 Task: Create an event for the social media networking chat.
Action: Mouse moved to (81, 121)
Screenshot: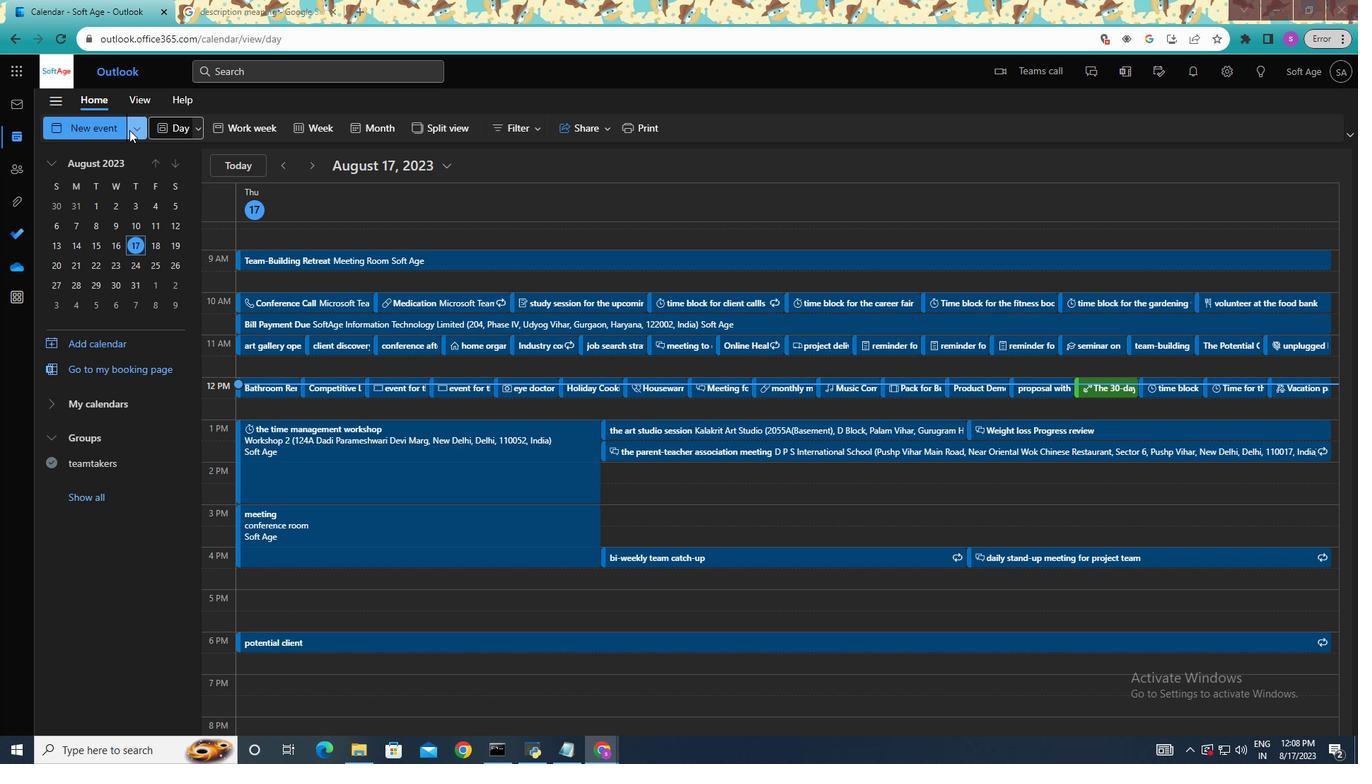 
Action: Mouse pressed left at (81, 121)
Screenshot: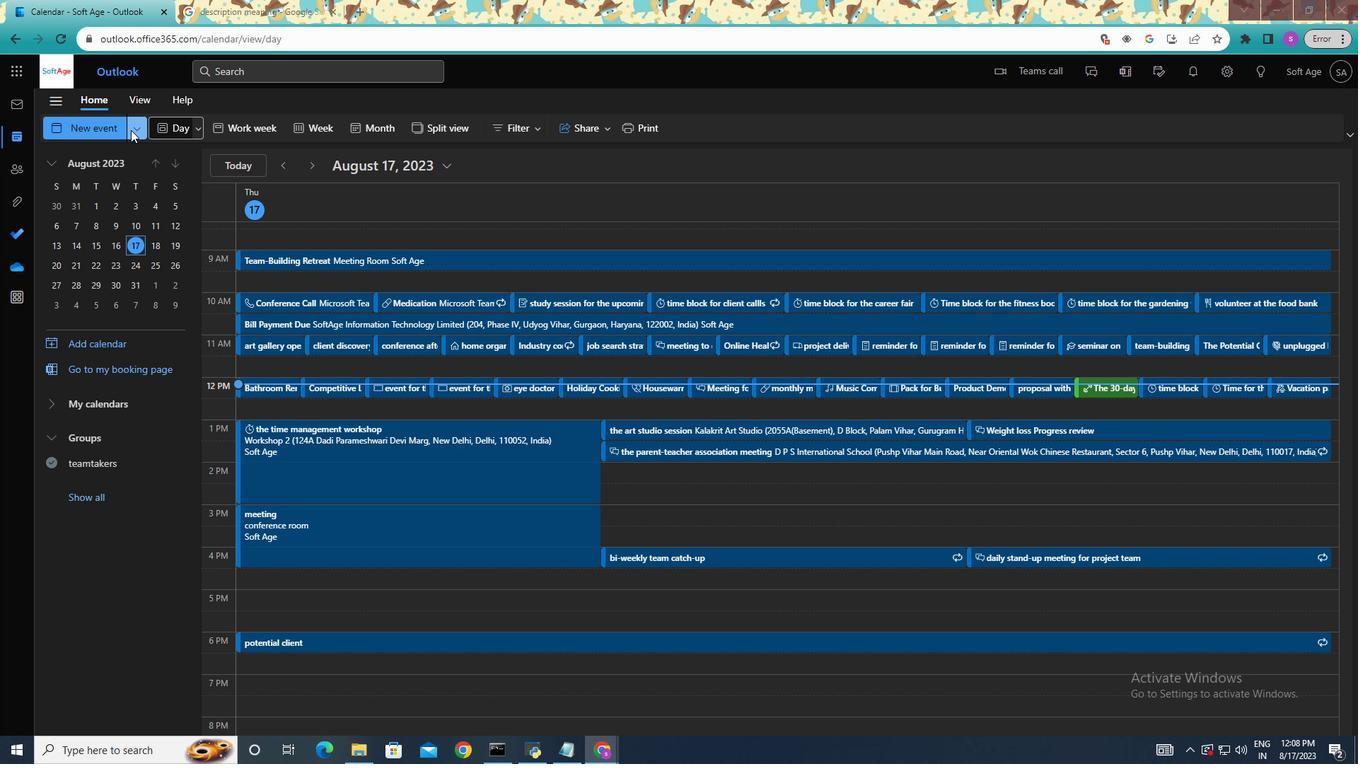 
Action: Mouse moved to (373, 227)
Screenshot: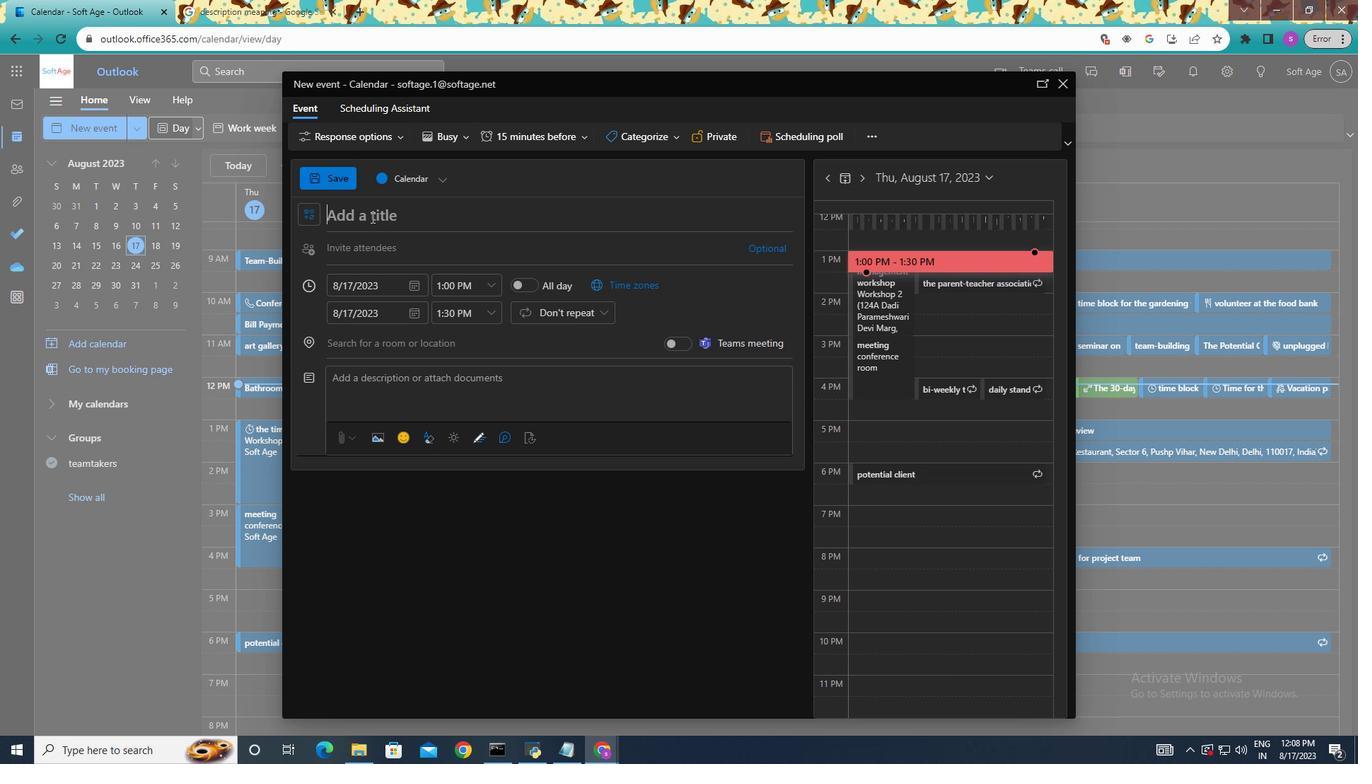 
Action: Mouse pressed left at (373, 227)
Screenshot: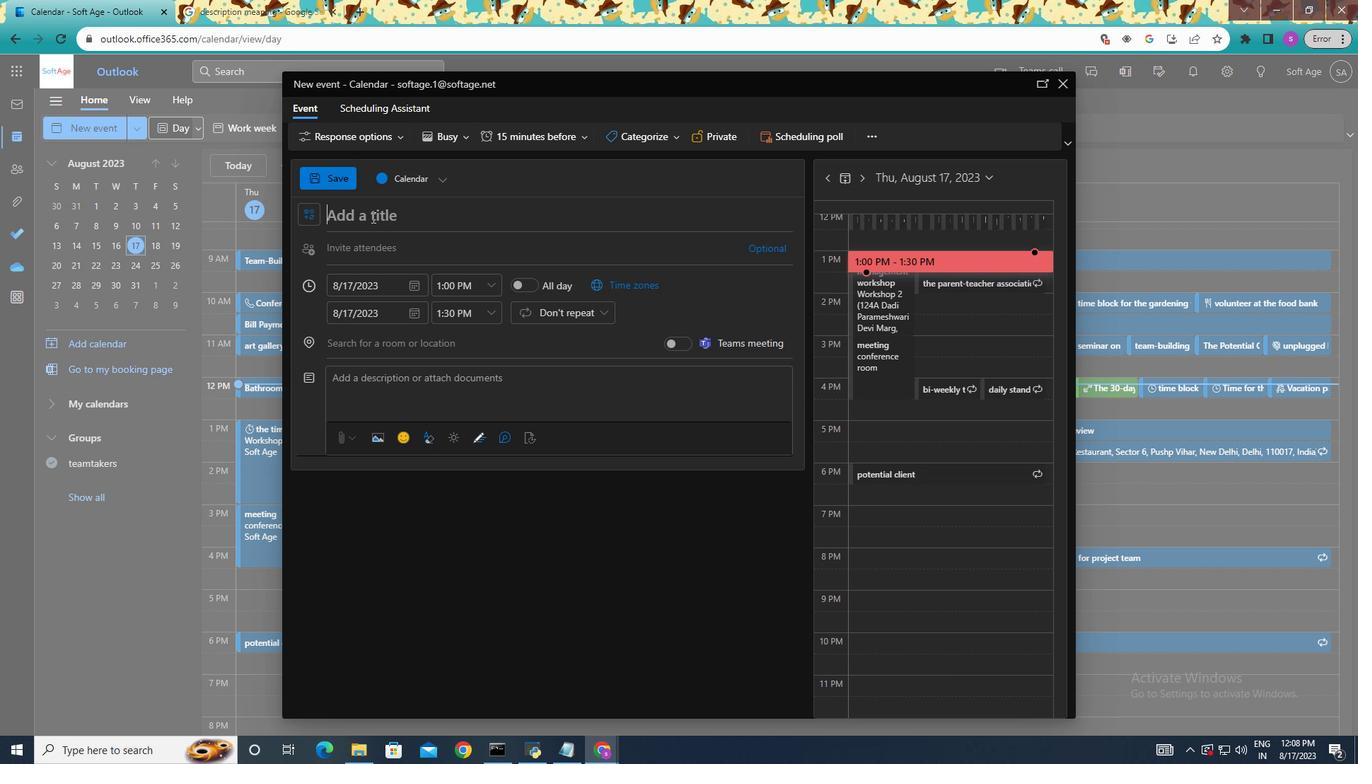 
Action: Key pressed <Key.shift>Social<Key.space><Key.shift>Media<Key.space><Key.shift>Networking<Key.space><Key.shift>Chat
Screenshot: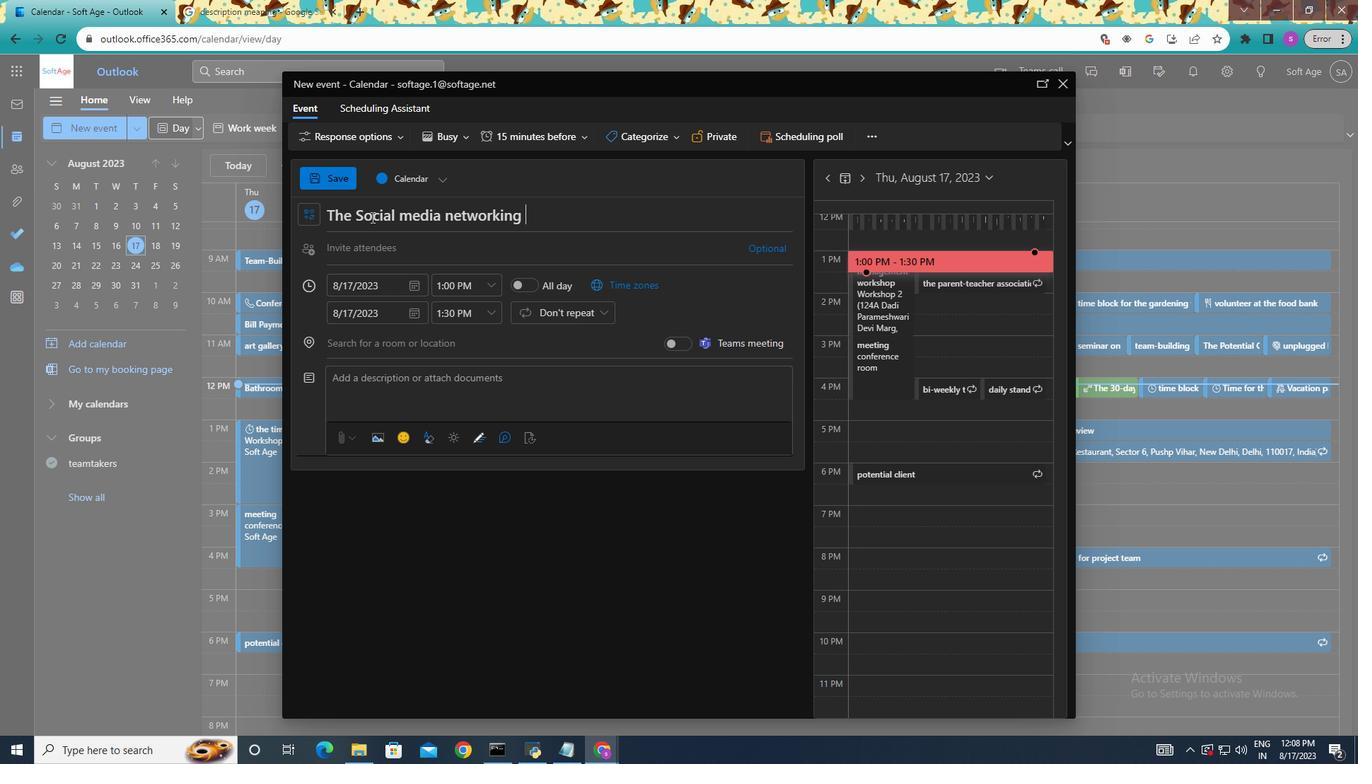 
Action: Mouse moved to (385, 301)
Screenshot: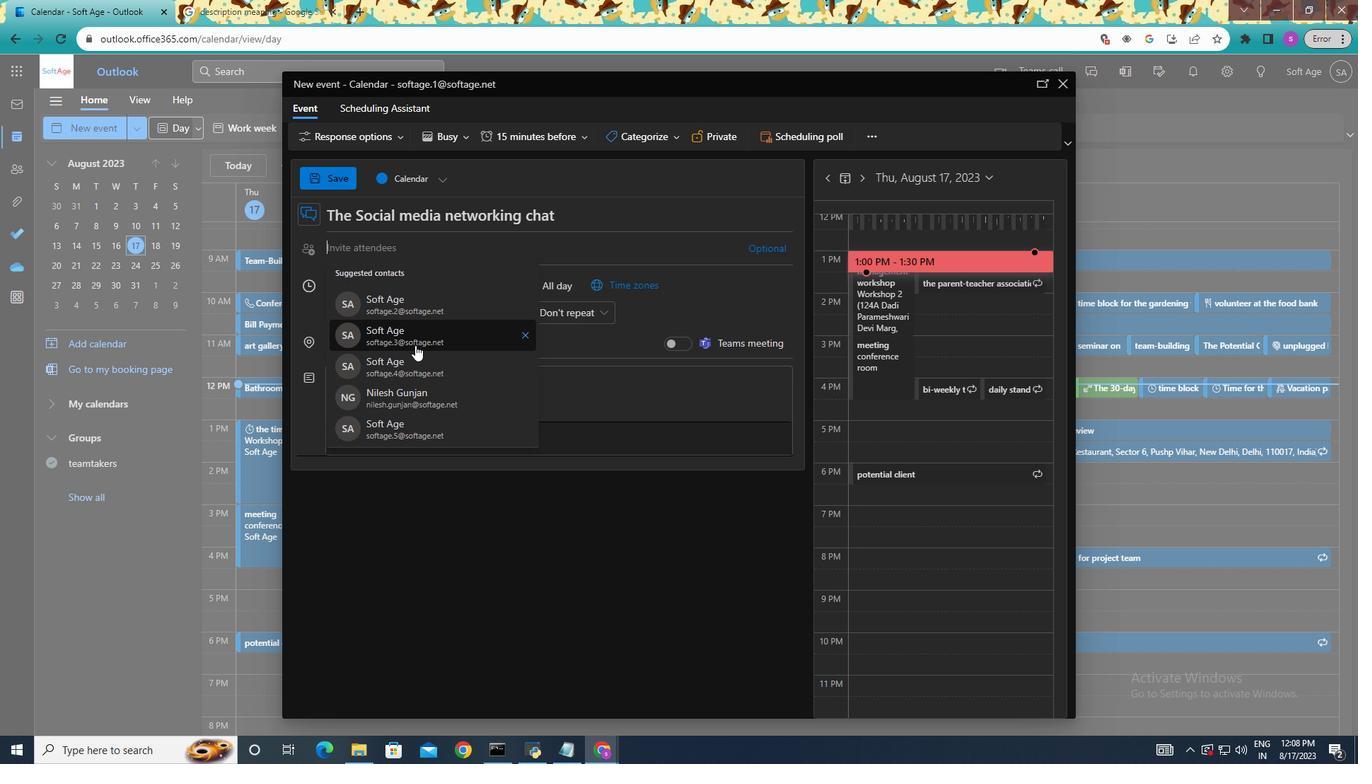 
Action: Mouse pressed left at (385, 301)
Screenshot: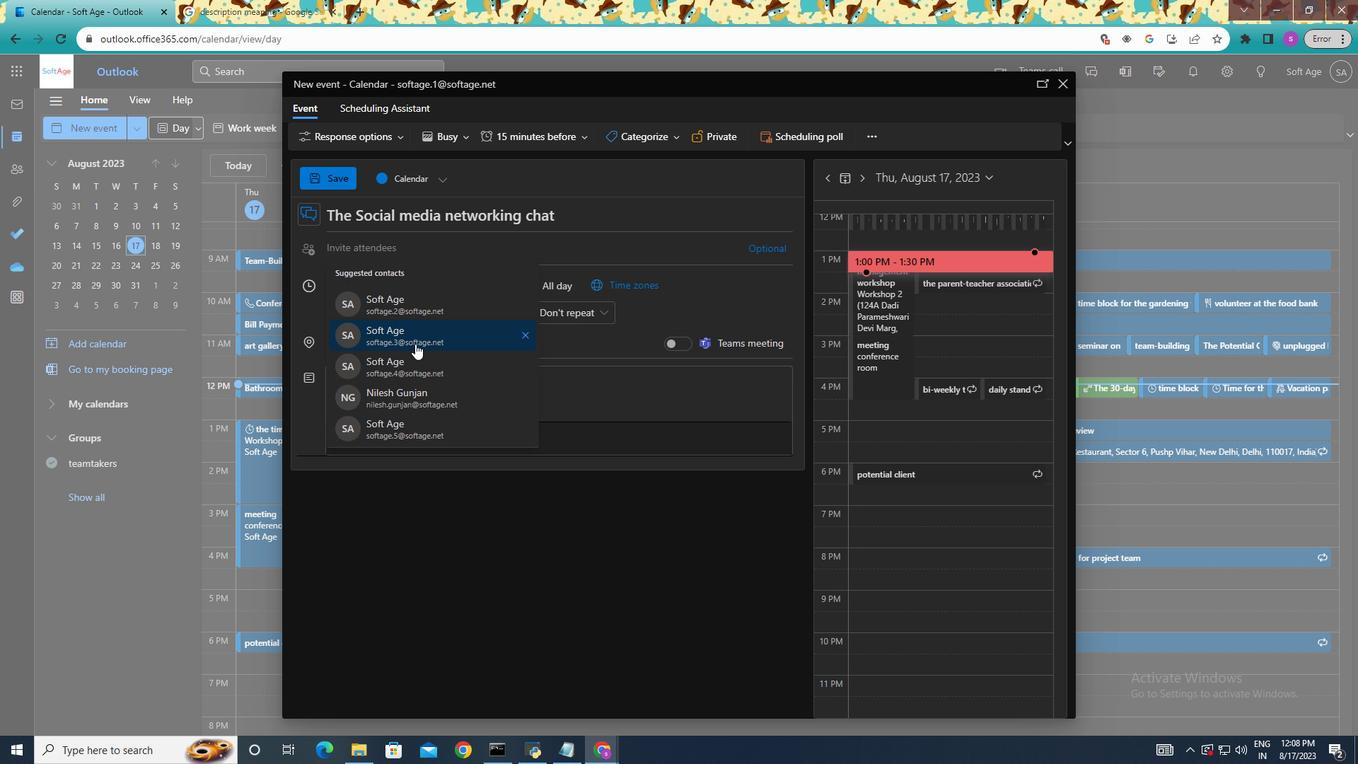 
Action: Mouse moved to (434, 427)
Screenshot: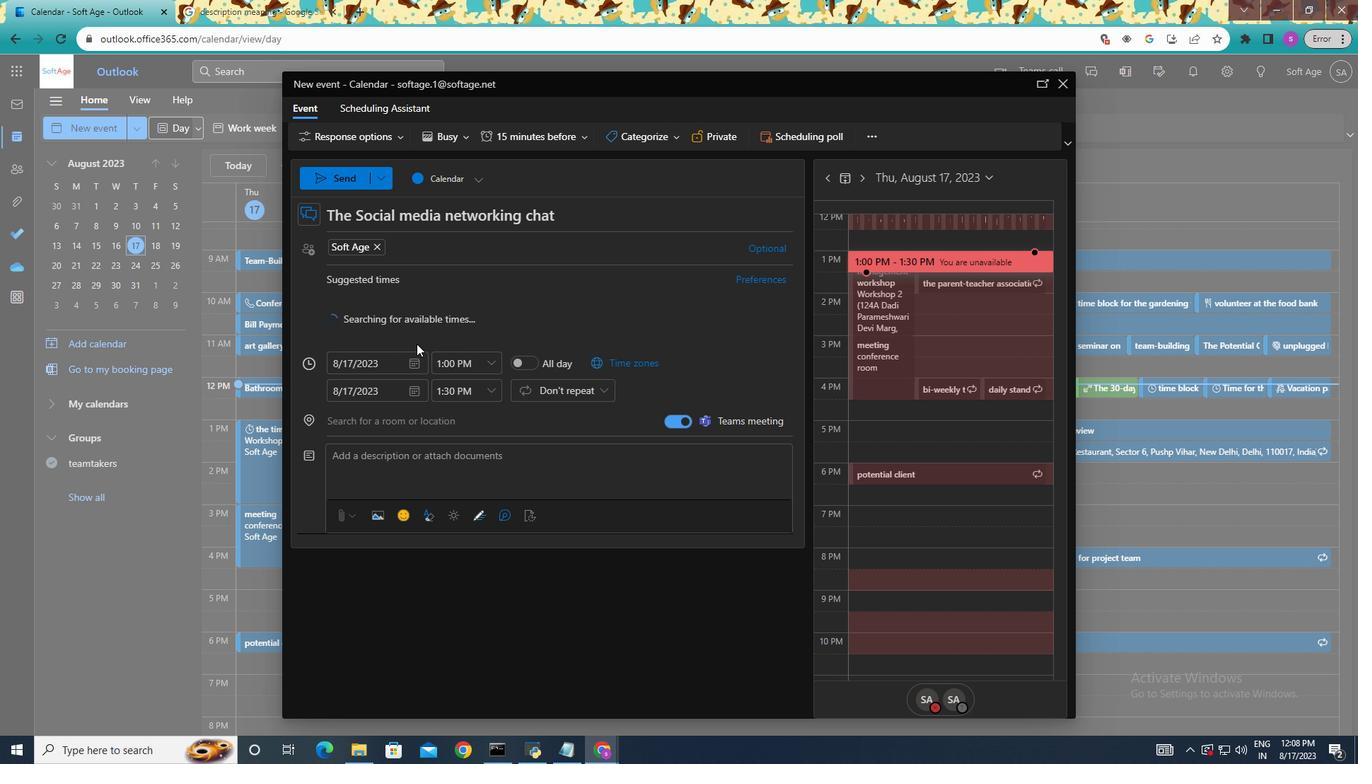
Action: Mouse pressed left at (434, 427)
Screenshot: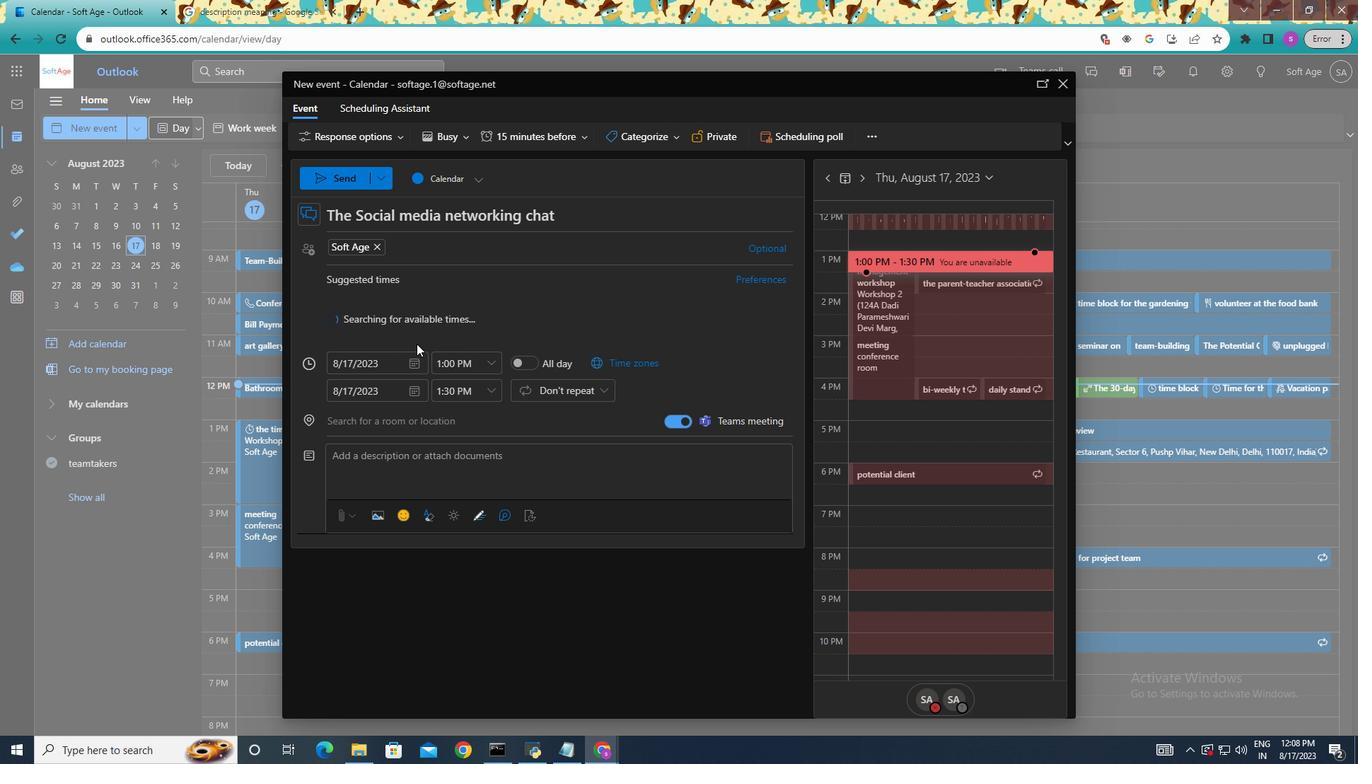 
Action: Mouse moved to (465, 306)
Screenshot: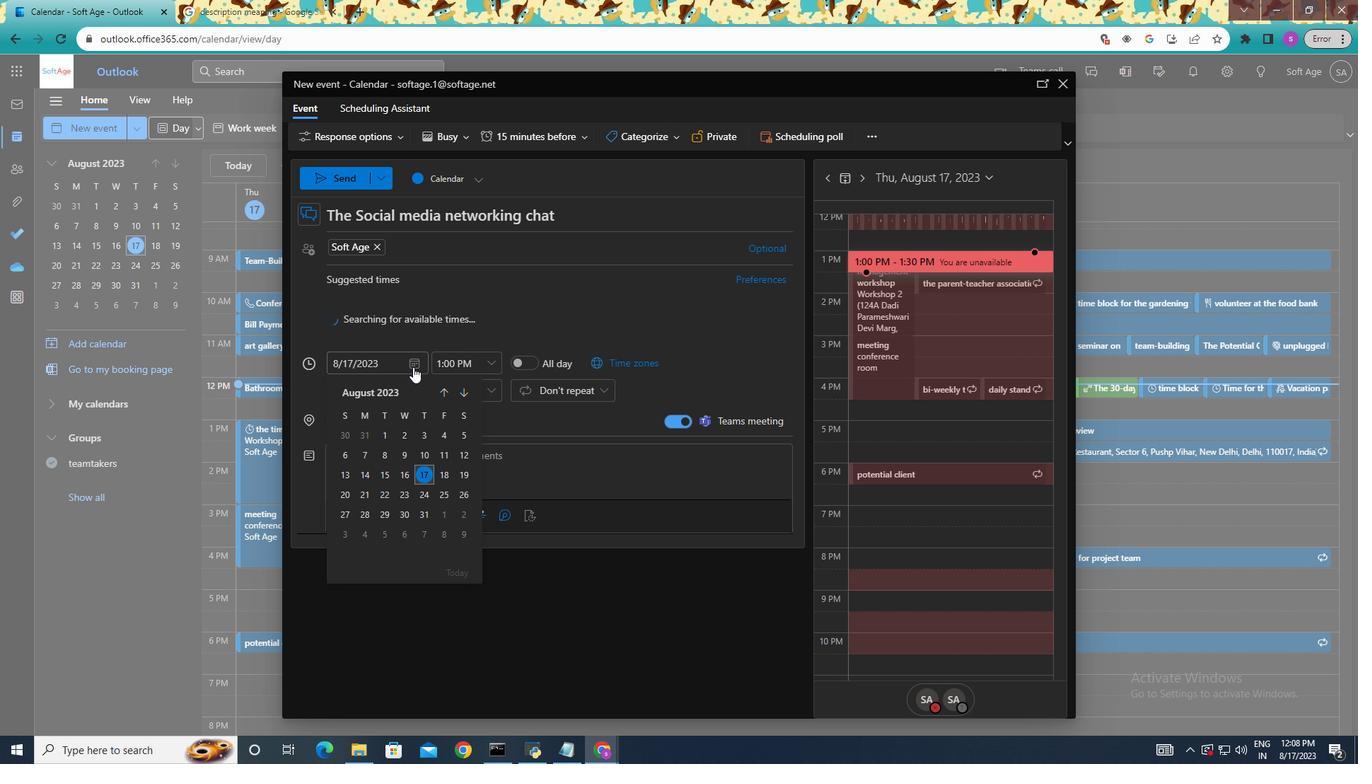 
Action: Mouse pressed left at (465, 306)
Screenshot: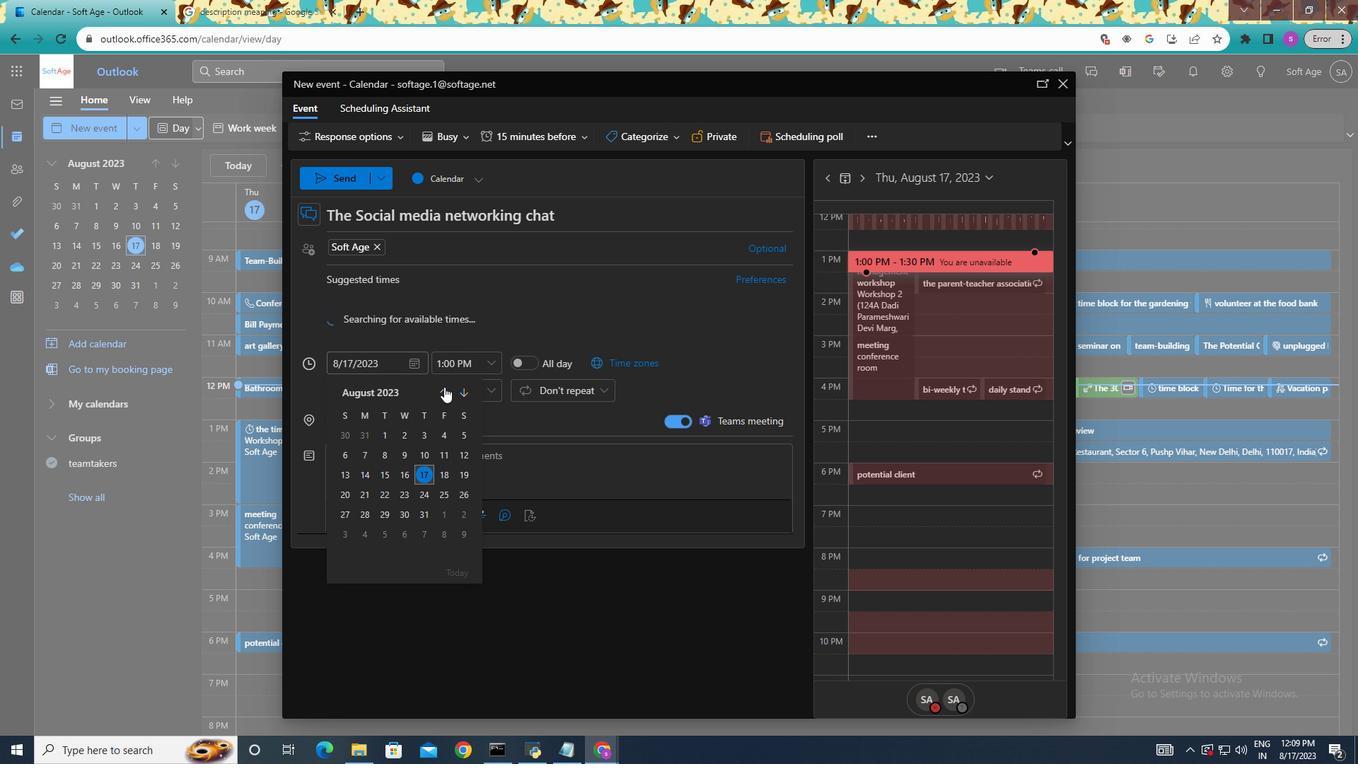 
Action: Mouse moved to (452, 399)
Screenshot: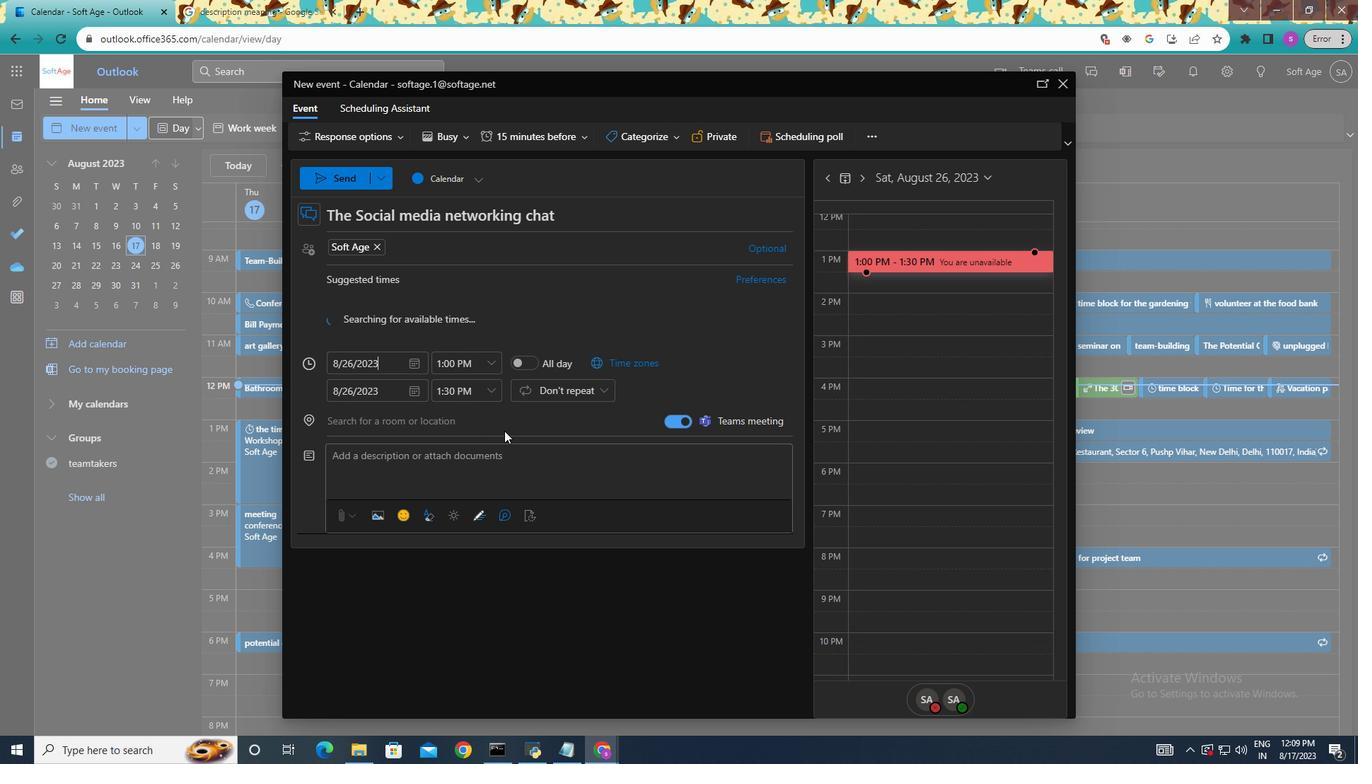 
Action: Mouse scrolled (452, 399) with delta (0, 0)
Screenshot: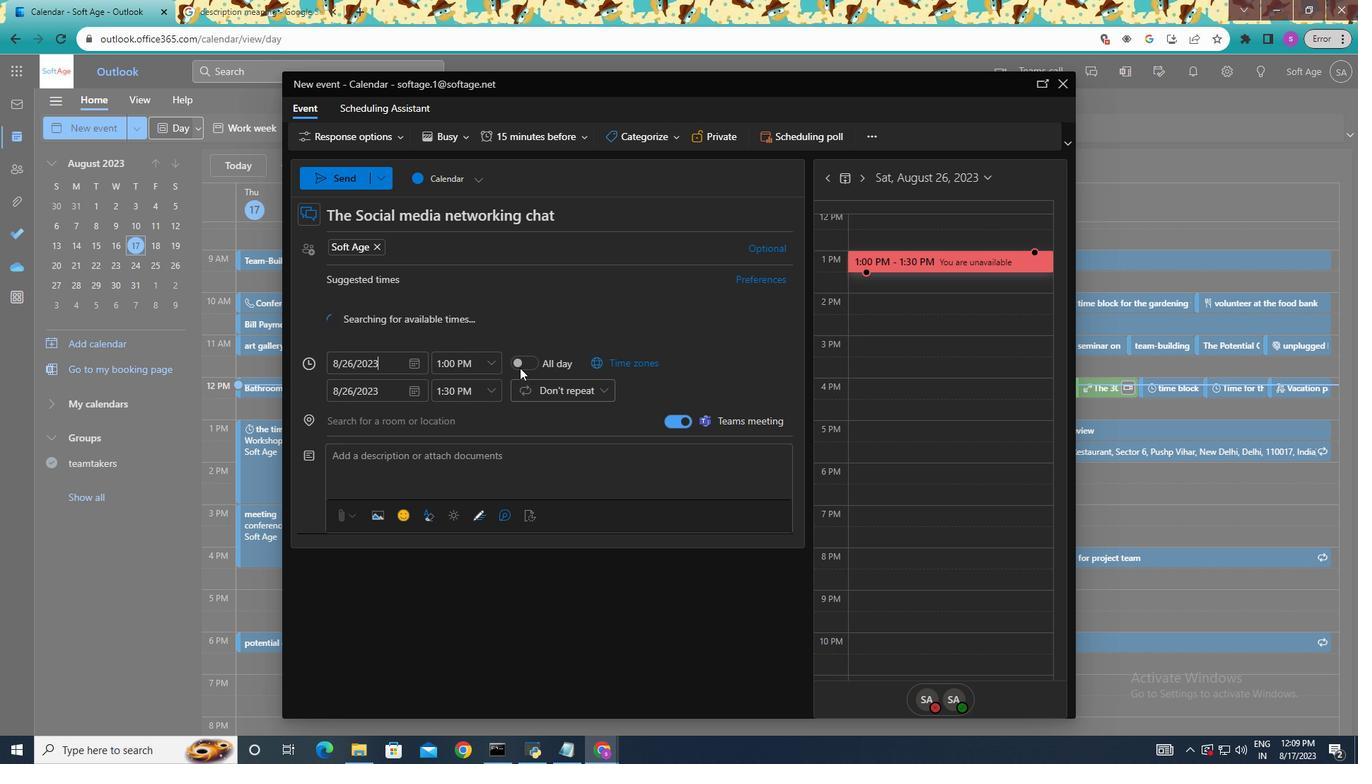 
Action: Mouse scrolled (452, 399) with delta (0, 0)
Screenshot: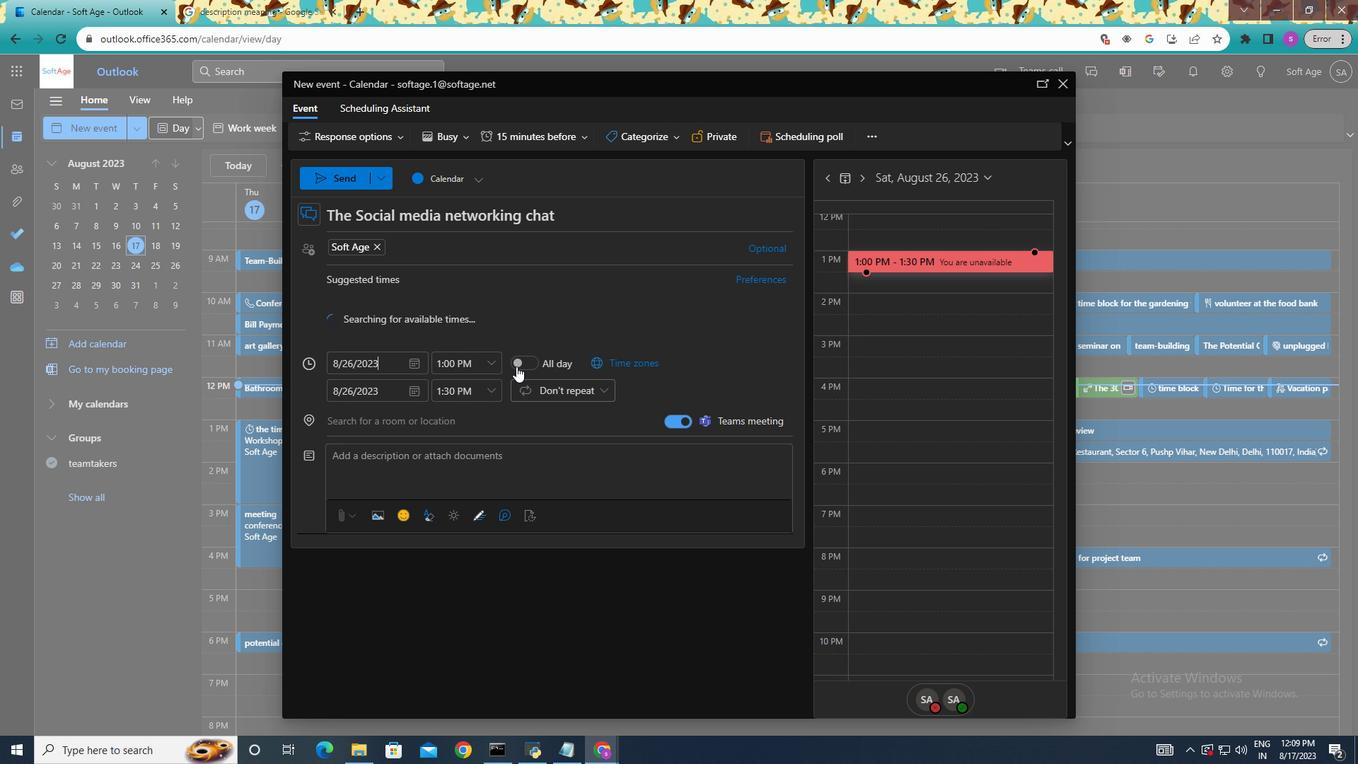 
Action: Mouse scrolled (452, 399) with delta (0, 0)
Screenshot: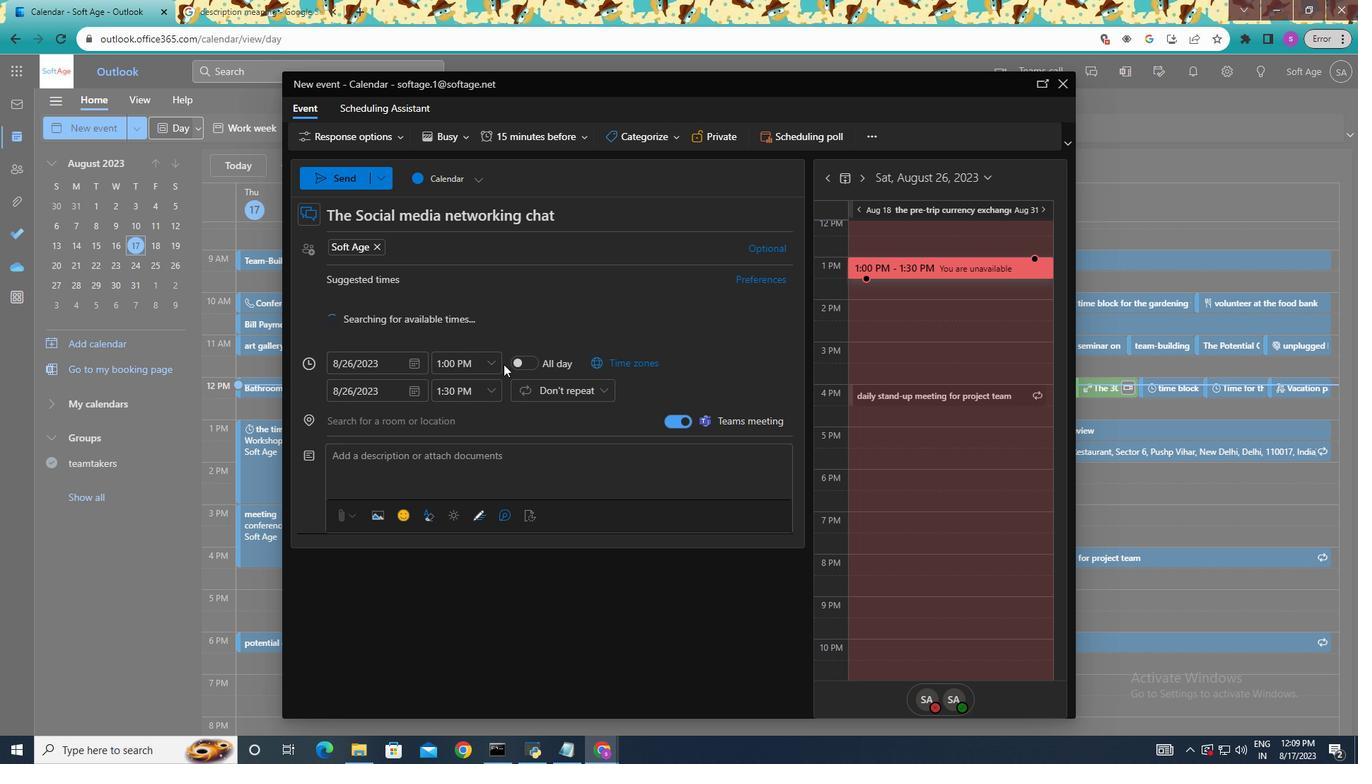 
Action: Mouse scrolled (452, 400) with delta (0, 0)
Screenshot: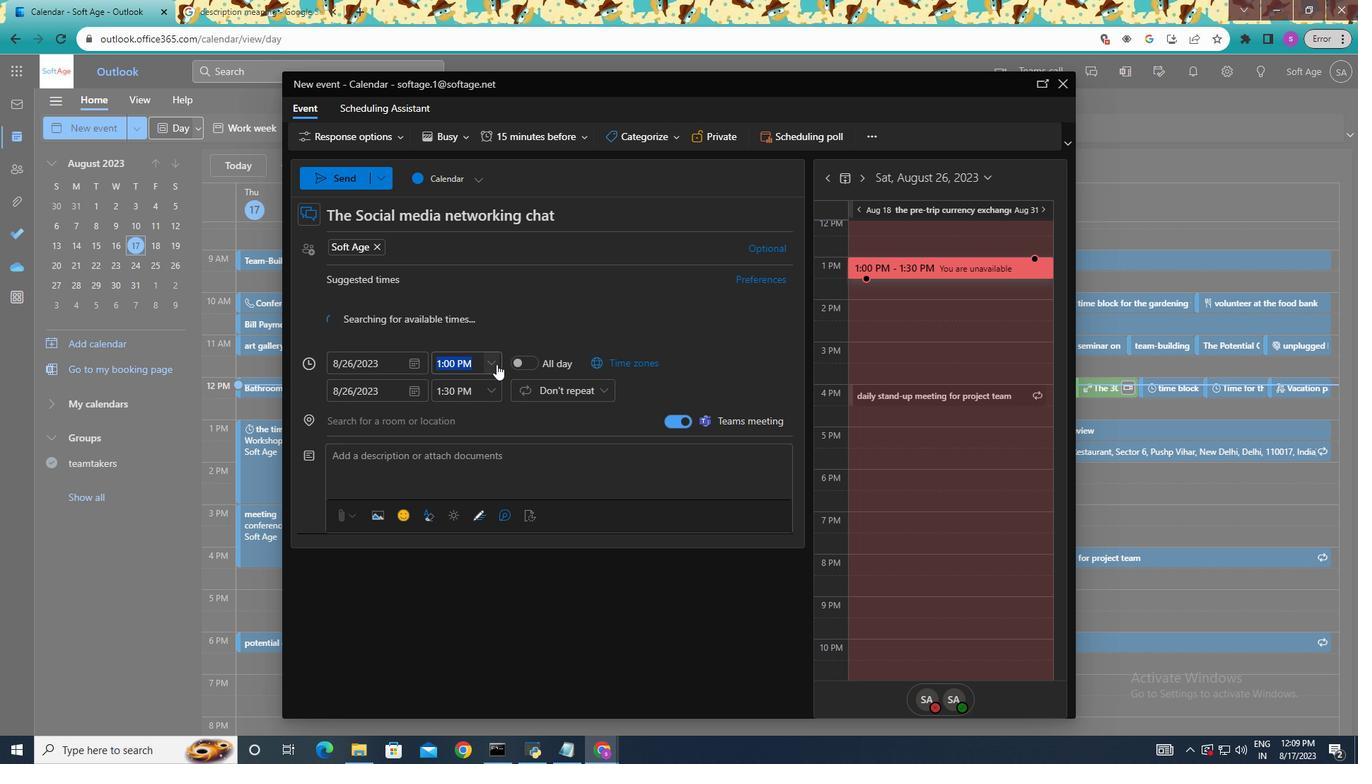 
Action: Mouse moved to (434, 344)
Screenshot: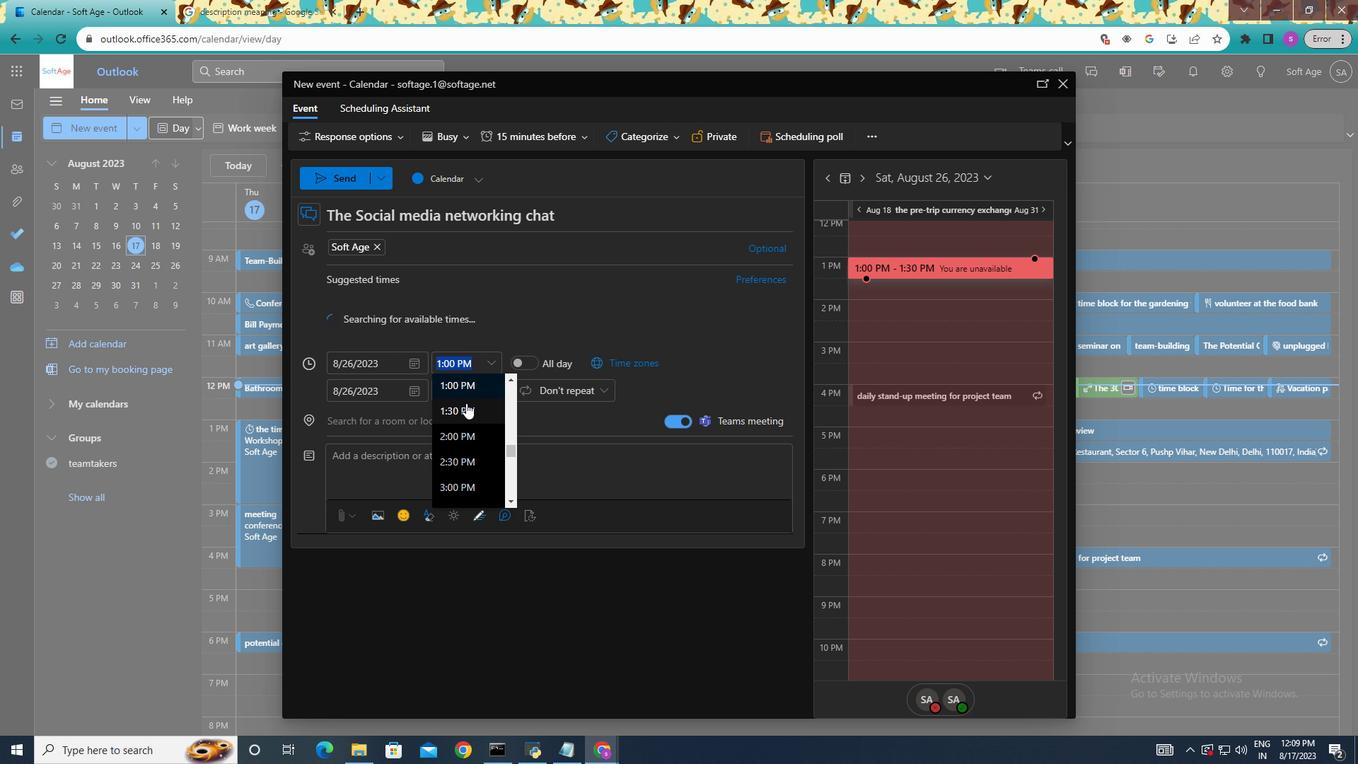 
Action: Mouse pressed left at (434, 344)
Screenshot: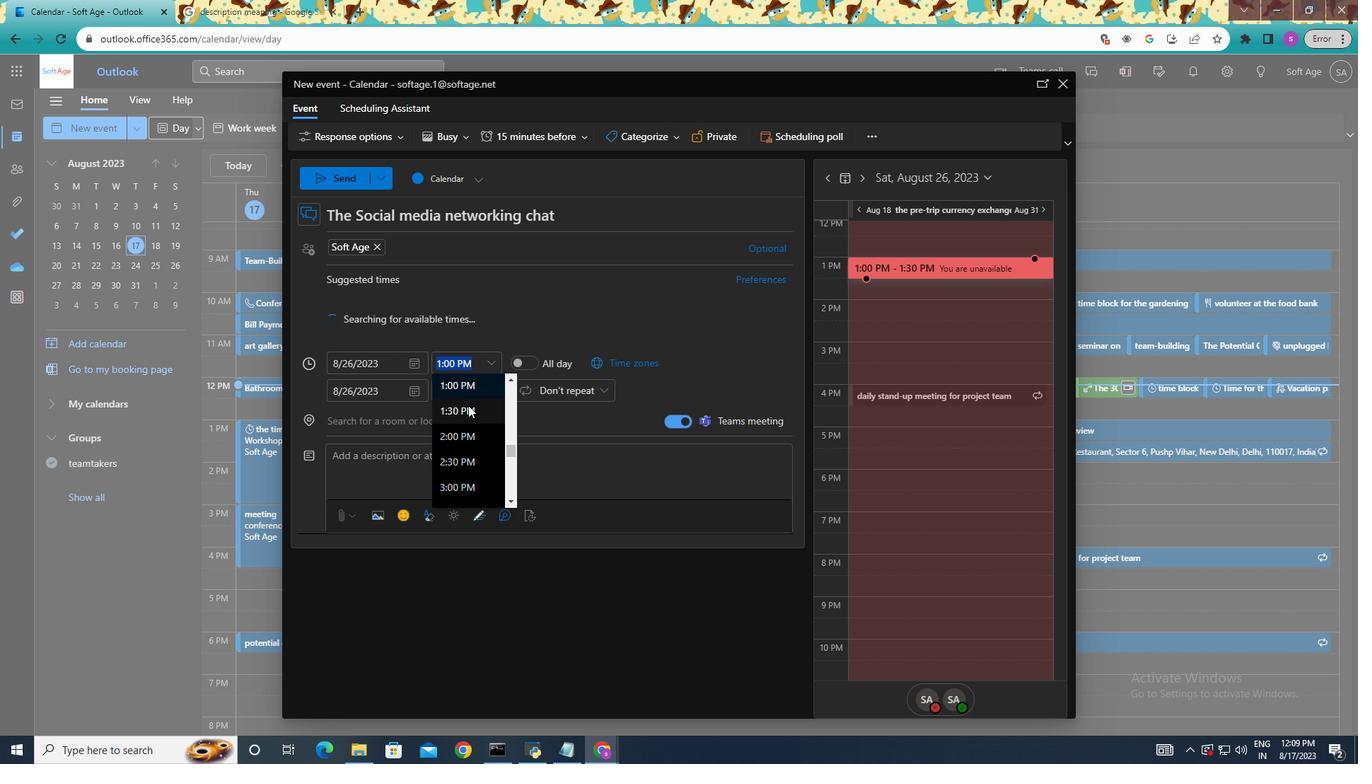 
Action: Mouse moved to (466, 333)
Screenshot: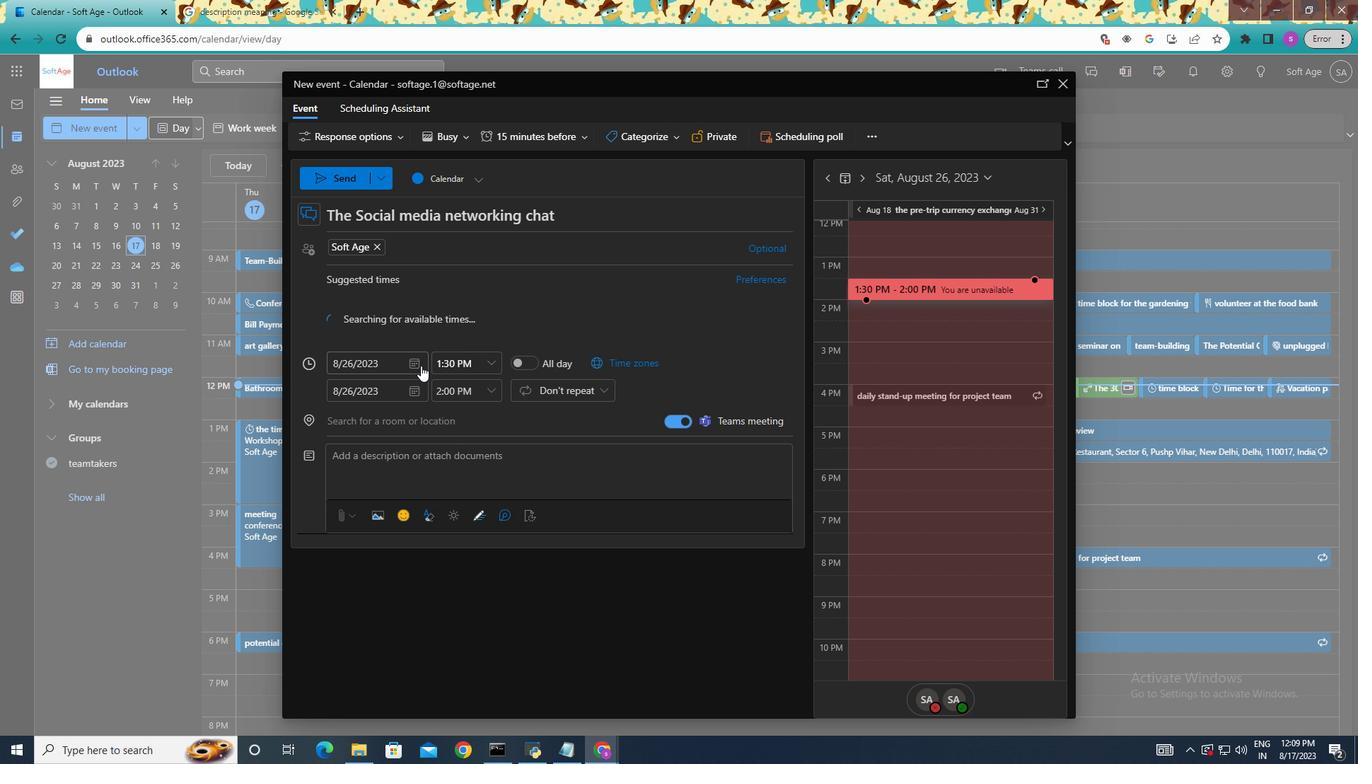 
Action: Mouse pressed left at (466, 333)
Screenshot: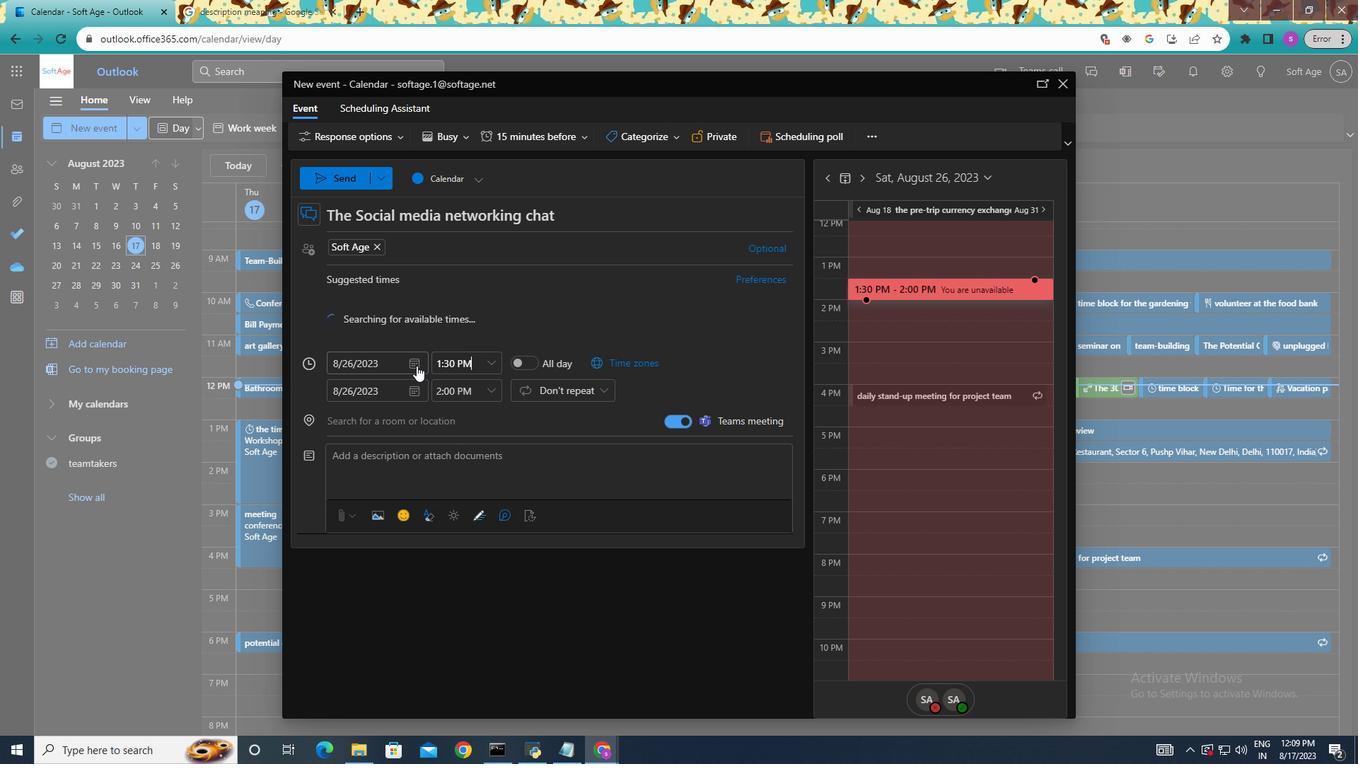 
Action: Mouse moved to (452, 384)
Screenshot: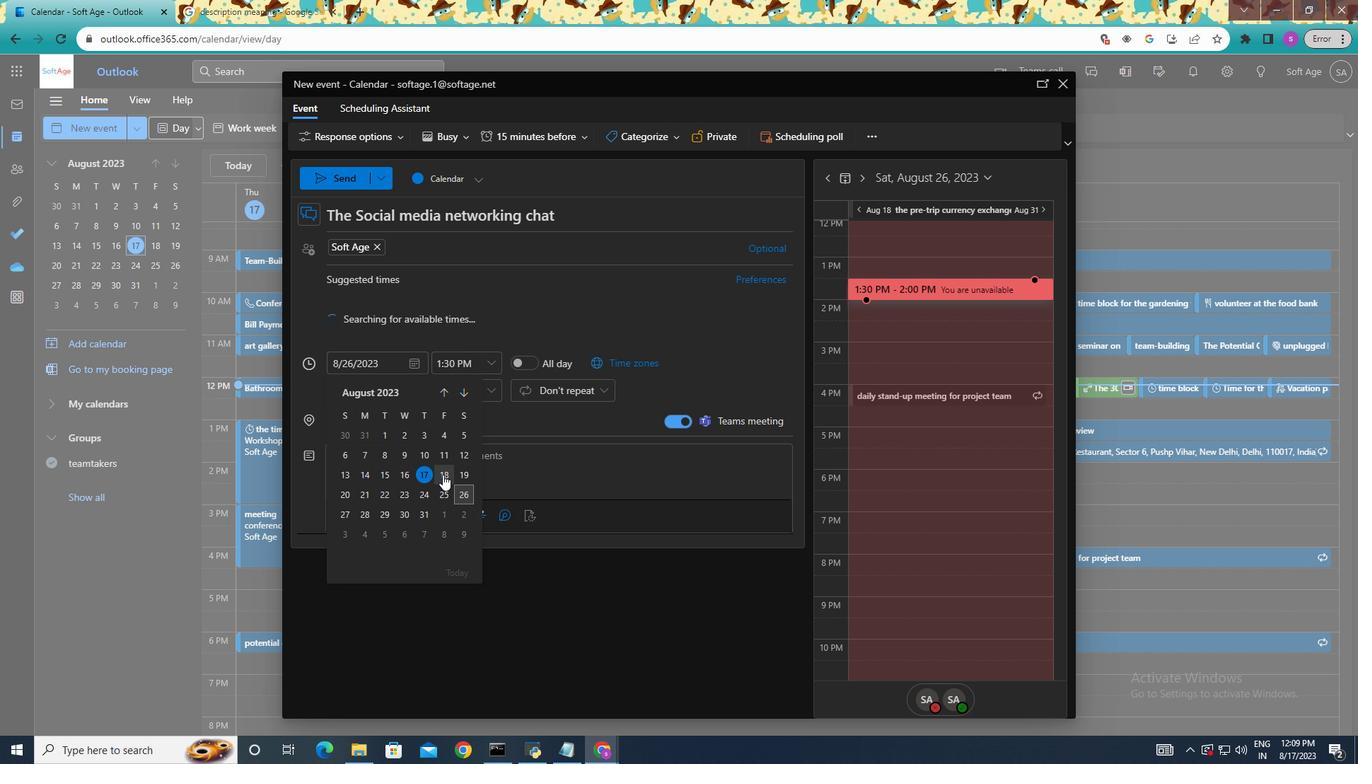 
Action: Mouse pressed left at (452, 384)
Screenshot: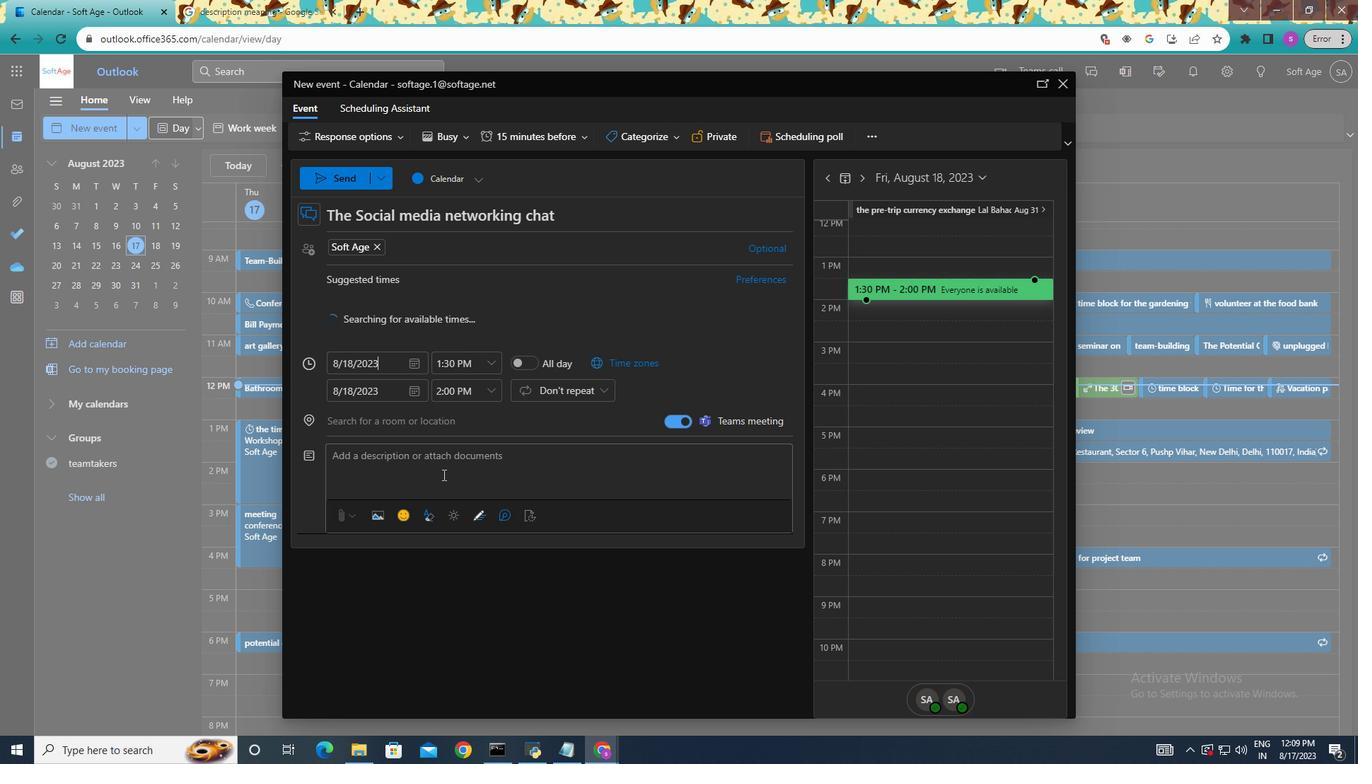 
Action: Mouse moved to (525, 423)
Screenshot: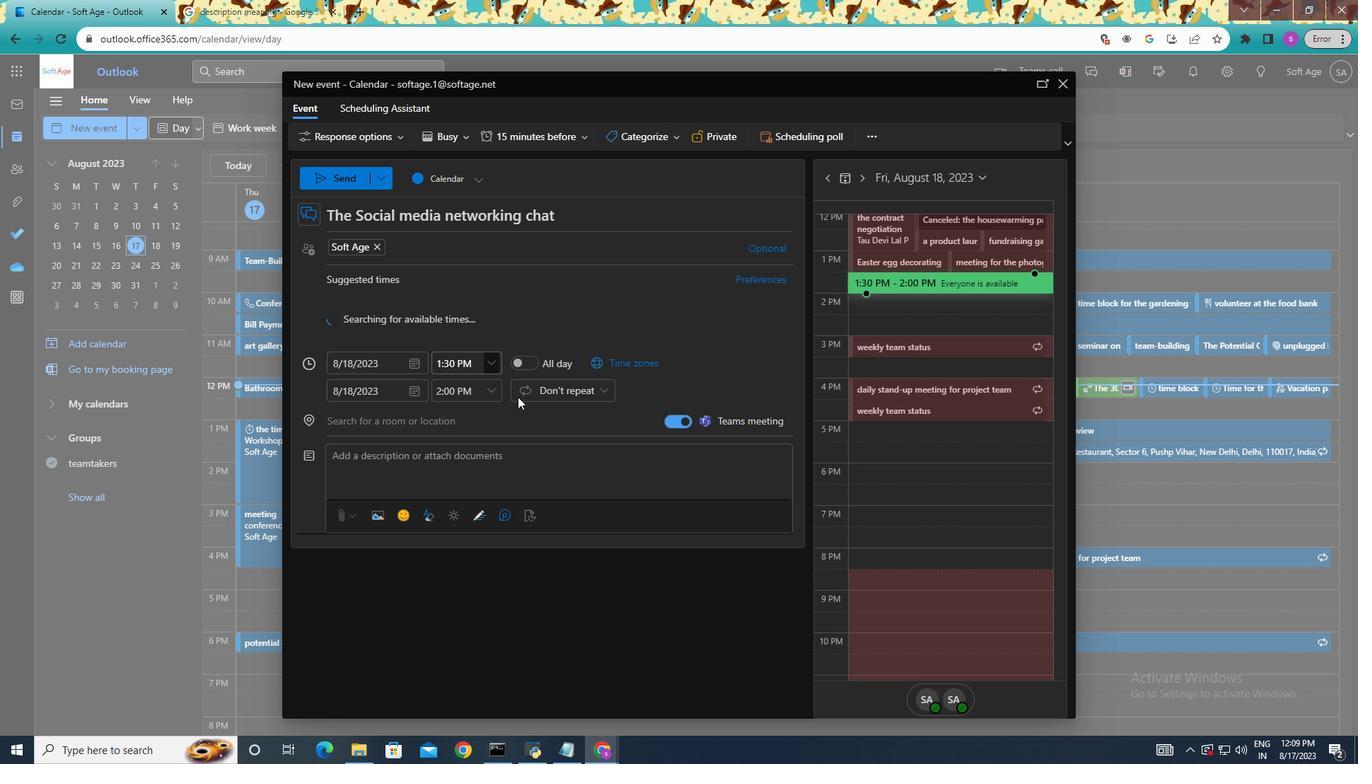 
Action: Mouse pressed left at (525, 423)
Screenshot: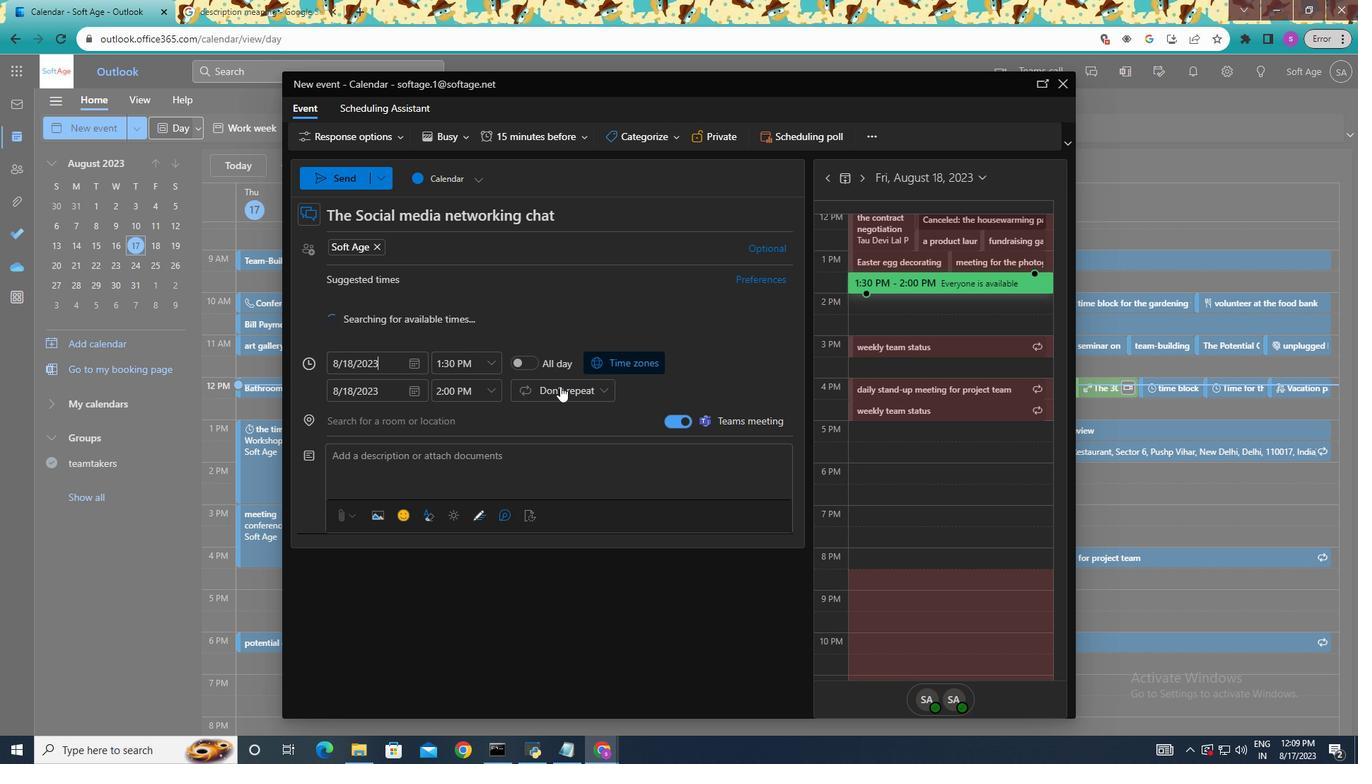 
Action: Key pressed <Key.shift>Connect,<Key.space>collaborate<Key.space>and<Key.space>expand<Key.space>your<Key.space>social<Key.space>media<Key.space>network<Key.shift_r>!<Key.space><Key.shift>Join<Key.space>us<Key.space>for<Key.space>a<Key.space>dynamic<Key.space><Key.shift>Social<Key.space><Key.shift>Media<Key.space><Key.shift>Ne
Screenshot: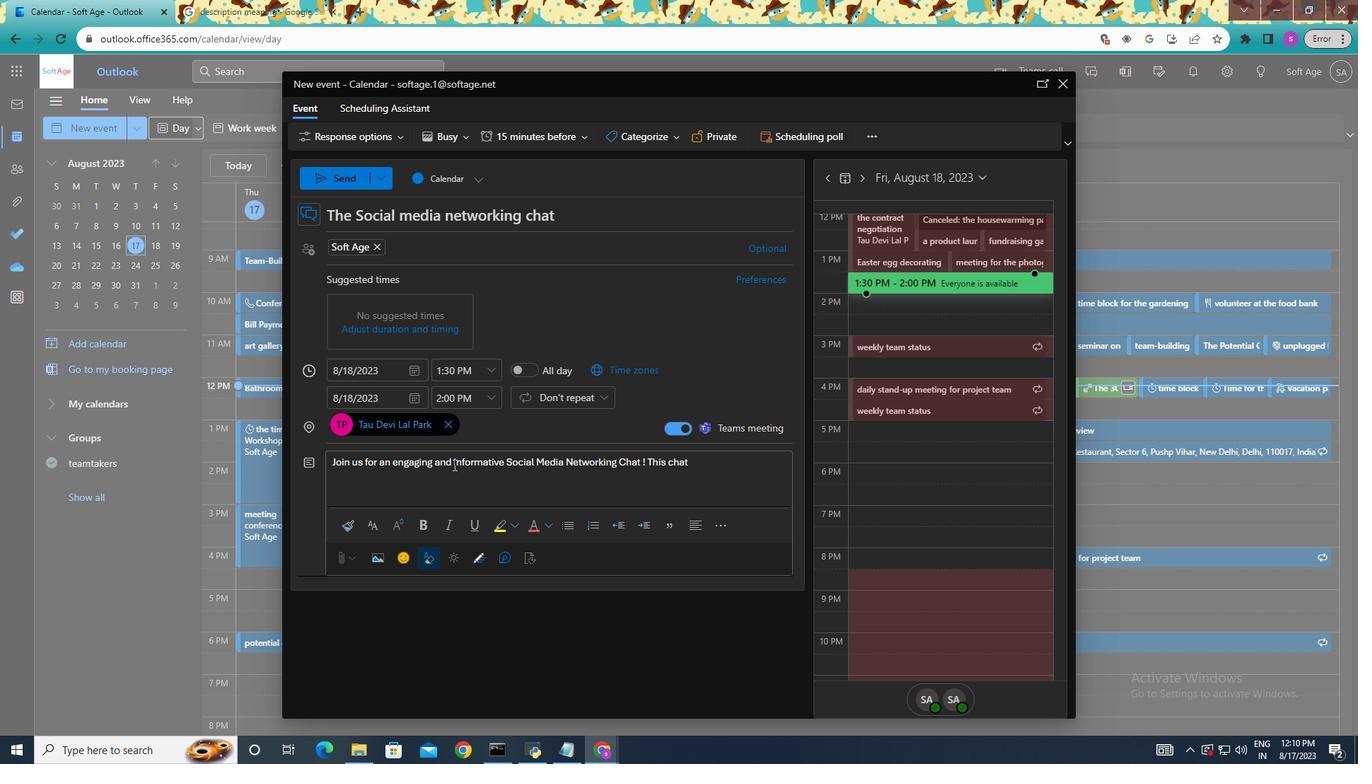 
Action: Mouse moved to (62, 45)
Screenshot: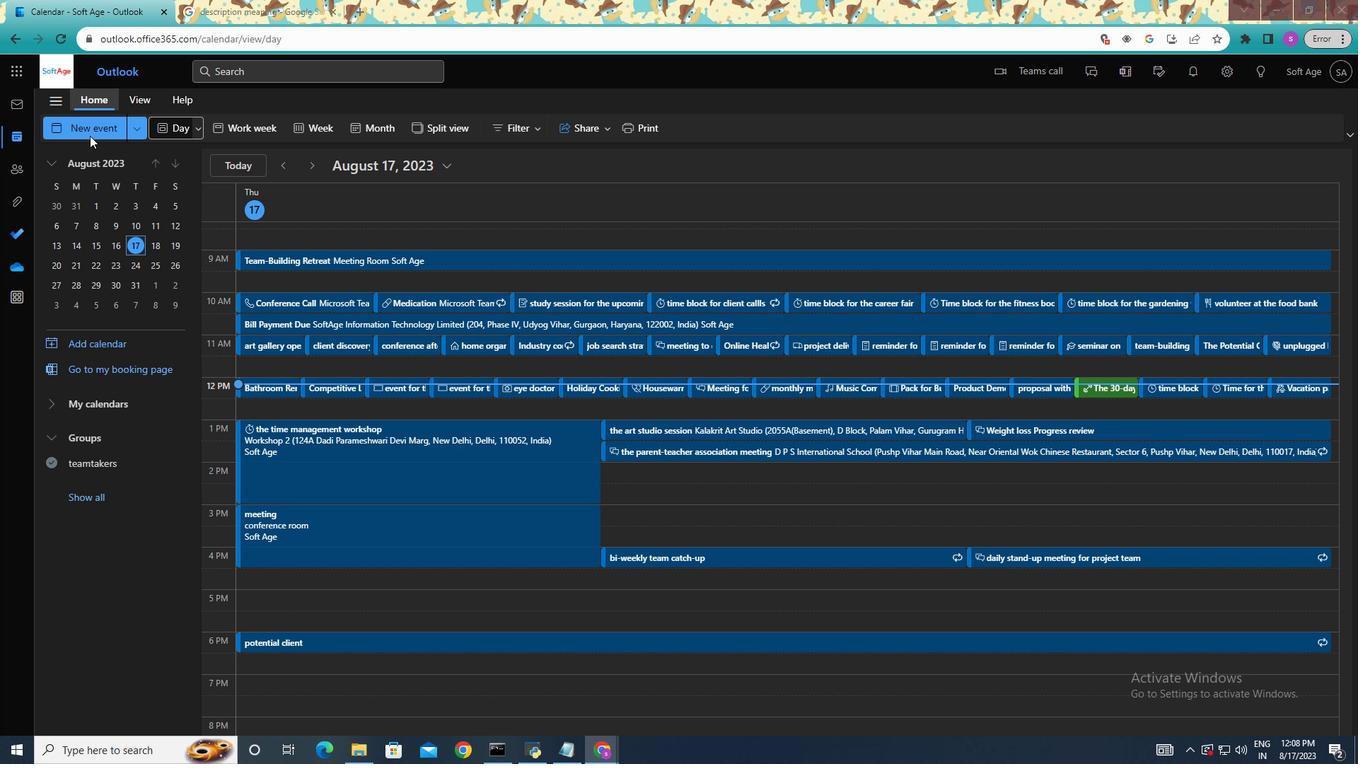 
Action: Key pressed t
Screenshot: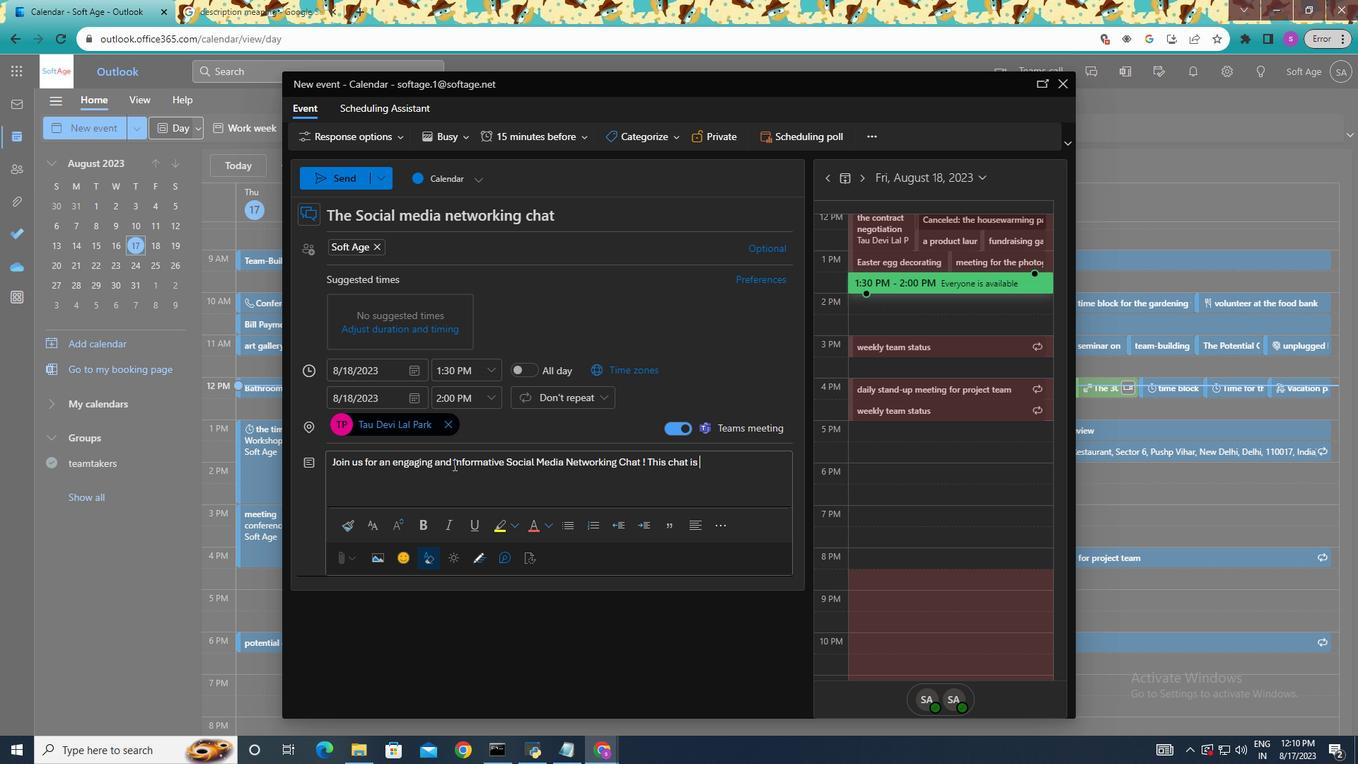 
Action: Mouse moved to (116, 130)
Screenshot: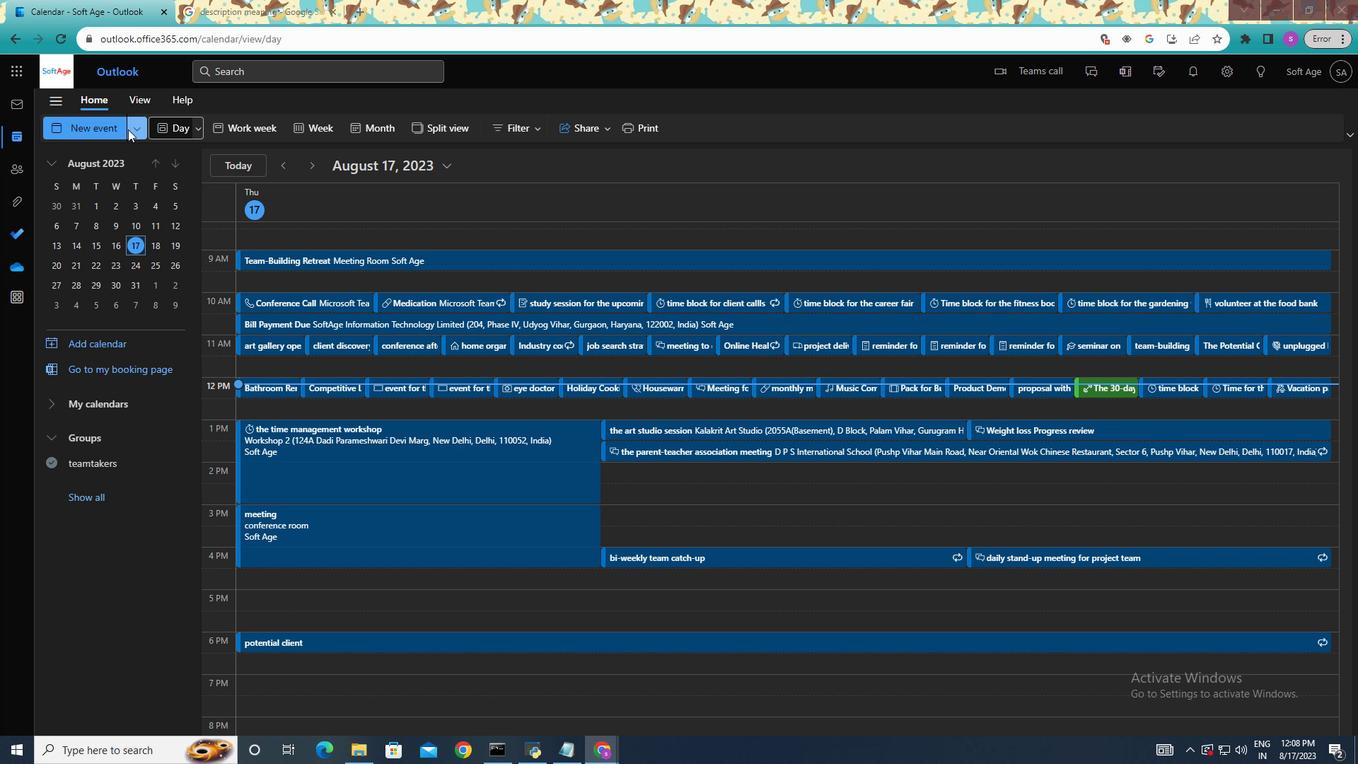 
Action: Key pressed w
Screenshot: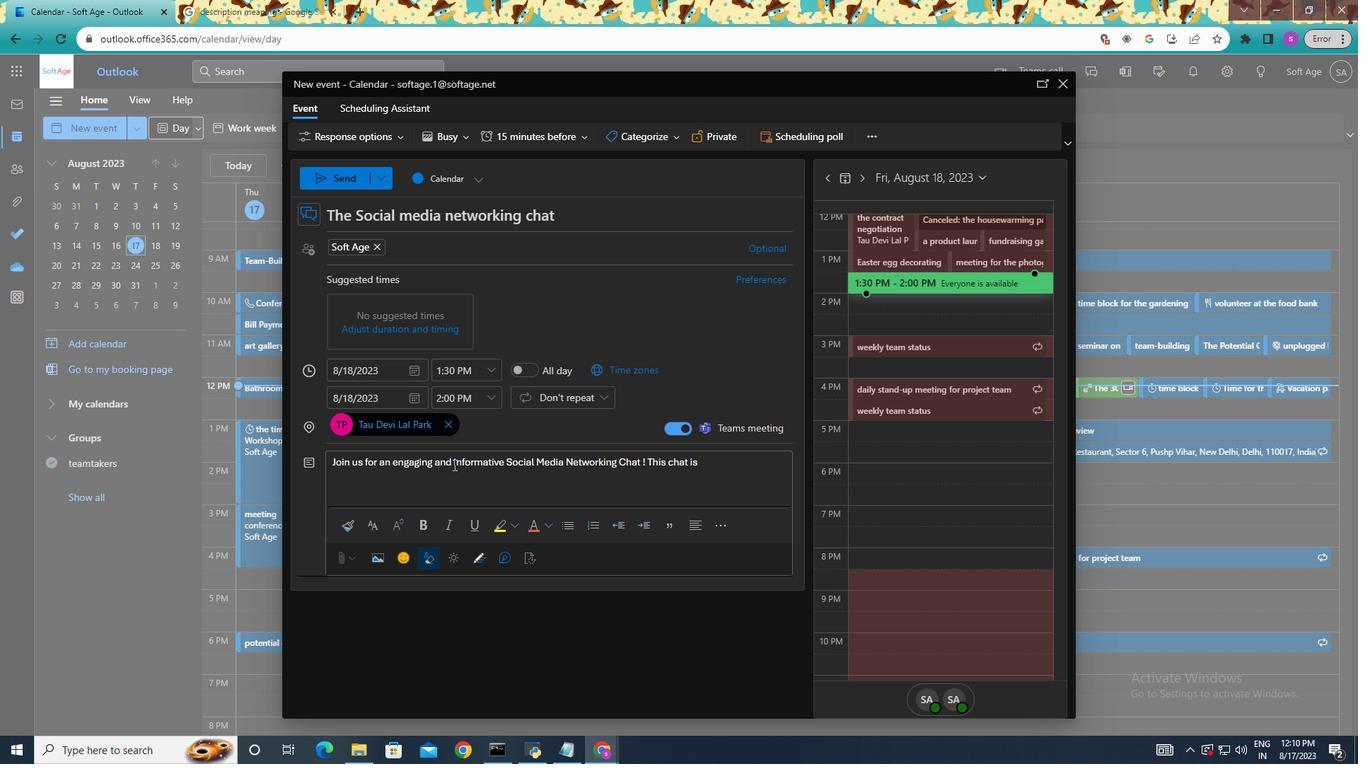 
Action: Mouse moved to (107, 129)
Screenshot: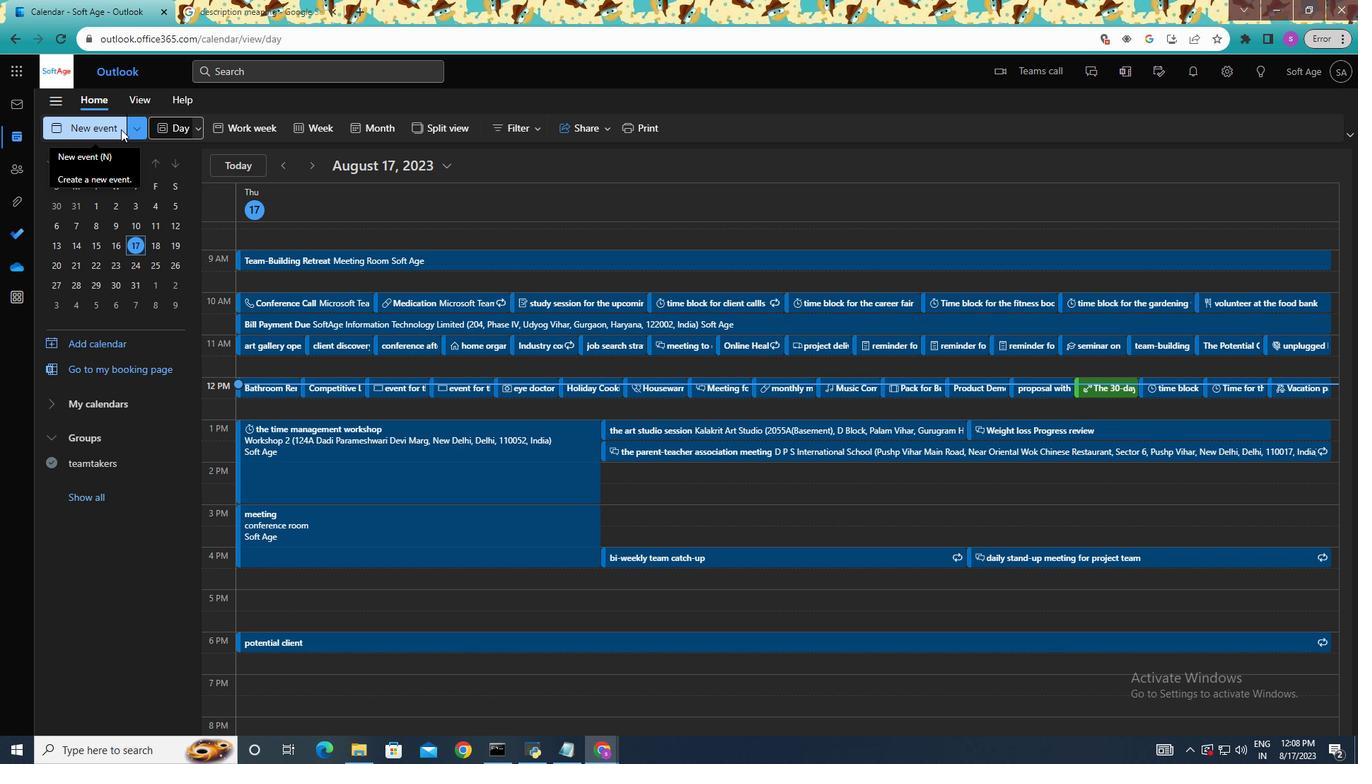 
Action: Mouse pressed left at (107, 129)
Screenshot: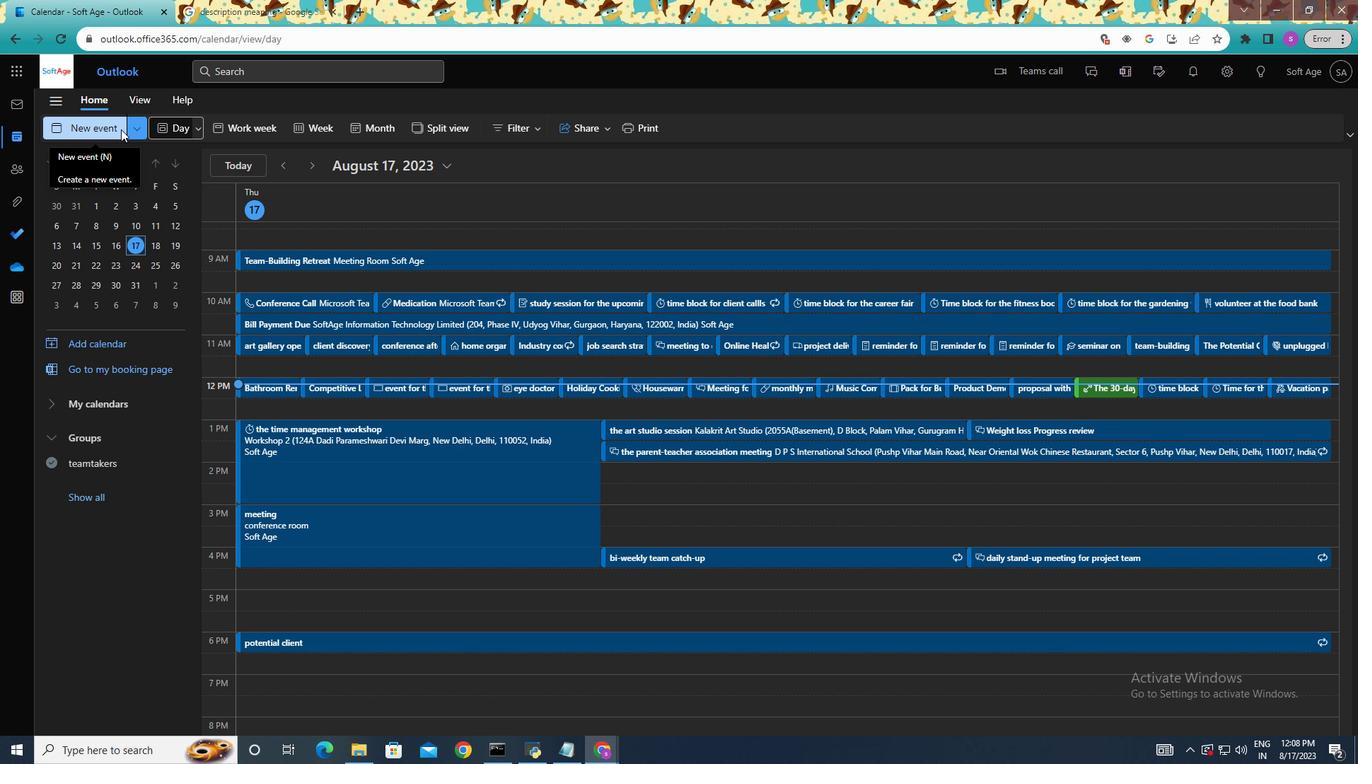 
Action: Key pressed o
Screenshot: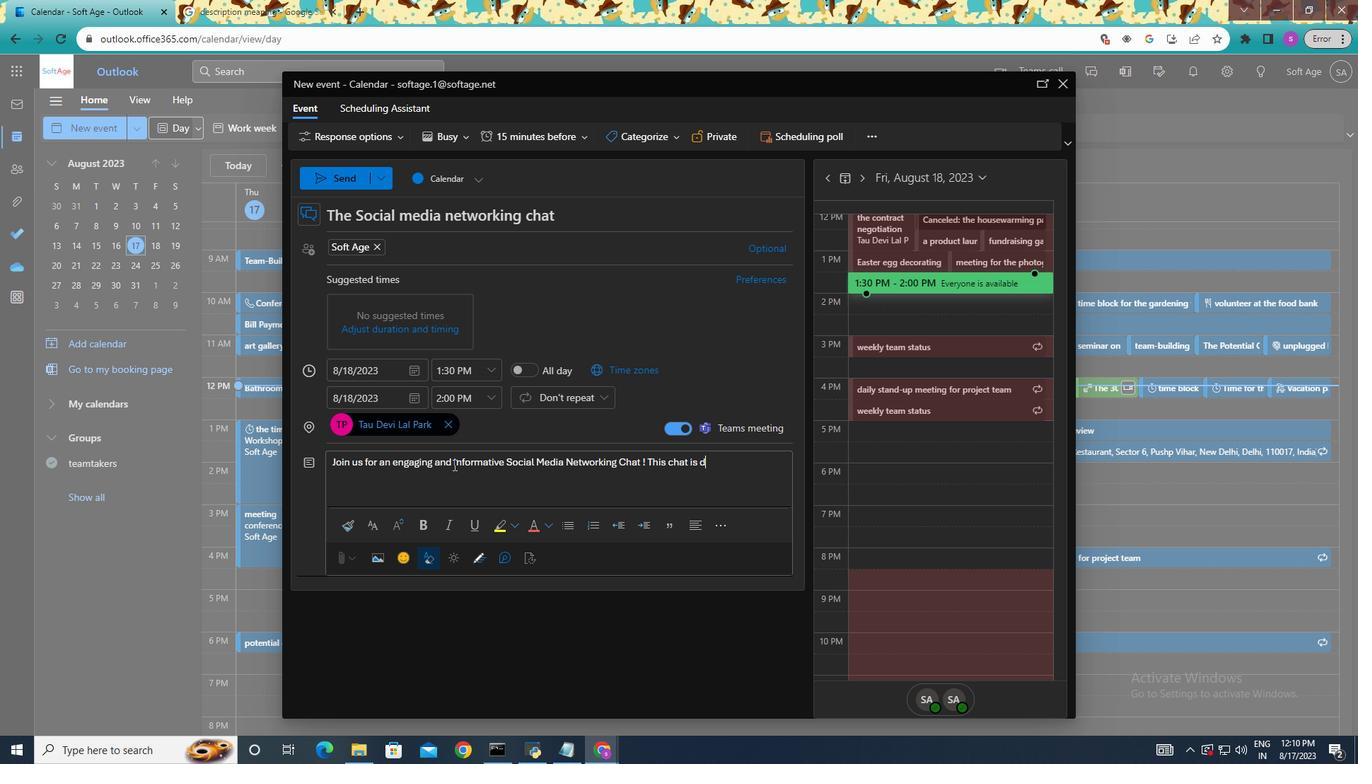 
Action: Mouse moved to (95, 130)
Screenshot: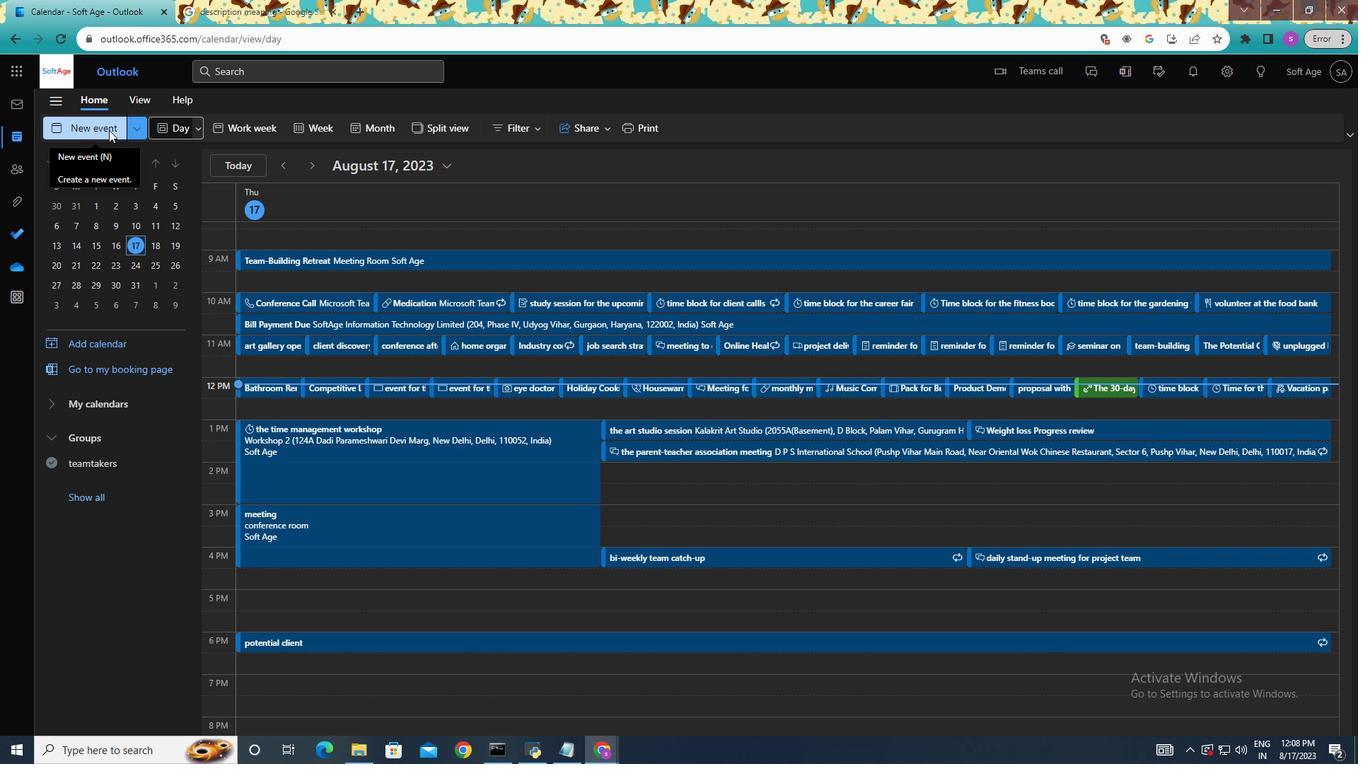 
Action: Key pressed rk
Screenshot: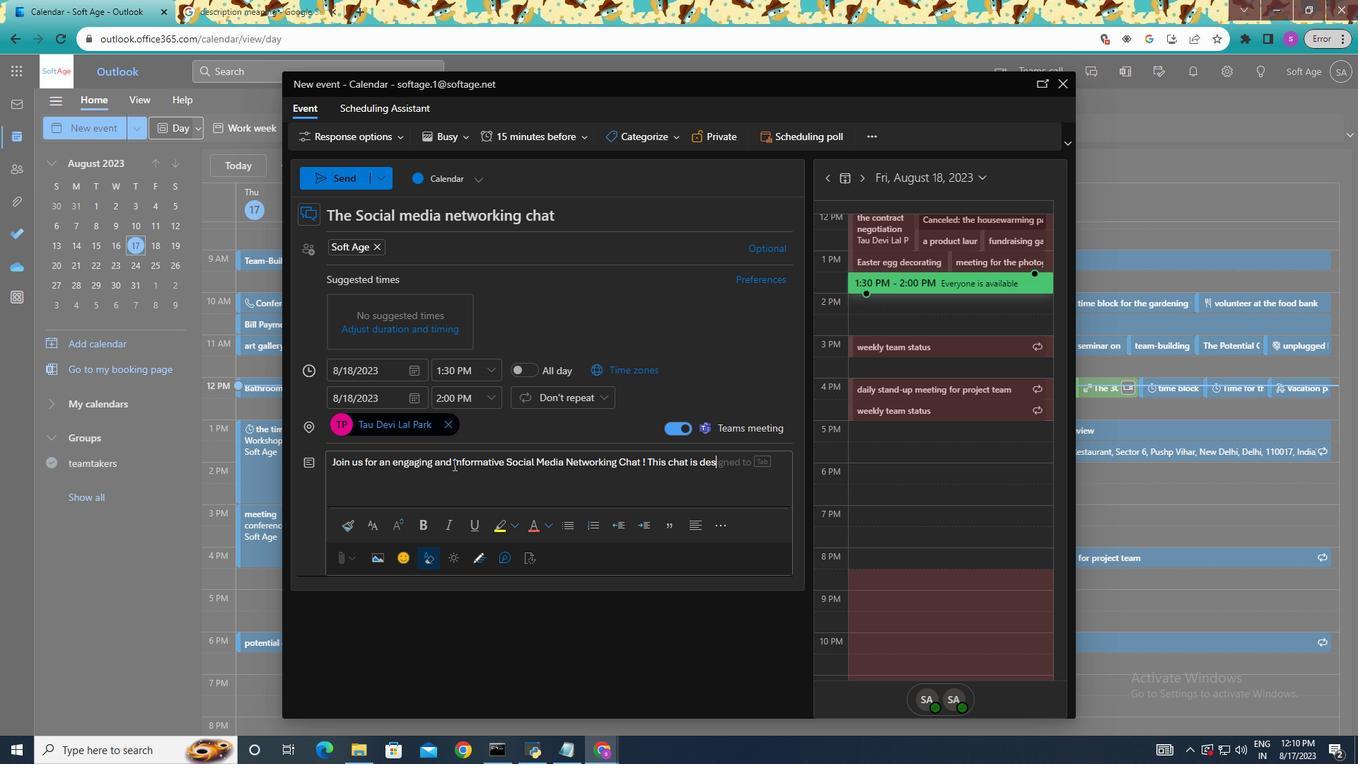 
Action: Mouse moved to (184, 333)
Screenshot: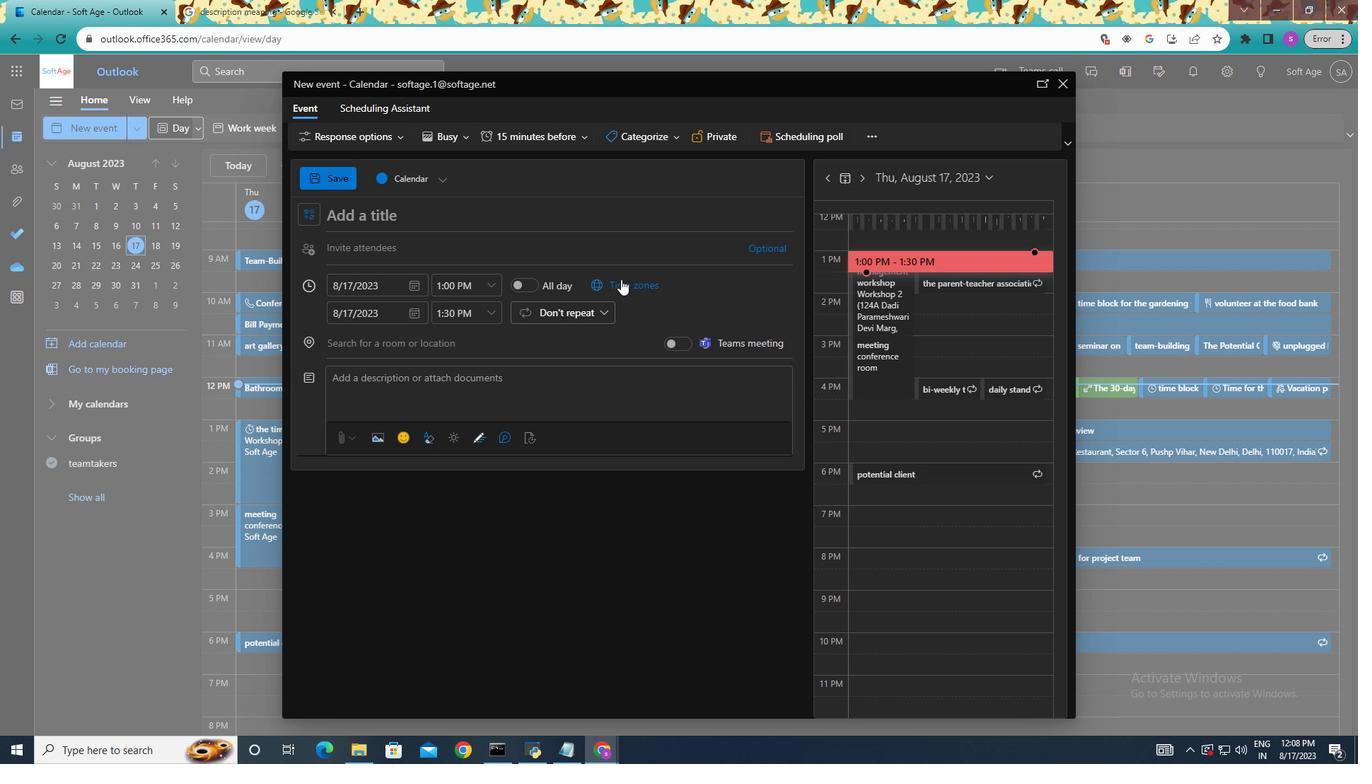 
Action: Key pressed i
Screenshot: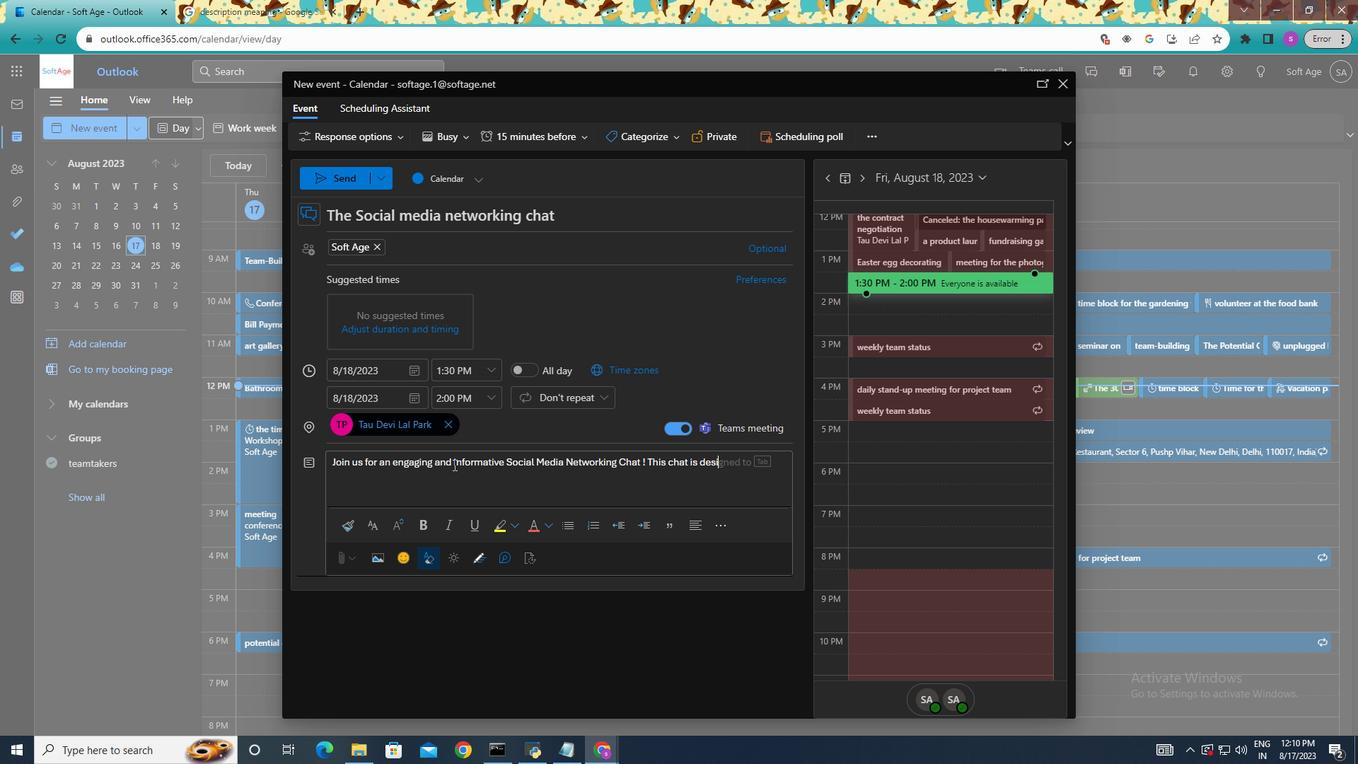 
Action: Mouse moved to (435, 241)
Screenshot: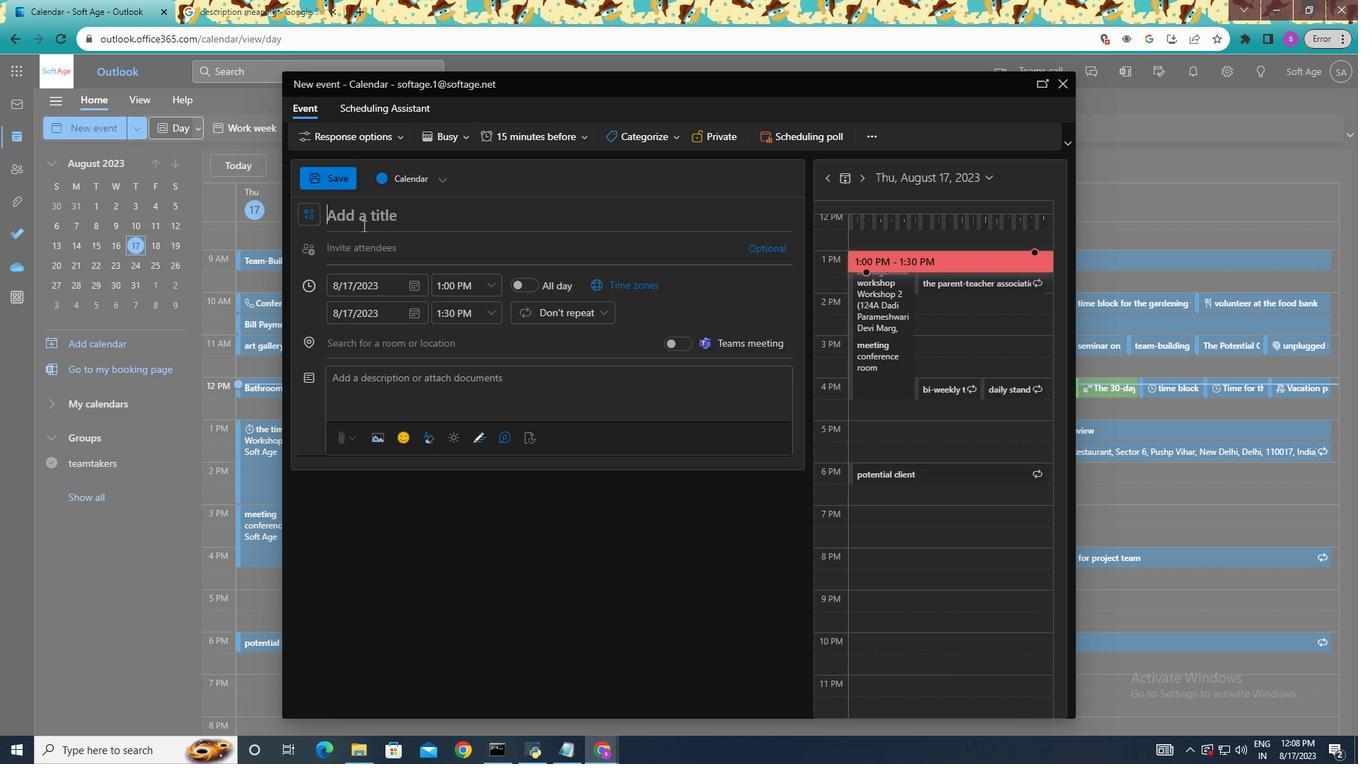 
Action: Key pressed n
Screenshot: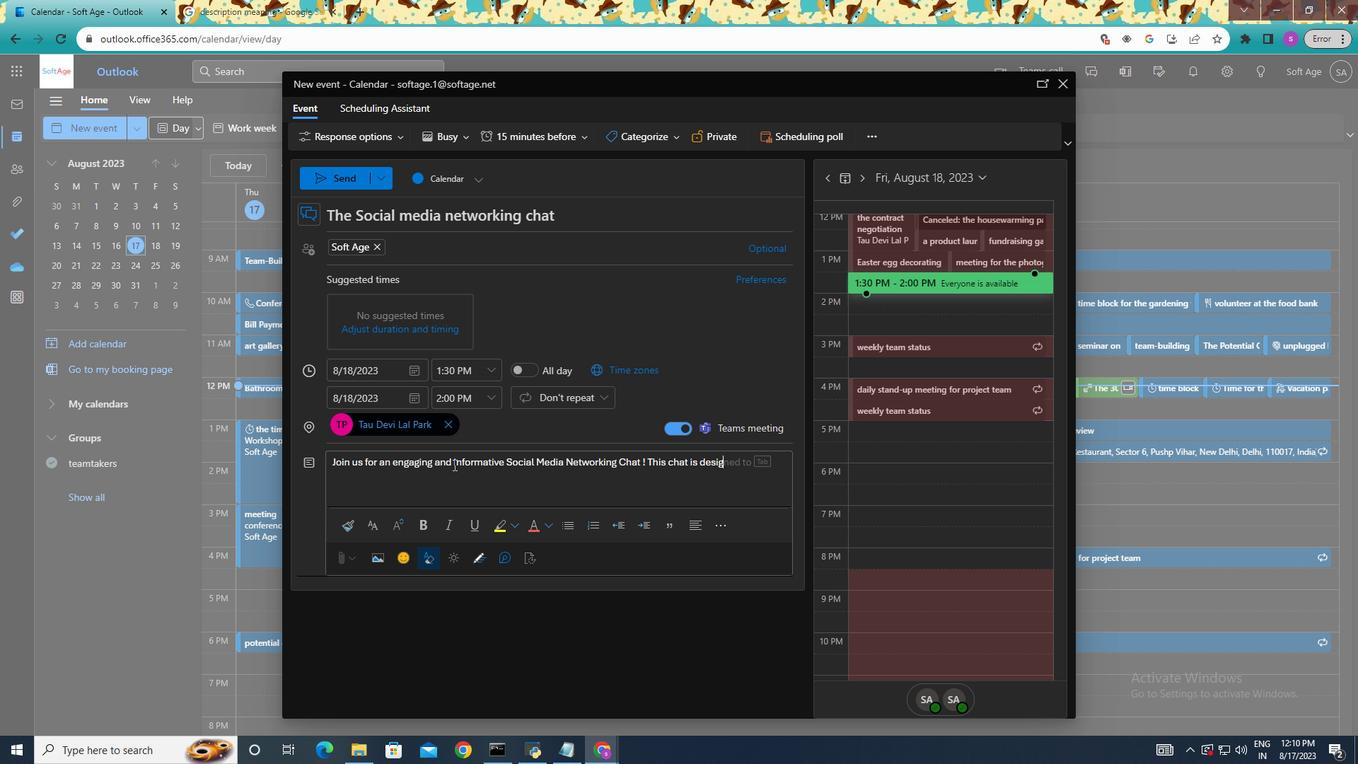 
Action: Mouse moved to (348, 227)
Screenshot: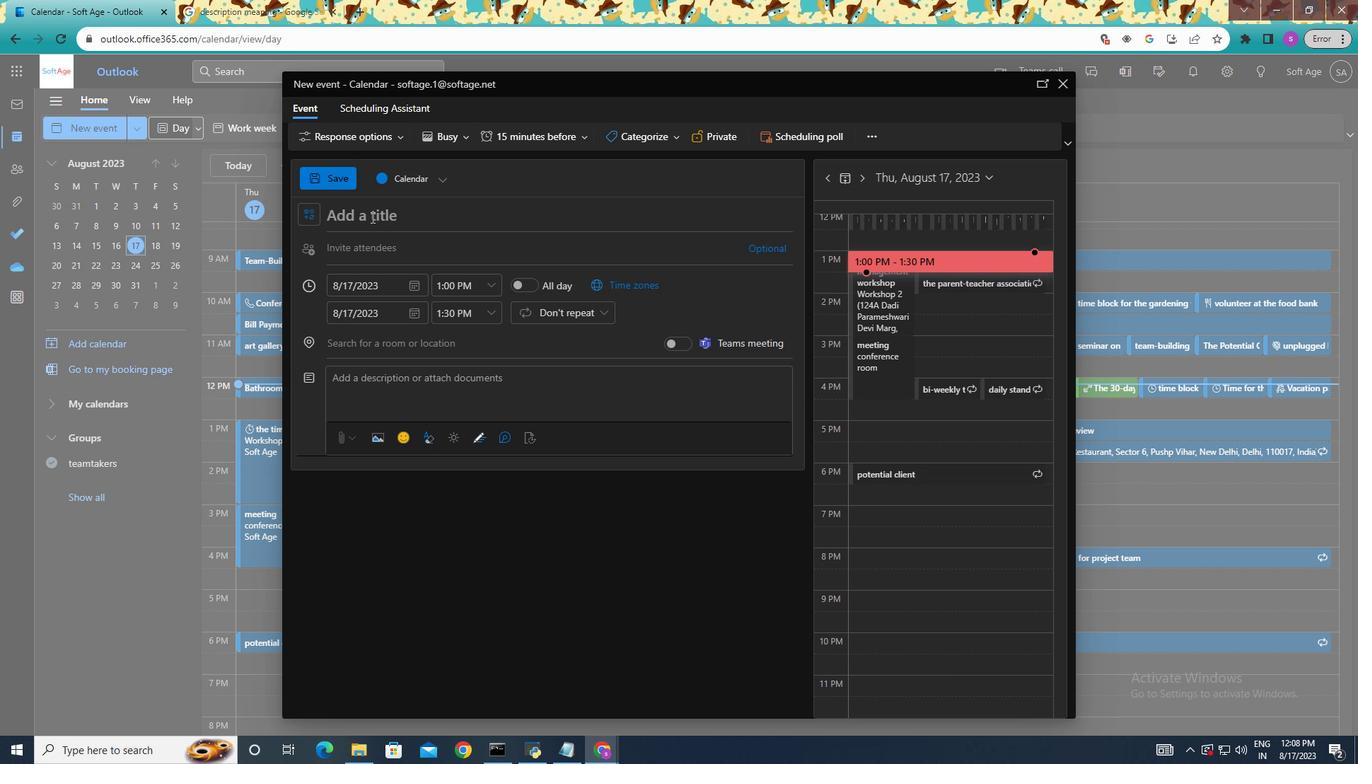 
Action: Mouse pressed left at (348, 227)
Screenshot: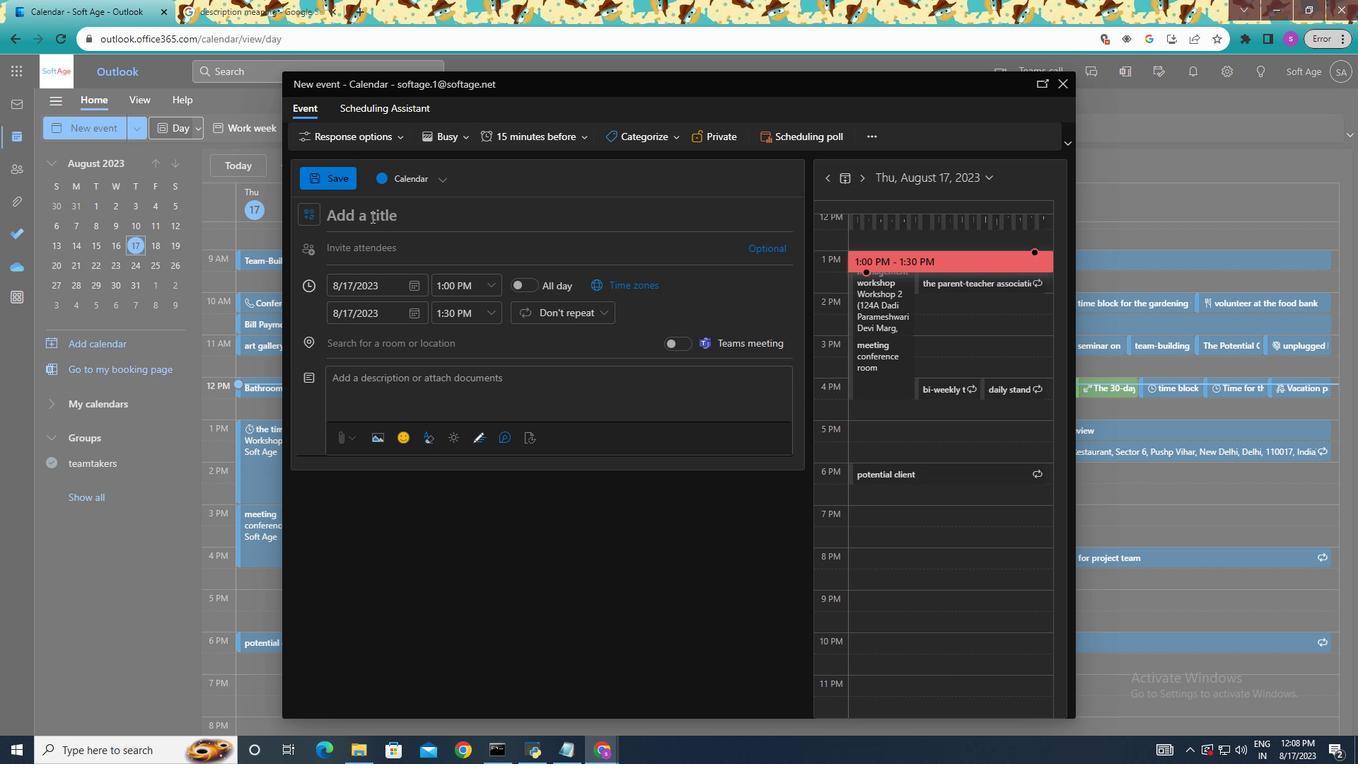
Action: Mouse moved to (348, 227)
Screenshot: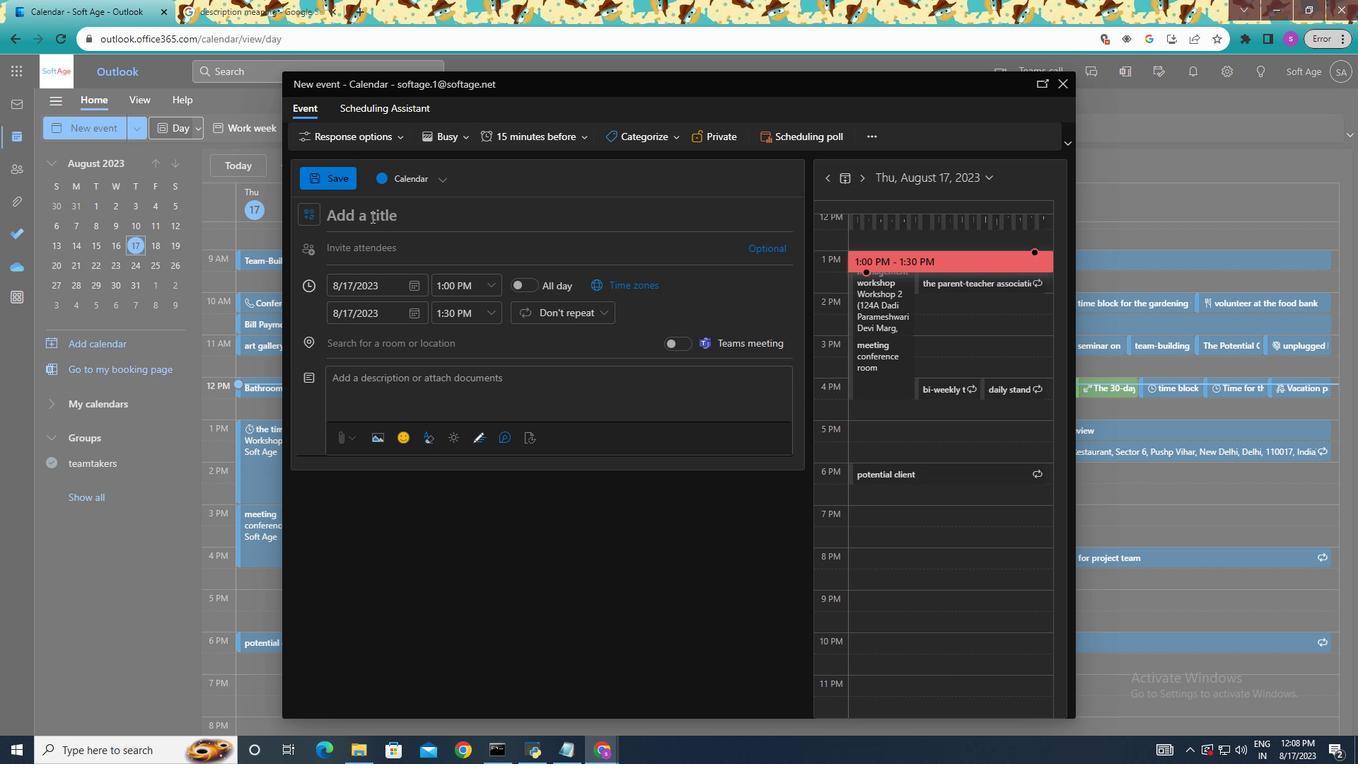 
Action: Key pressed g
Screenshot: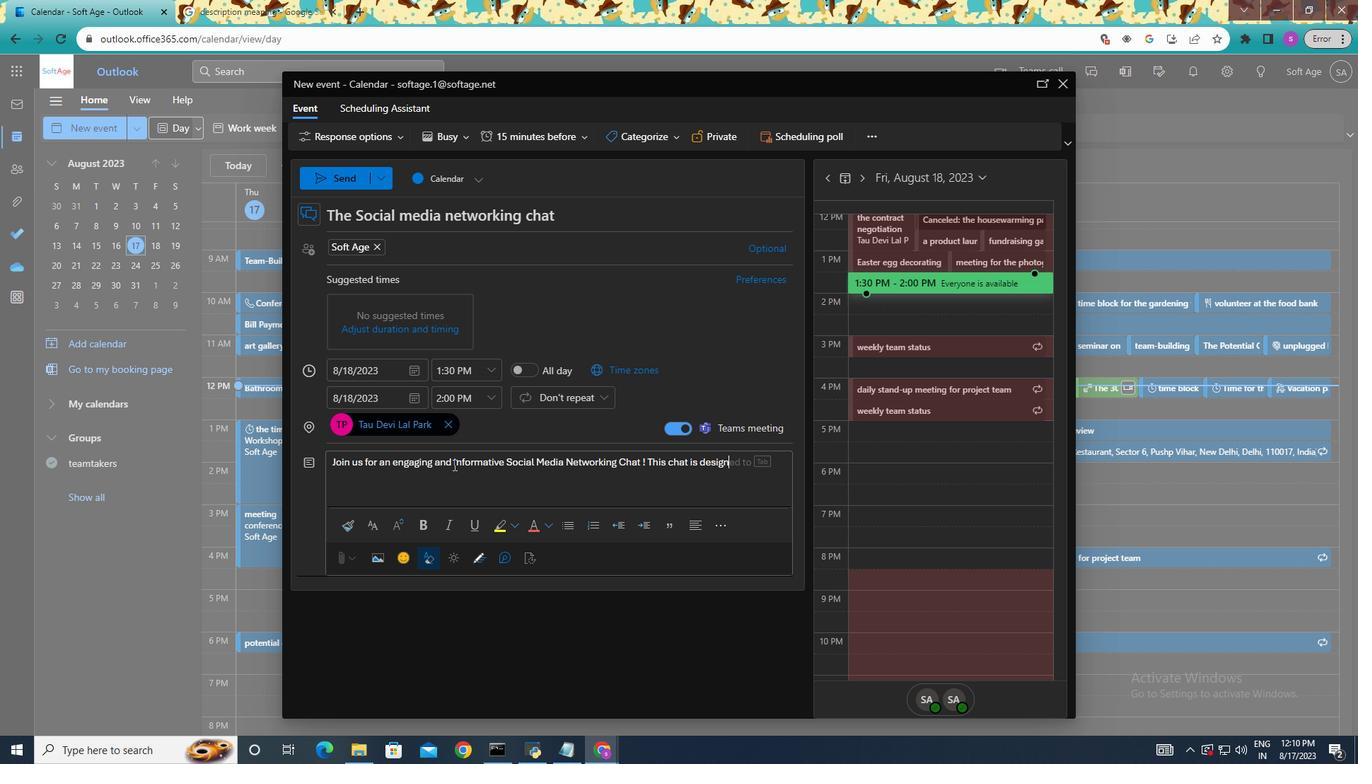 
Action: Mouse moved to (348, 227)
Screenshot: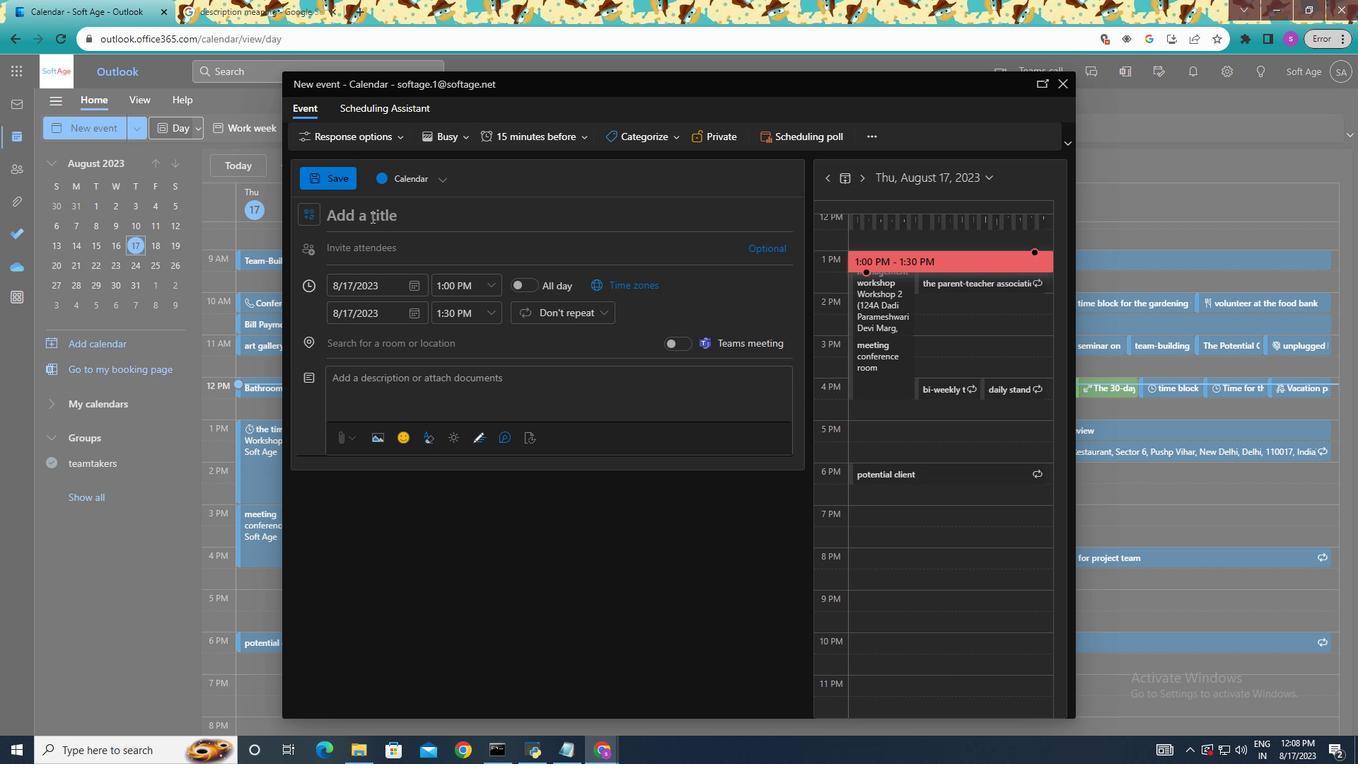 
Action: Key pressed <Key.space><Key.shift><Key.shift>CThhea<Key.space>t<Key.shift>So,<Key.space>cwhial<Key.space>ereme<Key.space>dyia<Key.space>oneut'wlolr<Key.space>kienngg<Key.space>acghaet<Key.space>
Screenshot: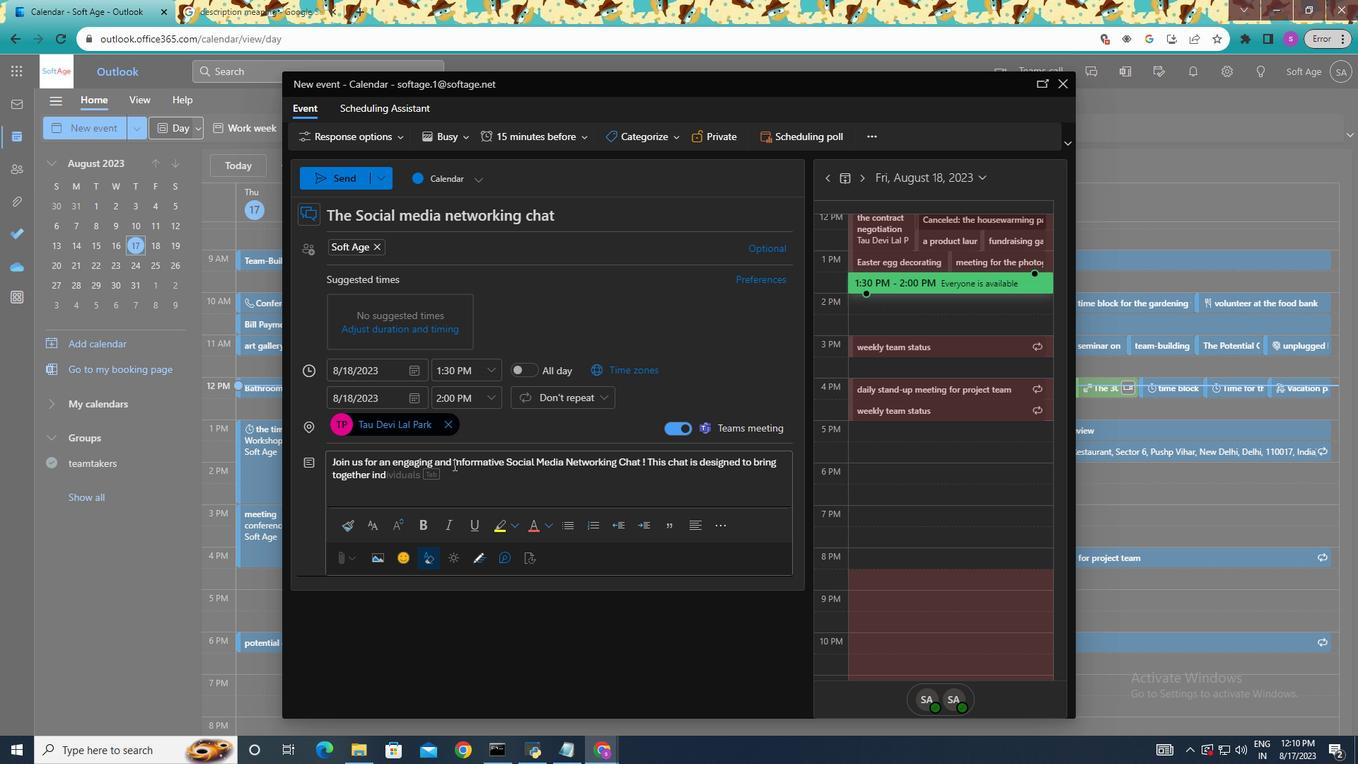 
Action: Mouse moved to (501, 261)
Screenshot: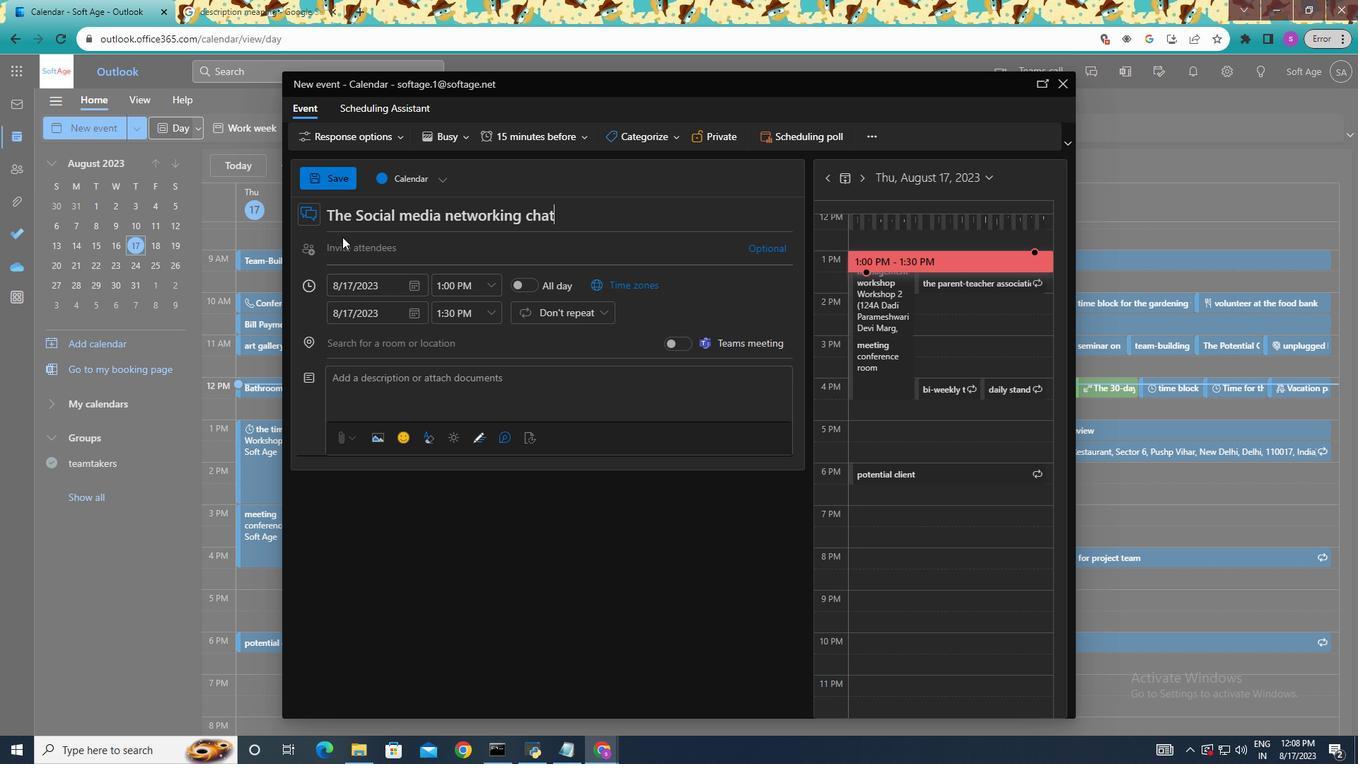 
Action: Key pressed w
Screenshot: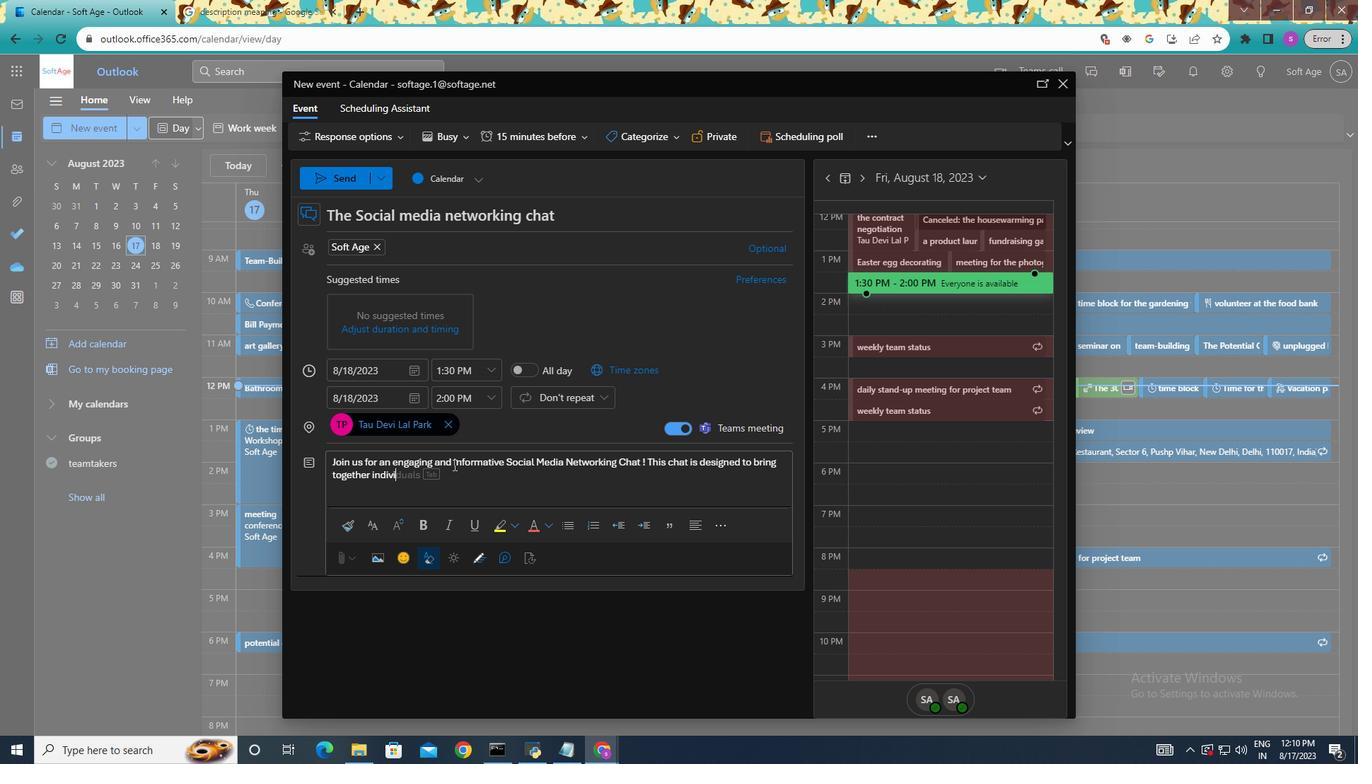 
Action: Mouse moved to (320, 251)
Screenshot: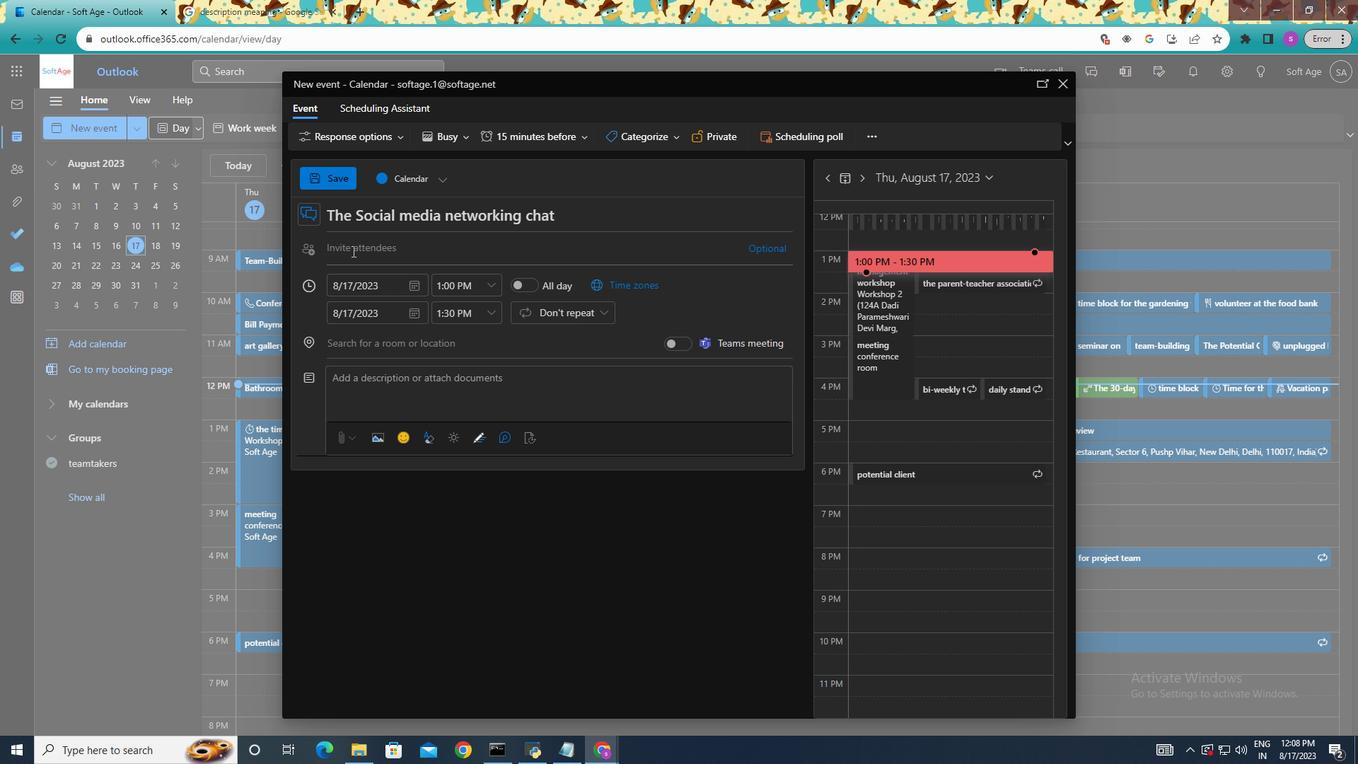 
Action: Key pressed i
Screenshot: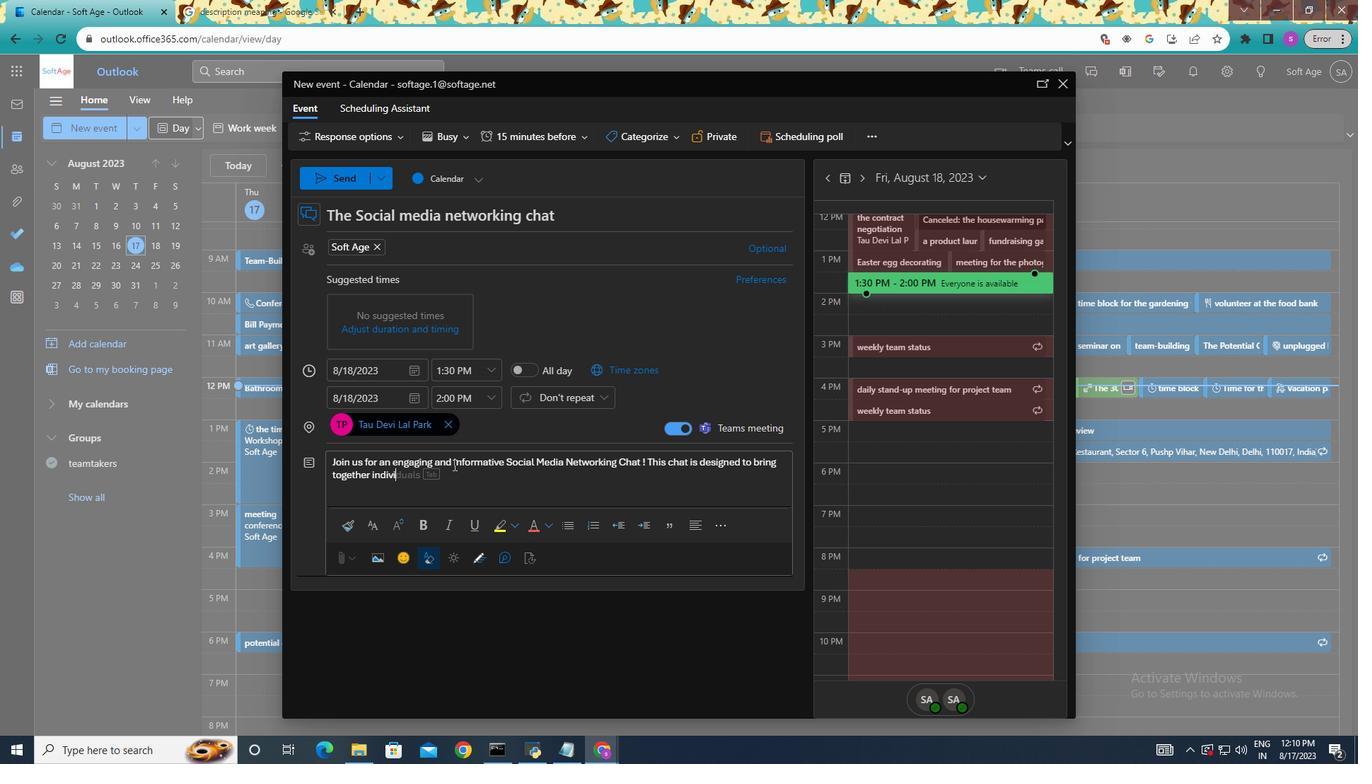 
Action: Mouse moved to (330, 266)
Screenshot: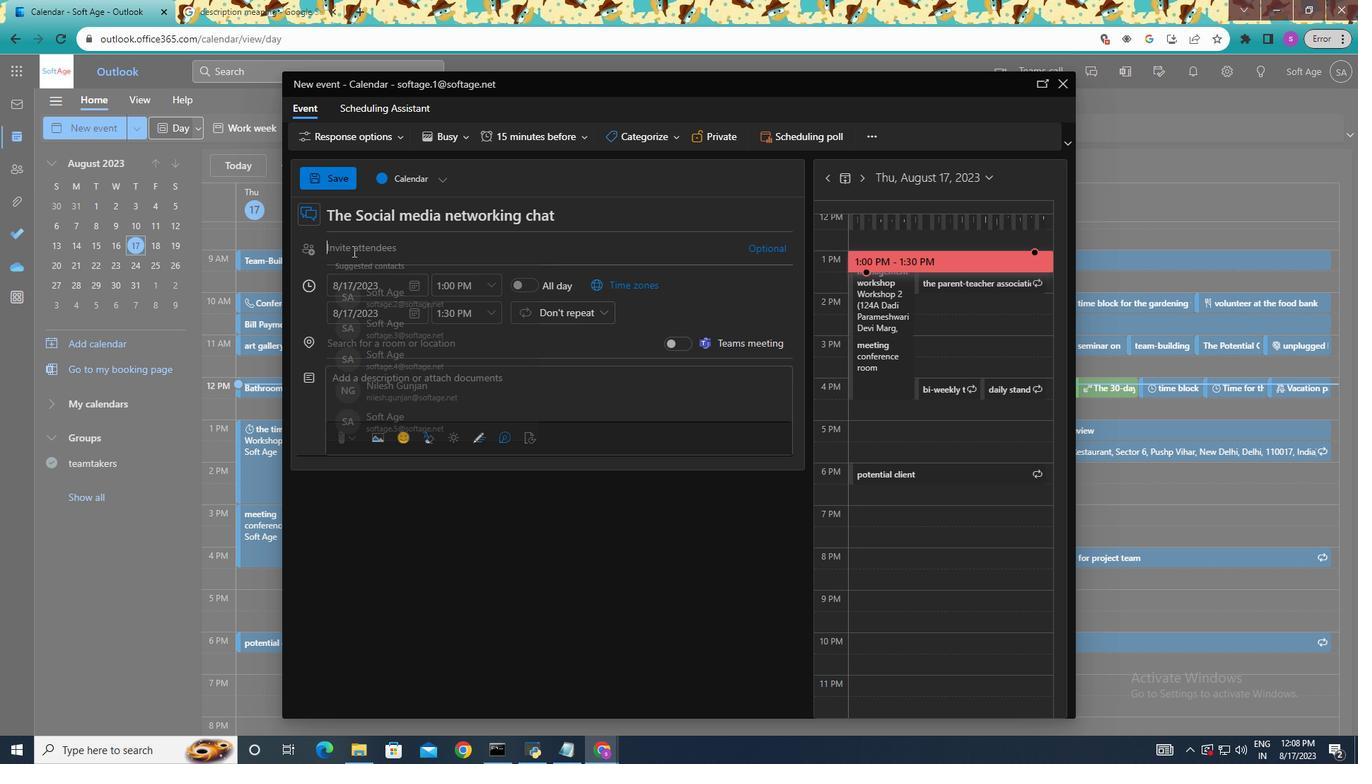 
Action: Mouse pressed left at (330, 266)
Screenshot: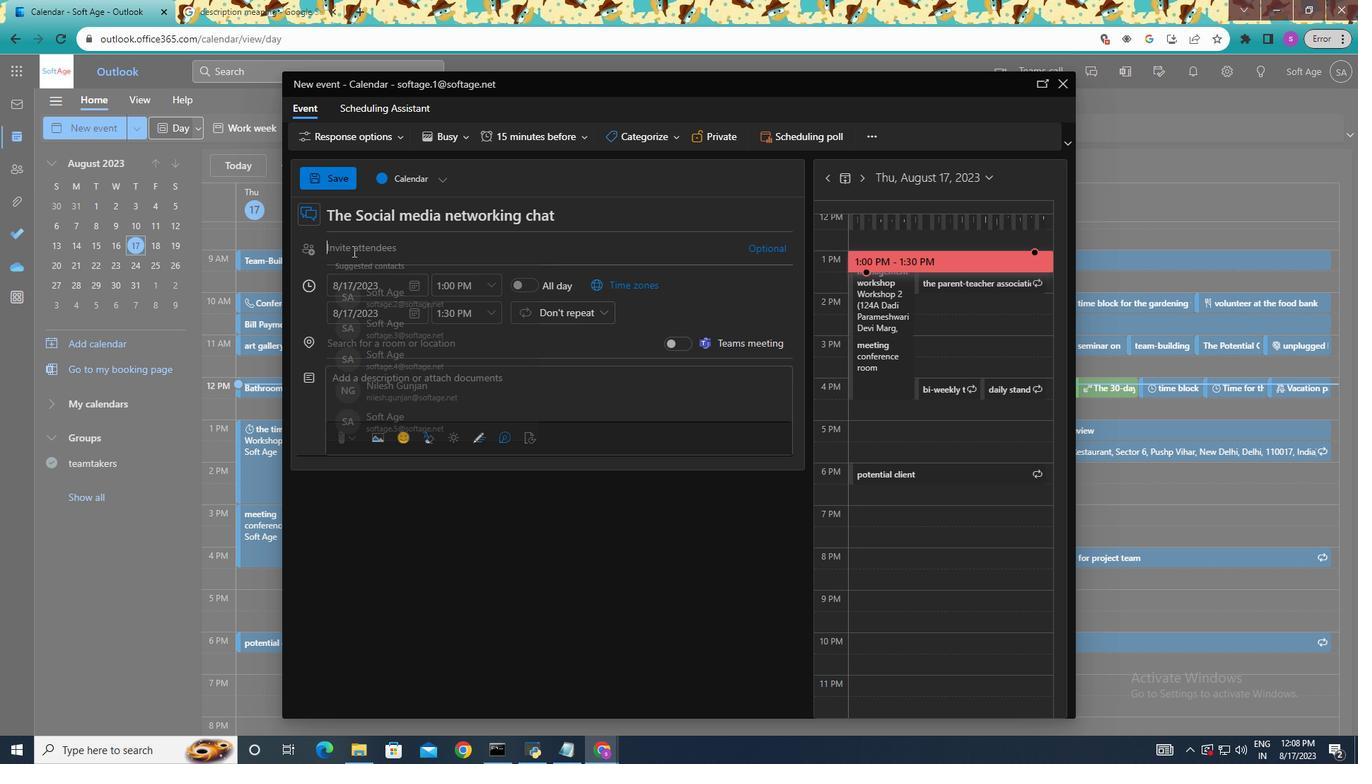 
Action: Mouse moved to (331, 266)
Screenshot: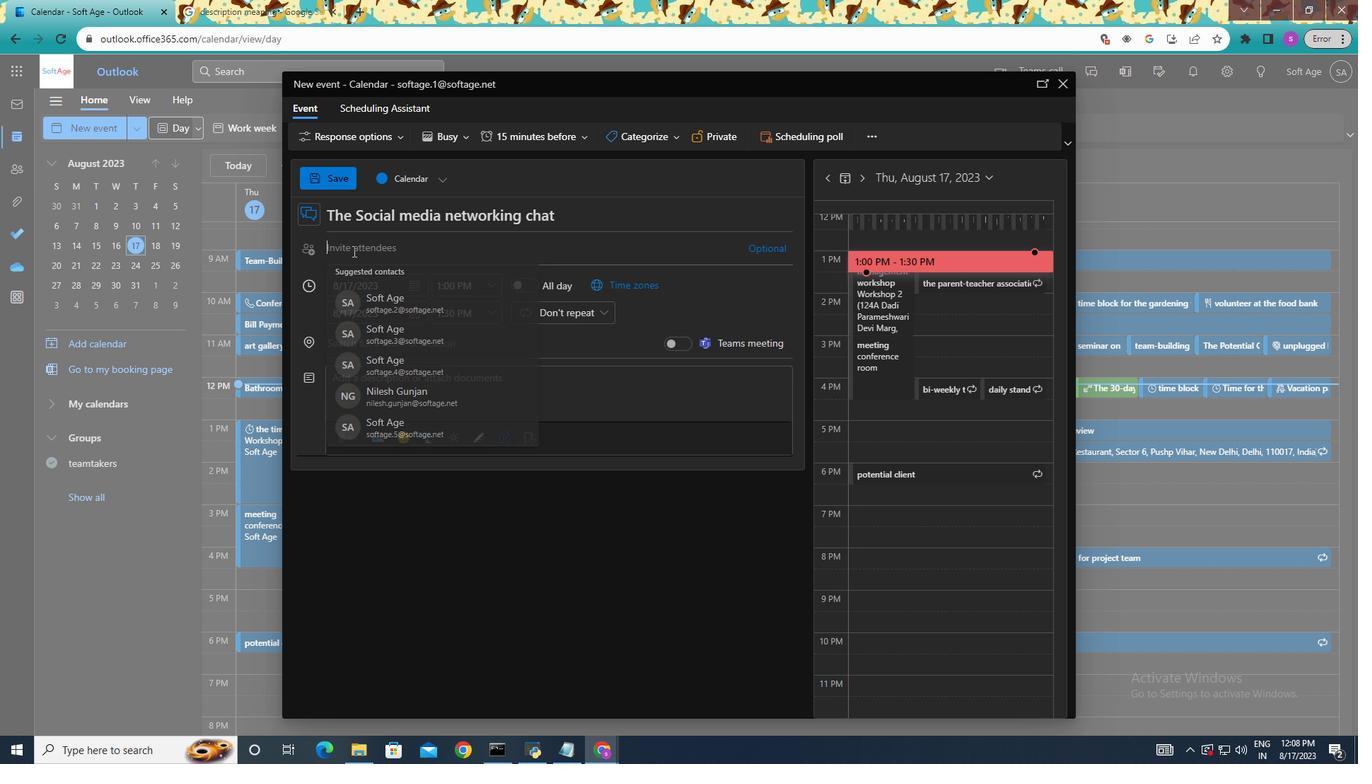 
Action: Key pressed t
Screenshot: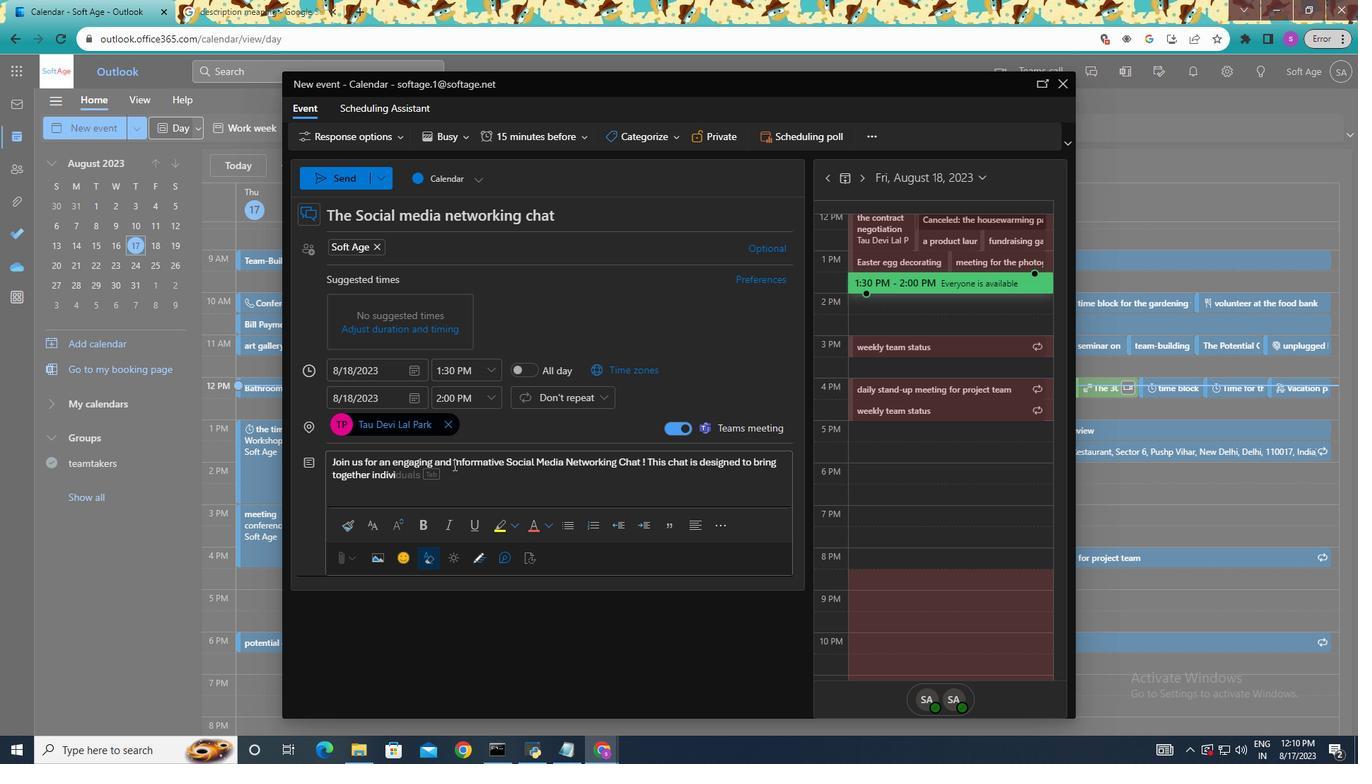
Action: Mouse moved to (368, 363)
Screenshot: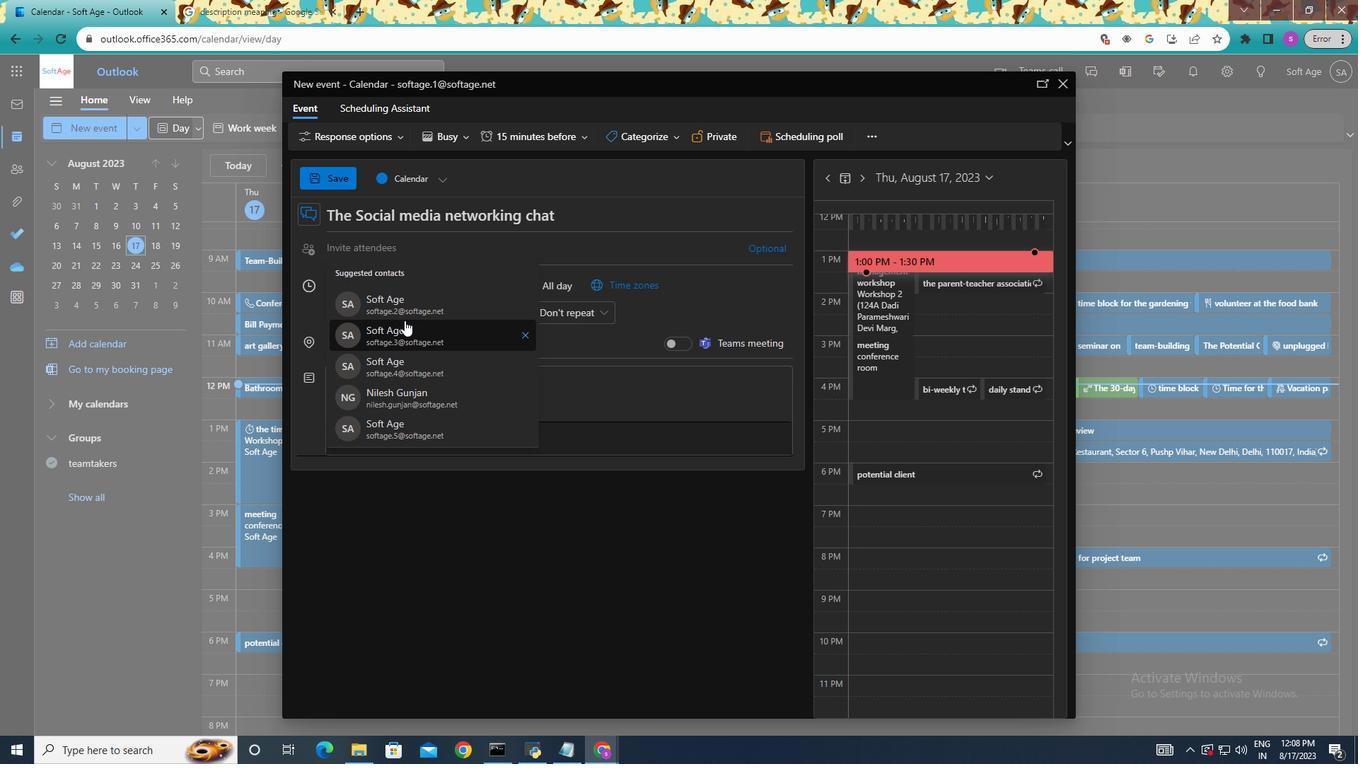 
Action: Key pressed h
Screenshot: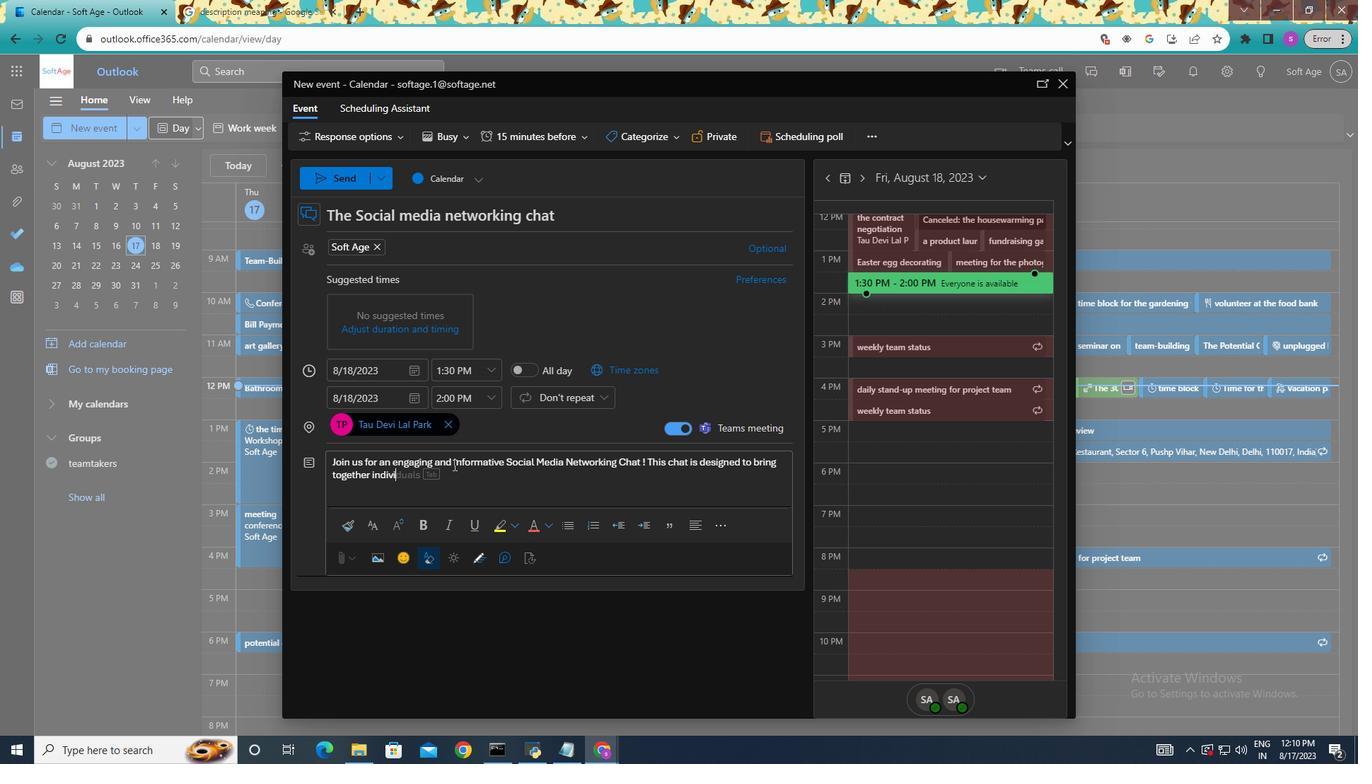 
Action: Mouse moved to (391, 371)
Screenshot: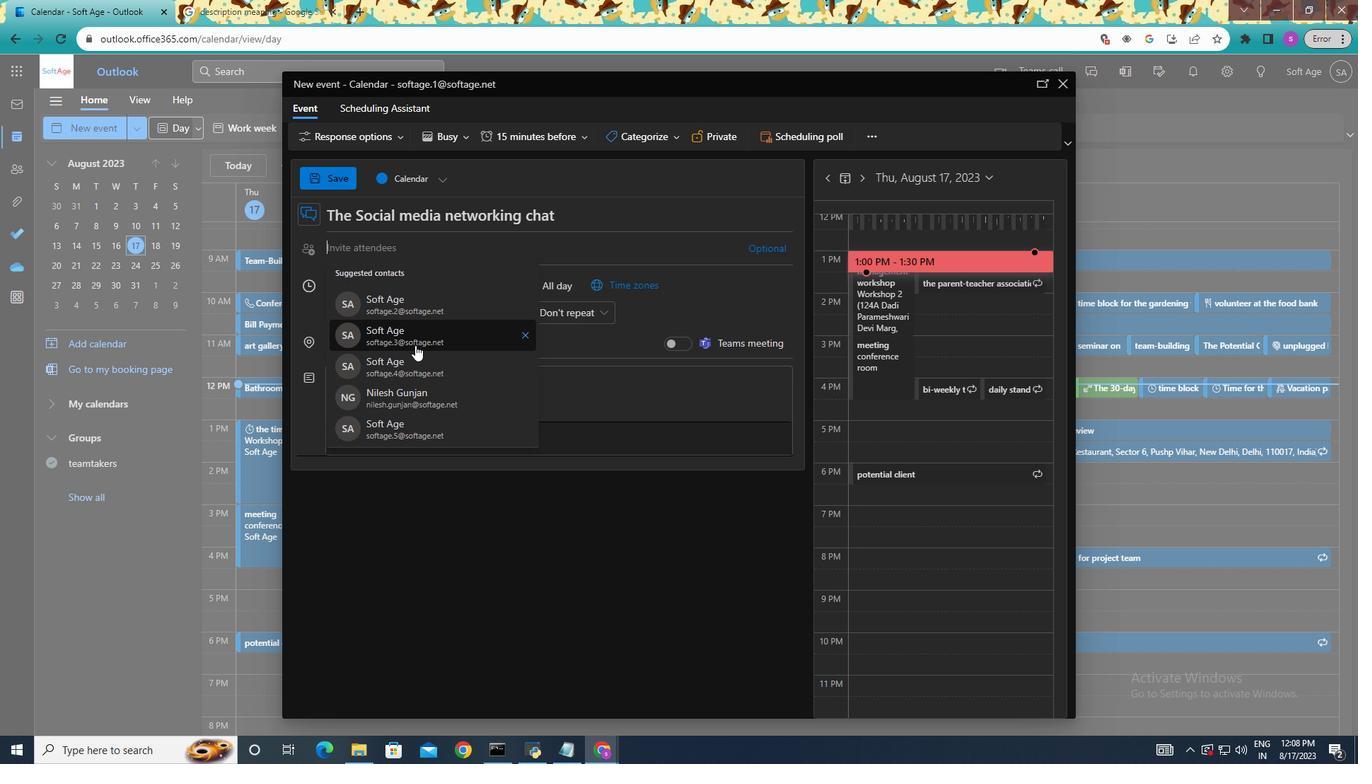 
Action: Key pressed <Key.space>
Screenshot: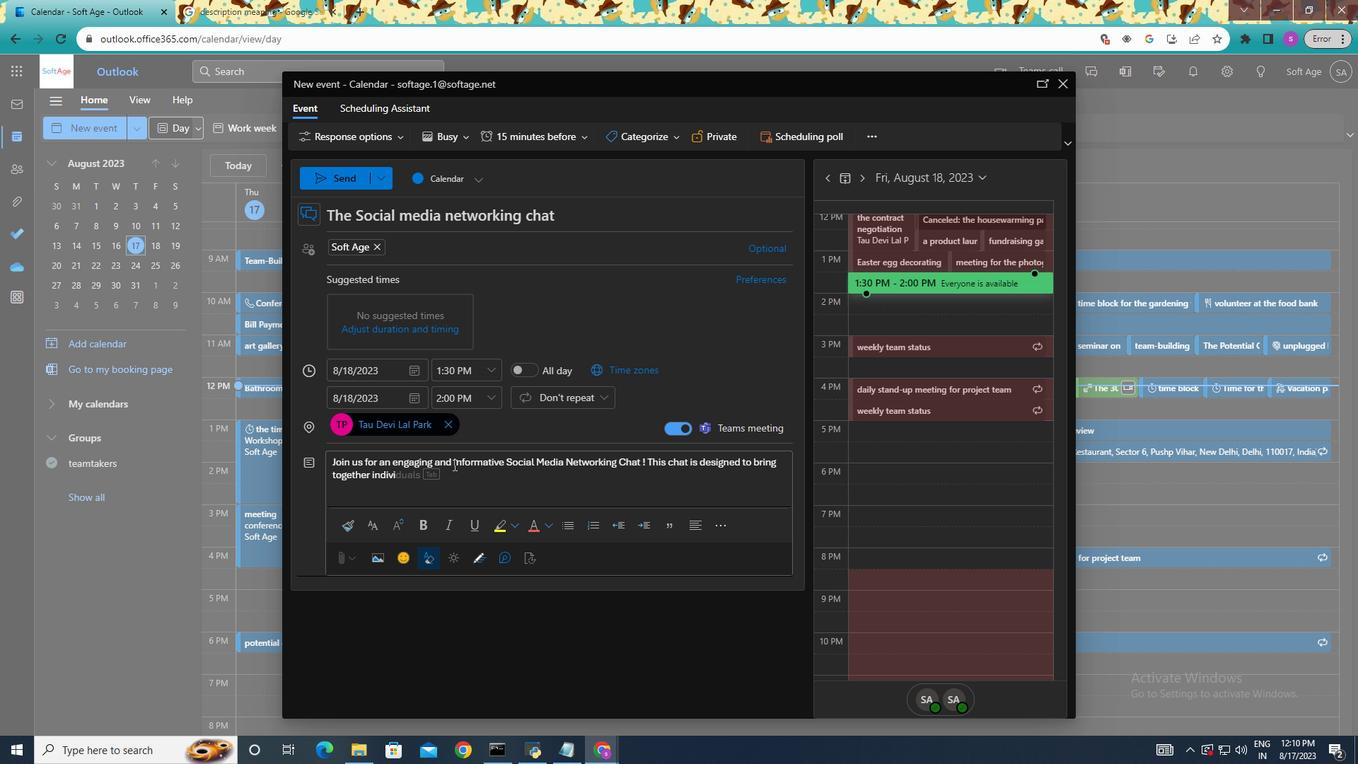 
Action: Mouse pressed left at (391, 371)
Screenshot: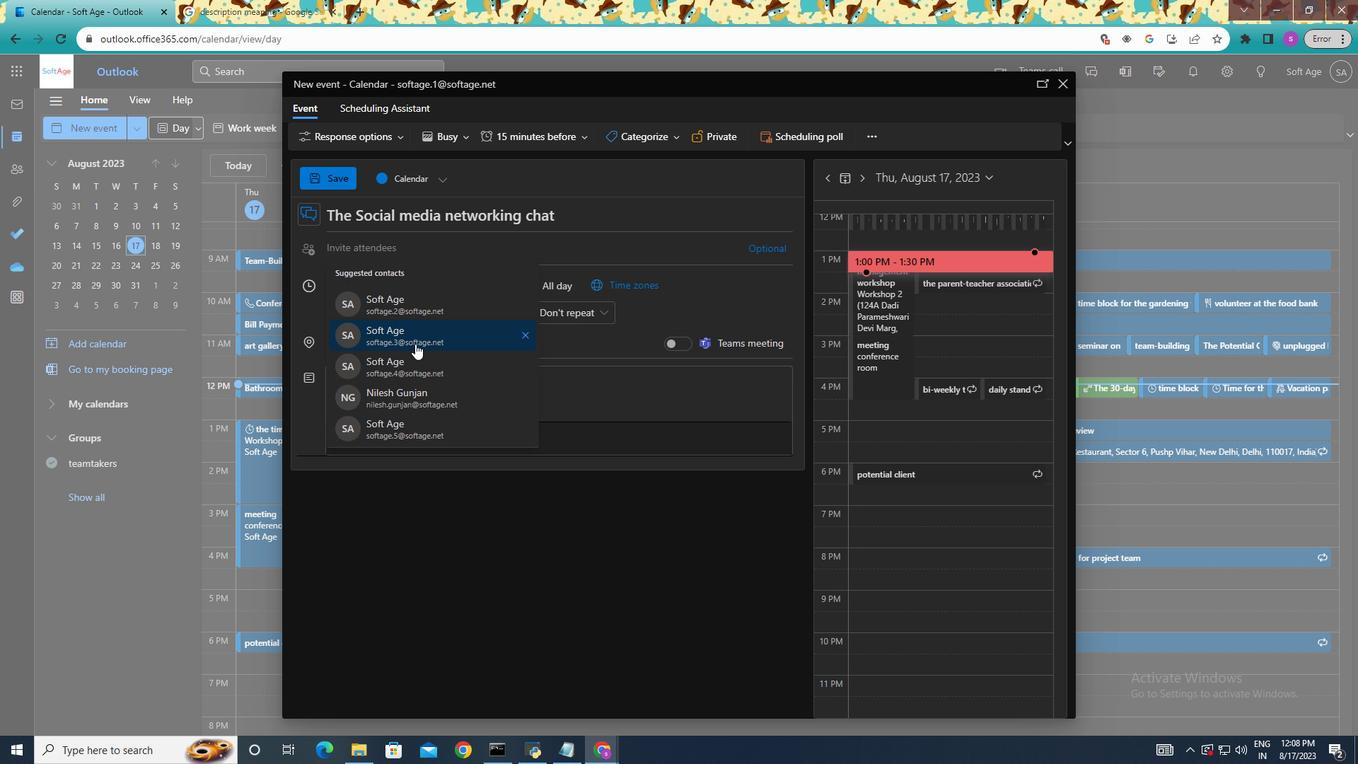 
Action: Mouse moved to (392, 370)
Screenshot: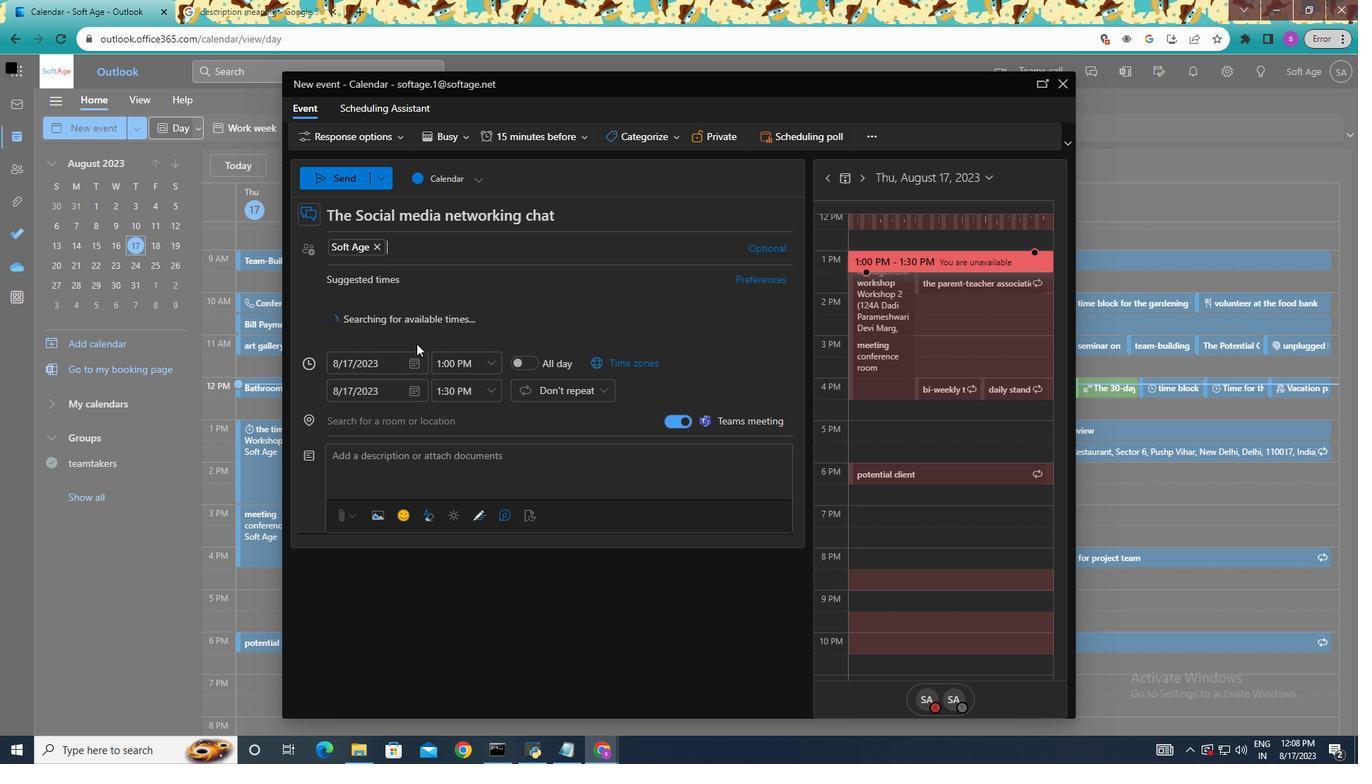 
Action: Key pressed like-
Screenshot: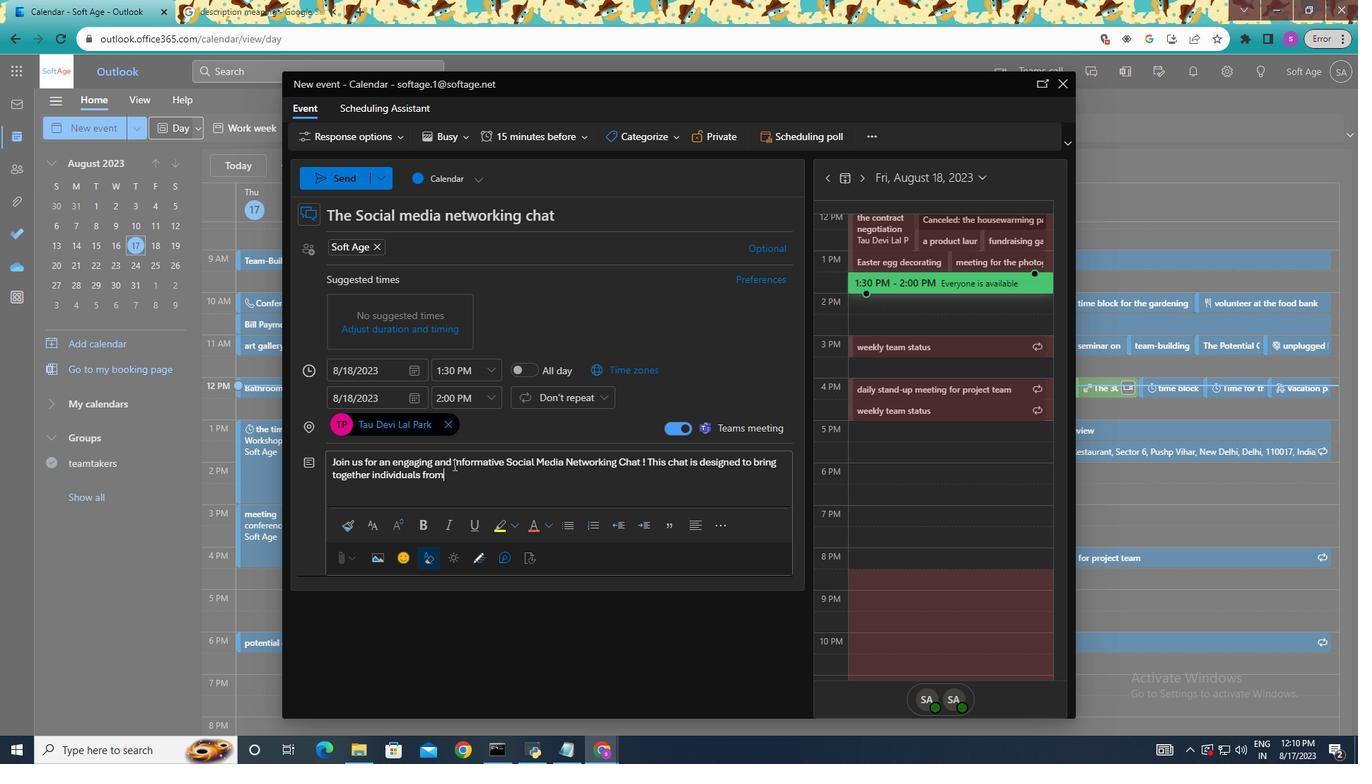 
Action: Mouse moved to (393, 405)
Screenshot: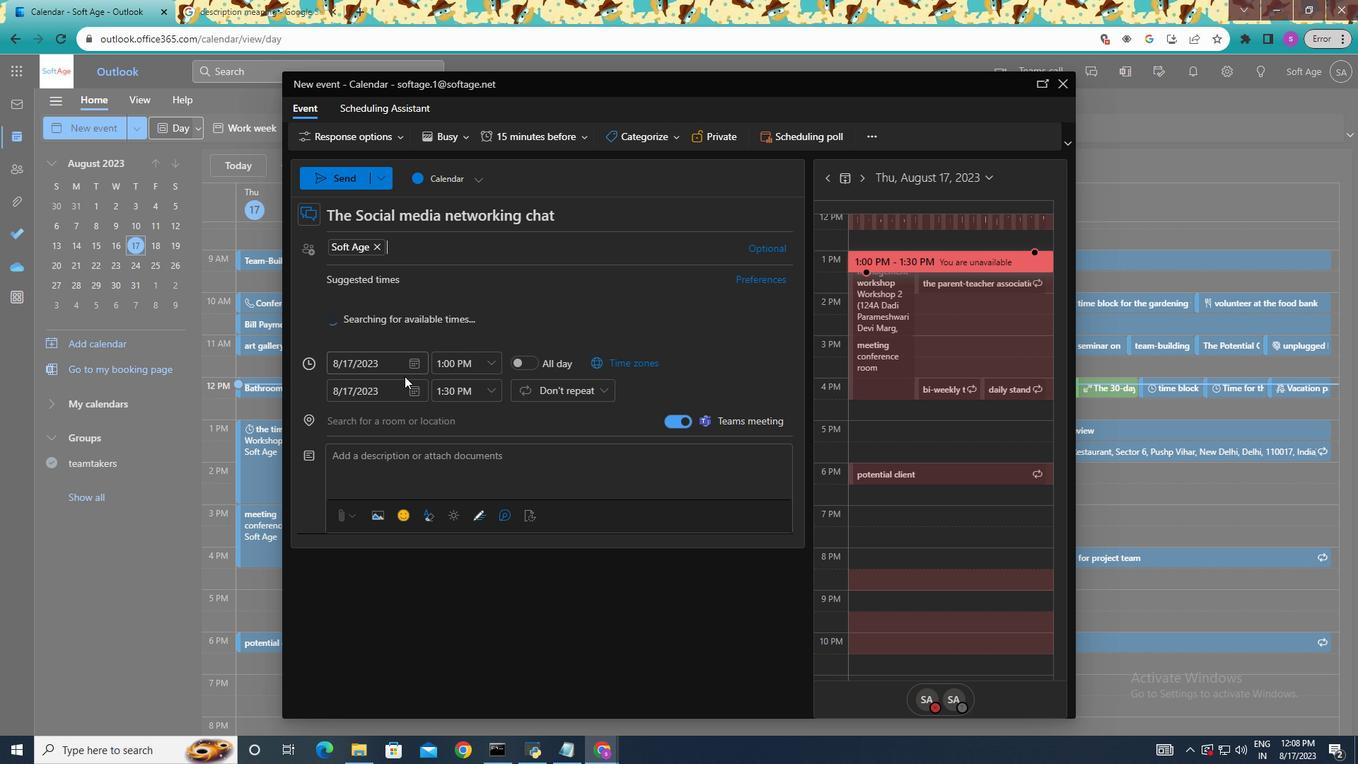 
Action: Key pressed m
Screenshot: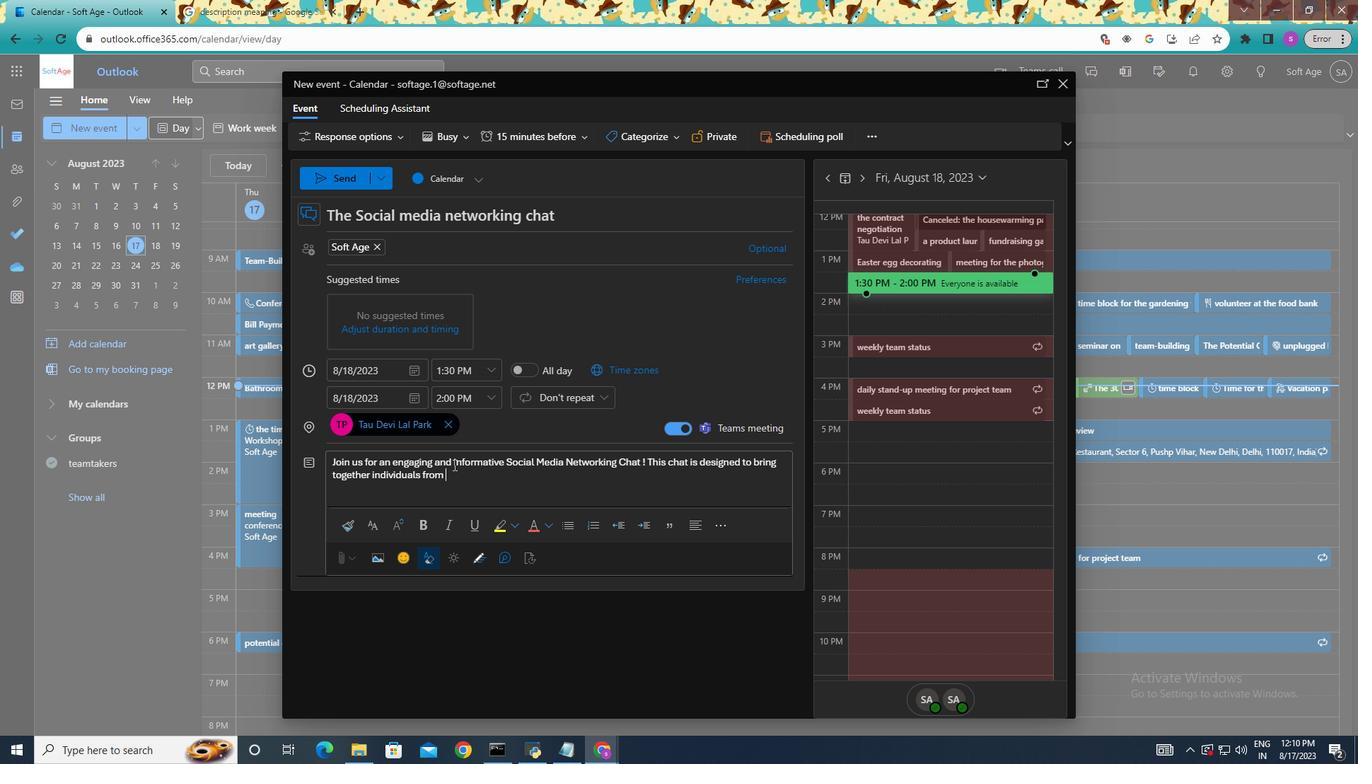 
Action: Mouse moved to (378, 406)
Screenshot: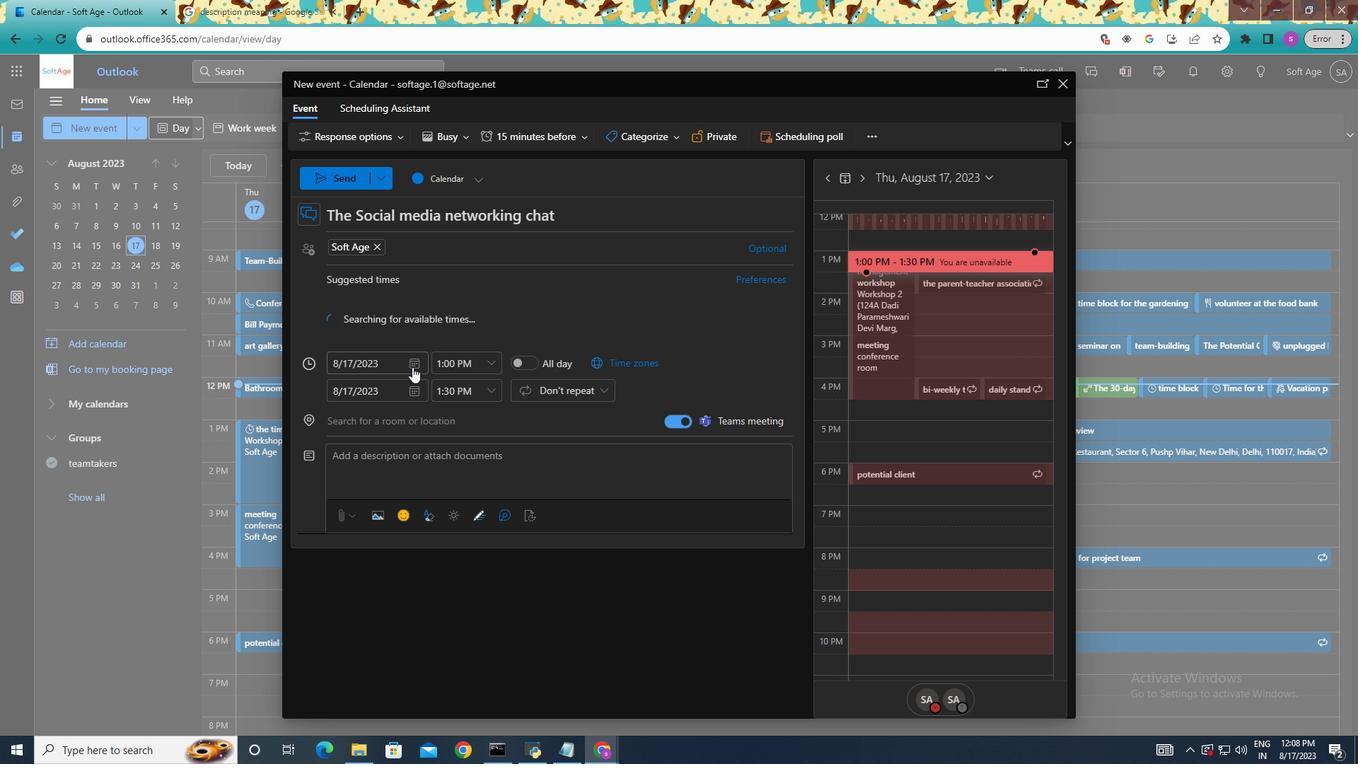 
Action: Key pressed i 69, 530)
Screenshot: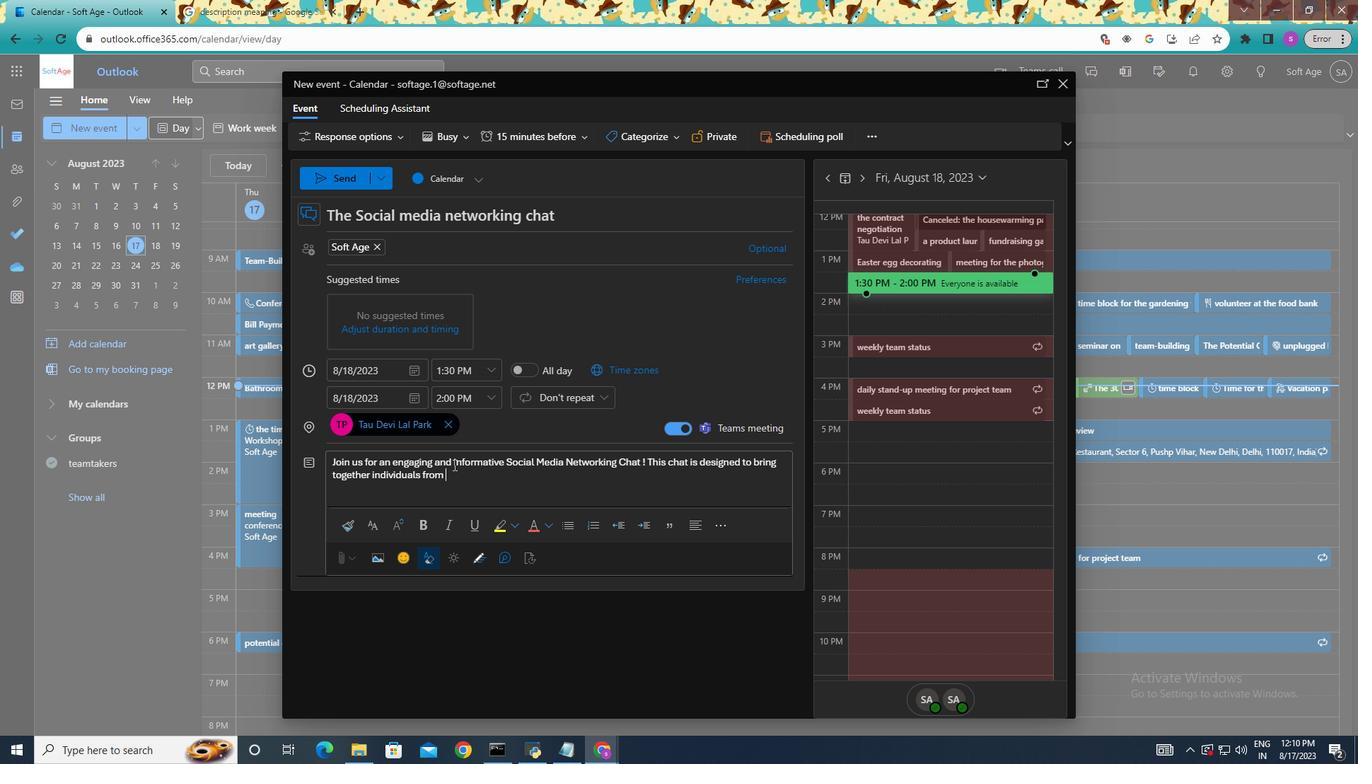 
Action: Mouse moved to (388, 396)
Screenshot: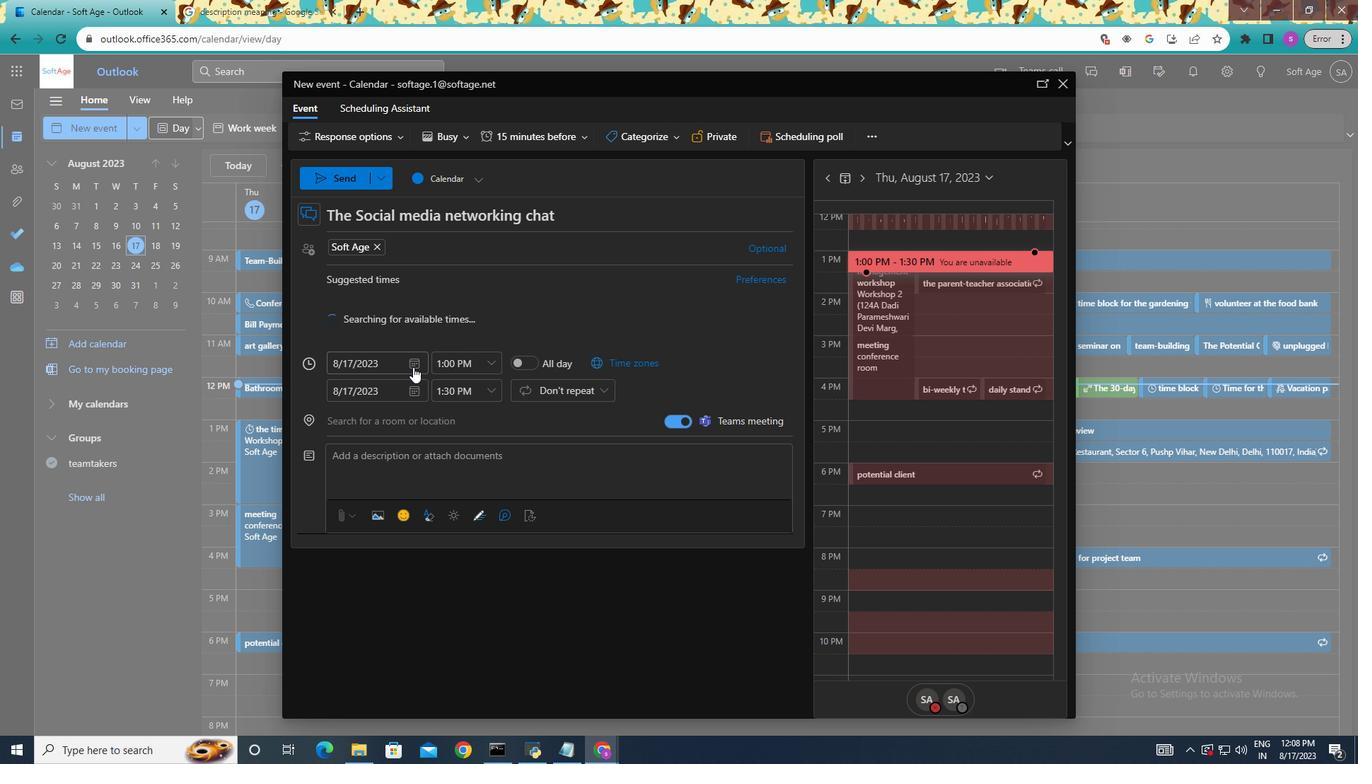 
Action: Mouse pressed left at (388, 396)
Screenshot: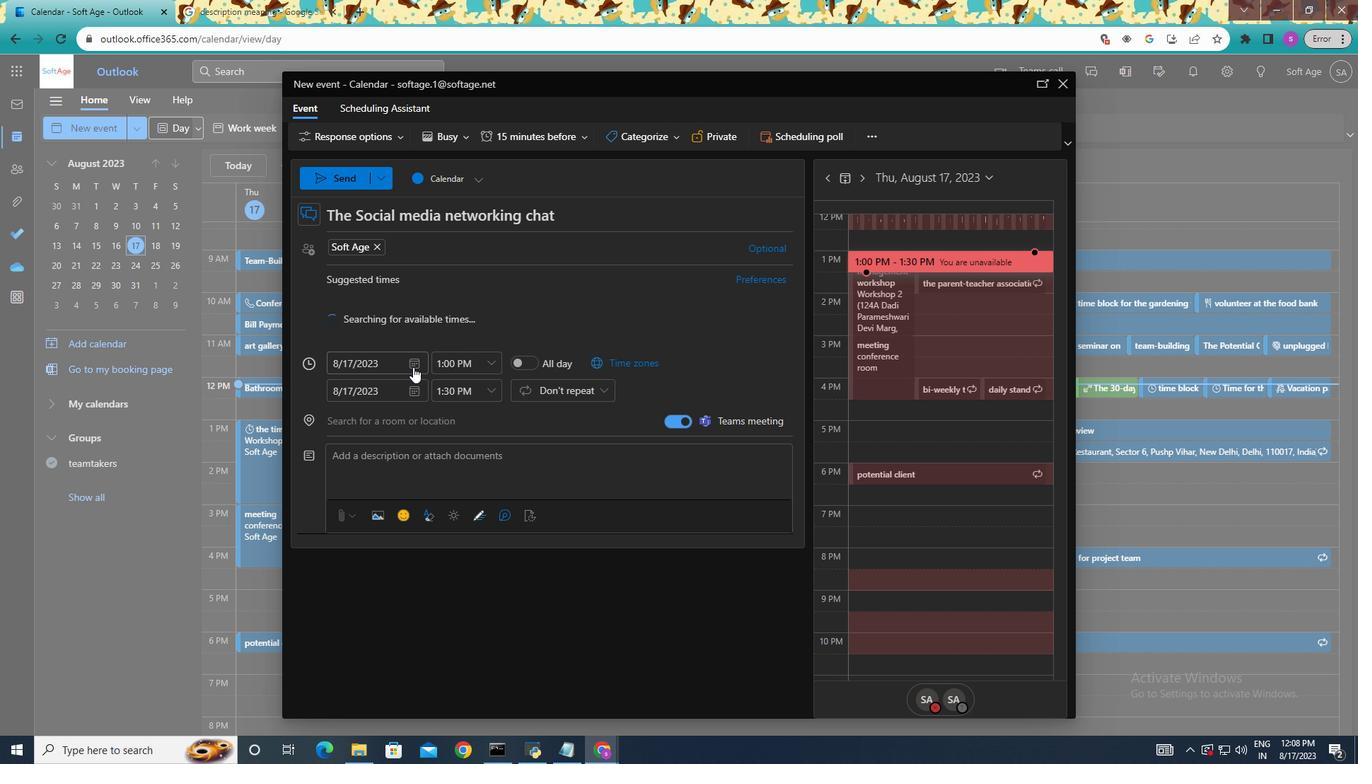 
Action: Mouse moved to (389, 396)
Screenshot: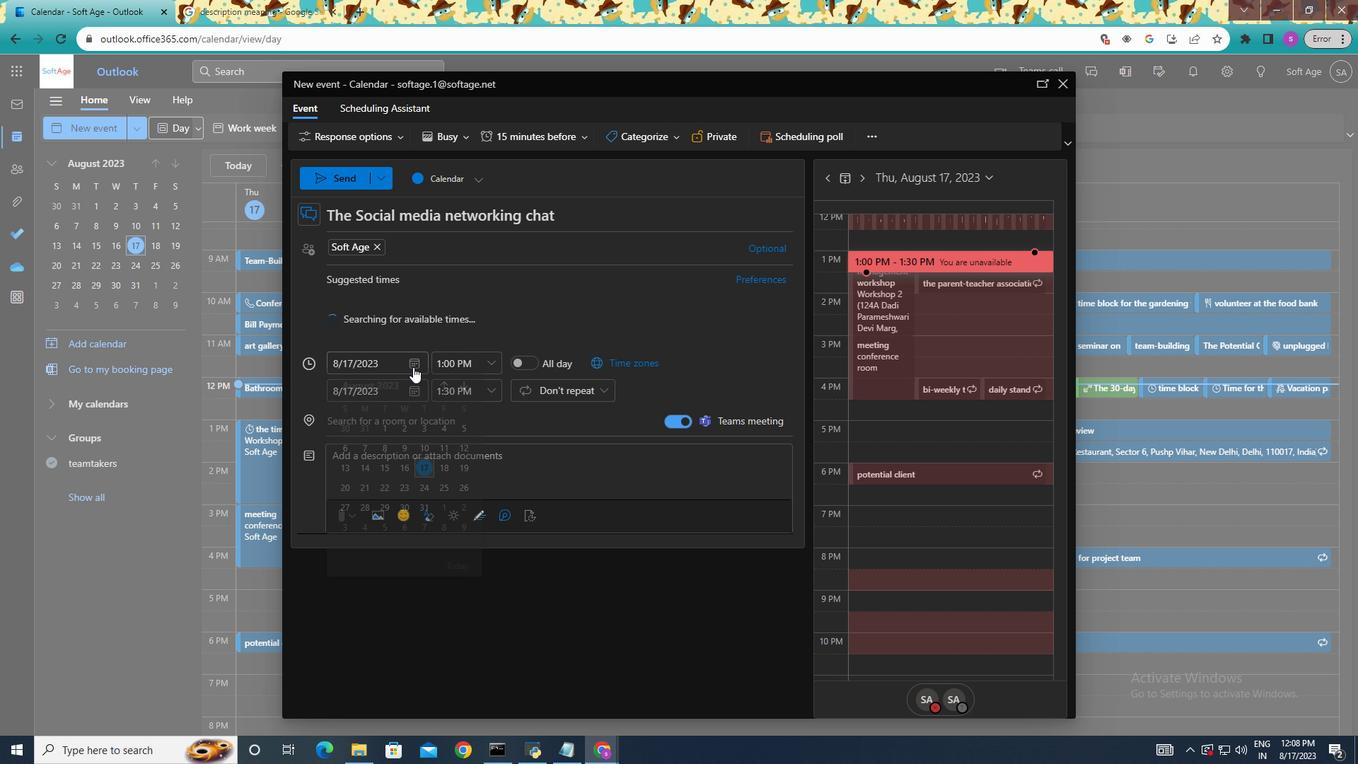 
Action: Key pressed n
Screenshot: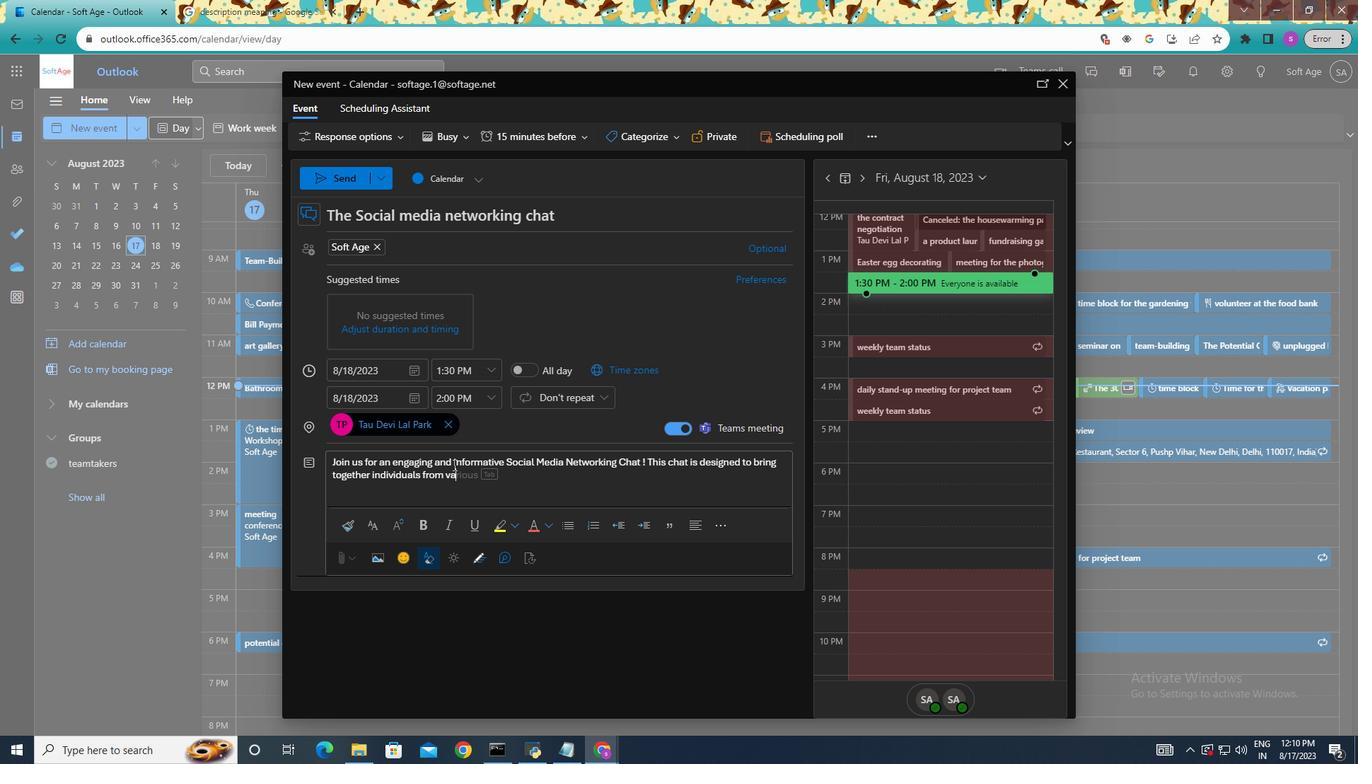 
Action: Mouse moved to (389, 396)
Screenshot: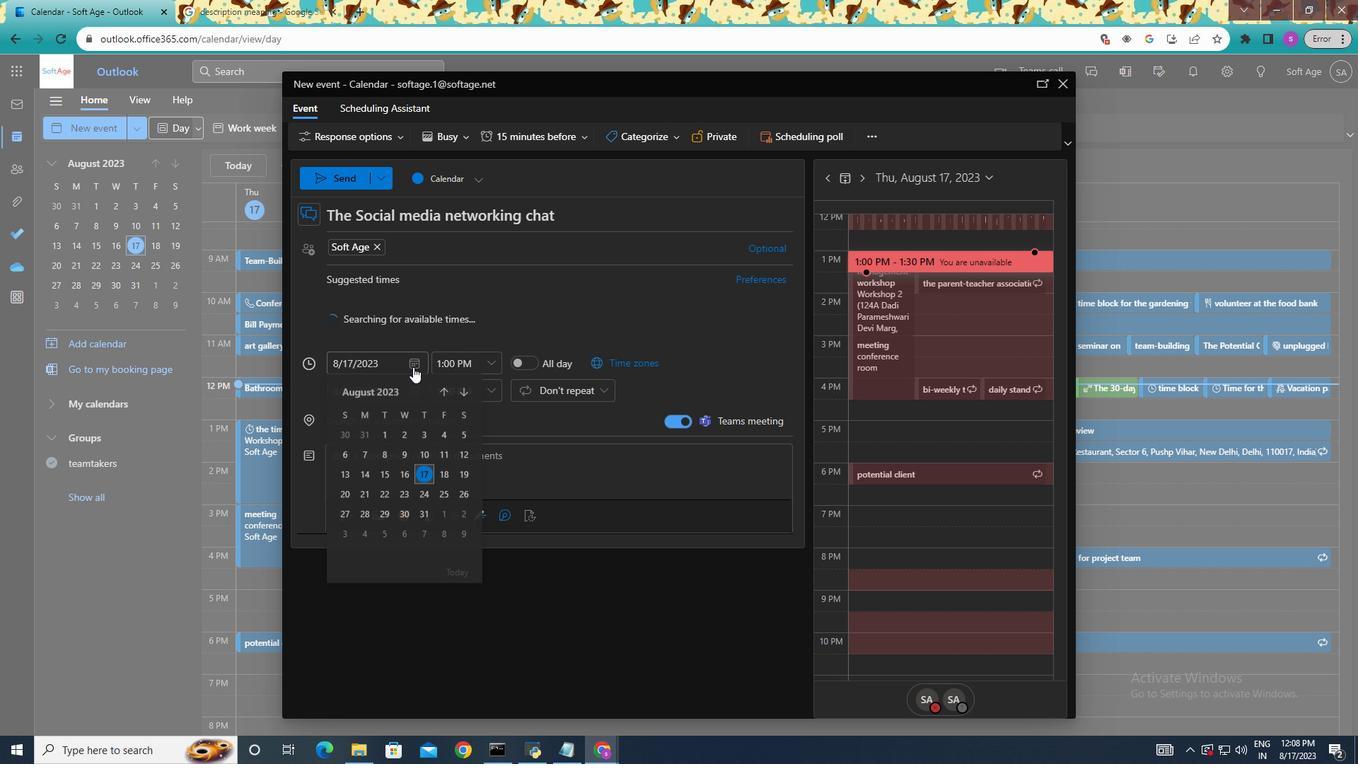 
Action: Key pressed d
Screenshot: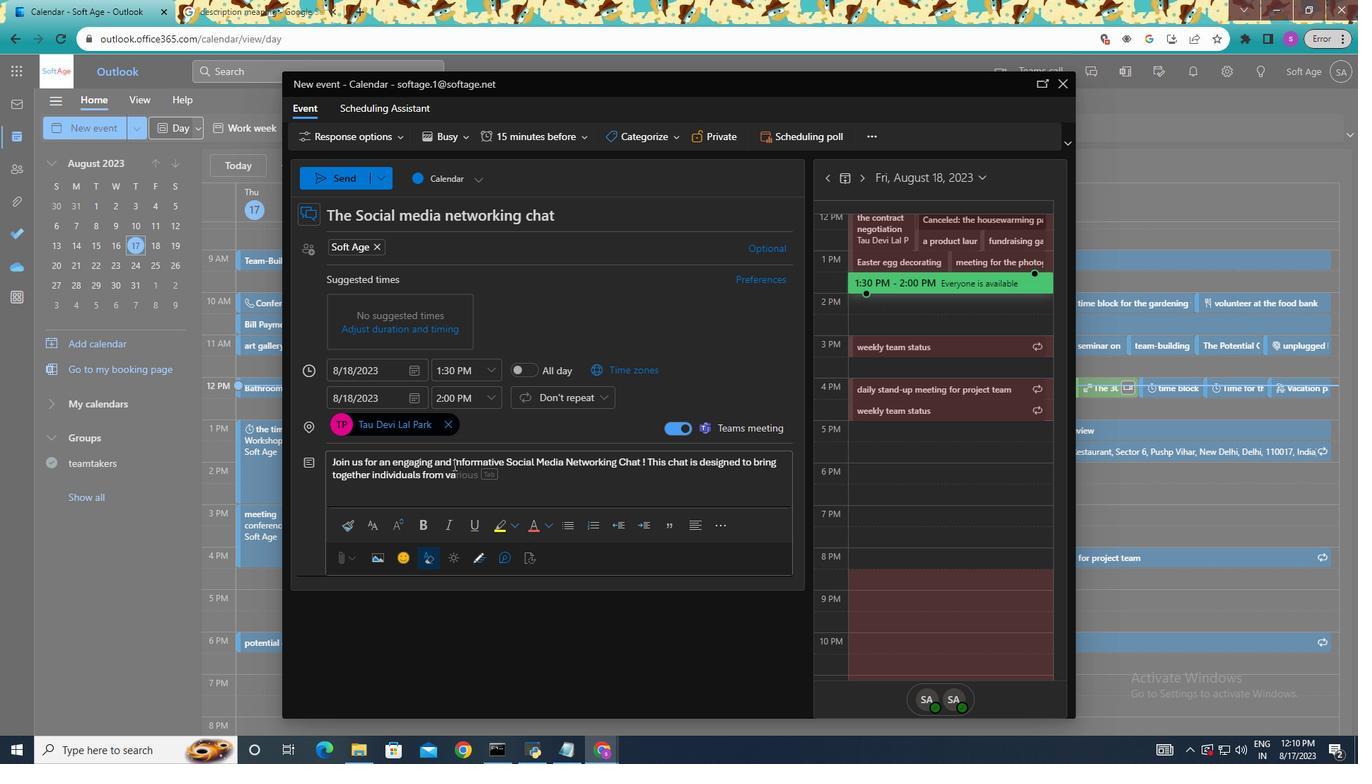 
Action: Mouse moved to (458, 554)
Screenshot: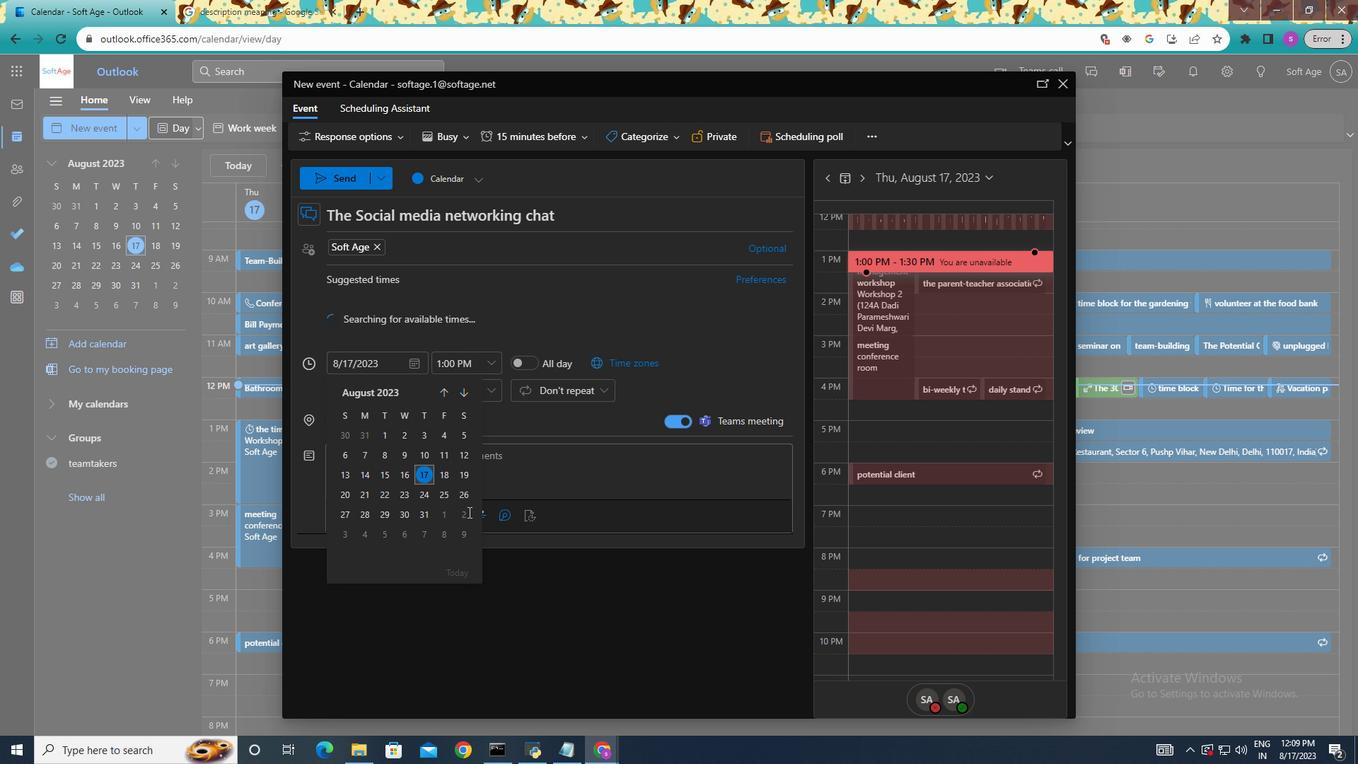 
Action: Key pressed e 85, 718)
Screenshot: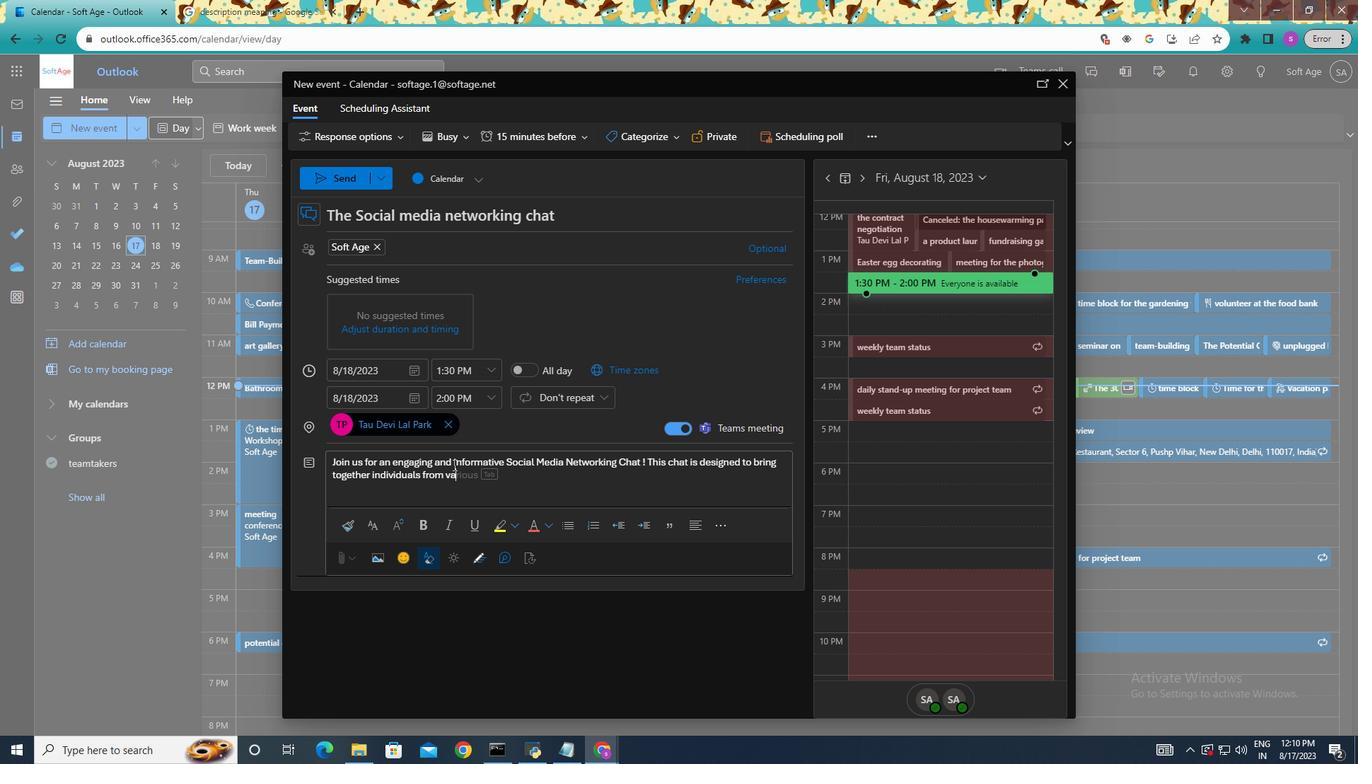 
Action: Mouse moved to (442, 560)
Screenshot: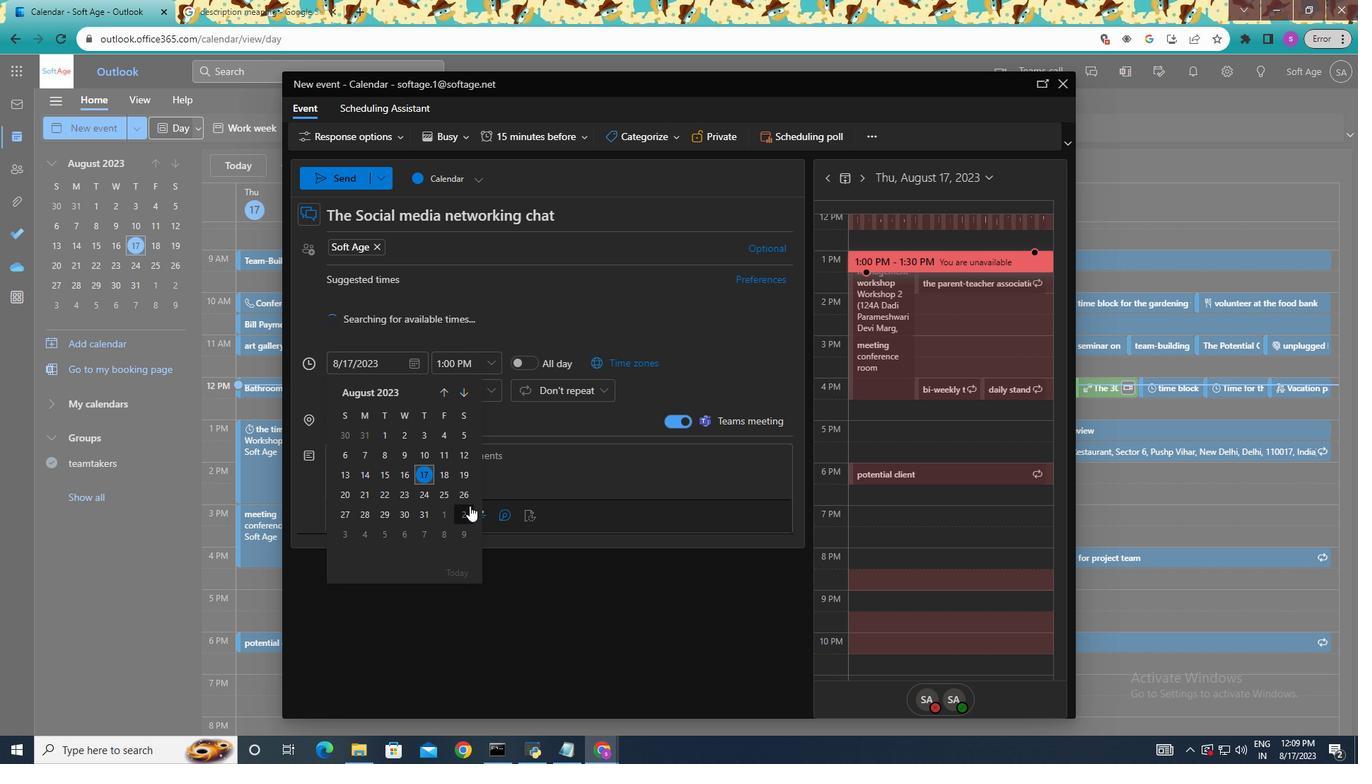
Action: Key pressed d
Screenshot: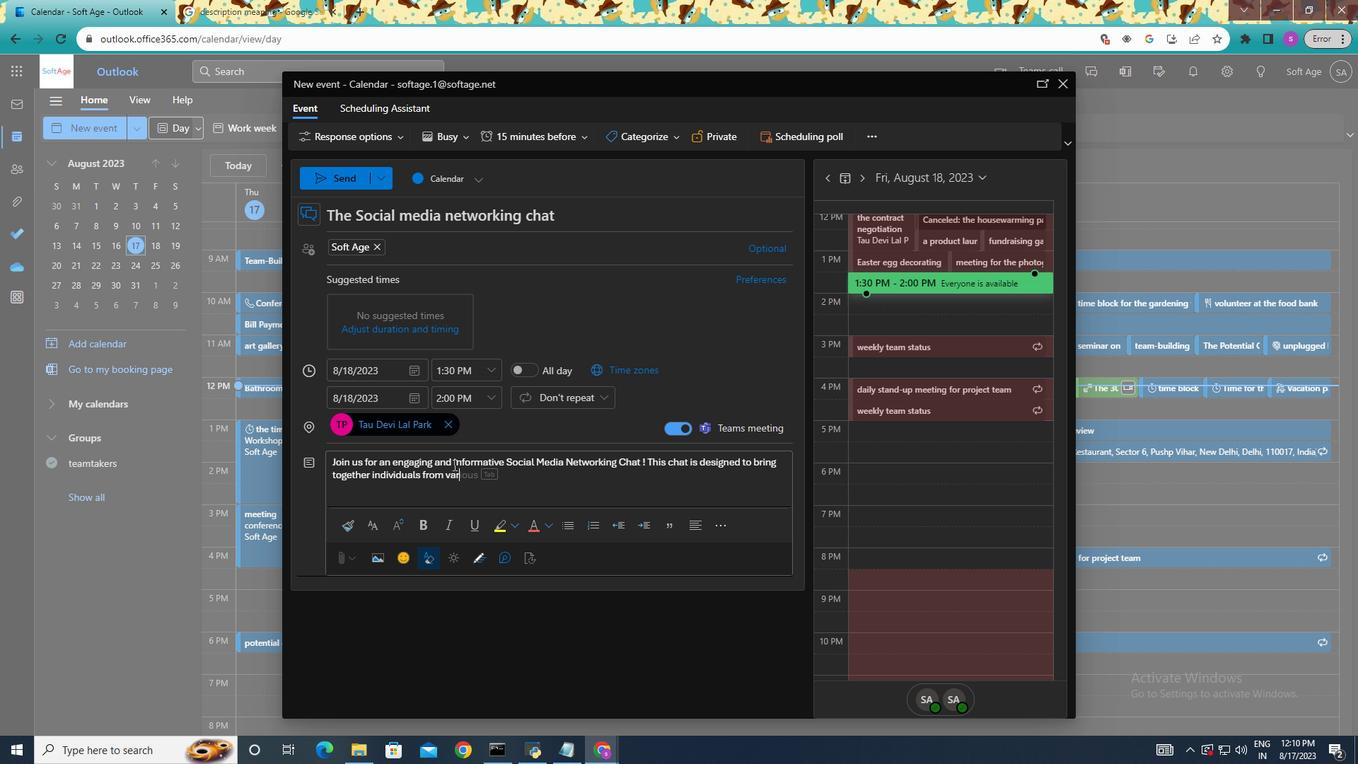 
Action: Mouse moved to (443, 547)
Screenshot: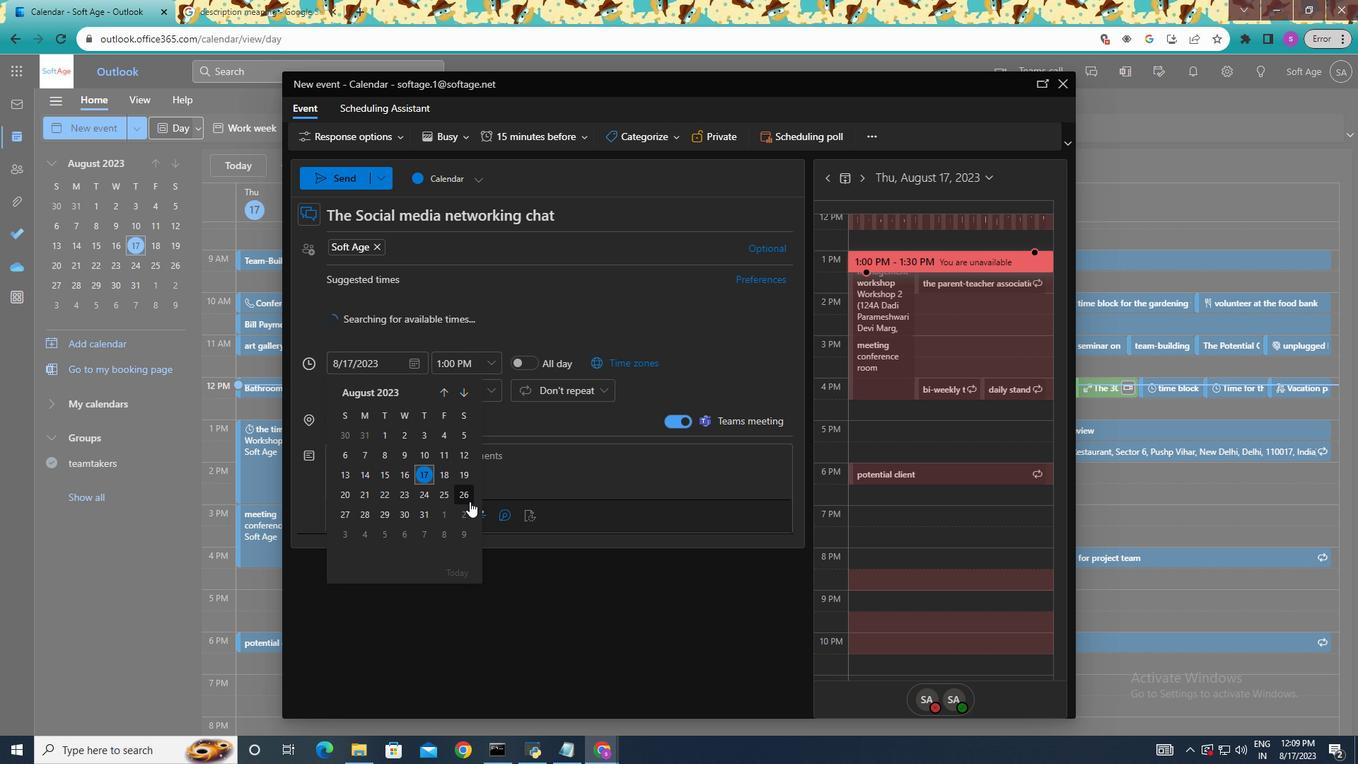 
Action: Mouse pressed left at (443, 547)
Screenshot: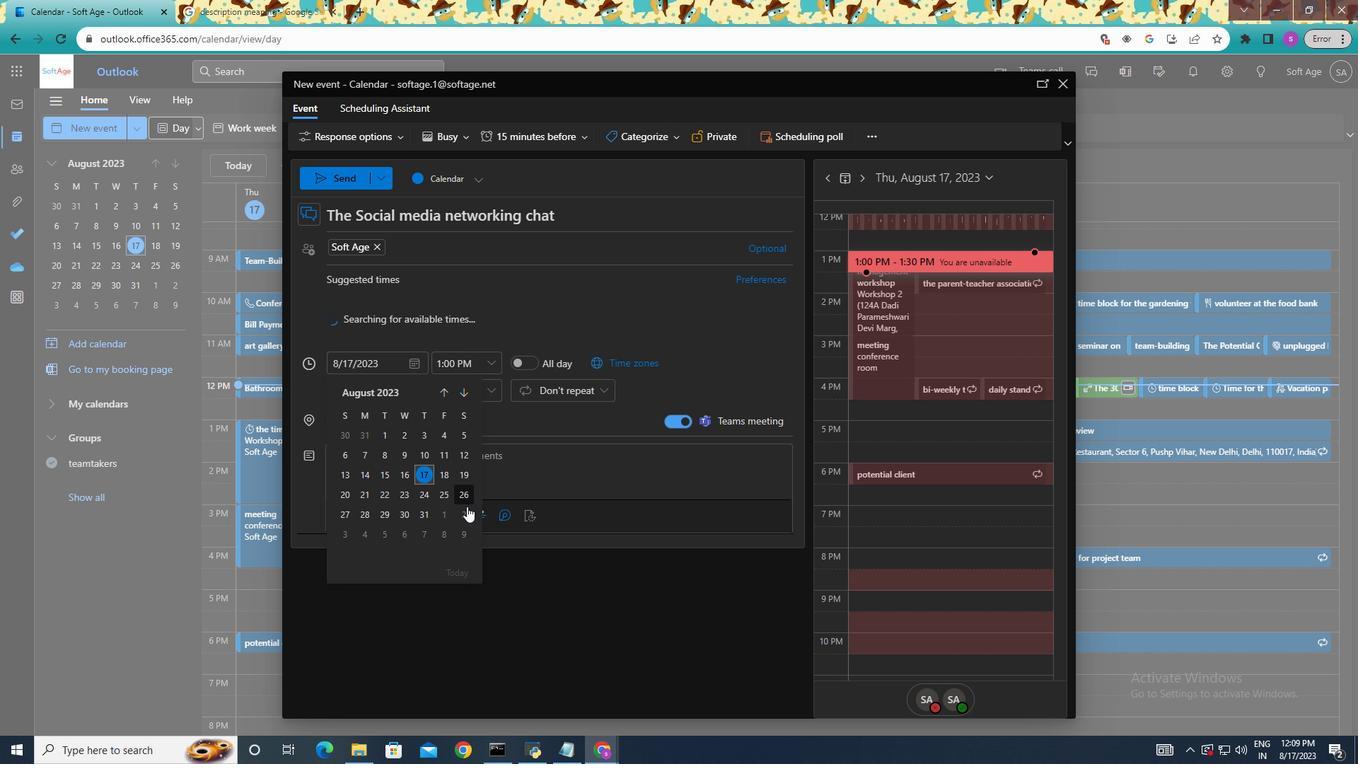 
Action: Mouse moved to (489, 395)
Screenshot: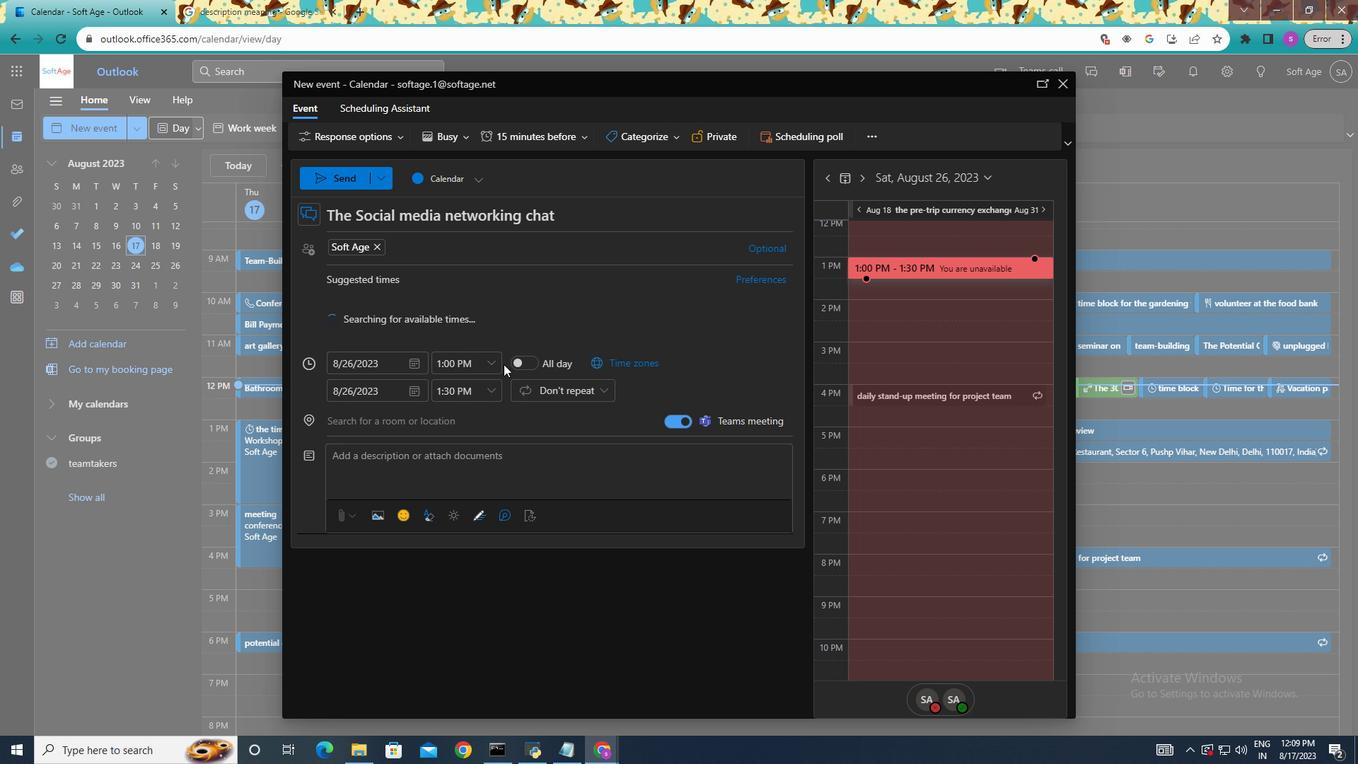 
Action: Key pressed <Key.space>
Screenshot: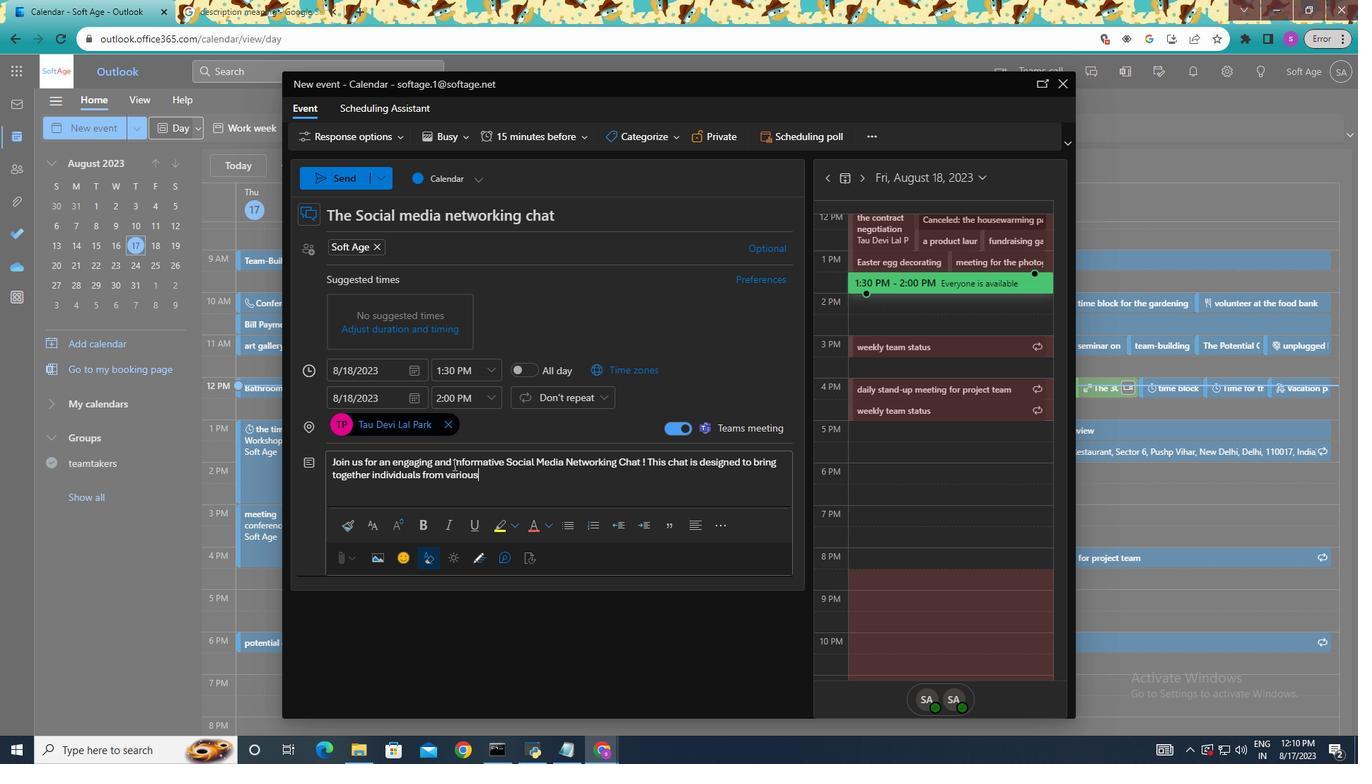 
Action: Mouse moved to (470, 393)
Screenshot: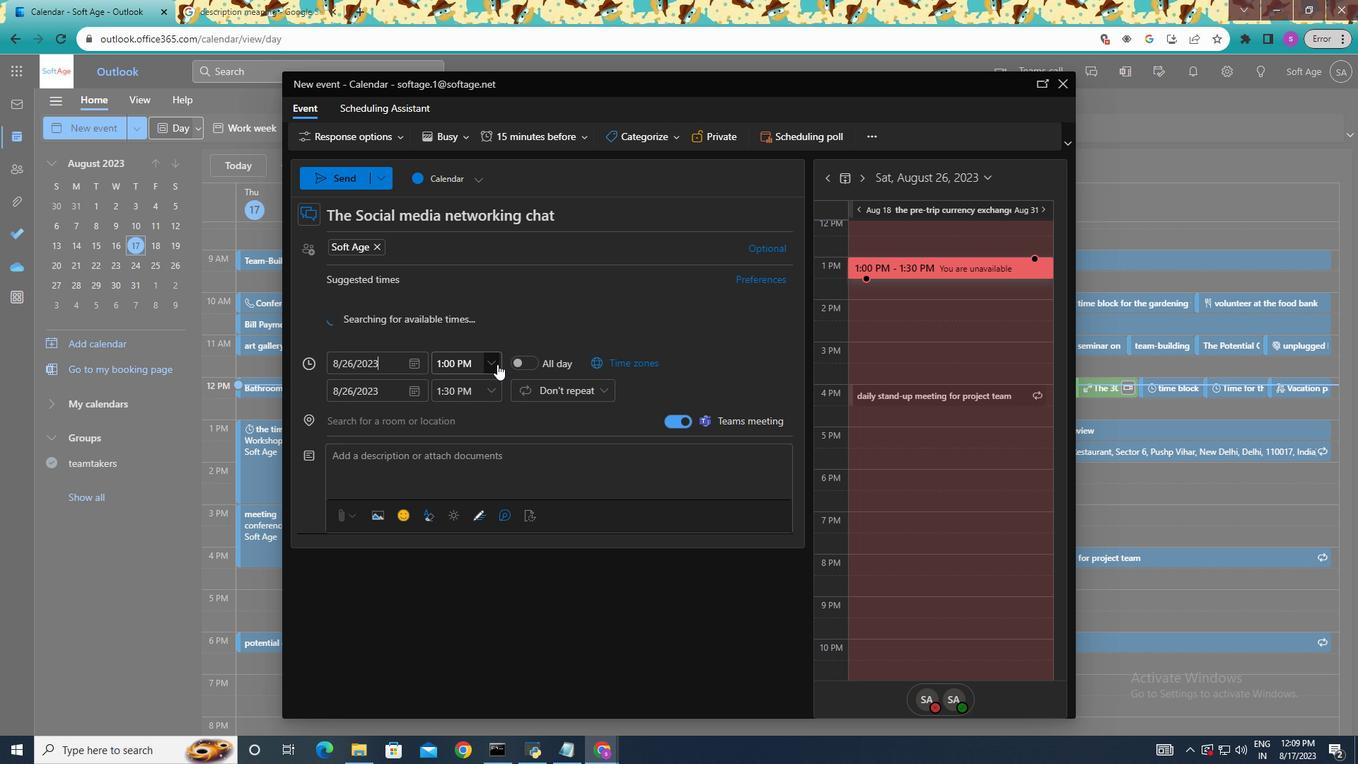 
Action: Key pressed p
Screenshot: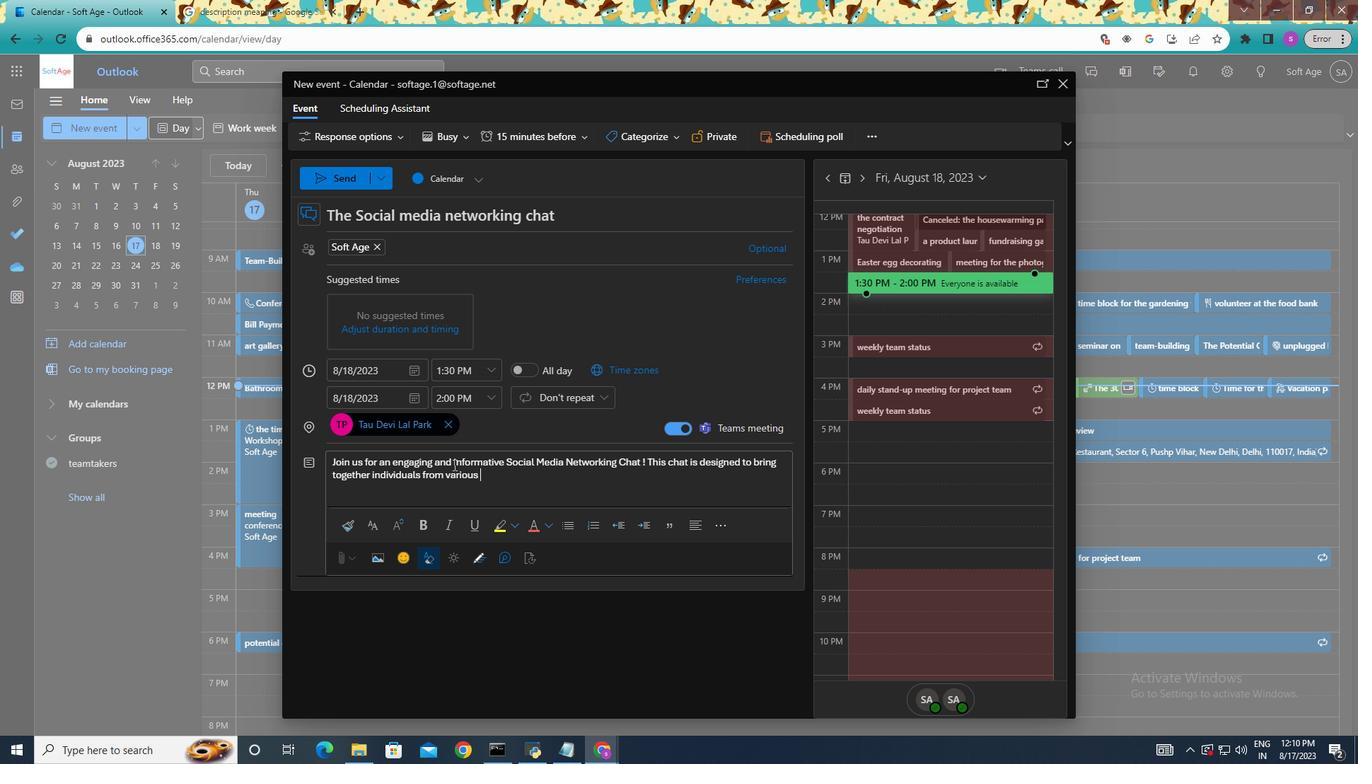
Action: Mouse pressed left at (470, 393)
Screenshot: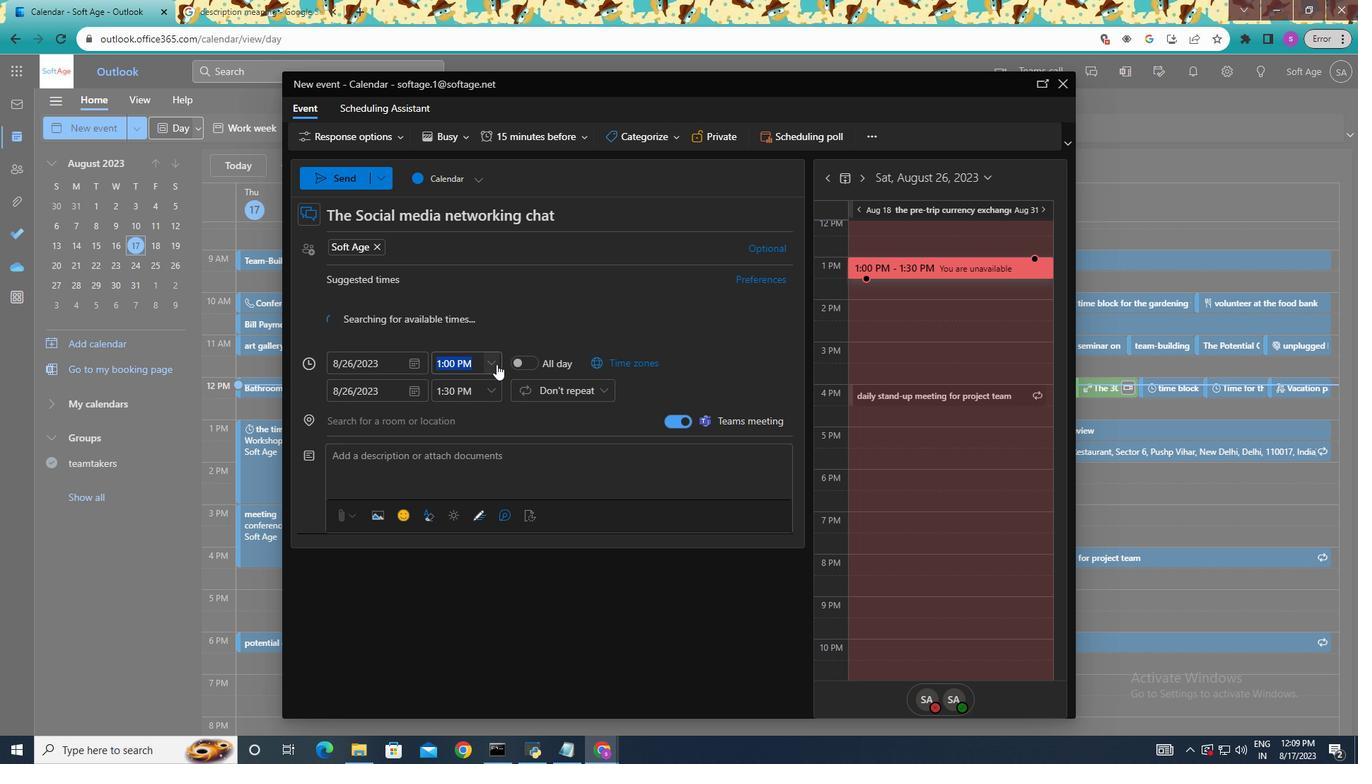 
Action: Mouse moved to (472, 399)
Screenshot: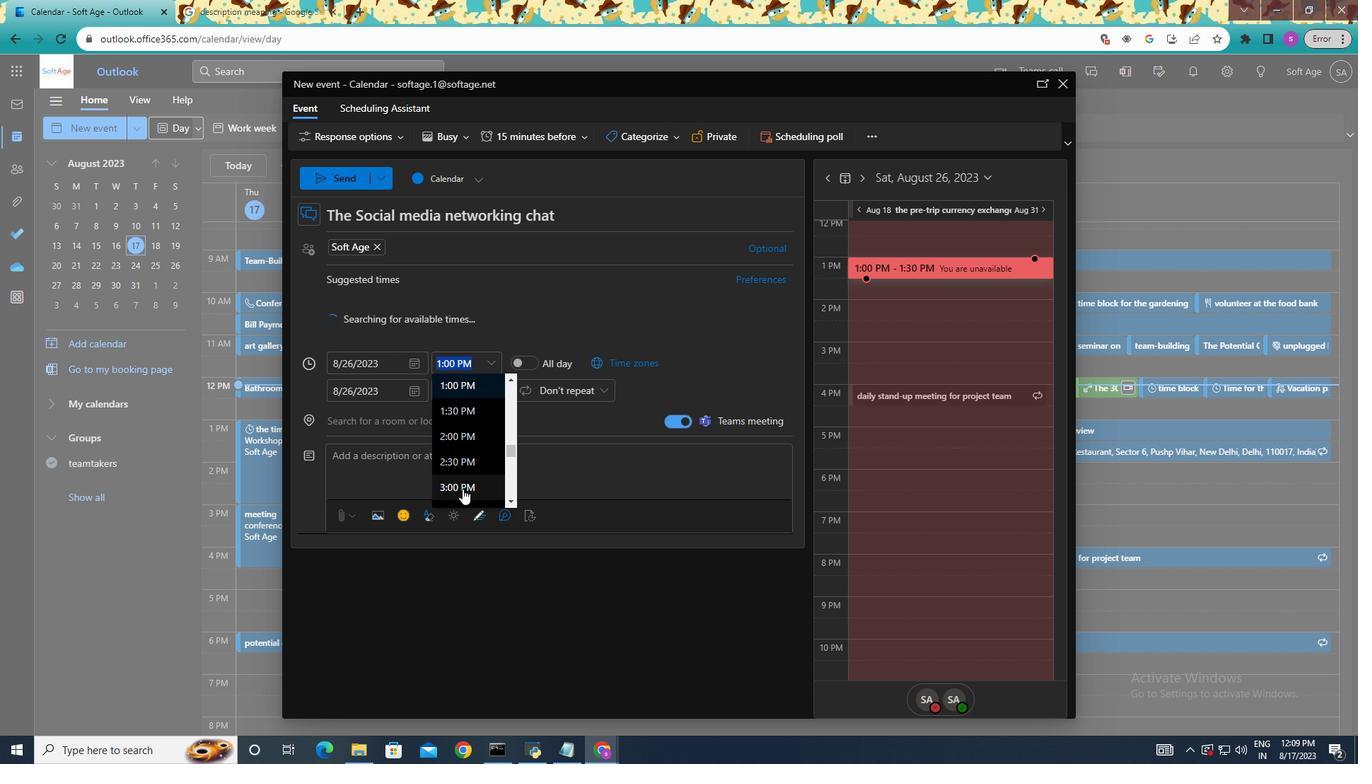 
Action: Key pressed r
Screenshot: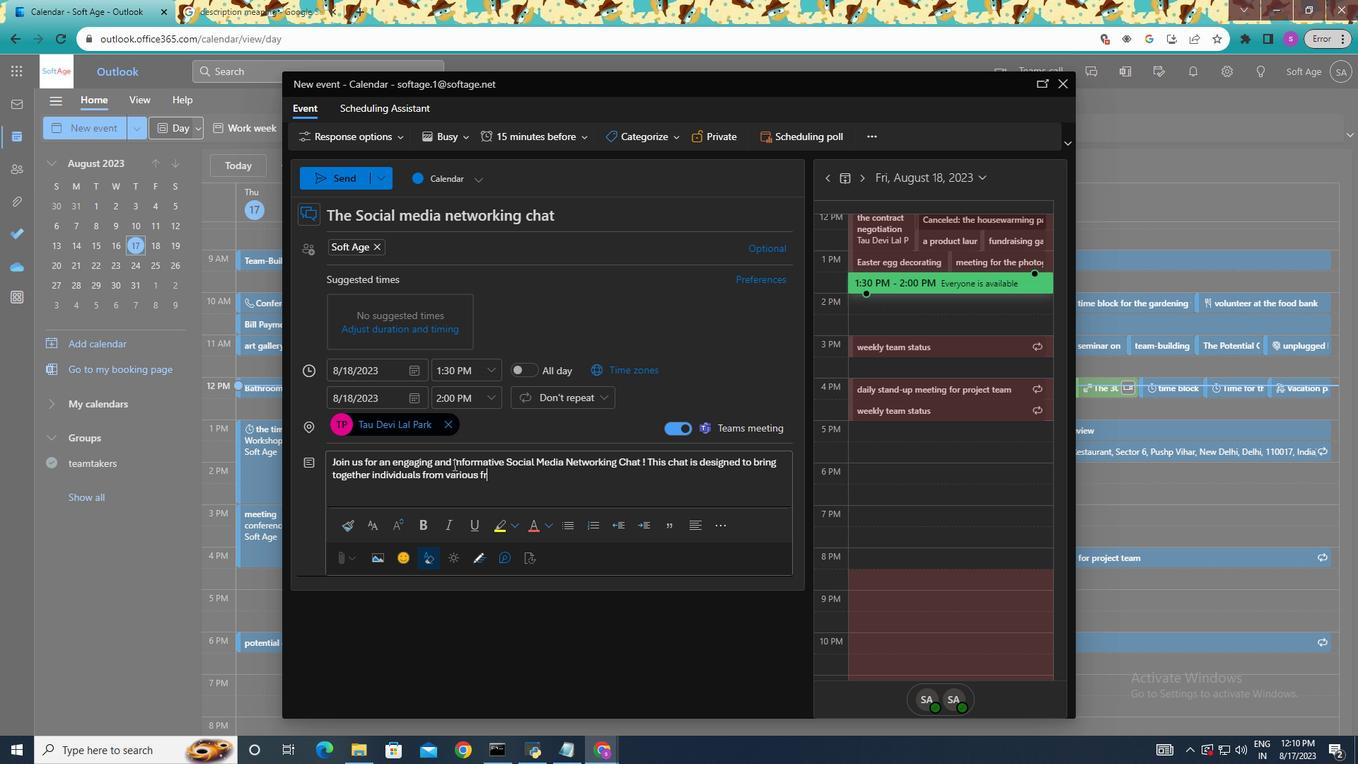 
Action: Mouse moved to (428, 529)
Screenshot: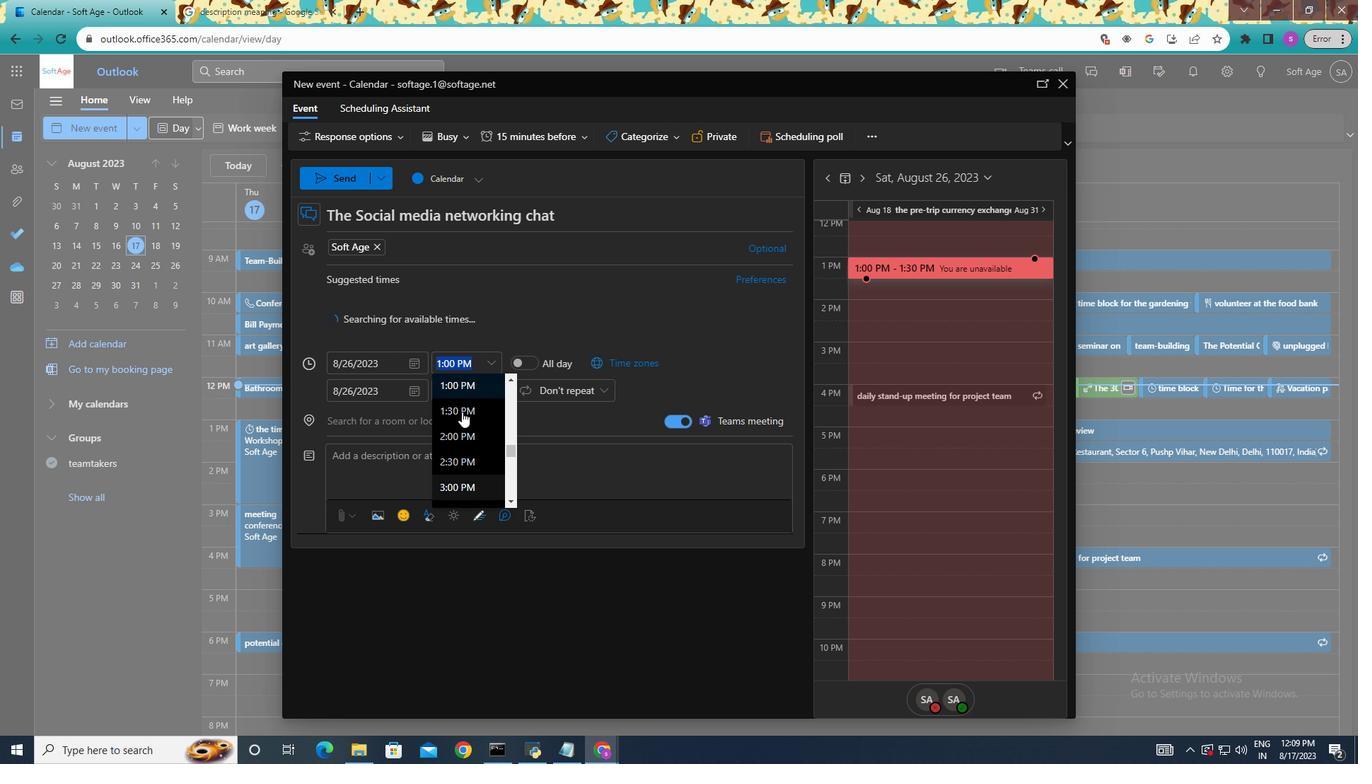 
Action: Key pressed o
Screenshot: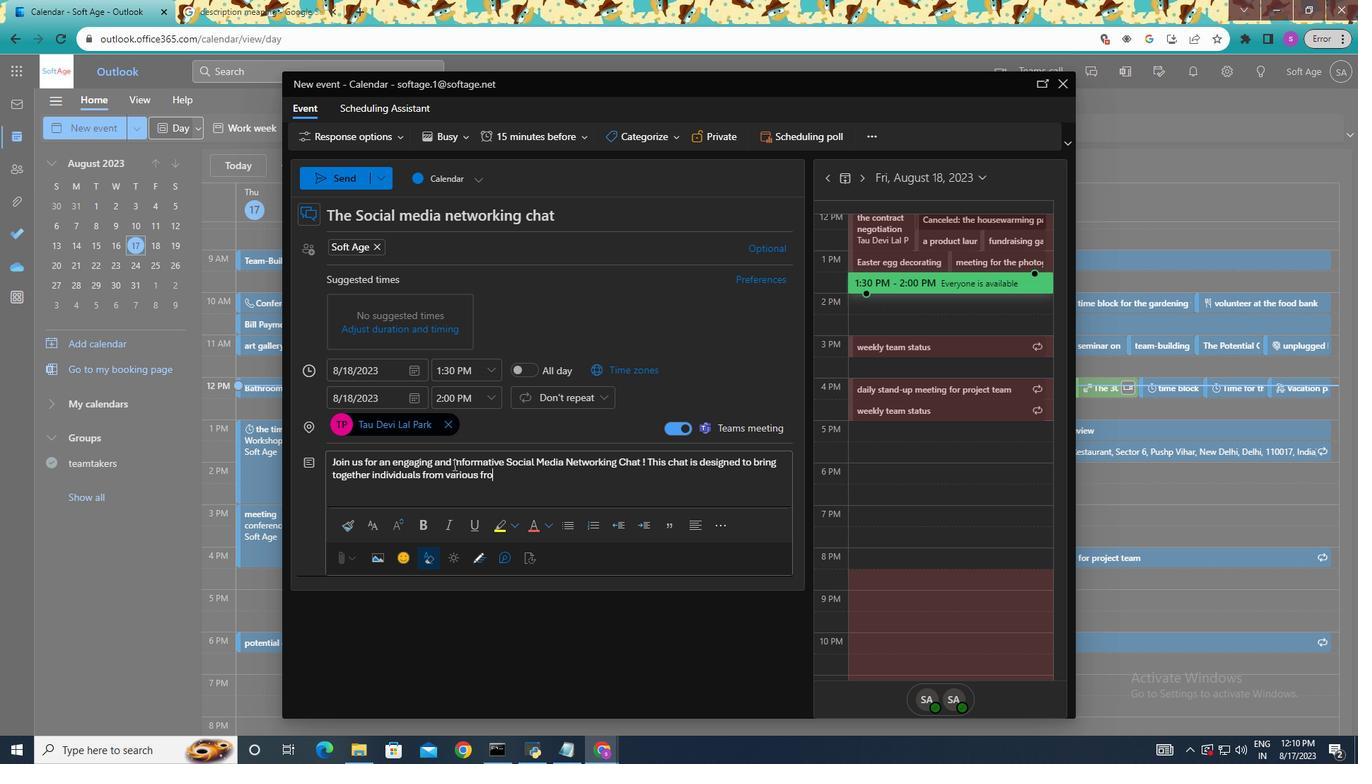 
Action: Mouse moved to (440, 435)
Screenshot: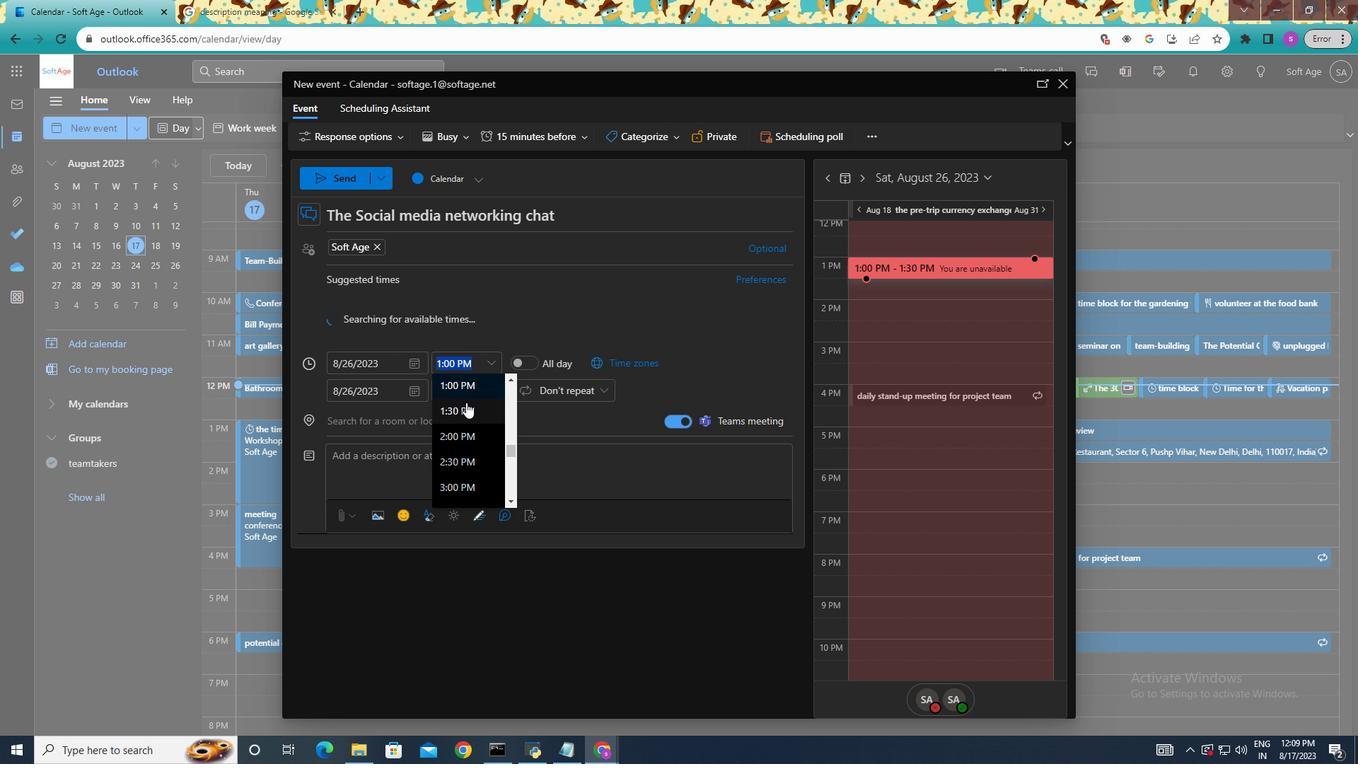 
Action: Key pressed f
Screenshot: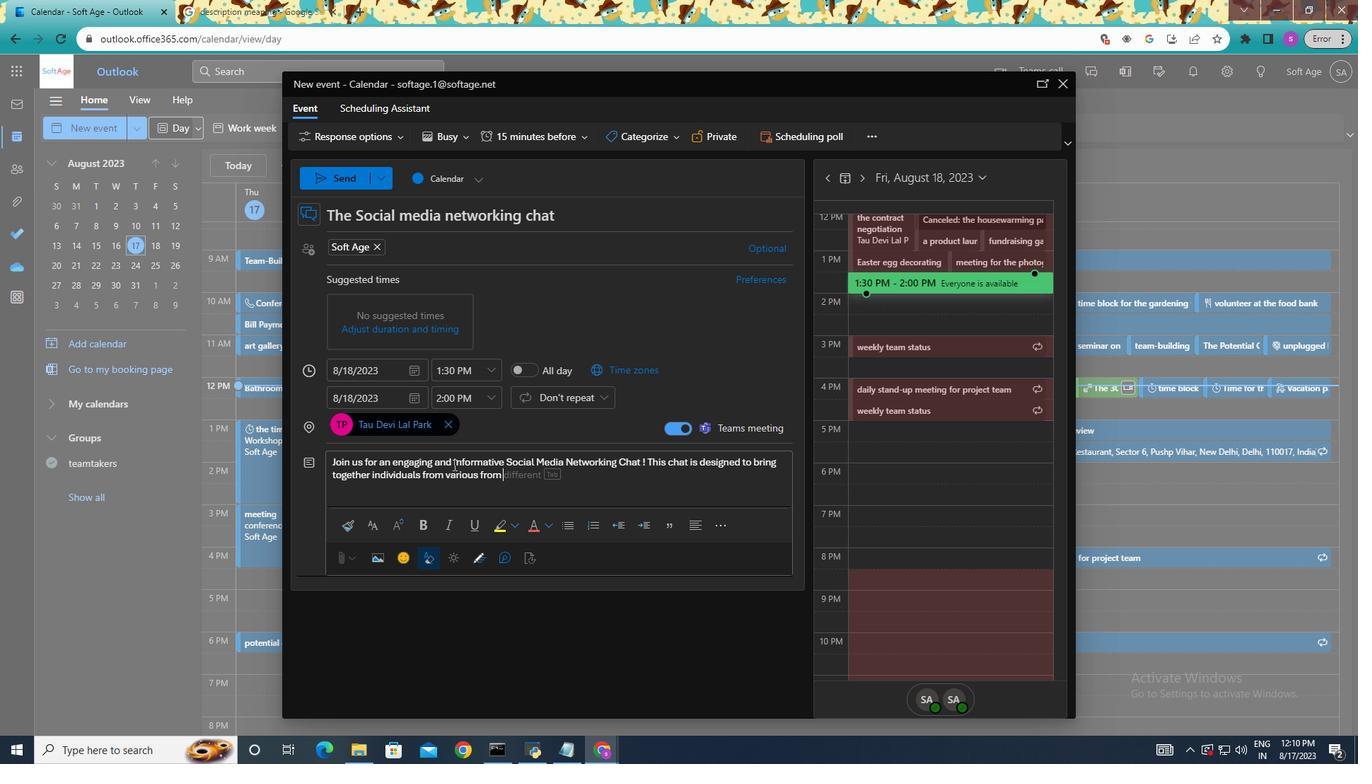 
Action: Mouse moved to (441, 437)
Screenshot: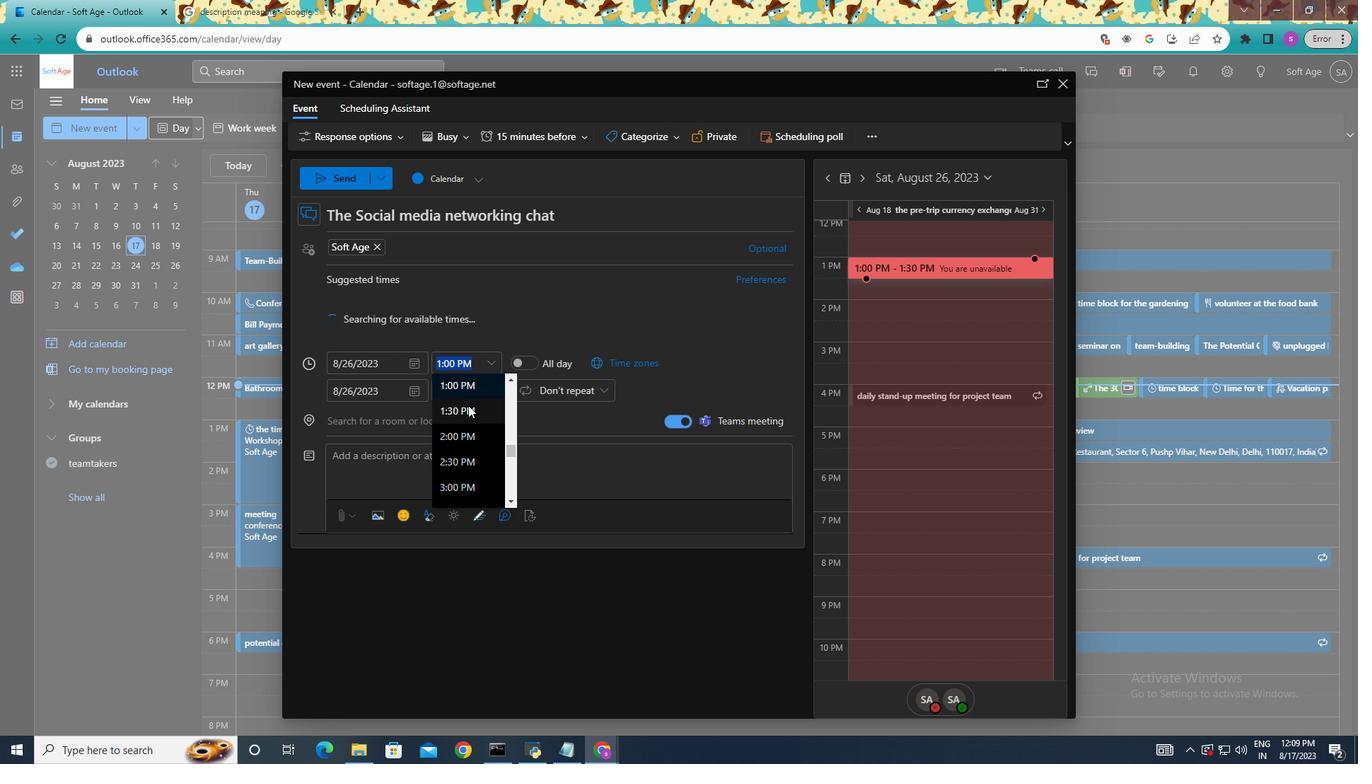 
Action: Mouse pressed left at (441, 437)
Screenshot: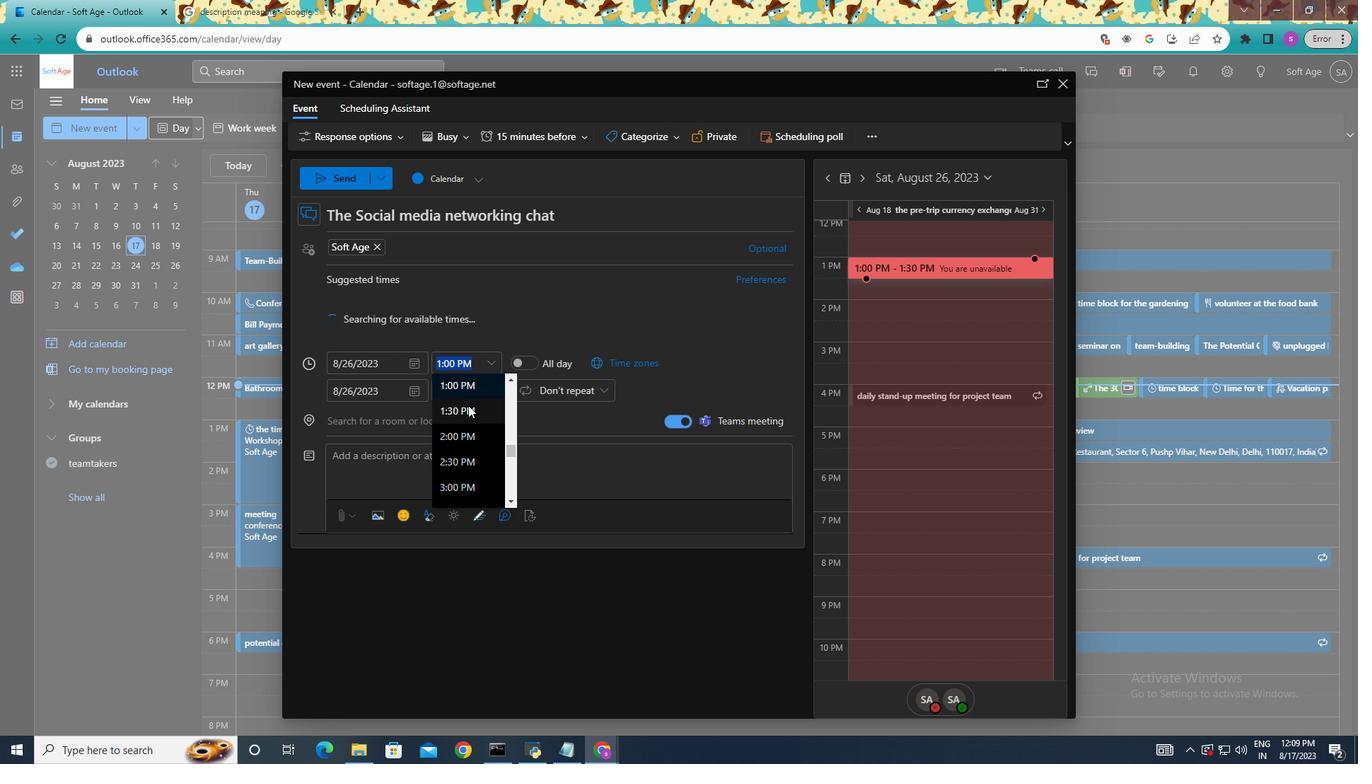 
Action: Mouse moved to (442, 438)
Screenshot: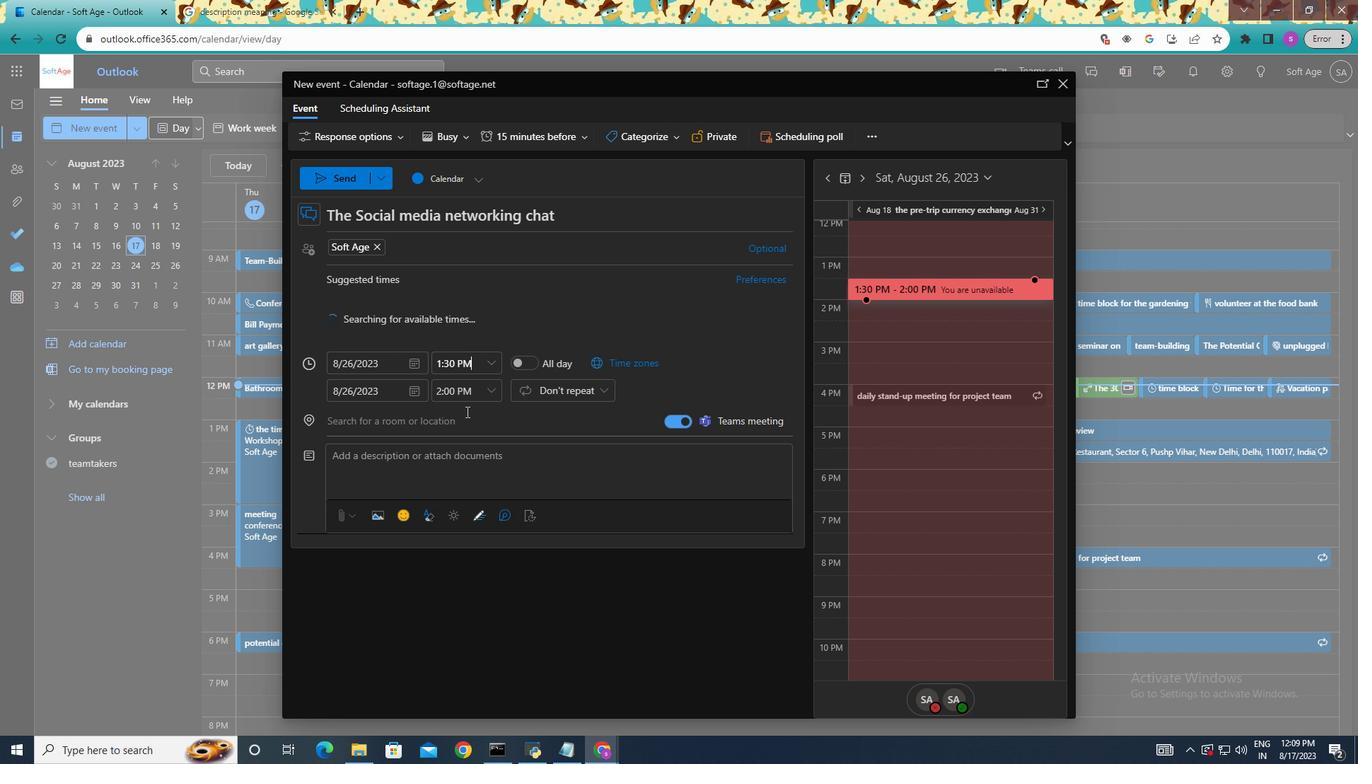 
Action: Key pressed e
Screenshot: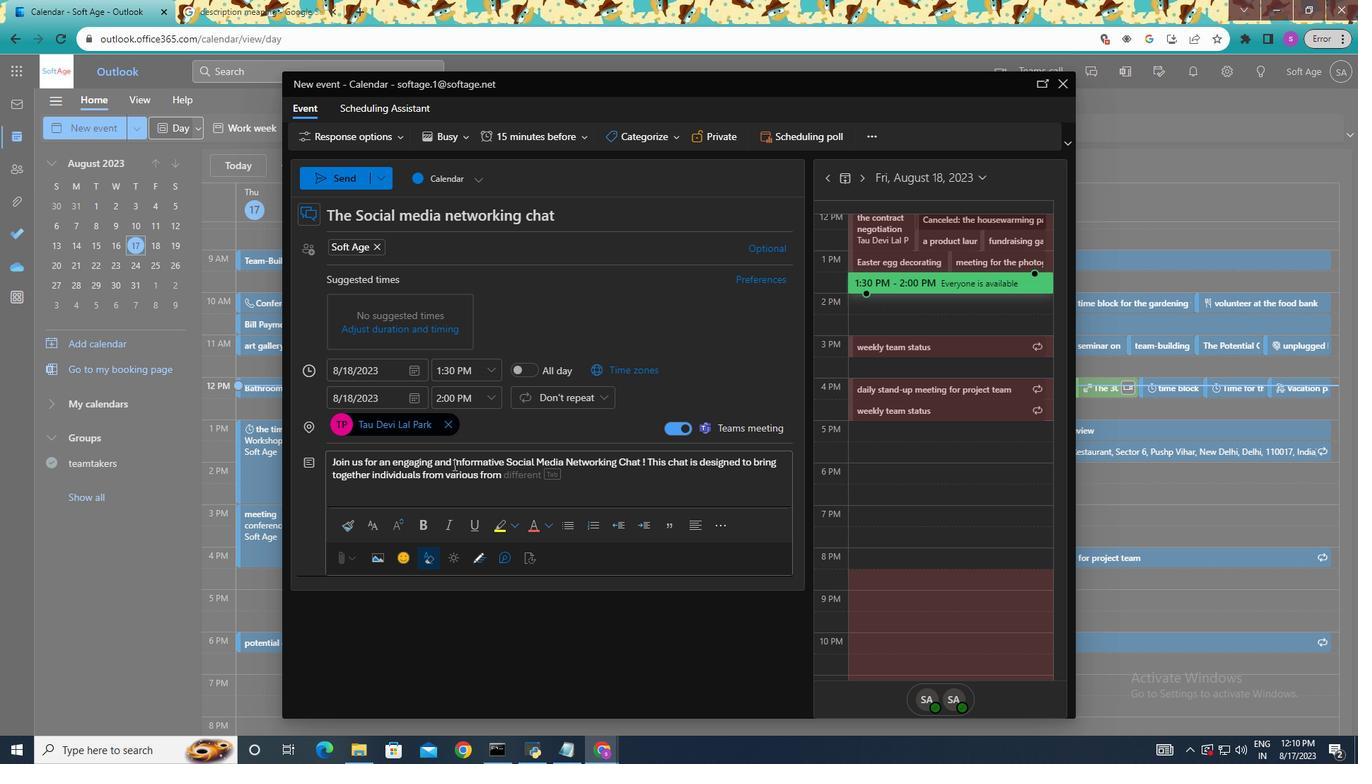 
Action: Mouse moved to (378, 382)
Screenshot: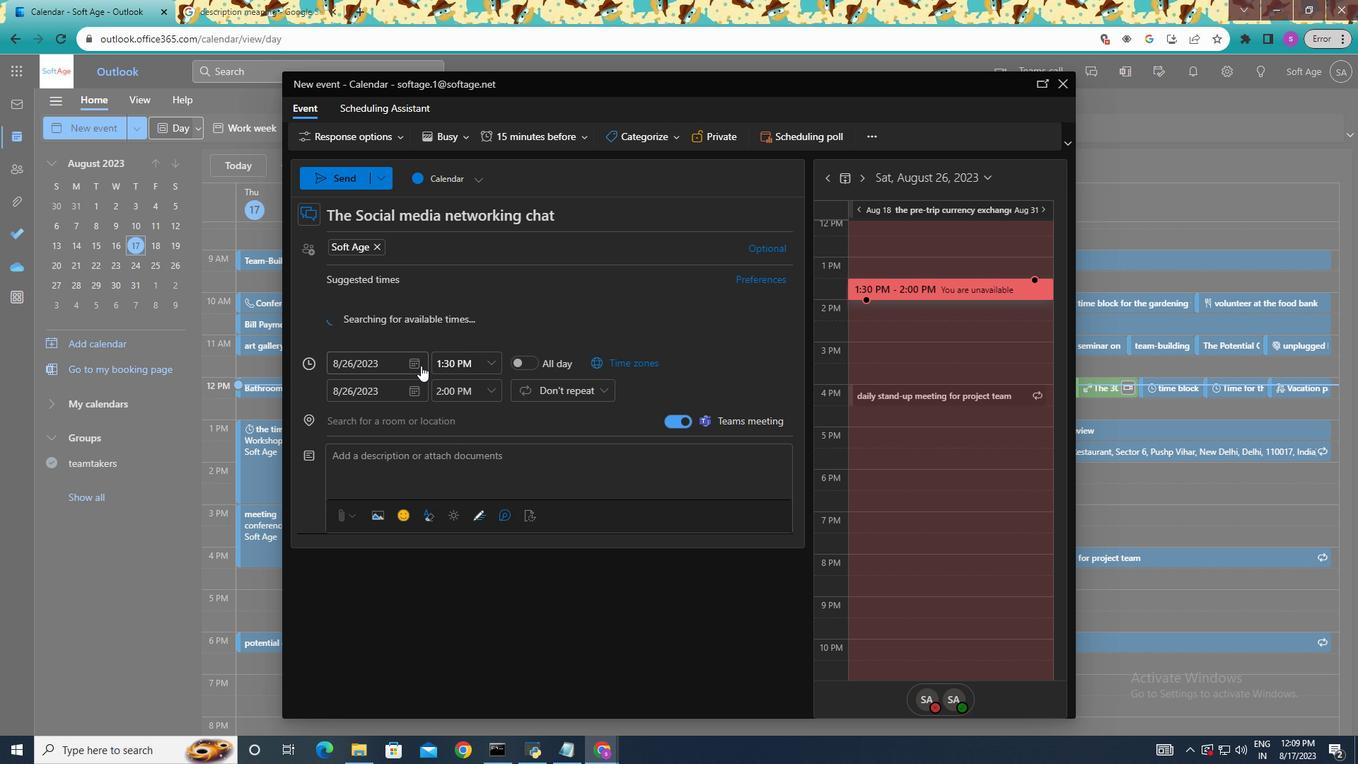 
Action: Key pressed s
Screenshot: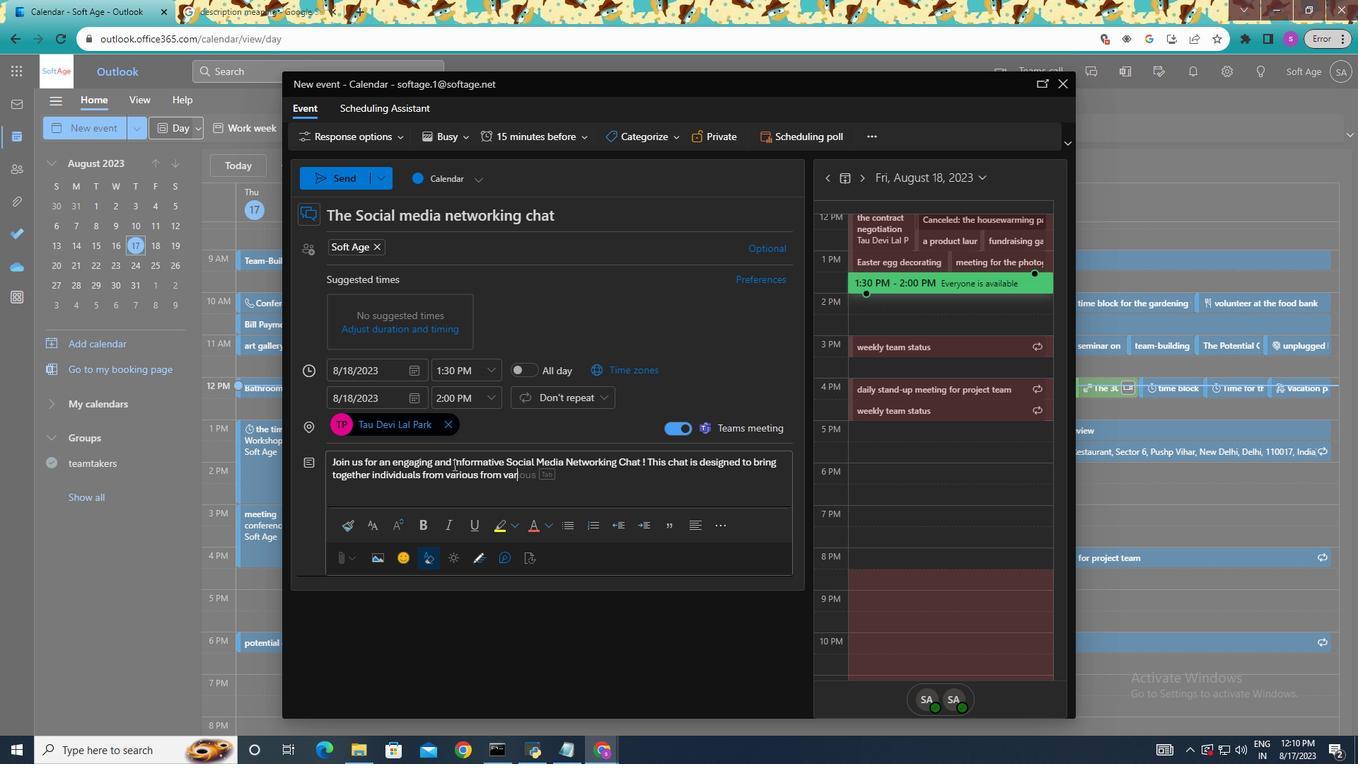 
Action: Mouse moved to (397, 394)
Screenshot: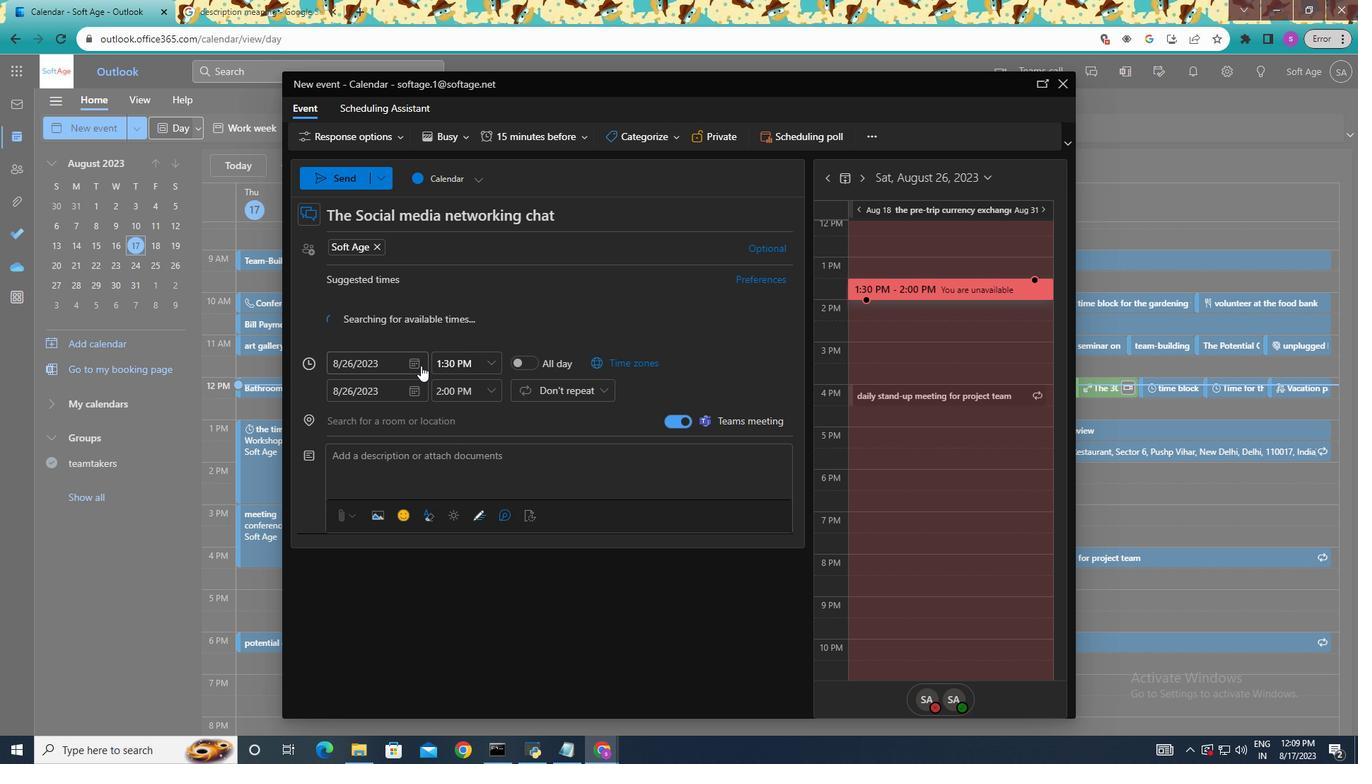 
Action: Key pressed s
Screenshot: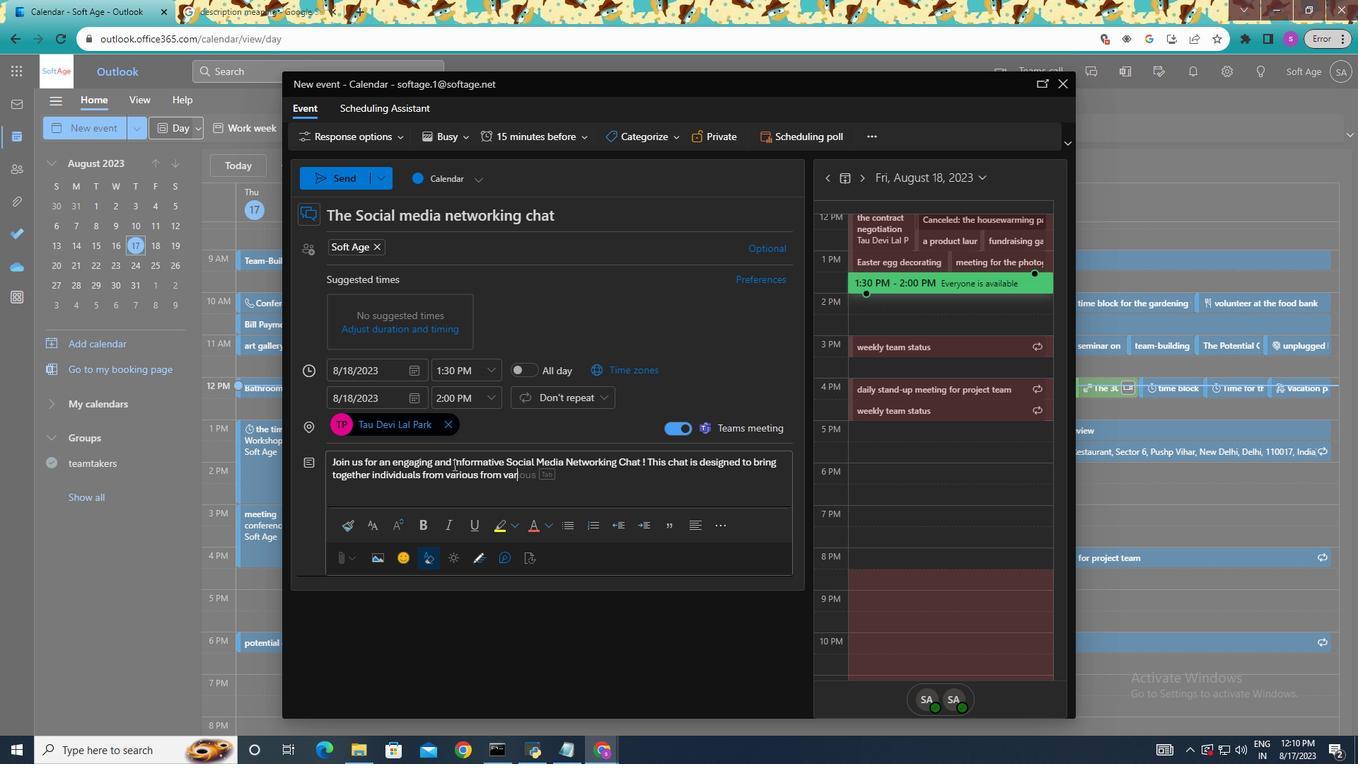 
Action: Mouse moved to (392, 394)
Screenshot: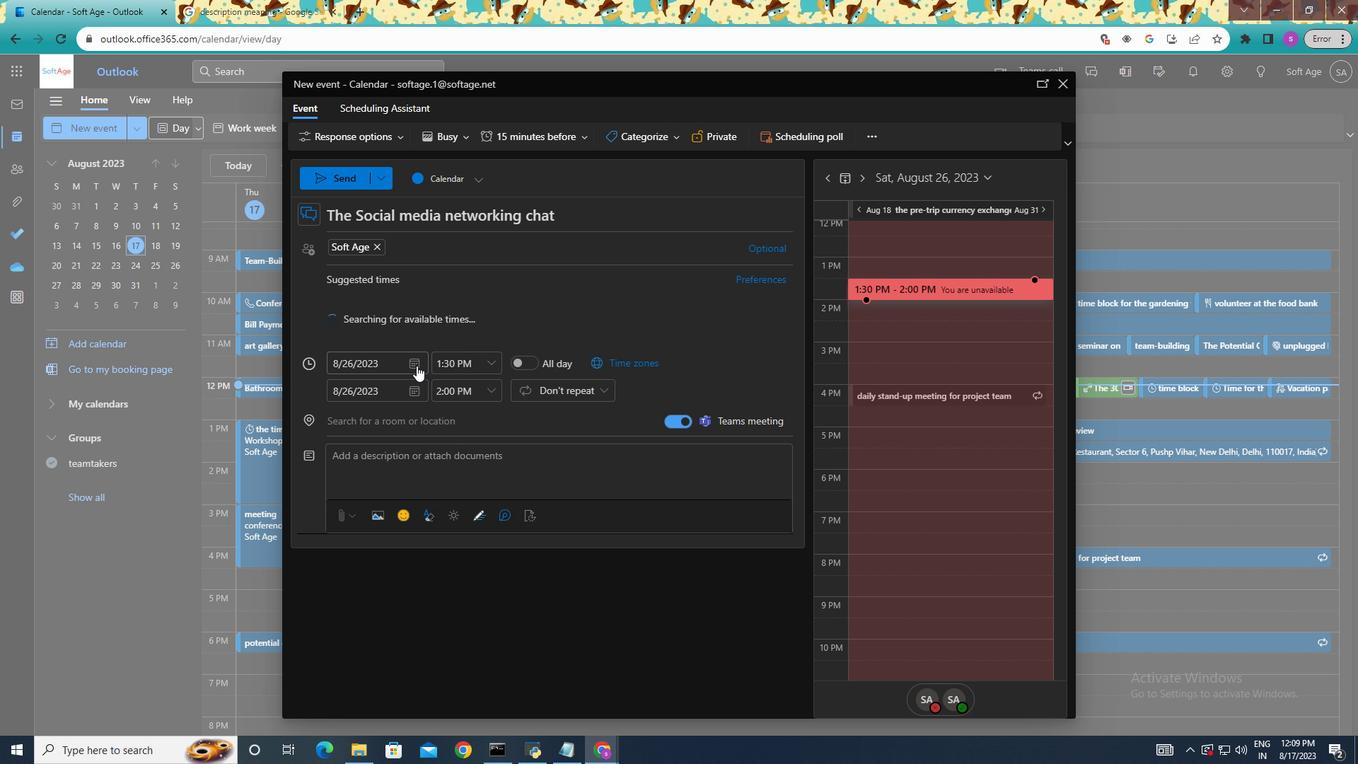 
Action: Mouse pressed left at (392, 394)
Screenshot: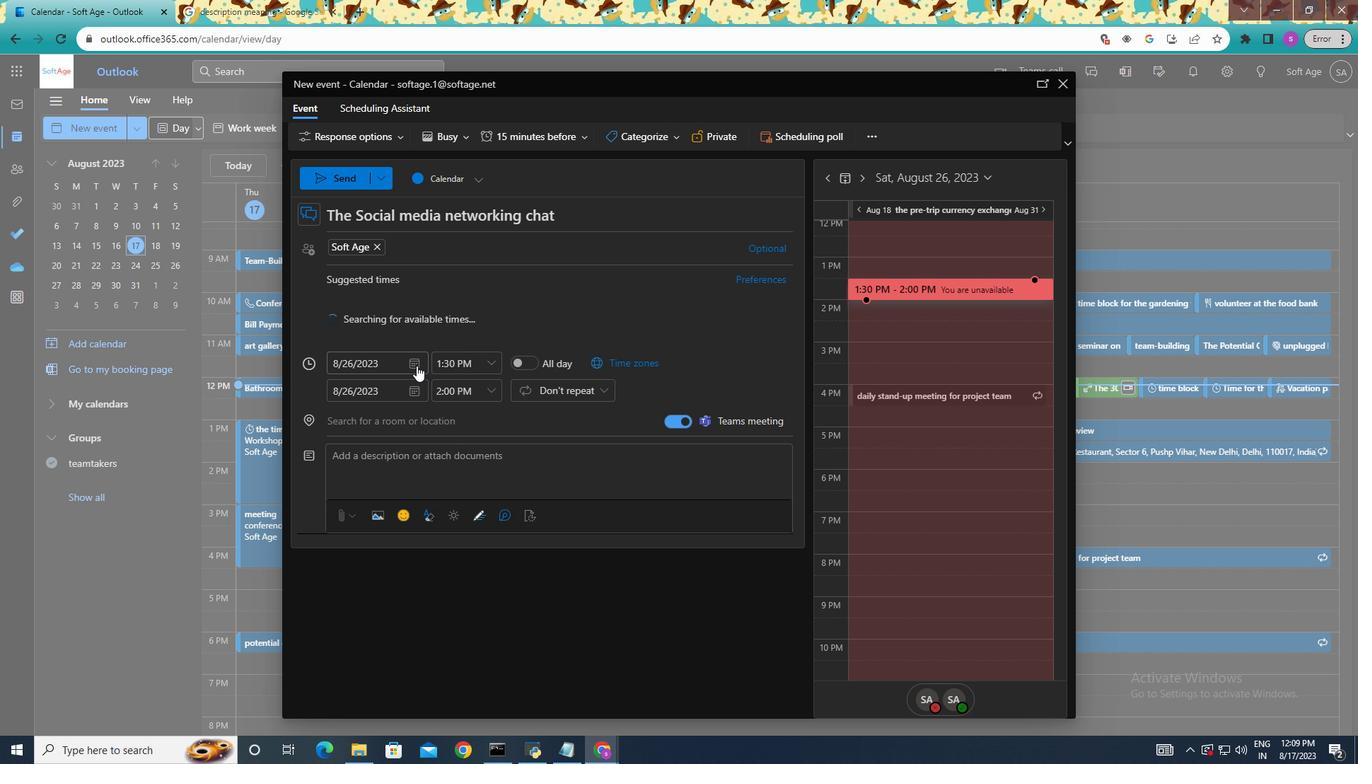 
Action: Key pressed i
Screenshot: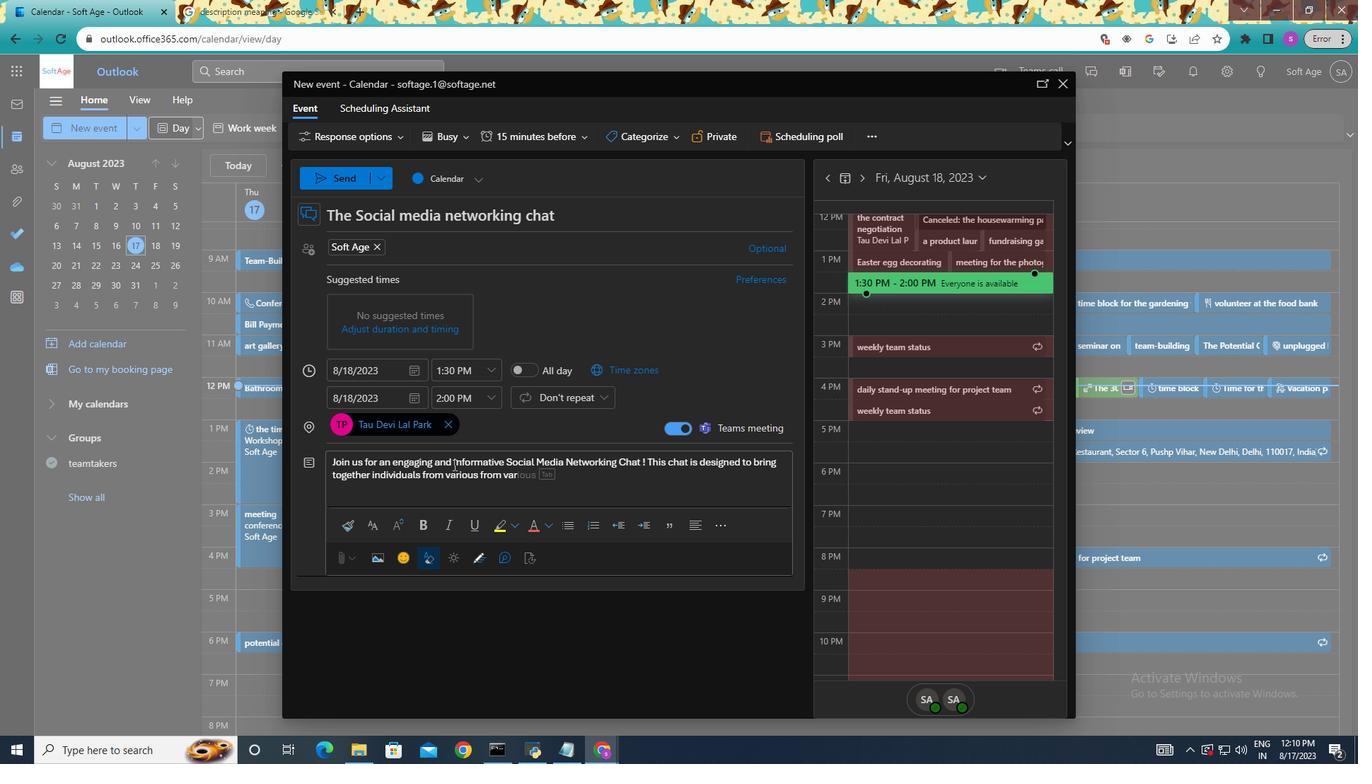 
Action: Mouse moved to (392, 394)
Screenshot: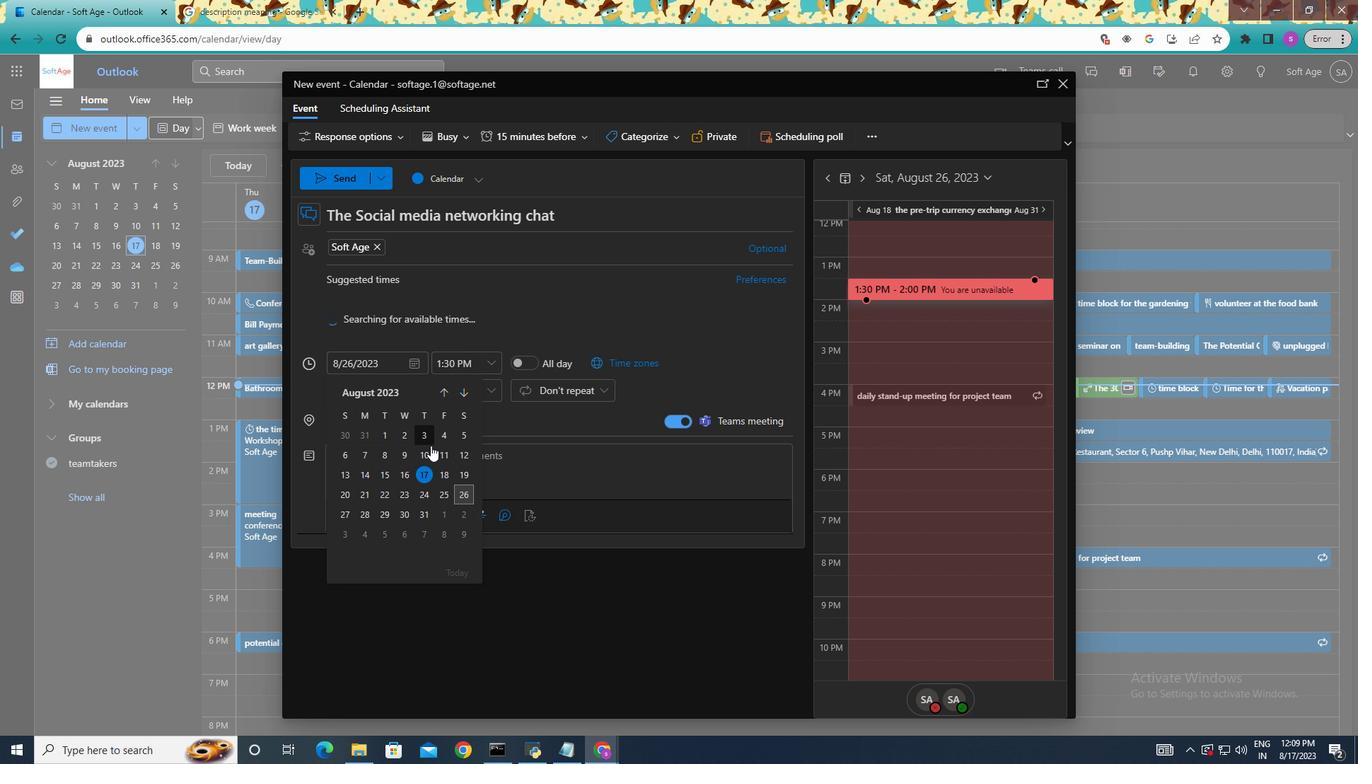 
Action: Key pressed o
Screenshot: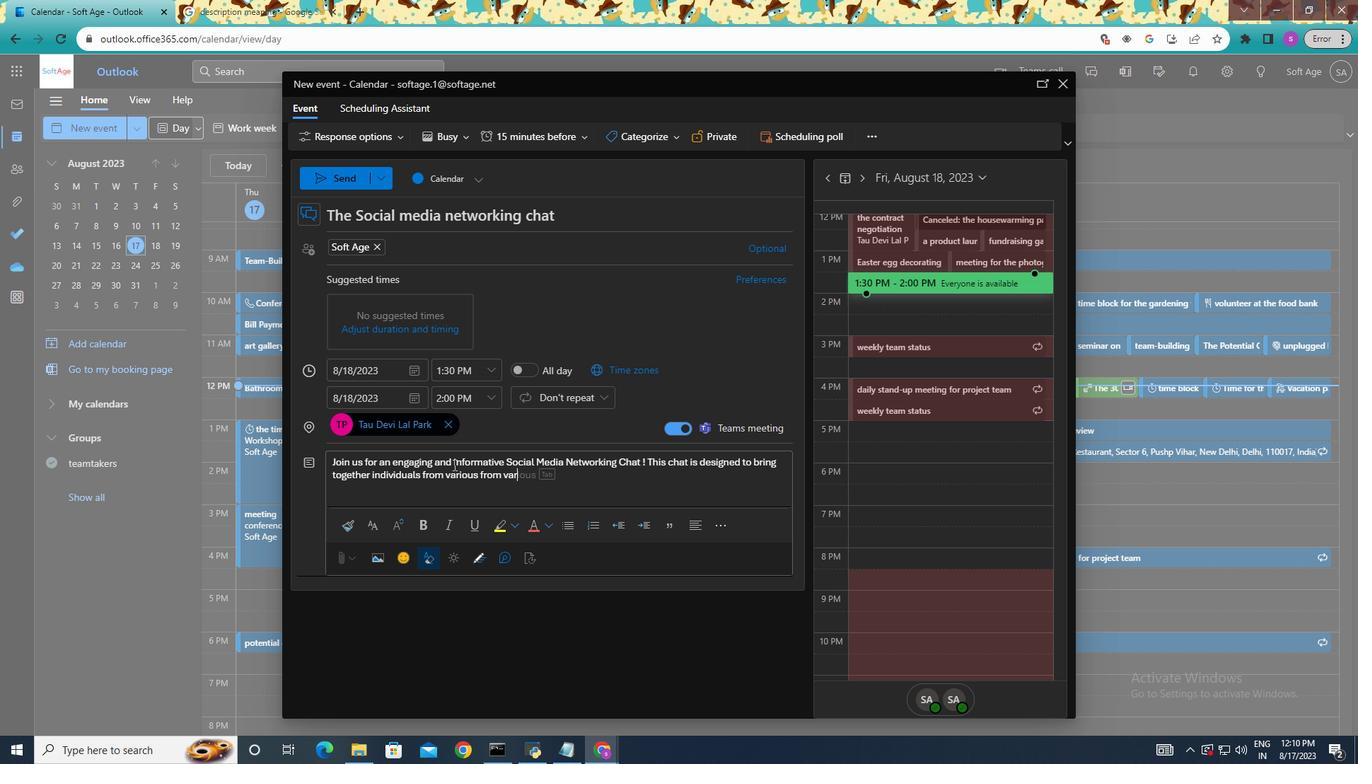 
Action: Mouse moved to (416, 515)
Screenshot: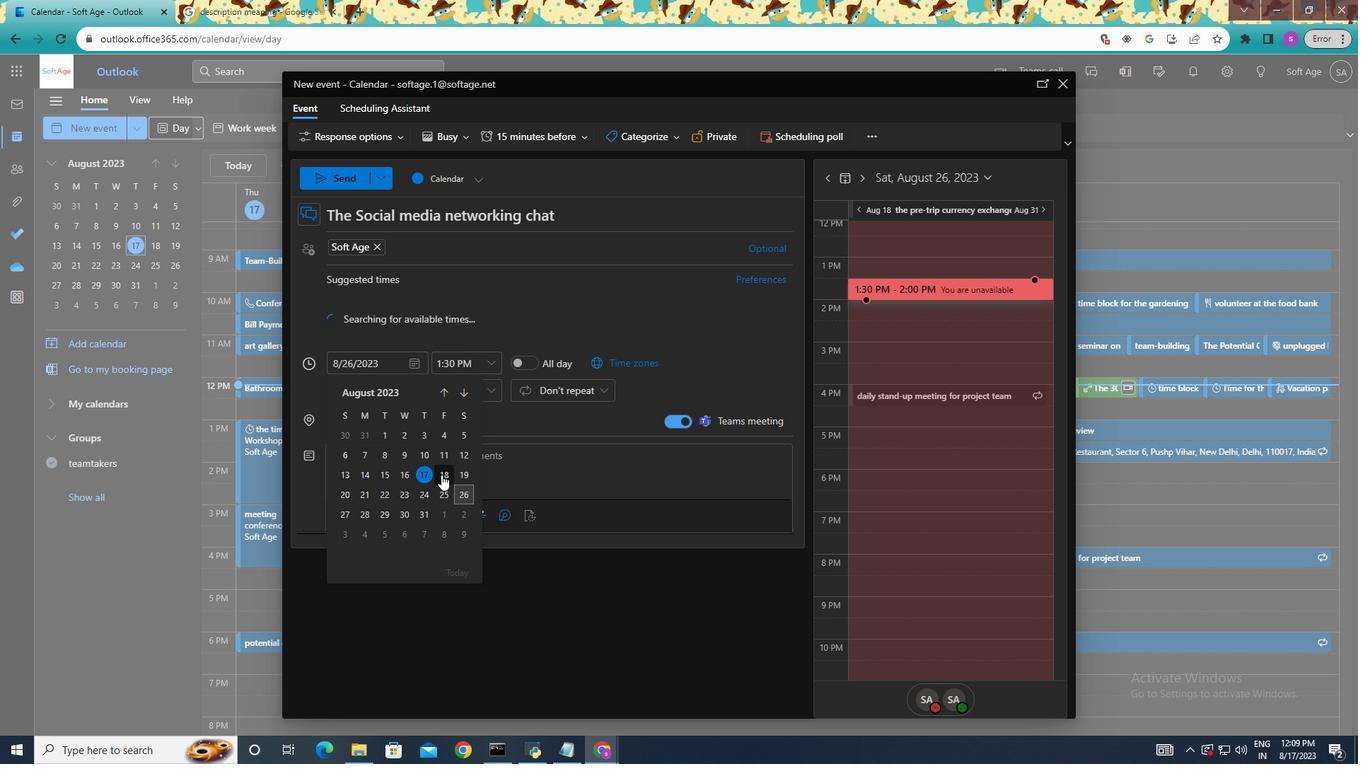 
Action: Key pressed n
Screenshot: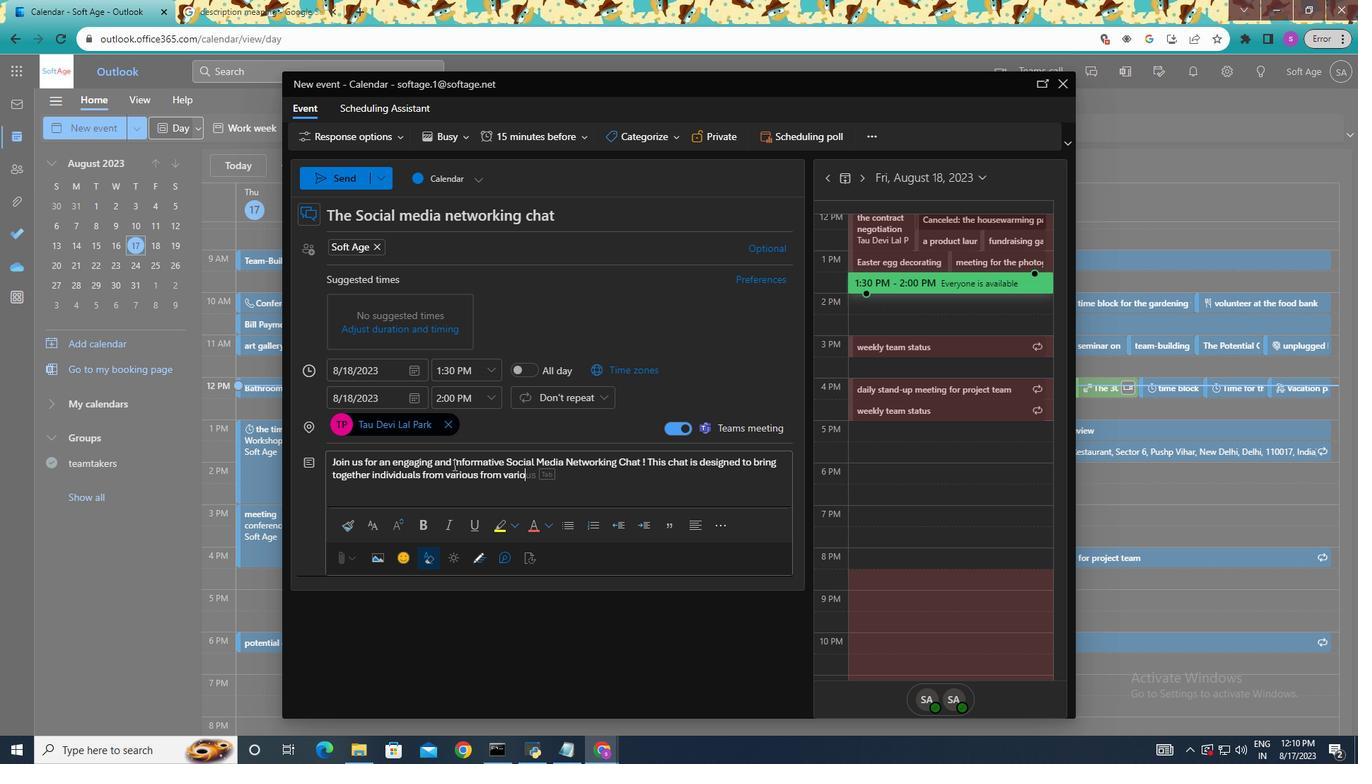 
Action: Mouse moved to (416, 517)
Screenshot: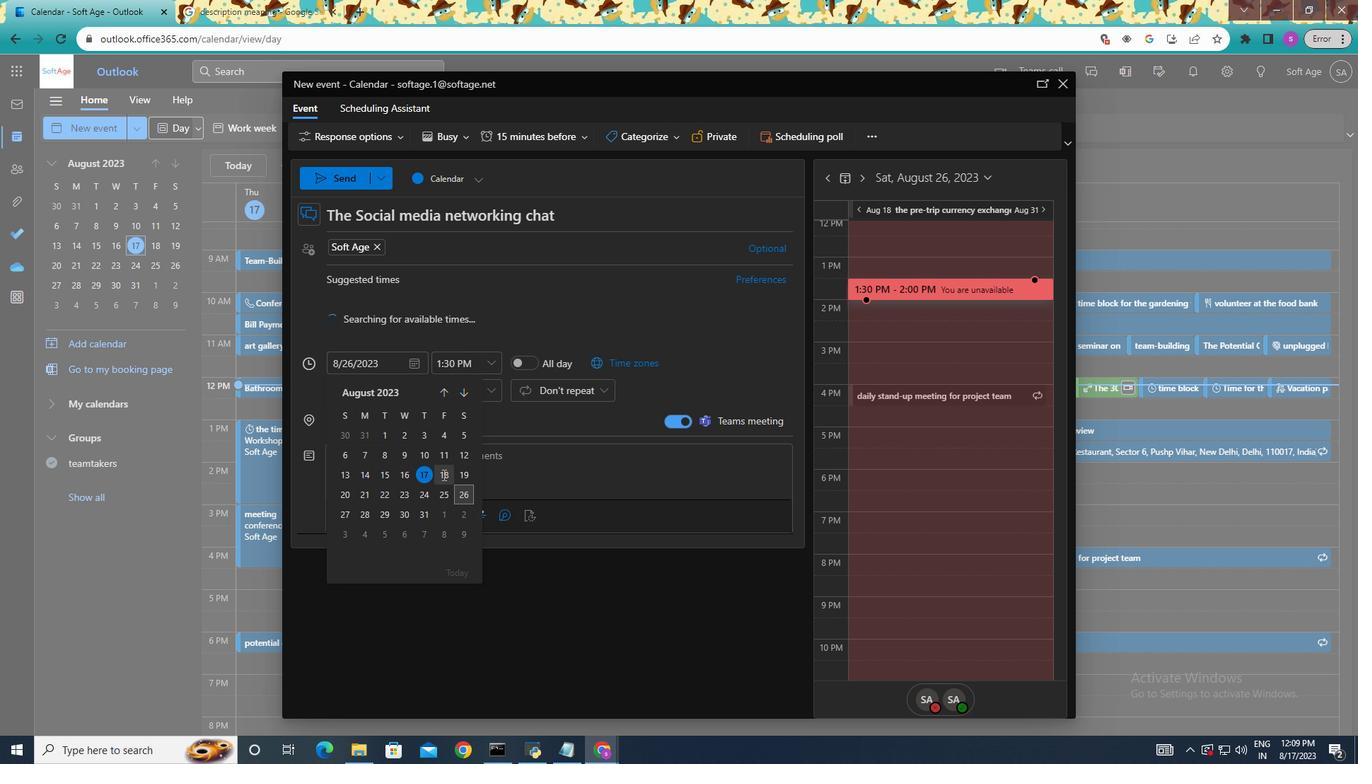 
Action: Mouse pressed left at (416, 517)
Screenshot: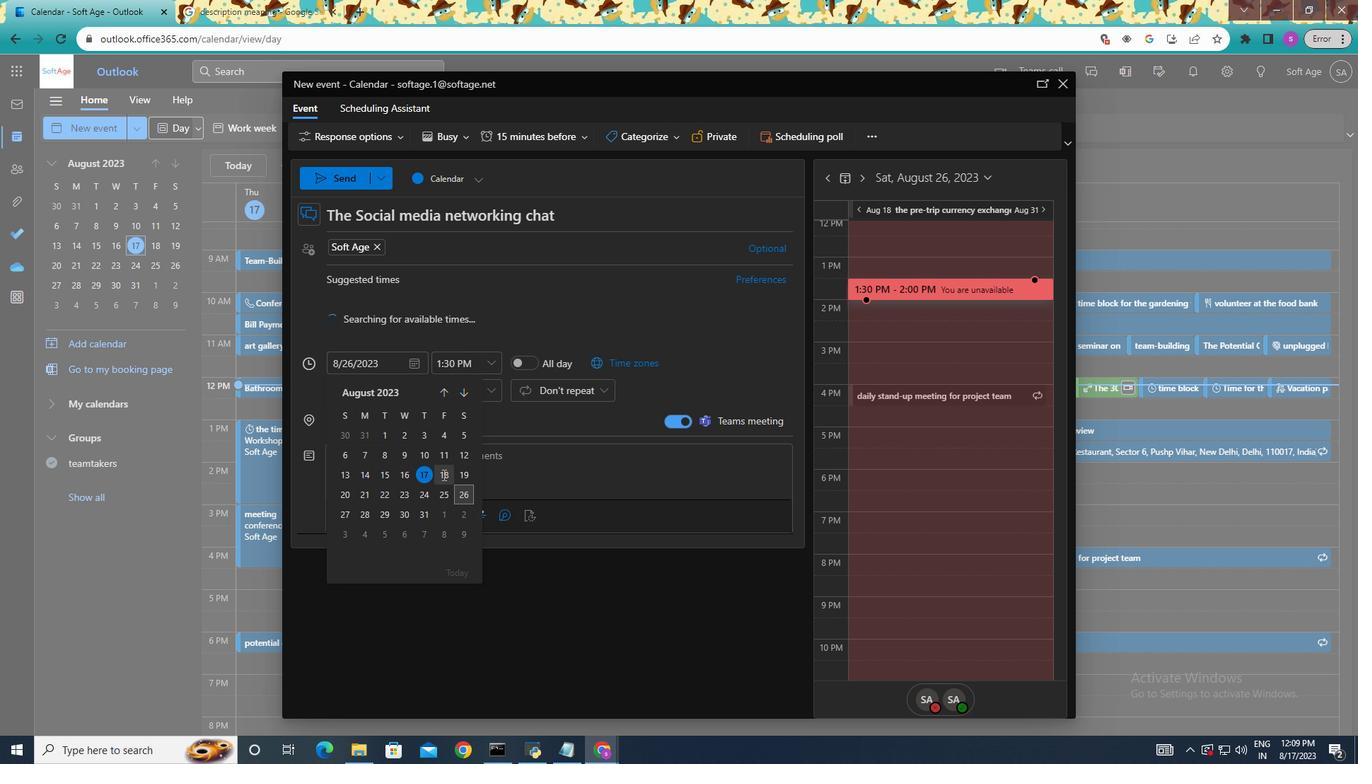 
Action: Mouse moved to (418, 517)
Screenshot: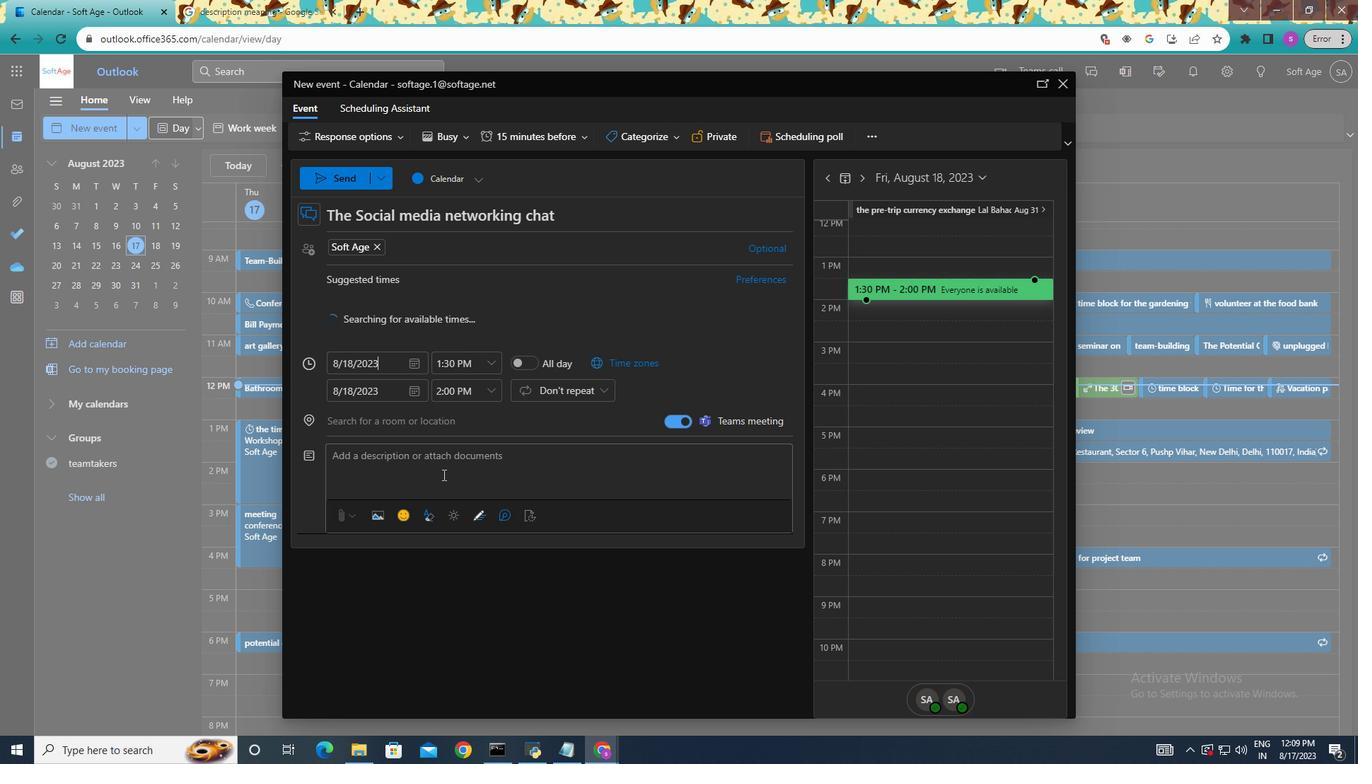 
Action: Key pressed a
Screenshot: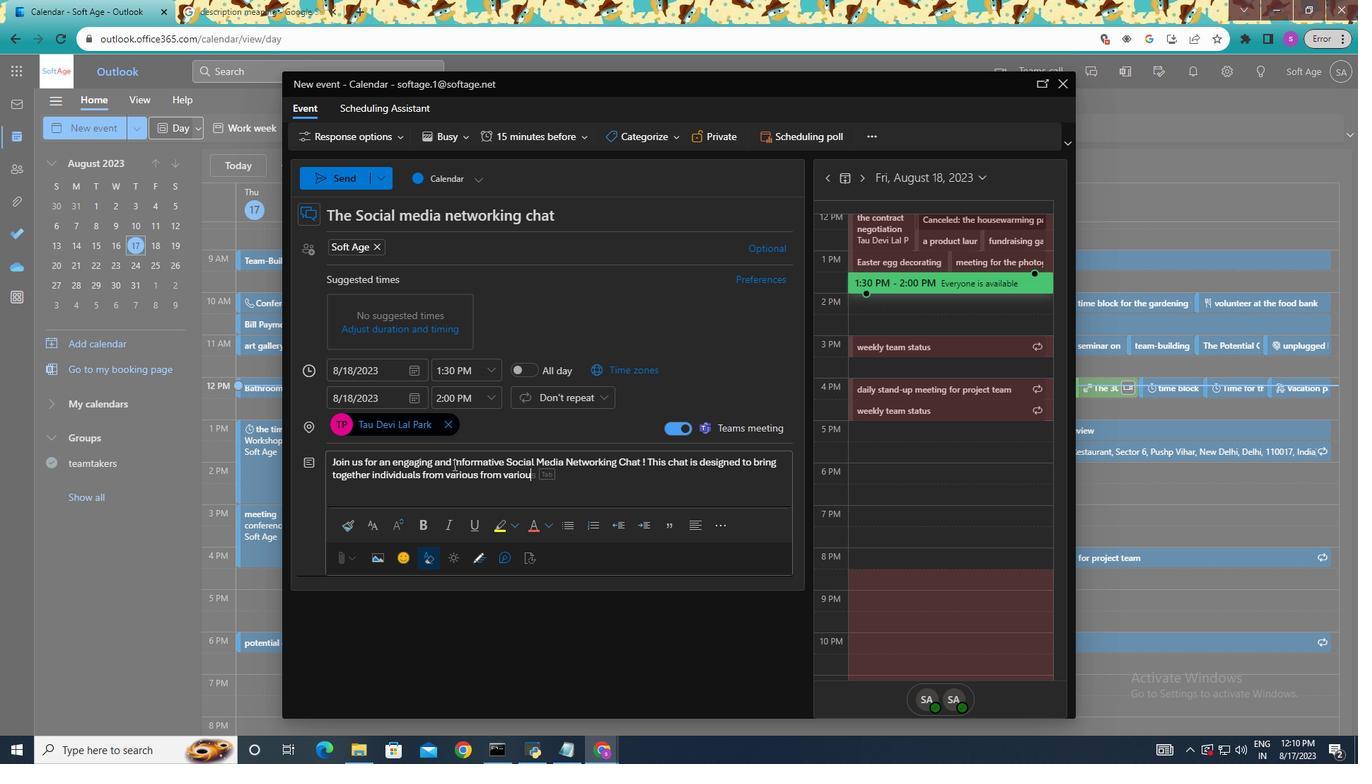 
Action: Mouse moved to (418, 517)
Screenshot: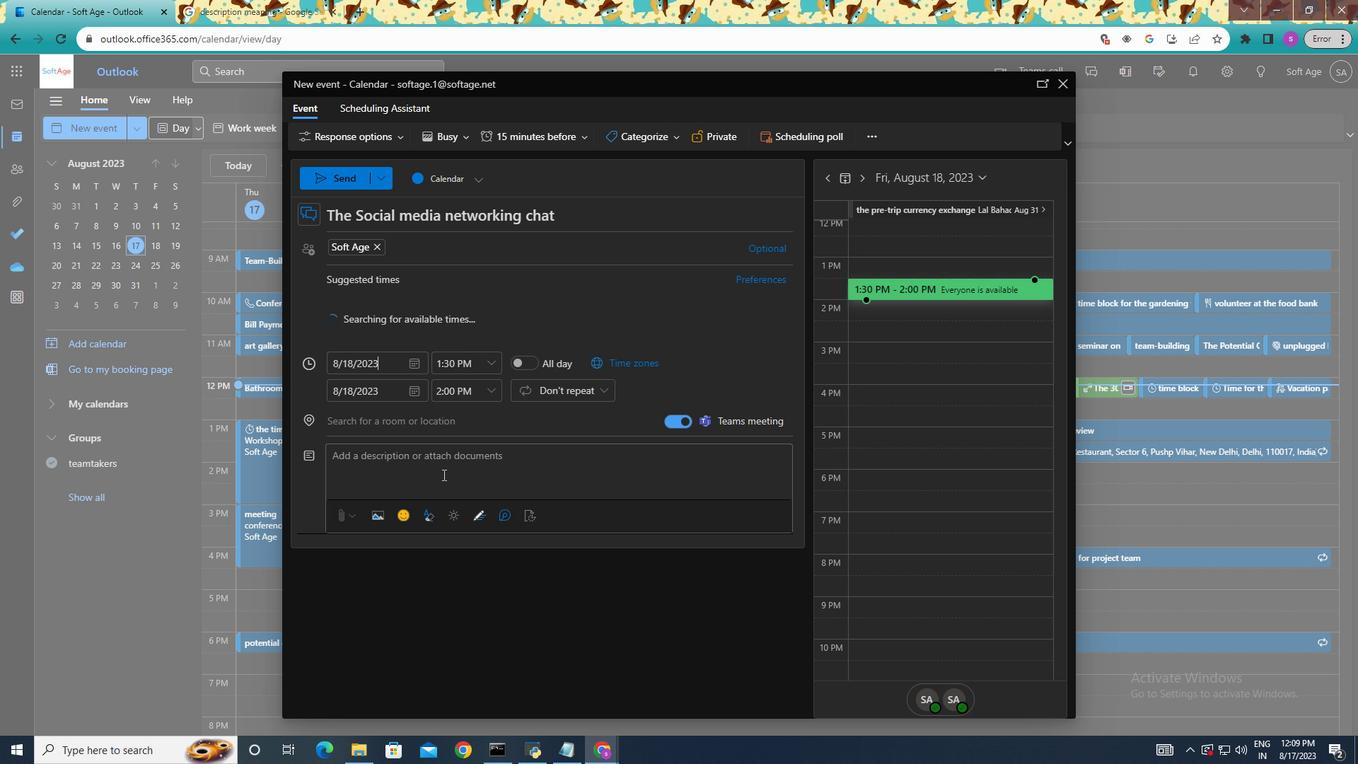 
Action: Key pressed l
Screenshot: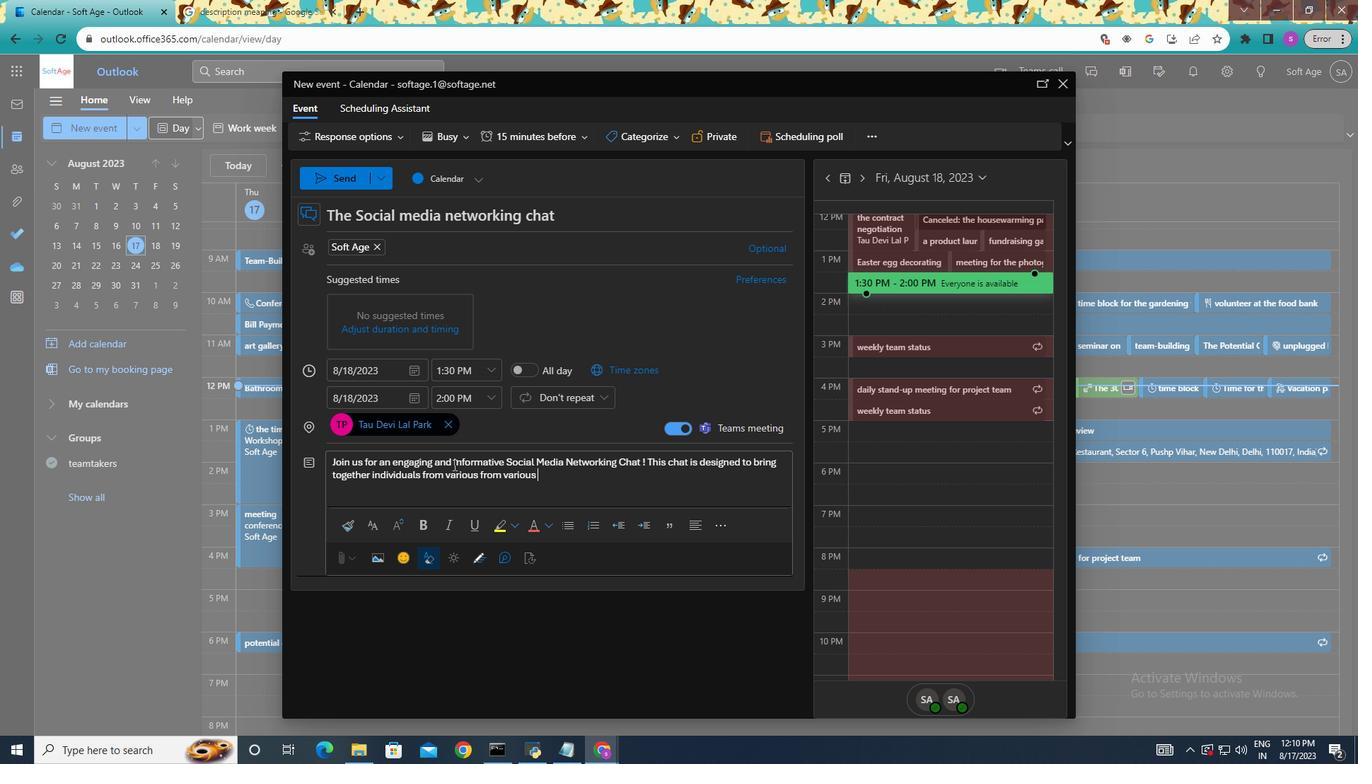 
Action: Mouse moved to (418, 517)
Screenshot: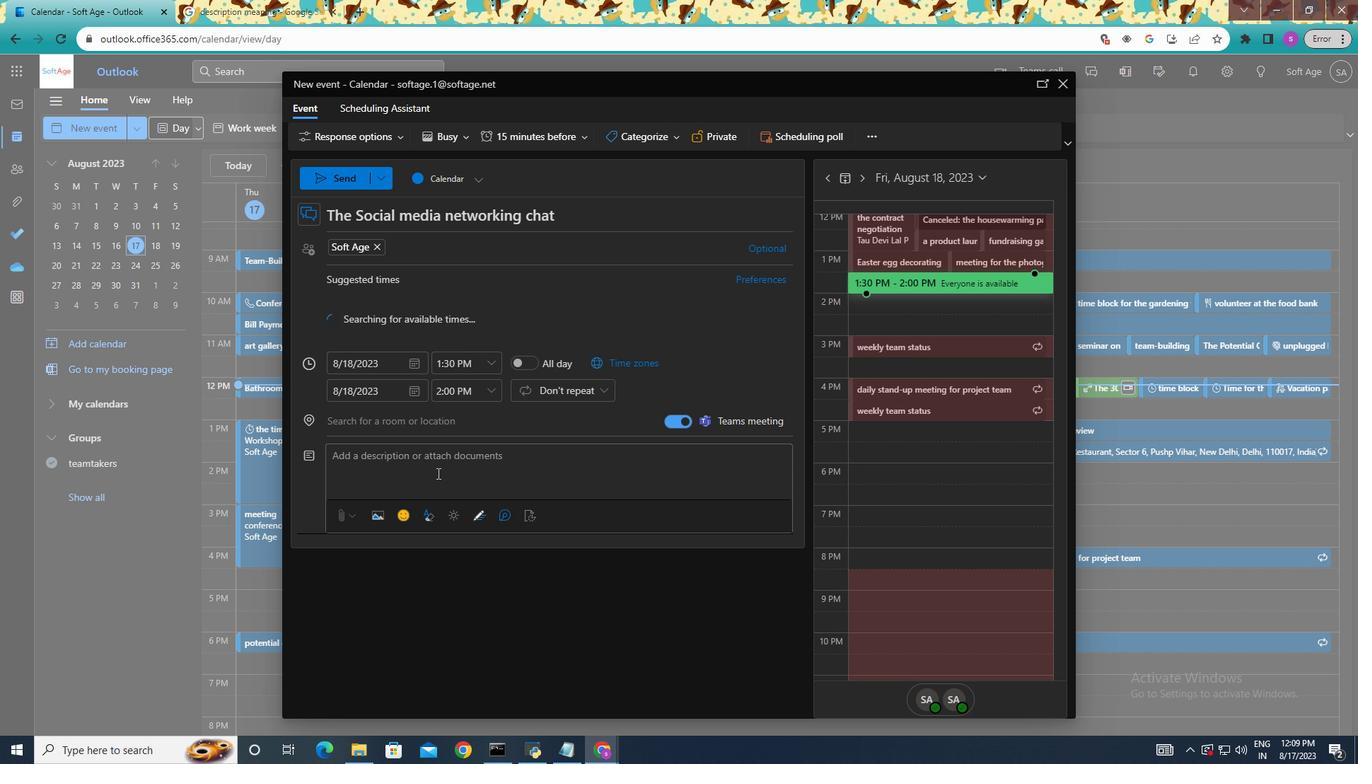 
Action: Key pressed s
Screenshot: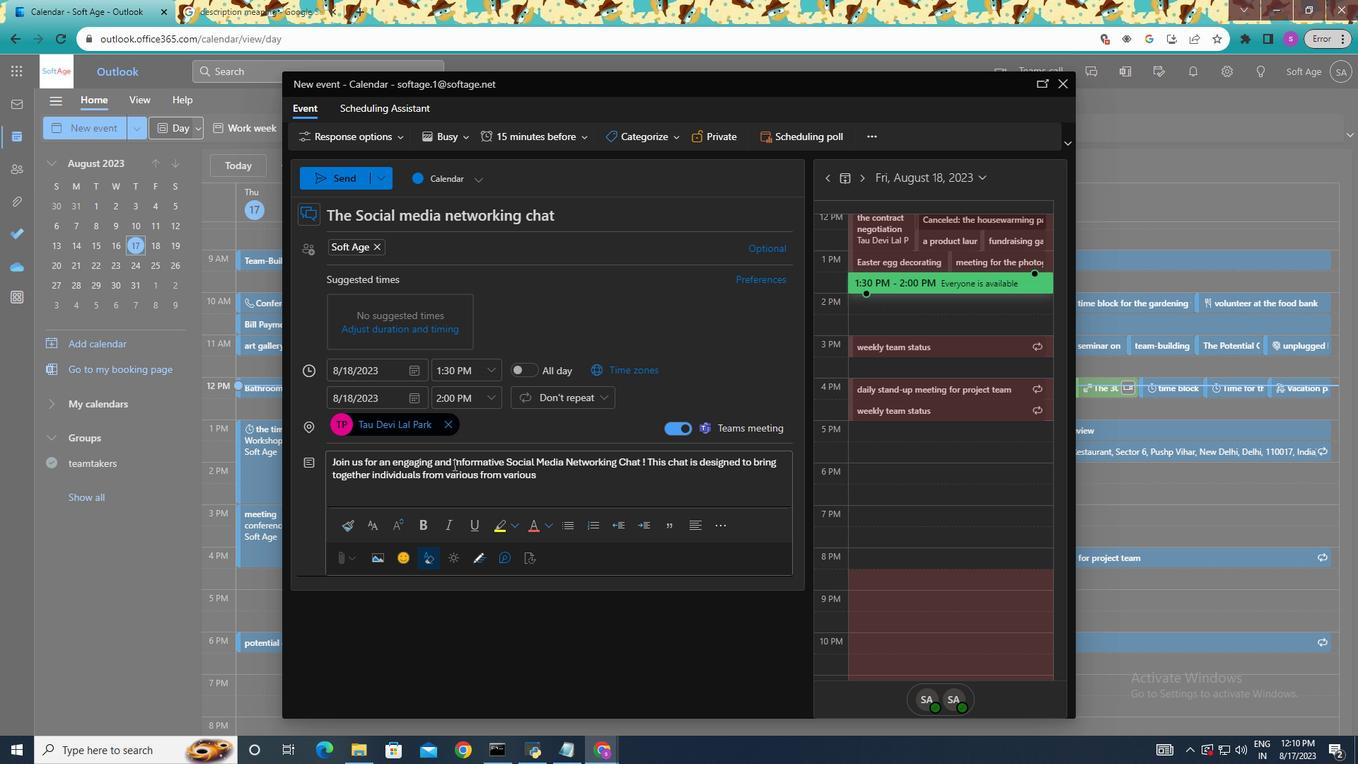 
Action: Mouse moved to (447, 358)
Screenshot: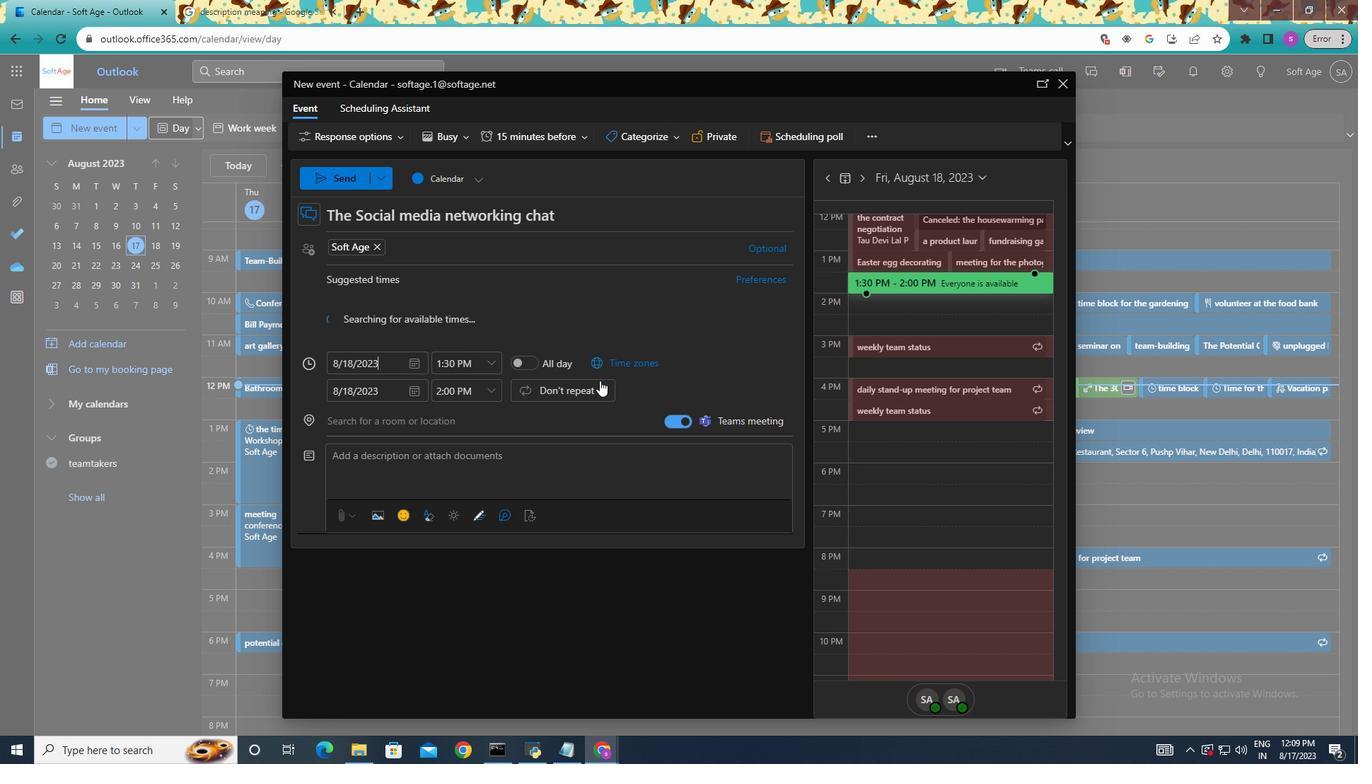 
Action: Key pressed ,
Screenshot: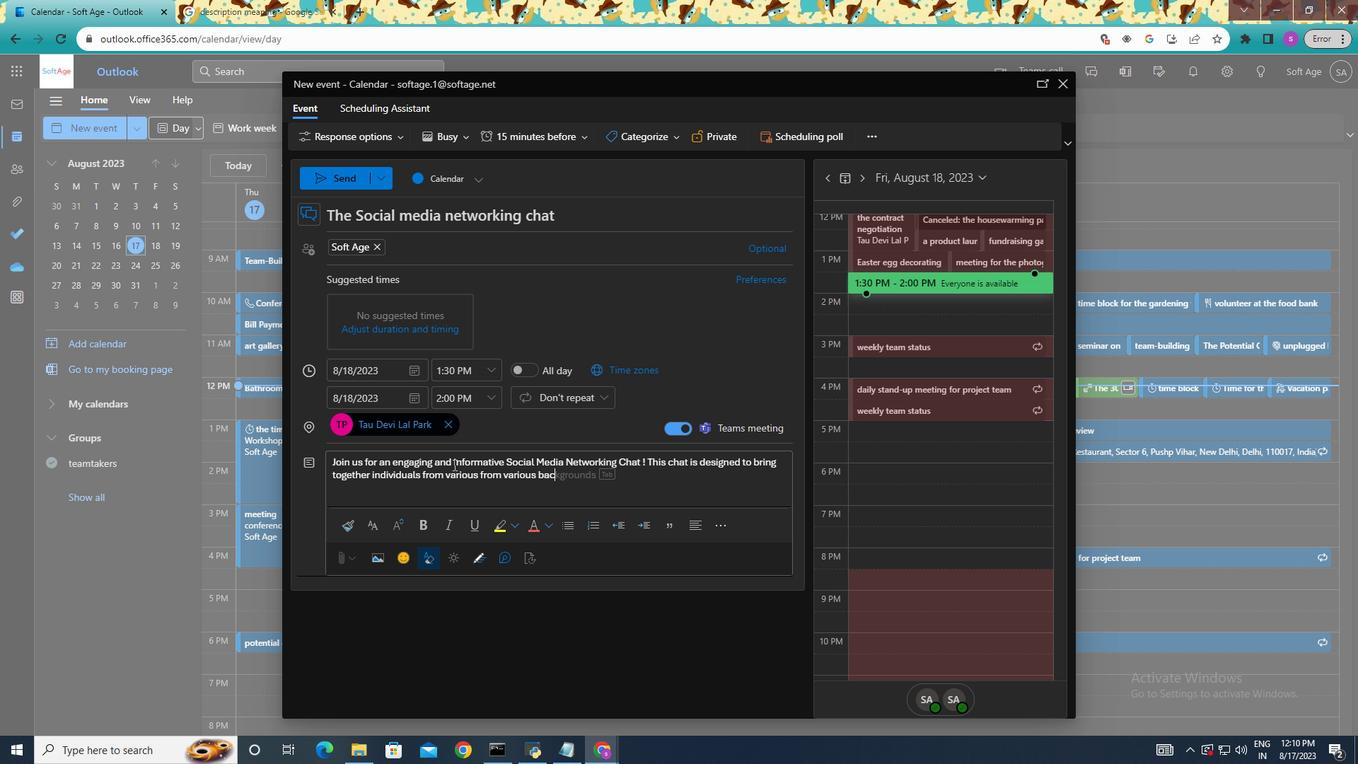 
Action: Mouse moved to (584, 397)
Screenshot: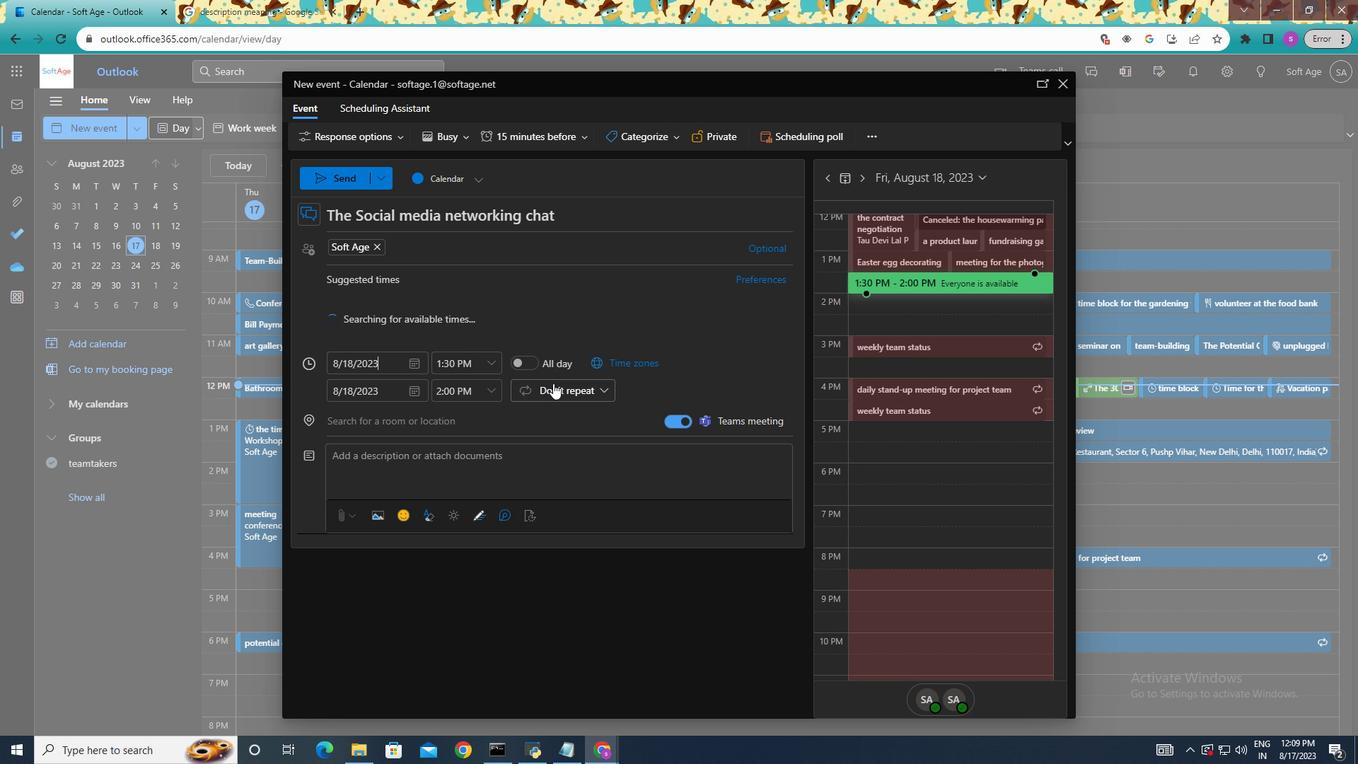 
Action: Key pressed <Key.space>
Screenshot: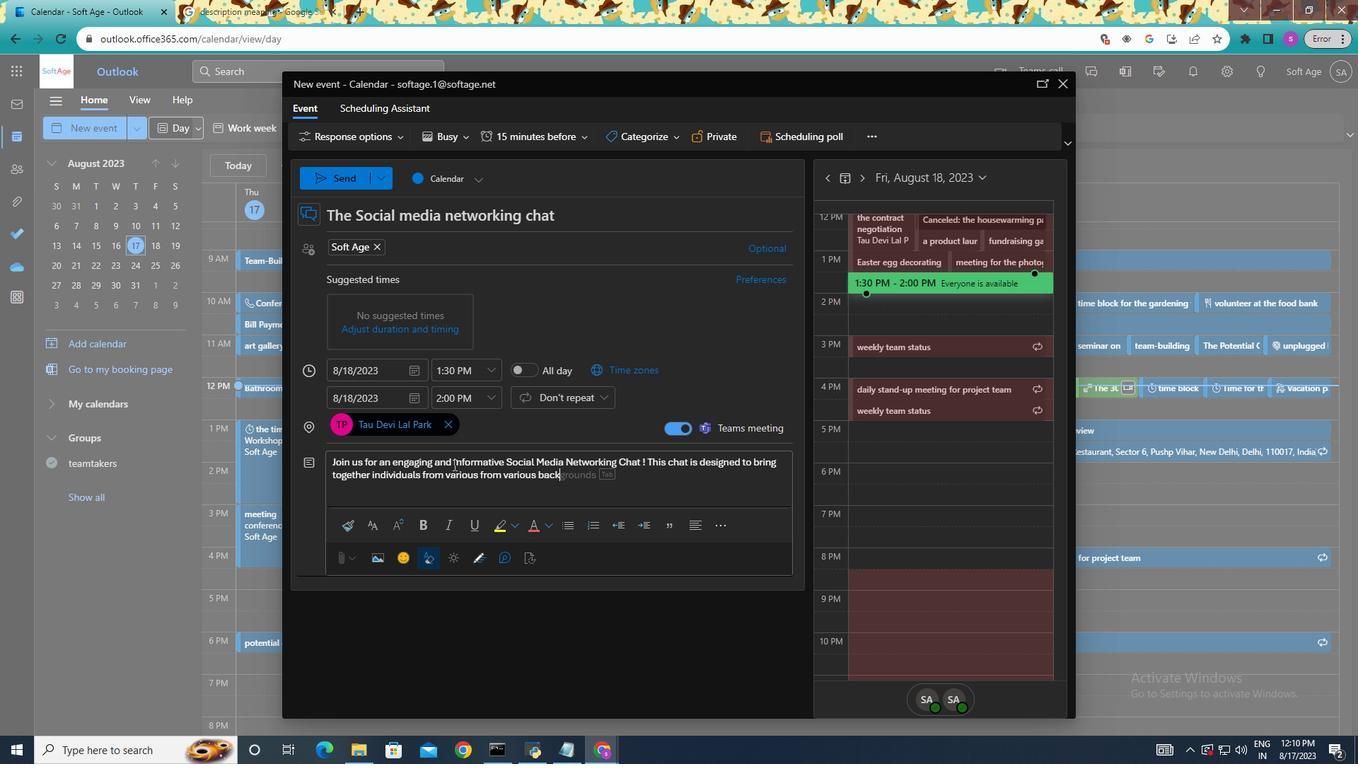 
Action: Mouse moved to (556, 452)
Screenshot: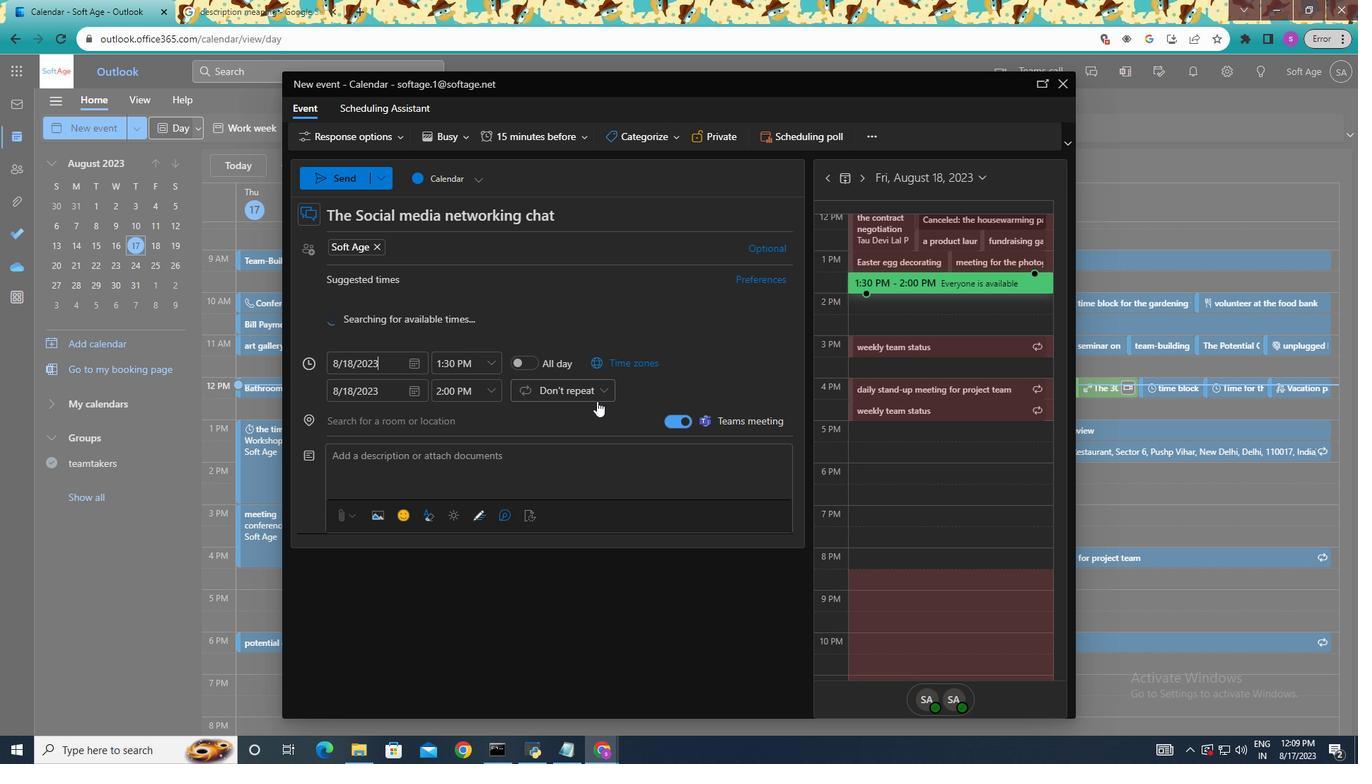 
Action: Key pressed s
Screenshot: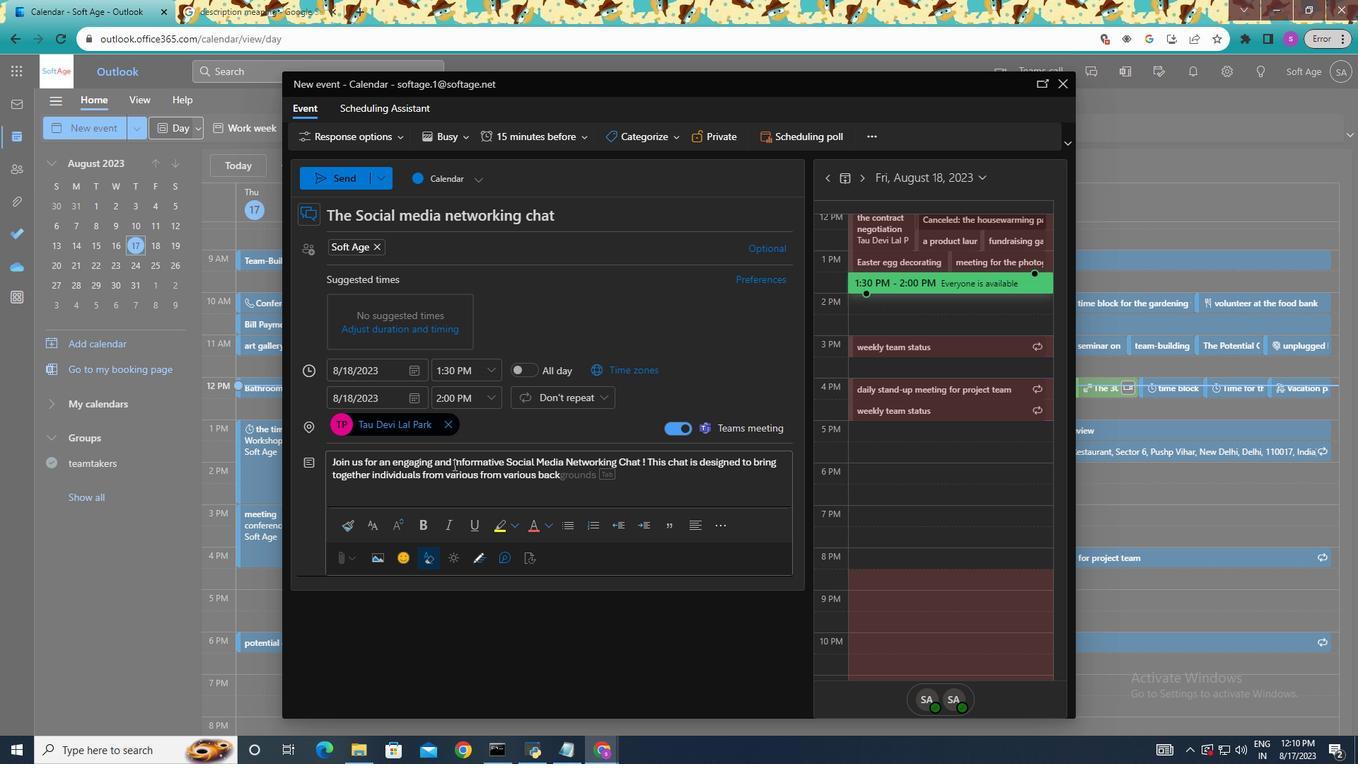 
Action: Mouse moved to (573, 418)
Screenshot: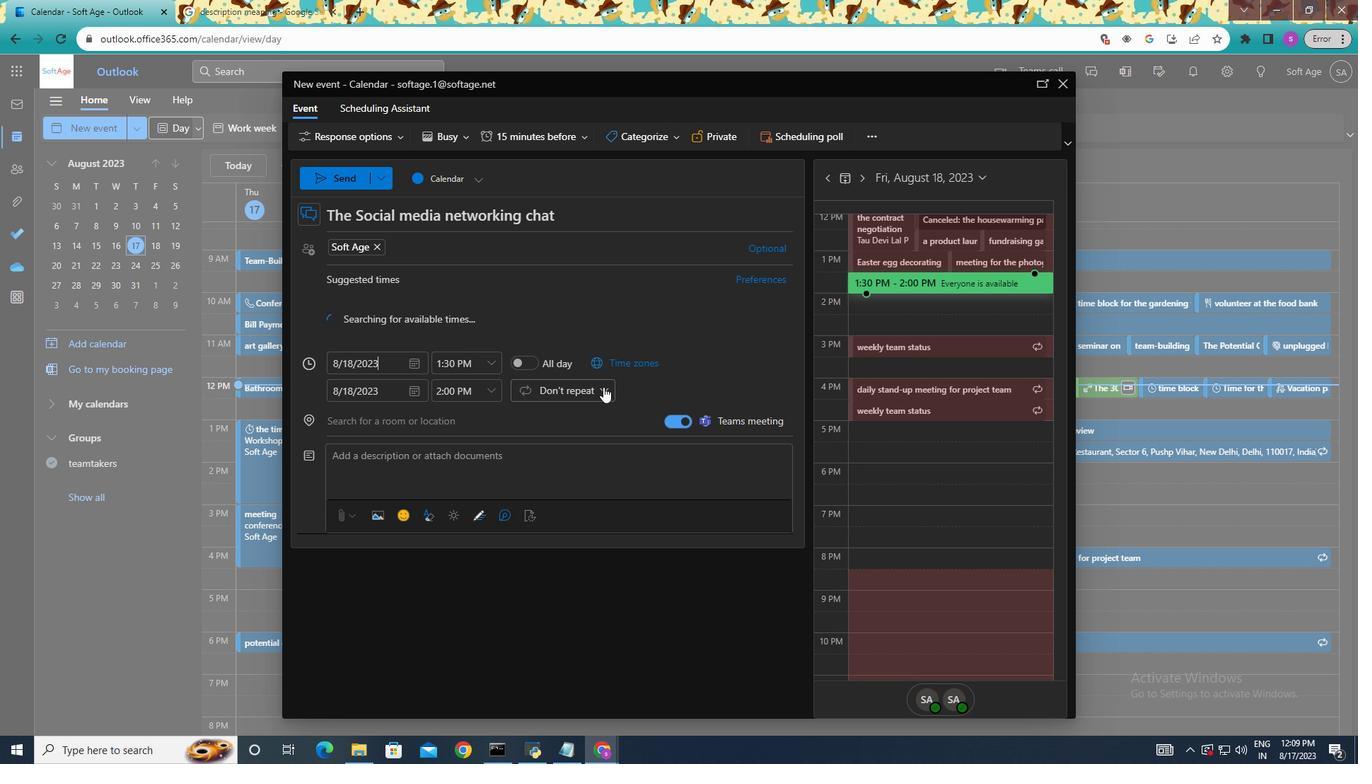 
Action: Key pressed h
Screenshot: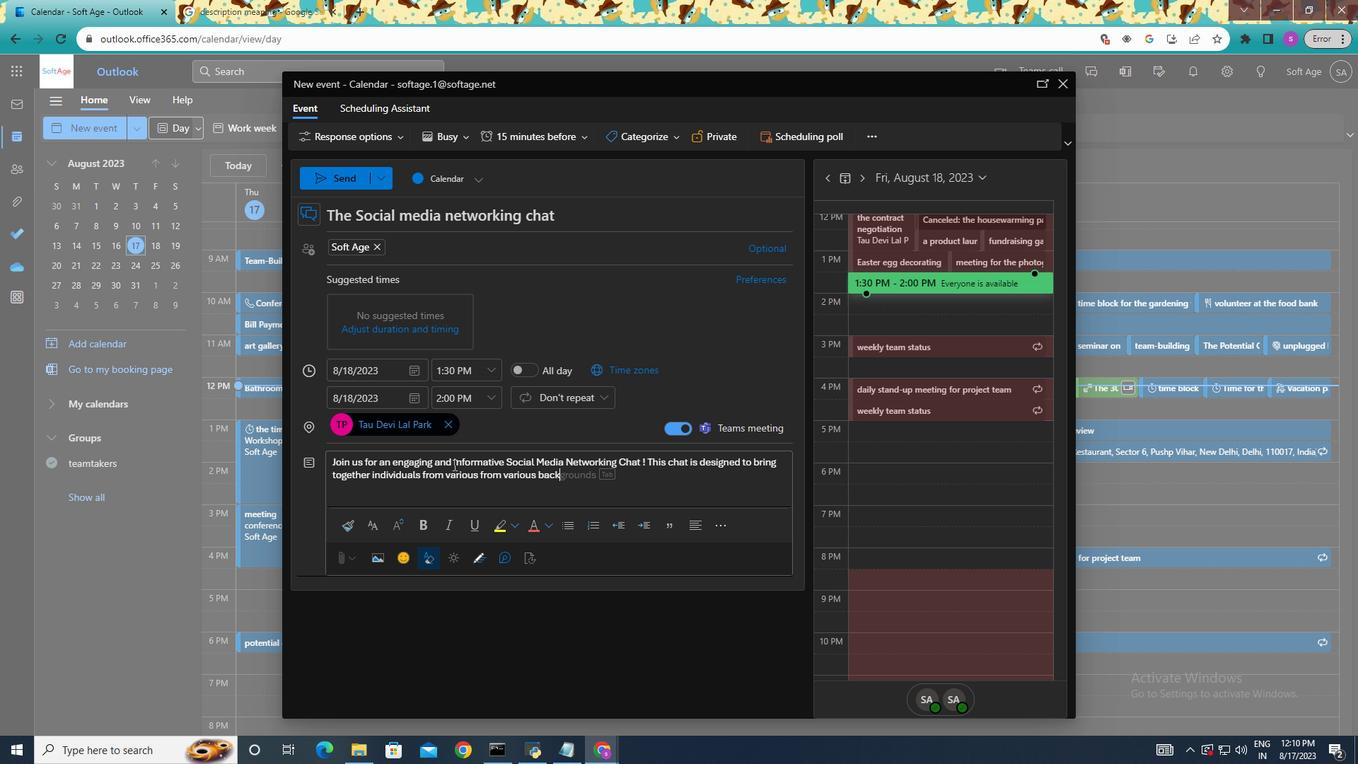 
Action: Mouse pressed left at (573, 418)
Screenshot: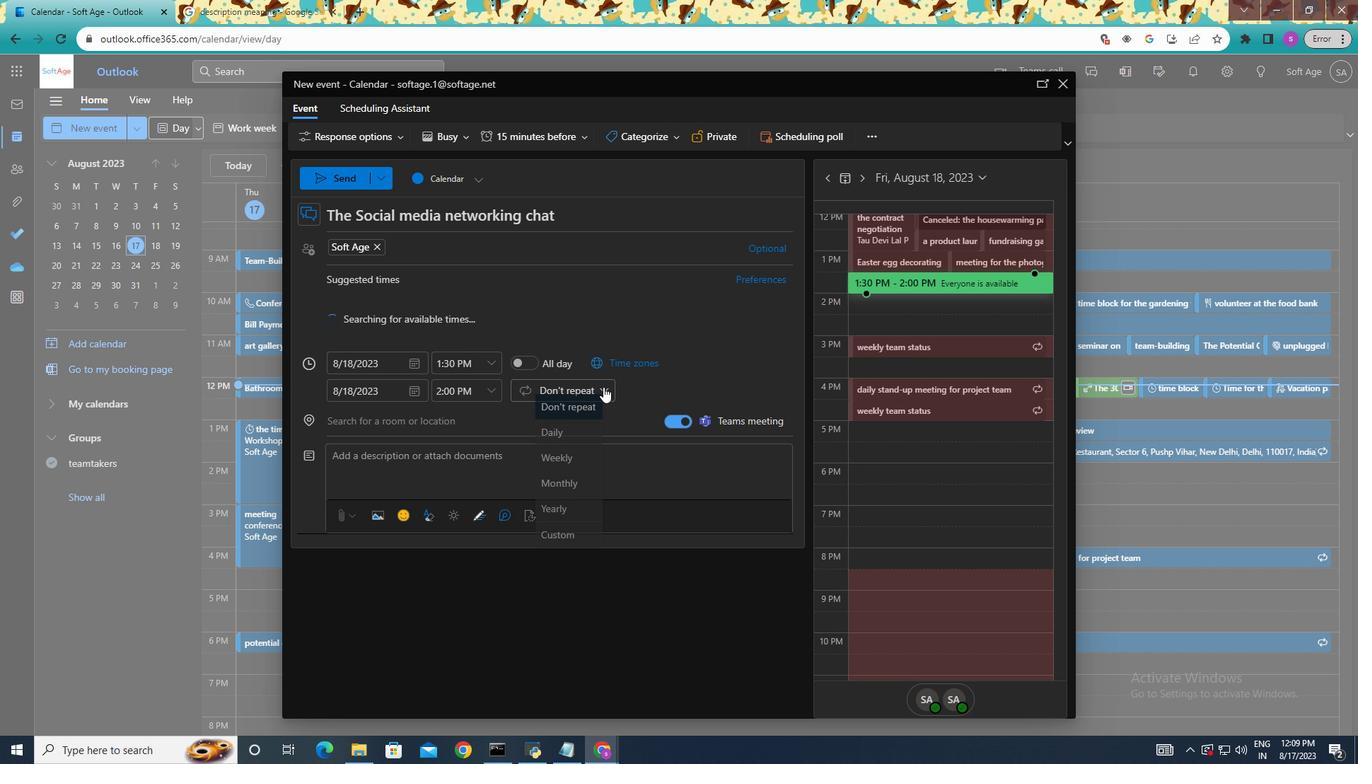 
Action: Mouse moved to (573, 418)
Screenshot: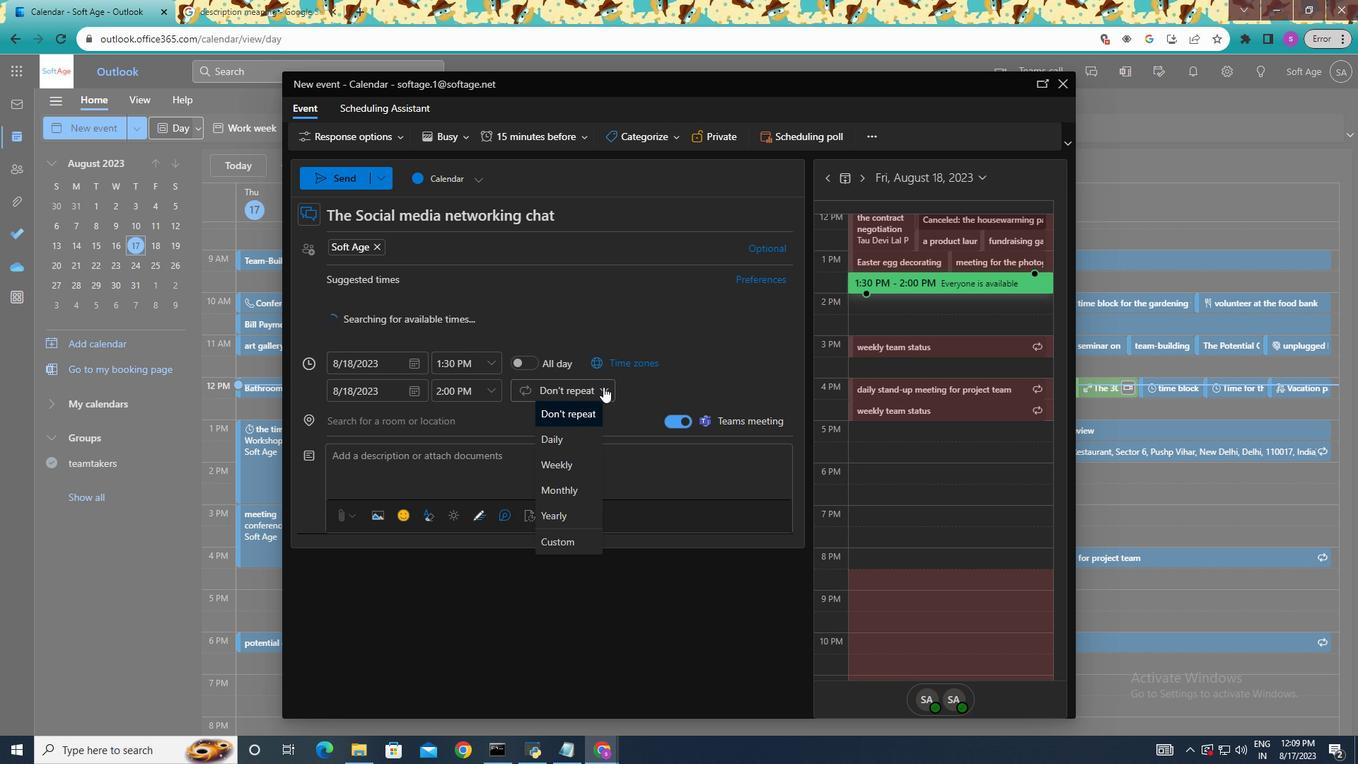 
Action: Key pressed are
Screenshot: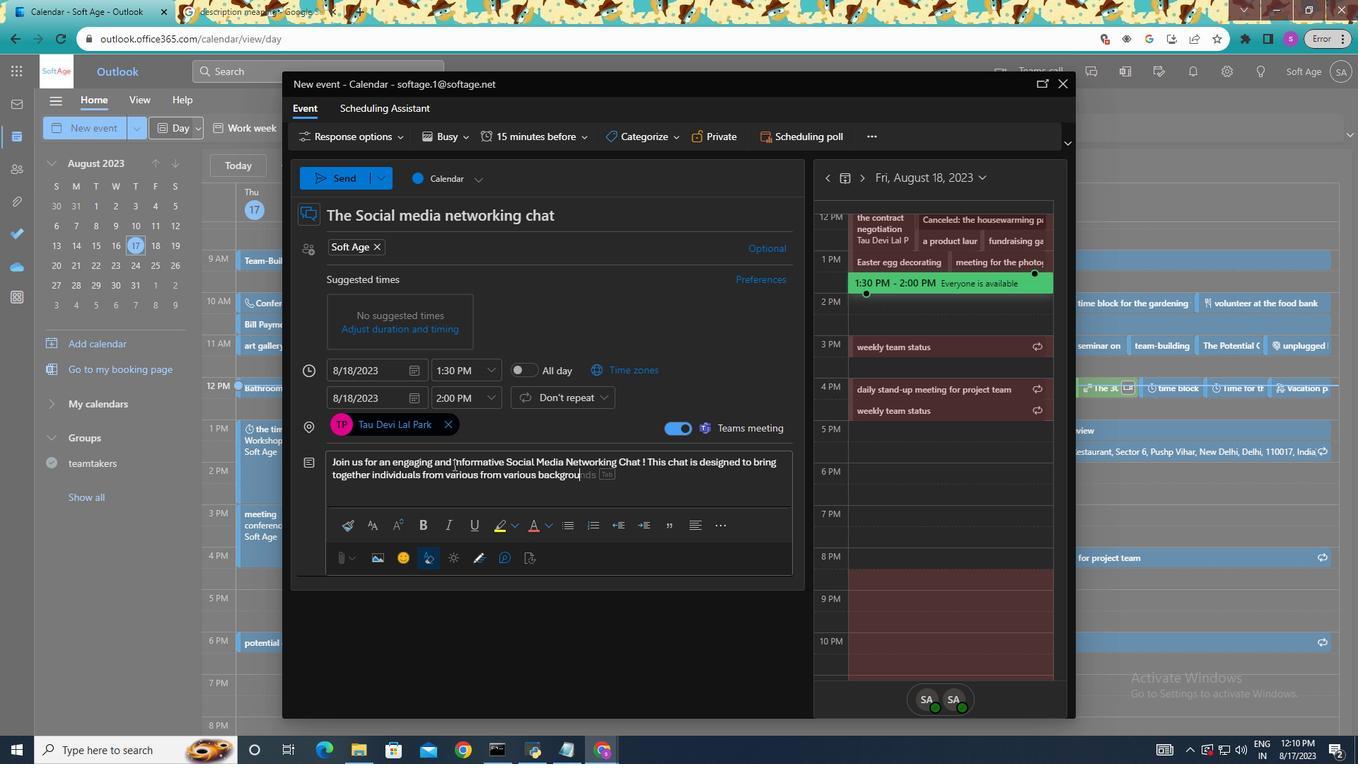 
Action: Mouse pressed left at (573, 418)
Screenshot: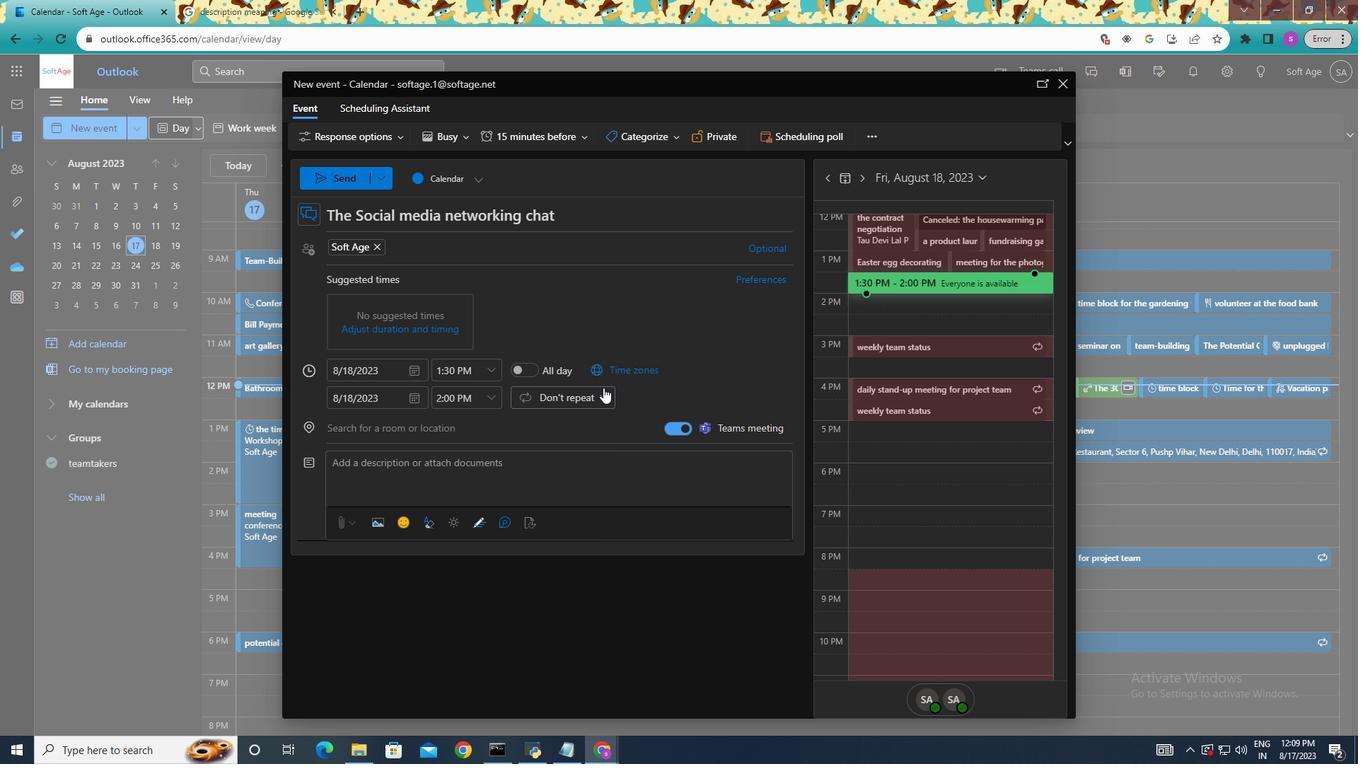 
Action: Mouse moved to (573, 419)
Screenshot: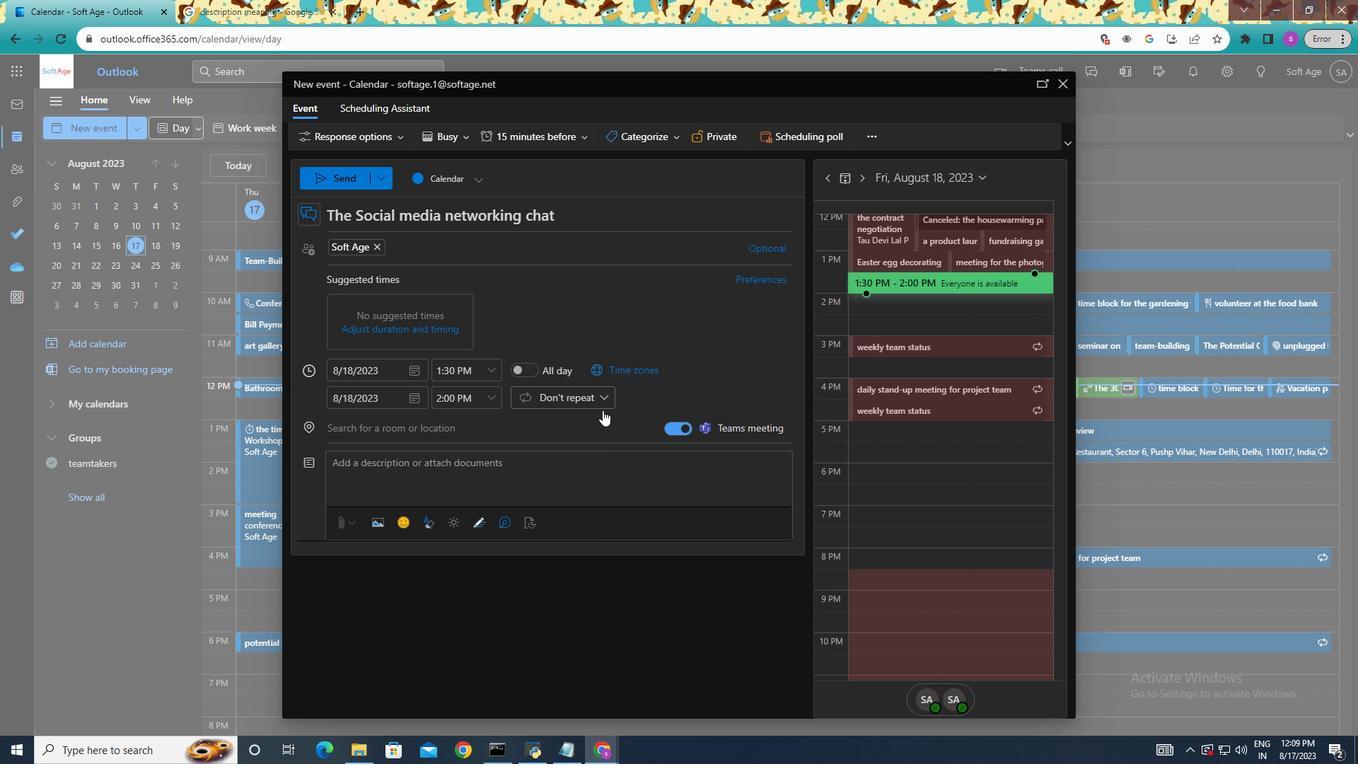 
Action: Key pressed <Key.space>
Screenshot: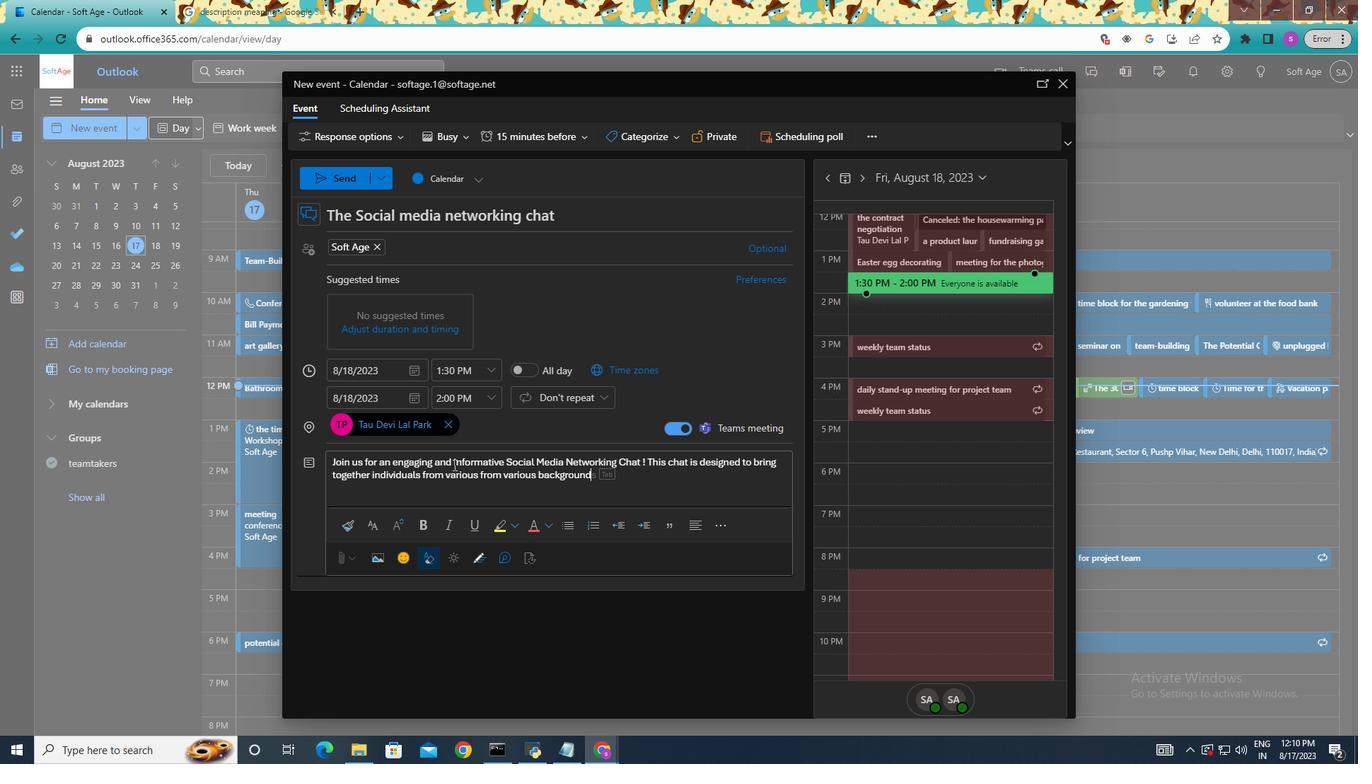 
Action: Mouse moved to (443, 465)
Screenshot: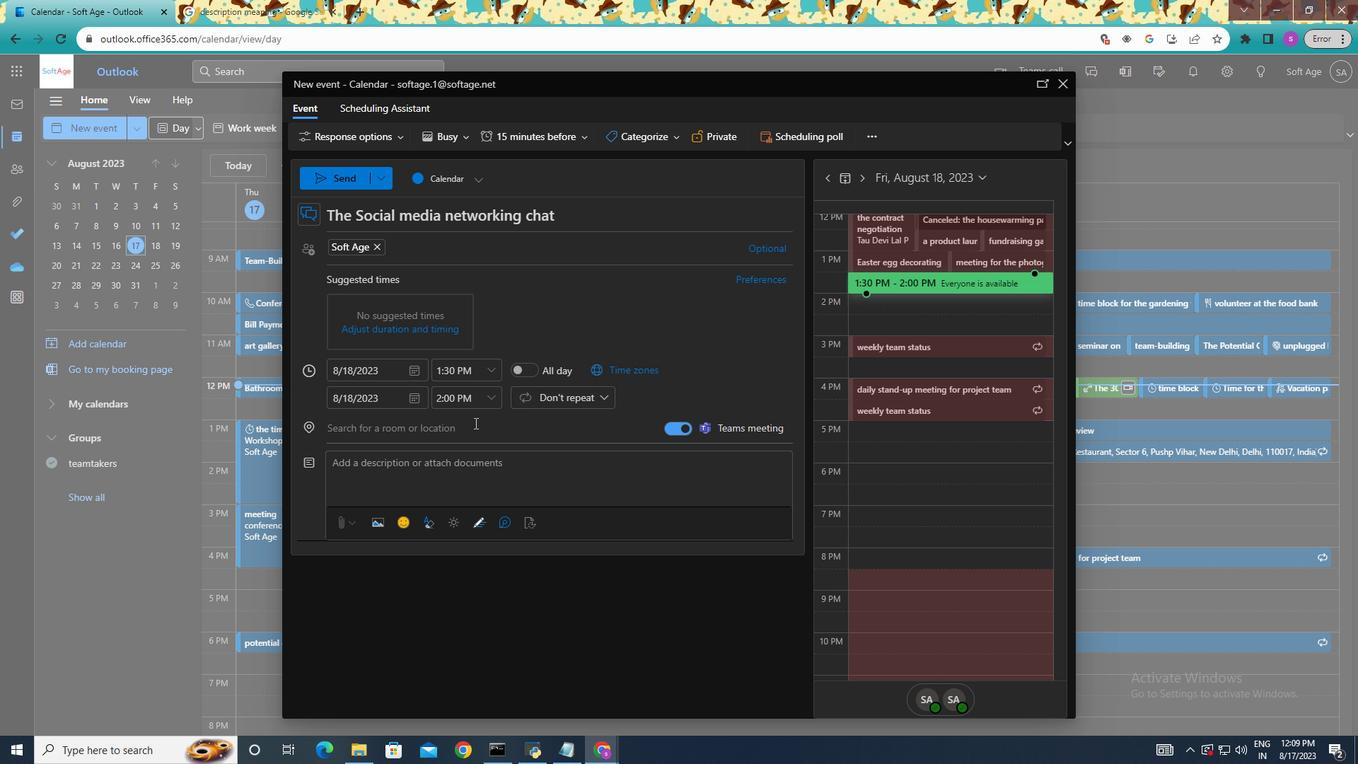 
Action: Key pressed i
Screenshot: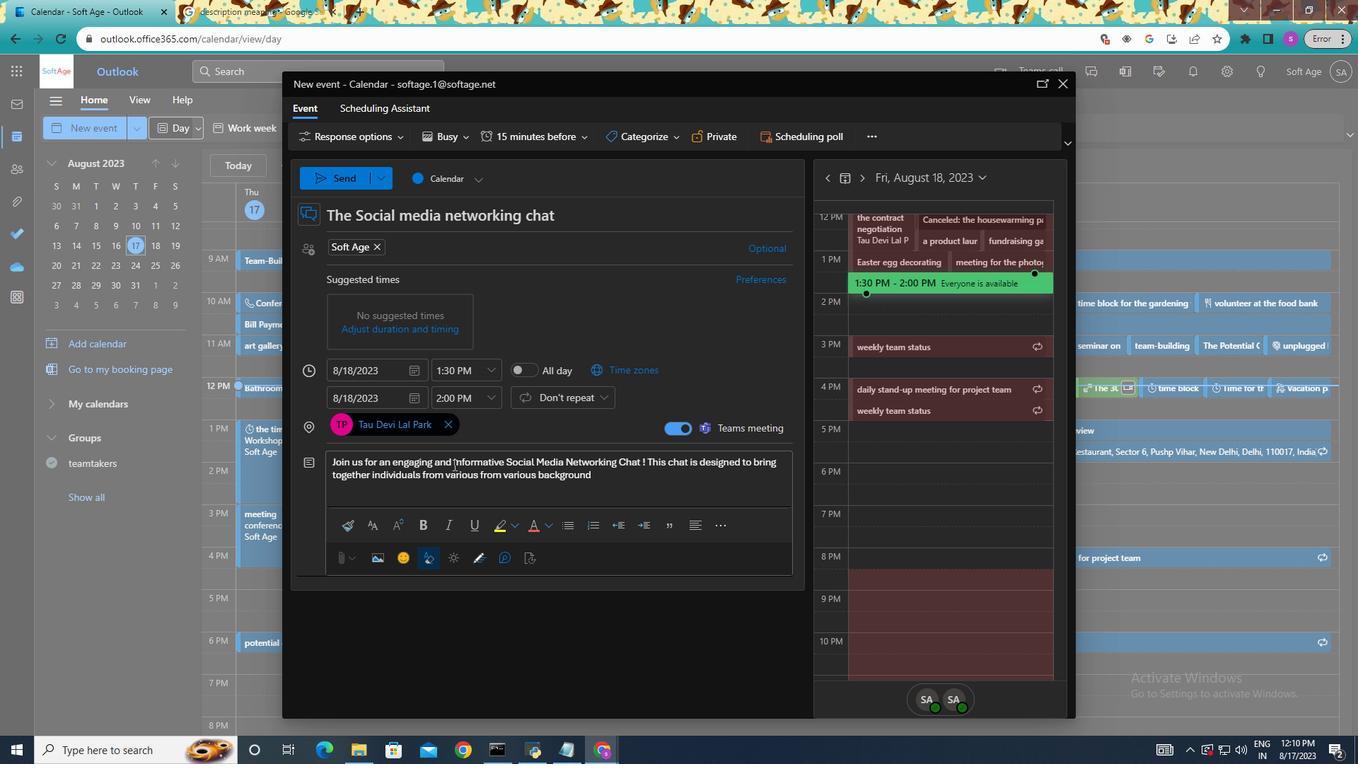 
Action: Mouse moved to (444, 464)
Screenshot: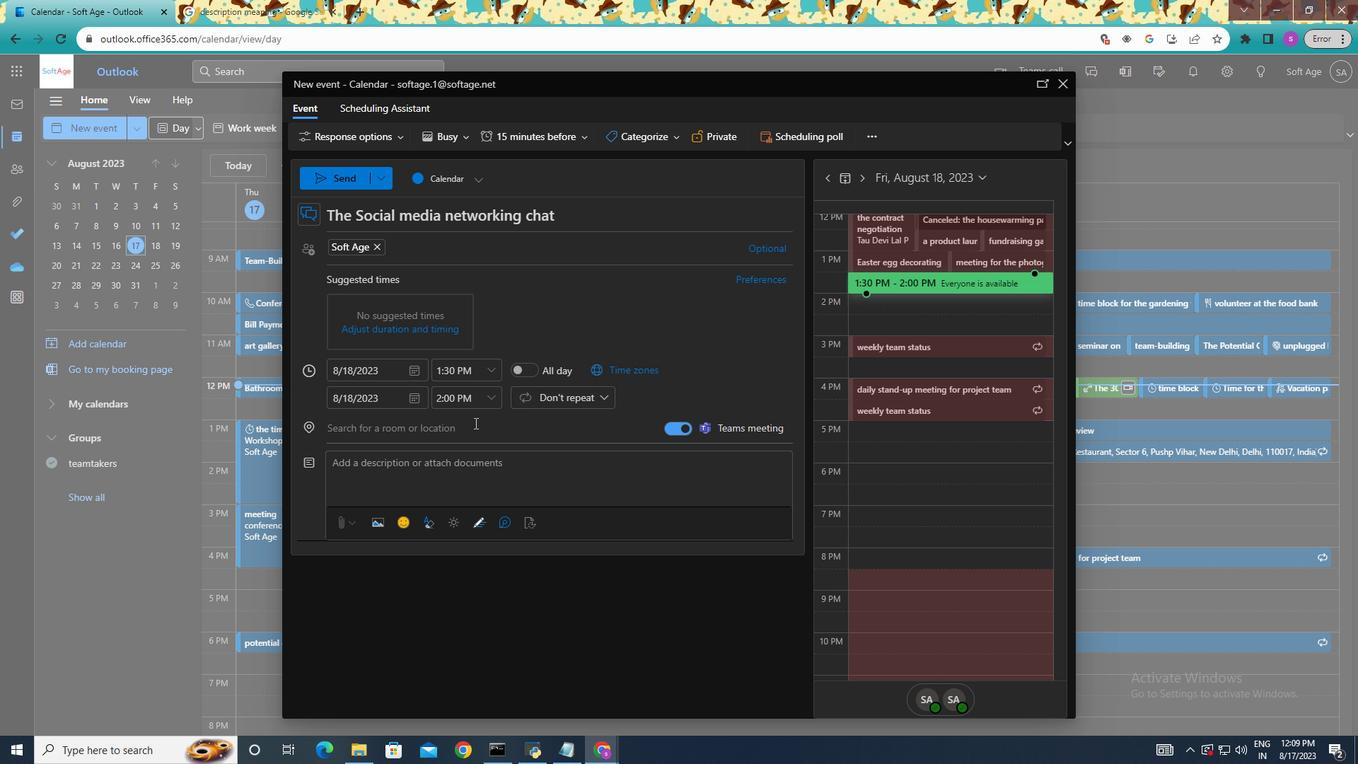 
Action: Mouse scrolled (444, 463) with delta (0, 0)
Screenshot: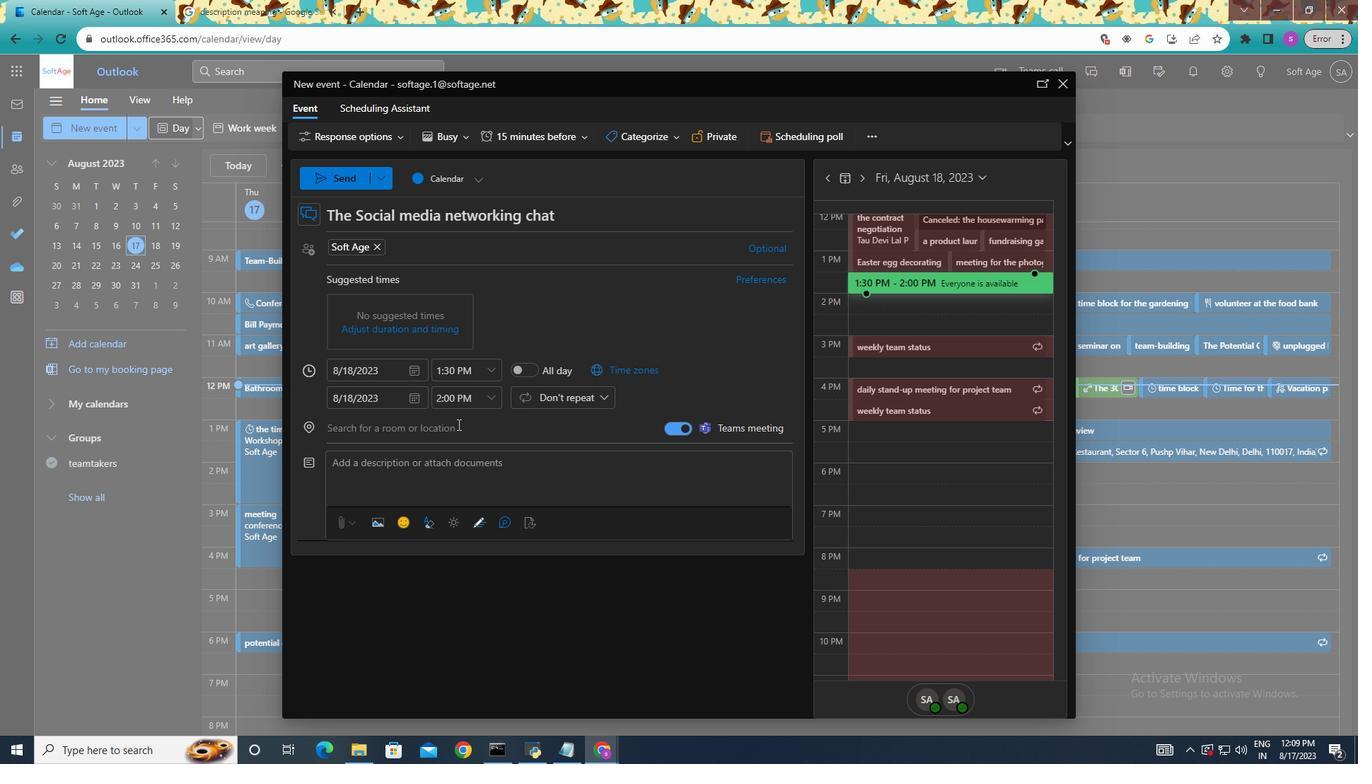 
Action: Mouse moved to (431, 460)
Screenshot: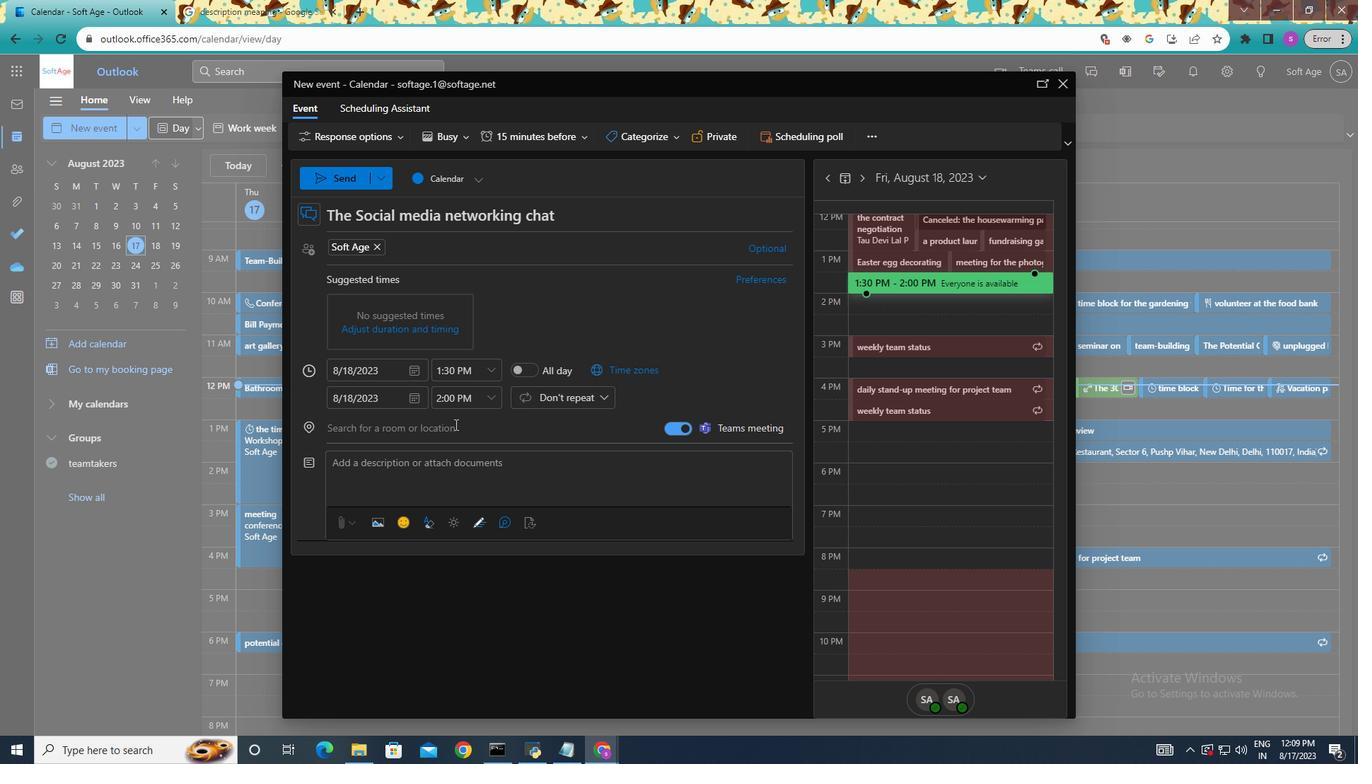 
Action: Key pressed n
Screenshot: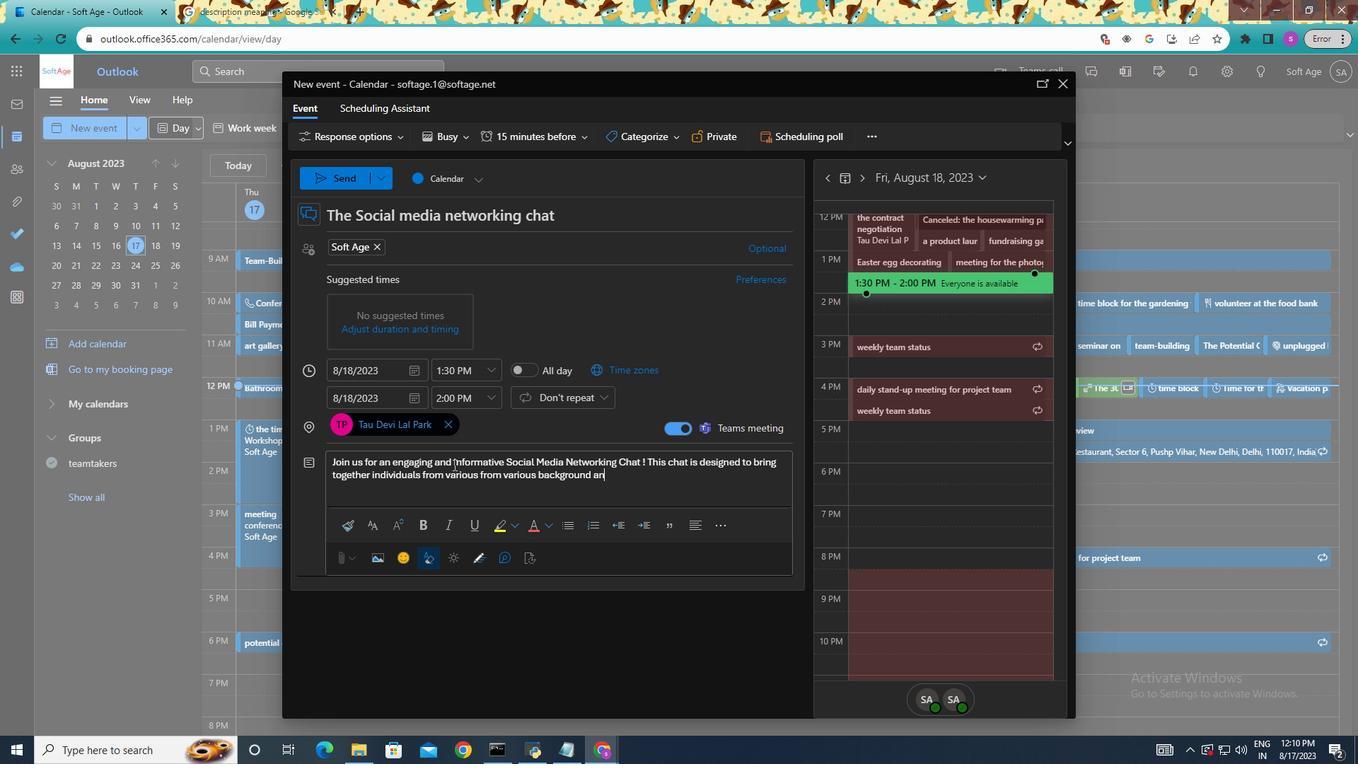 
Action: Mouse moved to (430, 460)
Screenshot: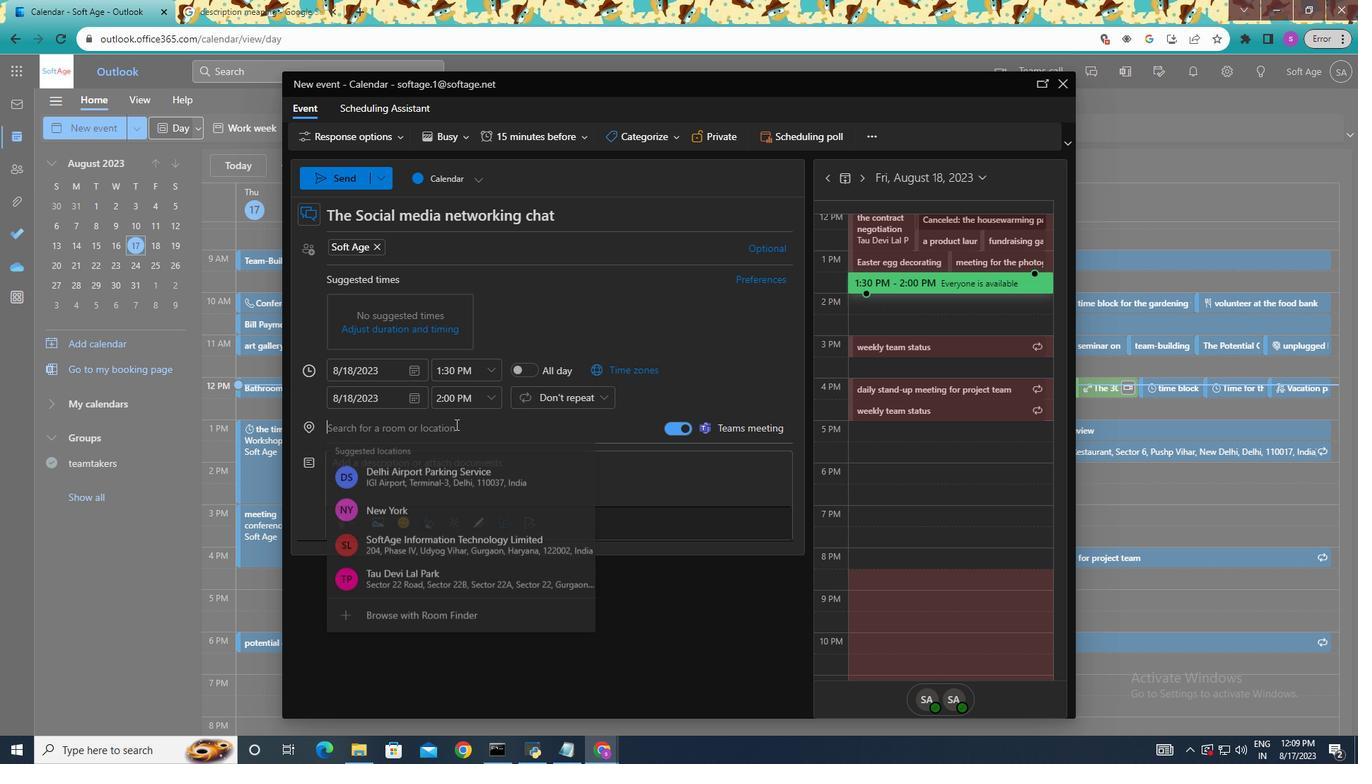 
Action: Mouse pressed left at (429, 460)
Screenshot: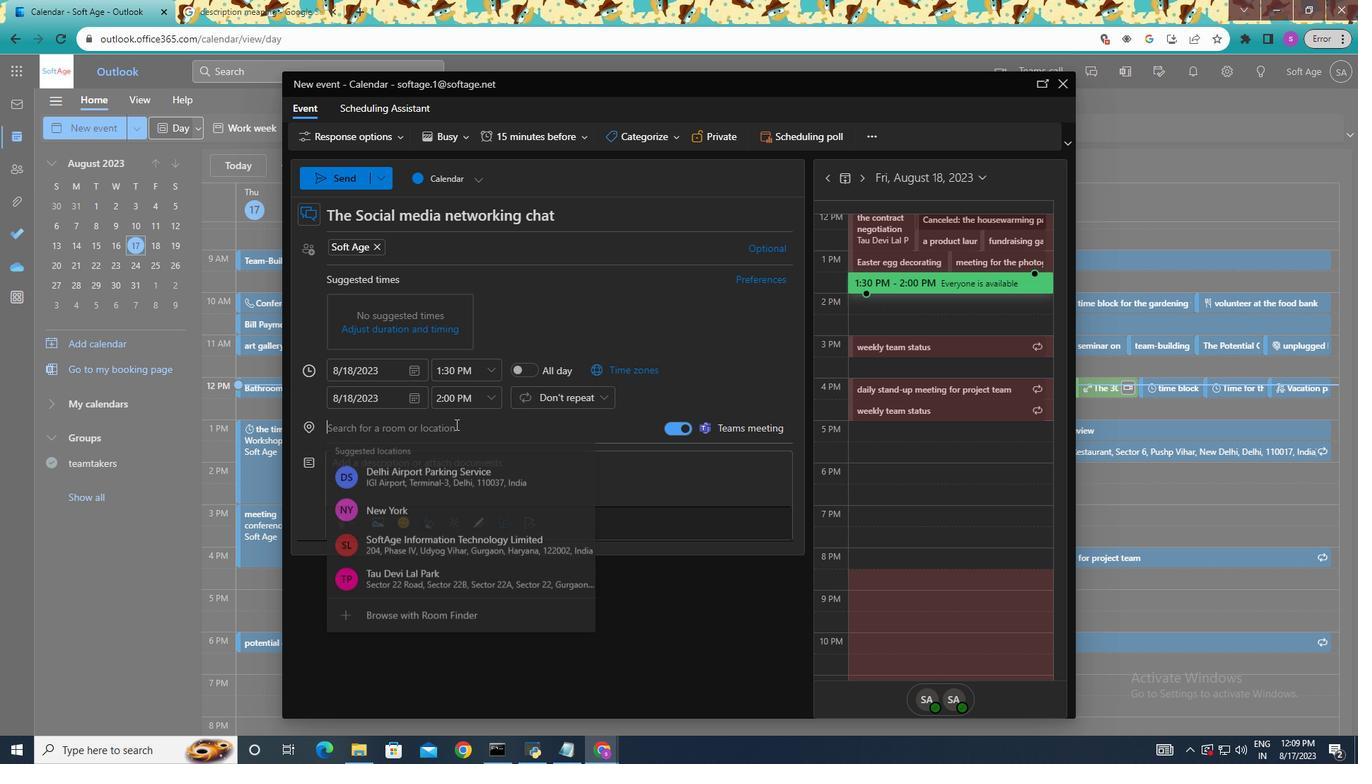 
Action: Key pressed s
Screenshot: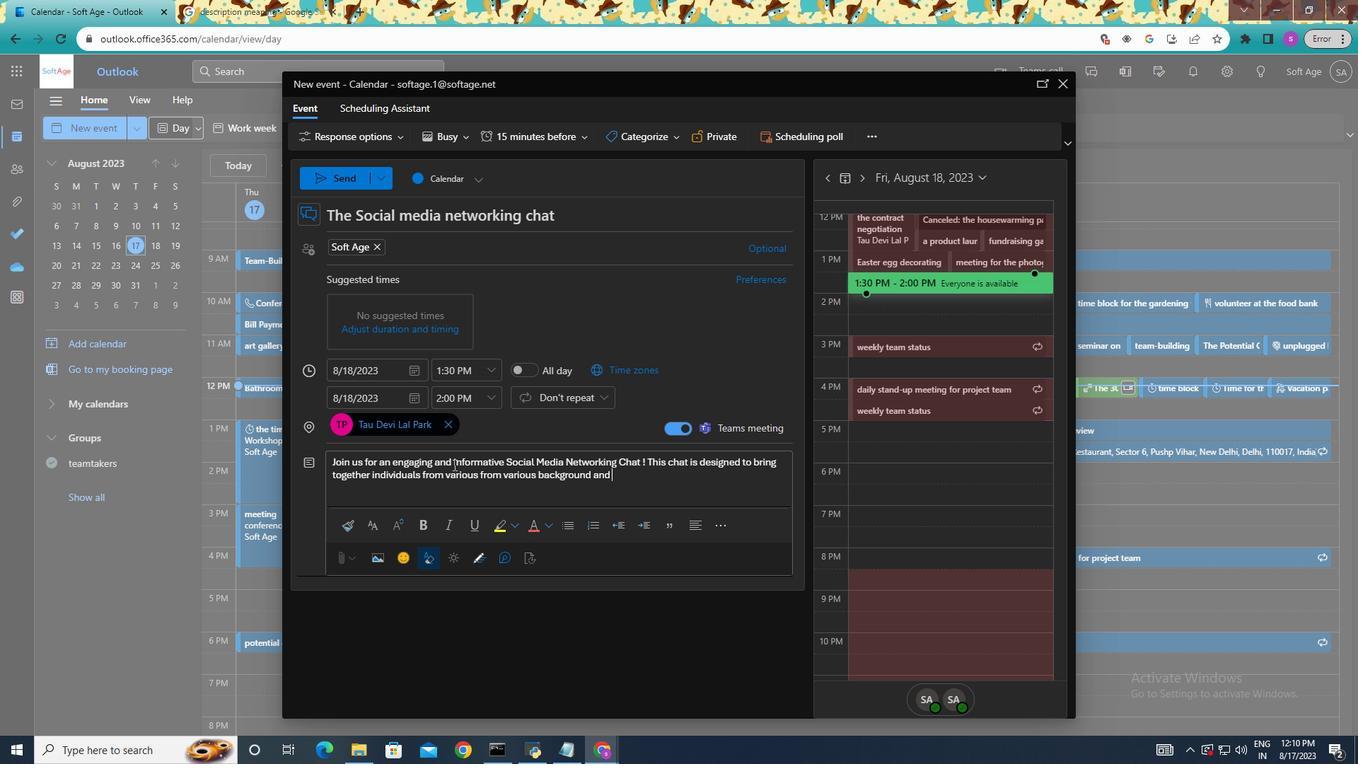 
Action: Mouse moved to (383, 612)
Screenshot: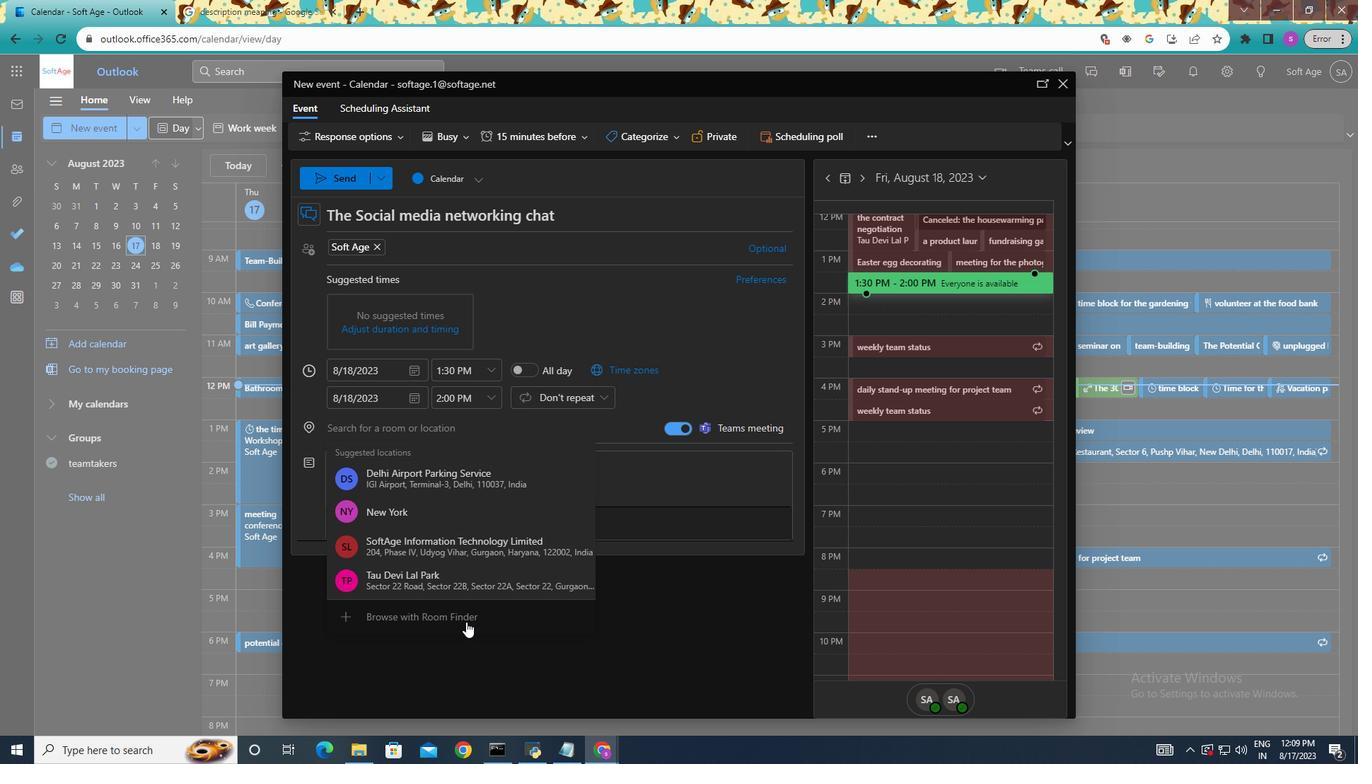 
Action: Key pressed i
Screenshot: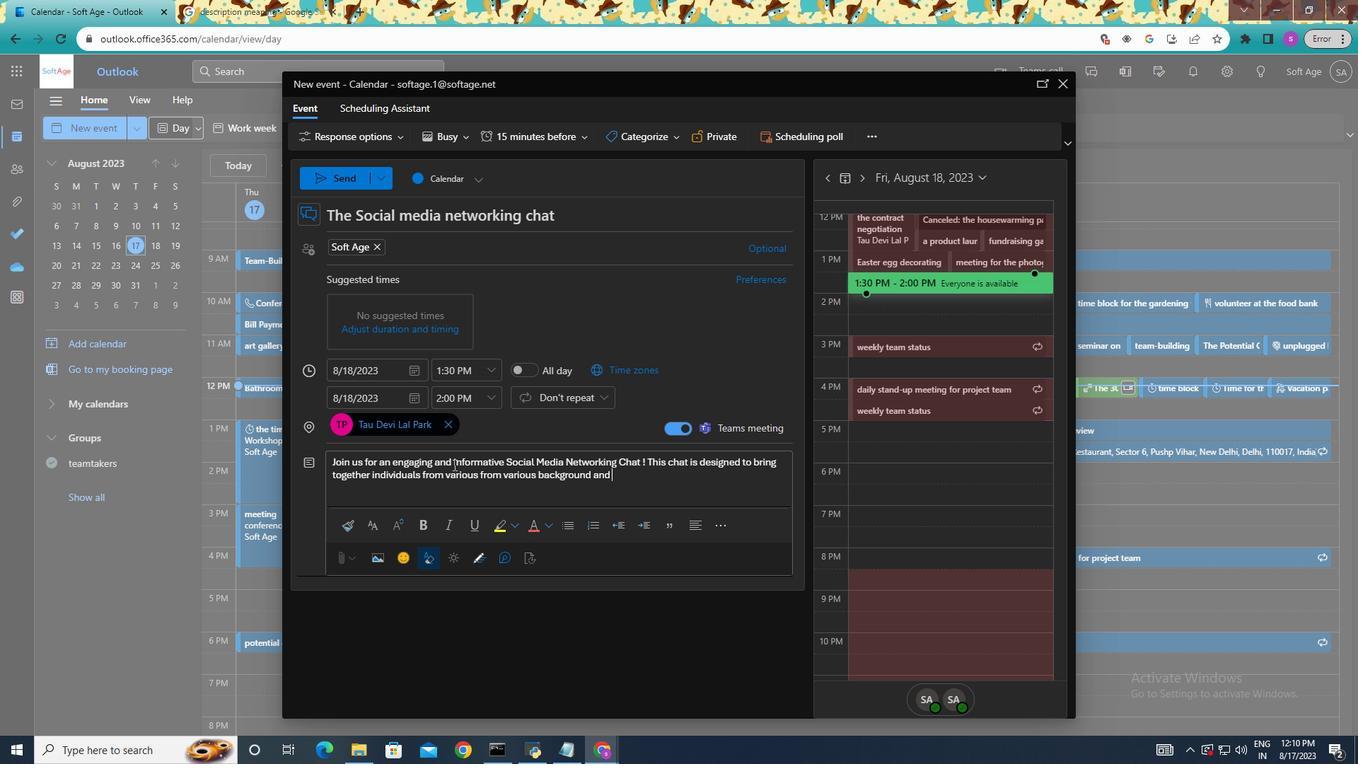 
Action: Mouse moved to (518, 612)
Screenshot: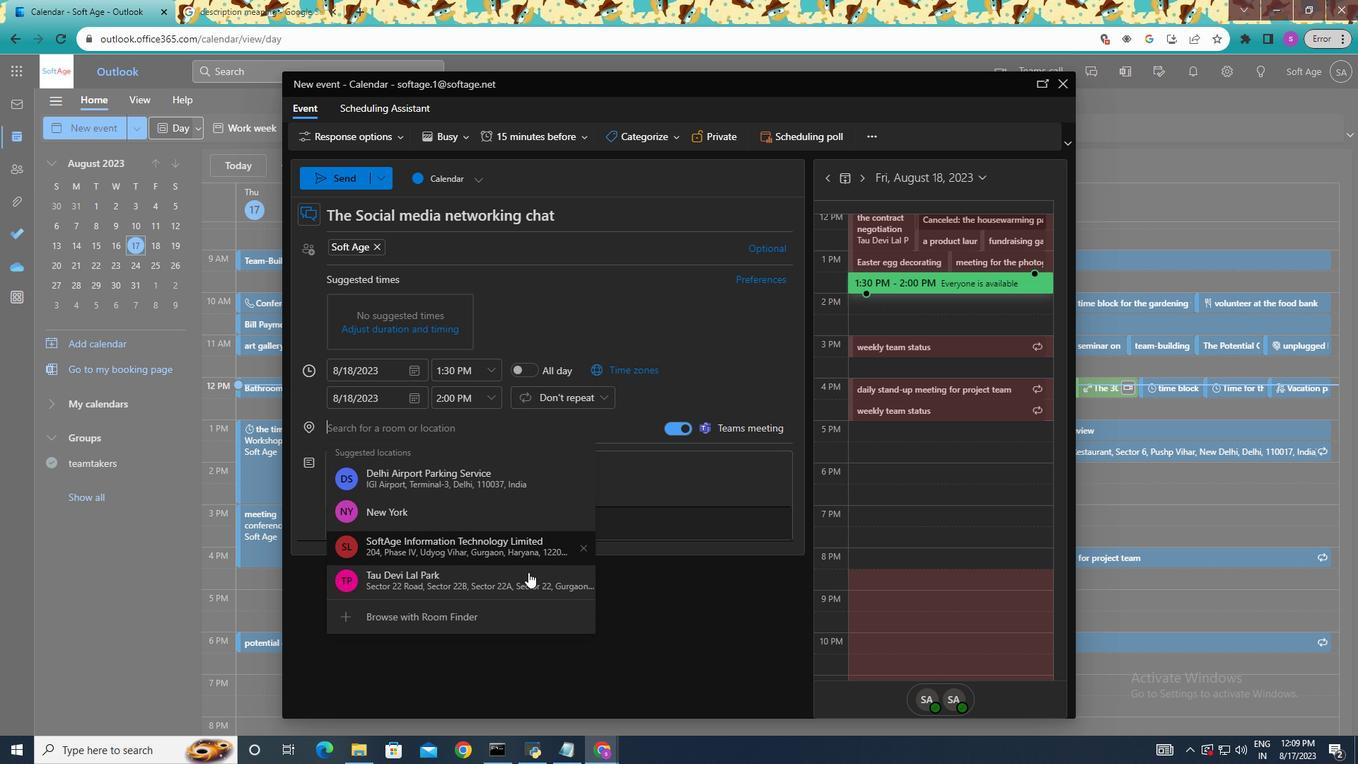 
Action: Key pressed g
Screenshot: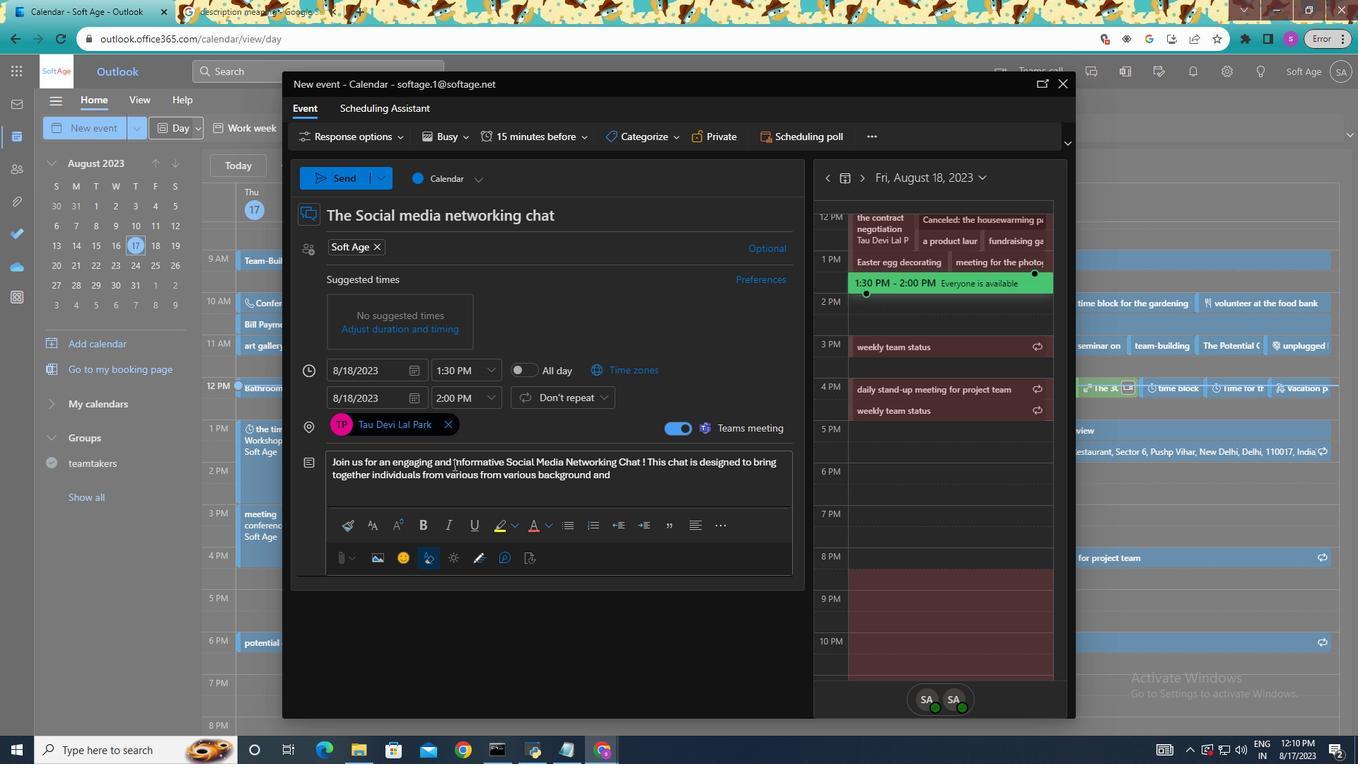 
Action: Mouse moved to (465, 639)
Screenshot: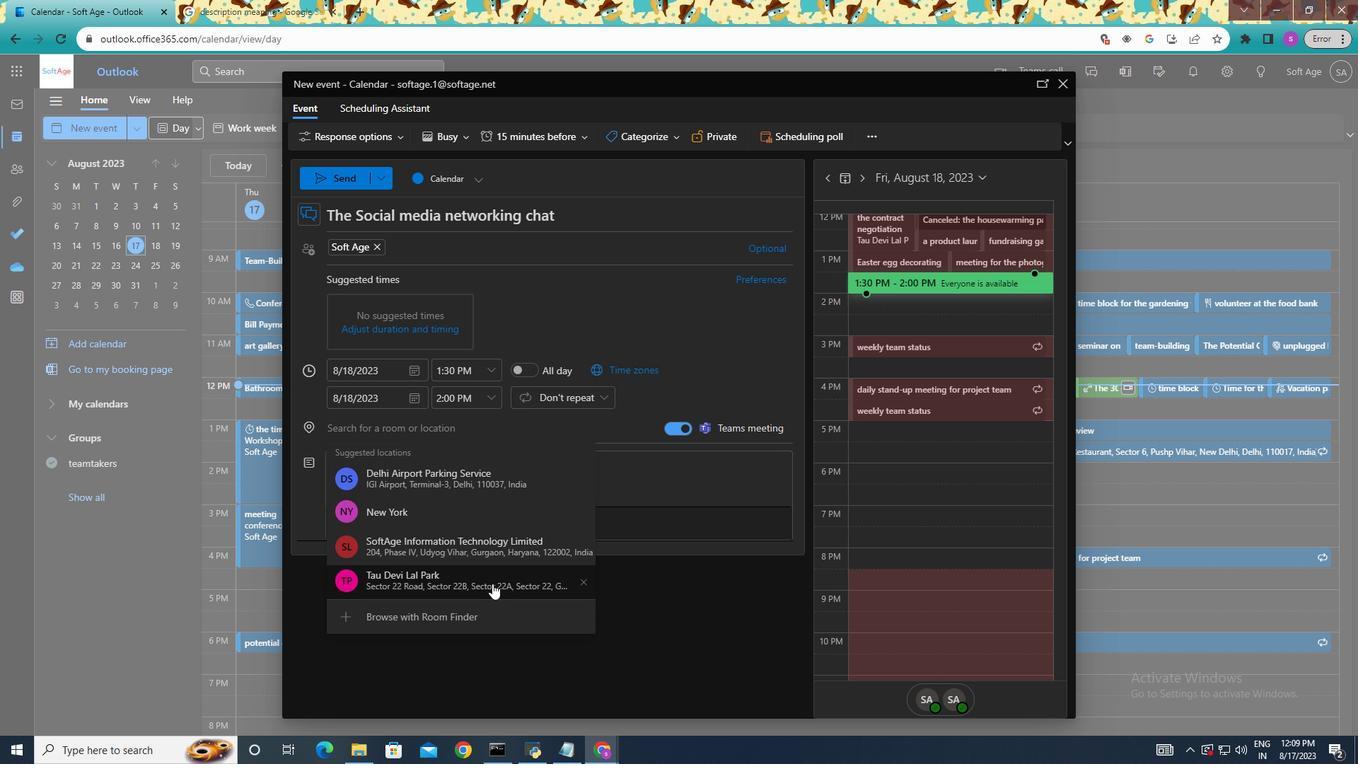 
Action: Key pressed h
Screenshot: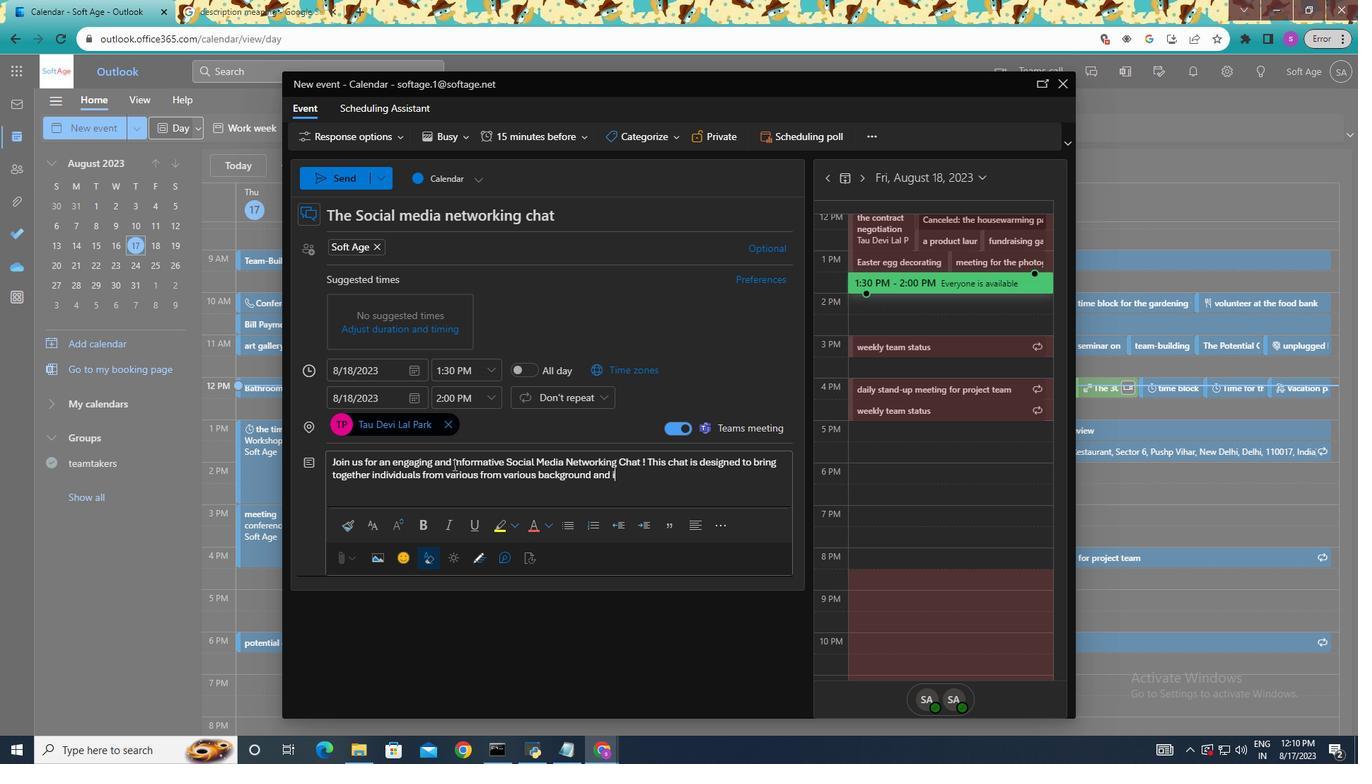 
Action: Mouse moved to (461, 641)
Screenshot: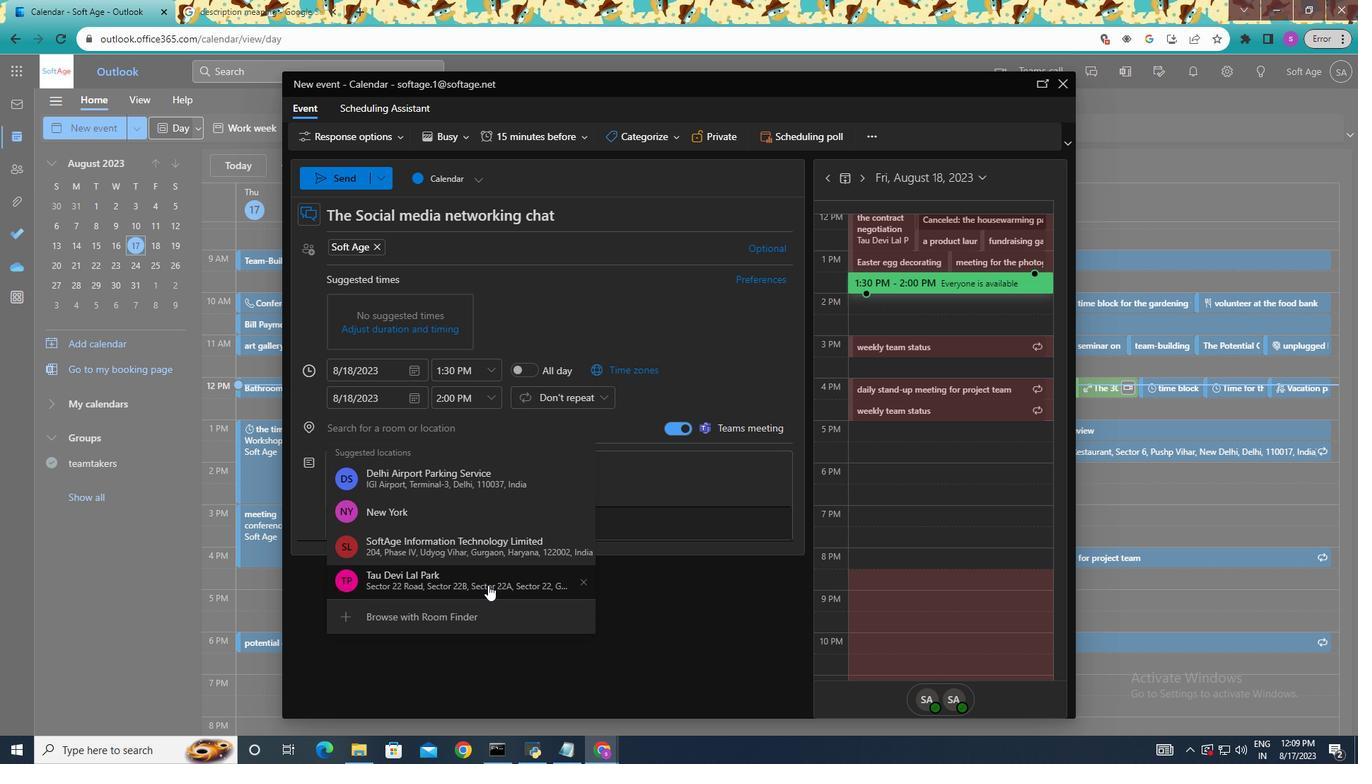 
Action: Mouse pressed left at (461, 641)
Screenshot: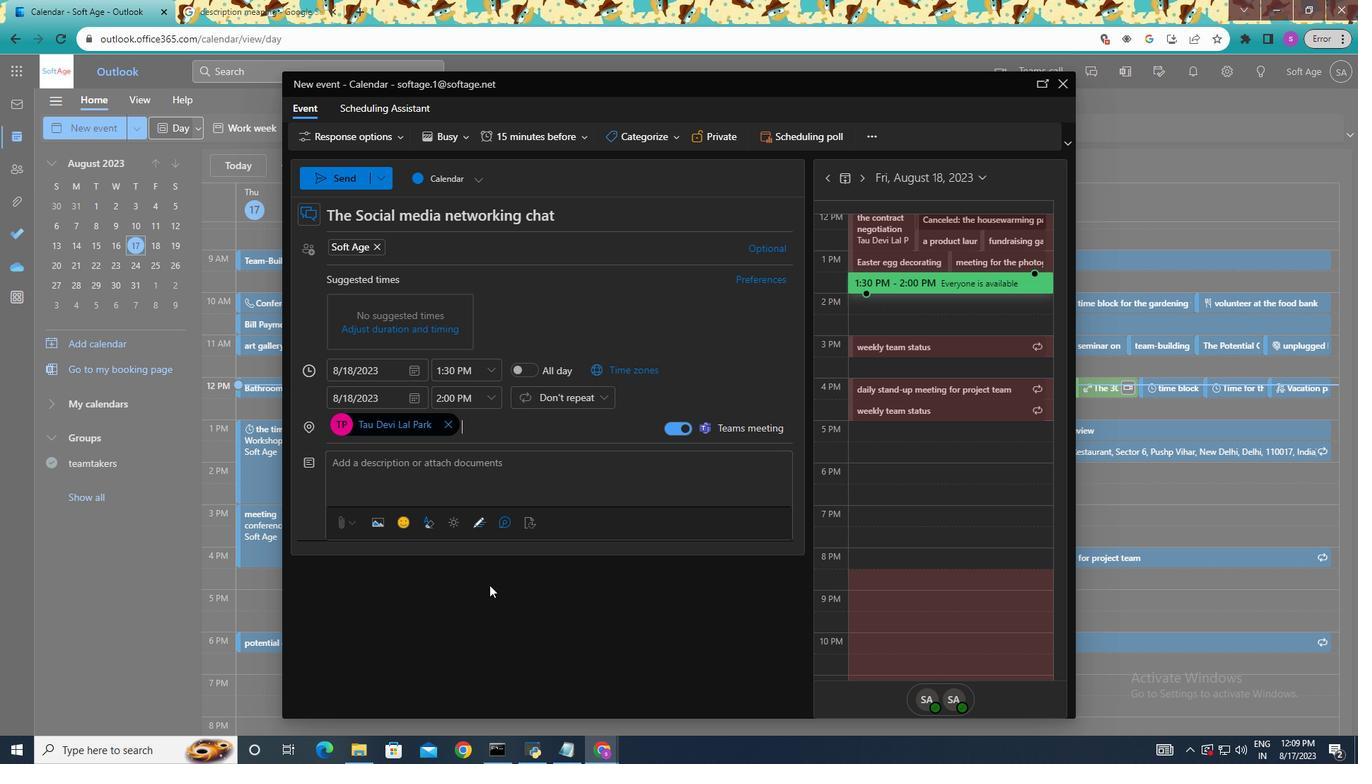 
Action: Mouse moved to (462, 641)
Screenshot: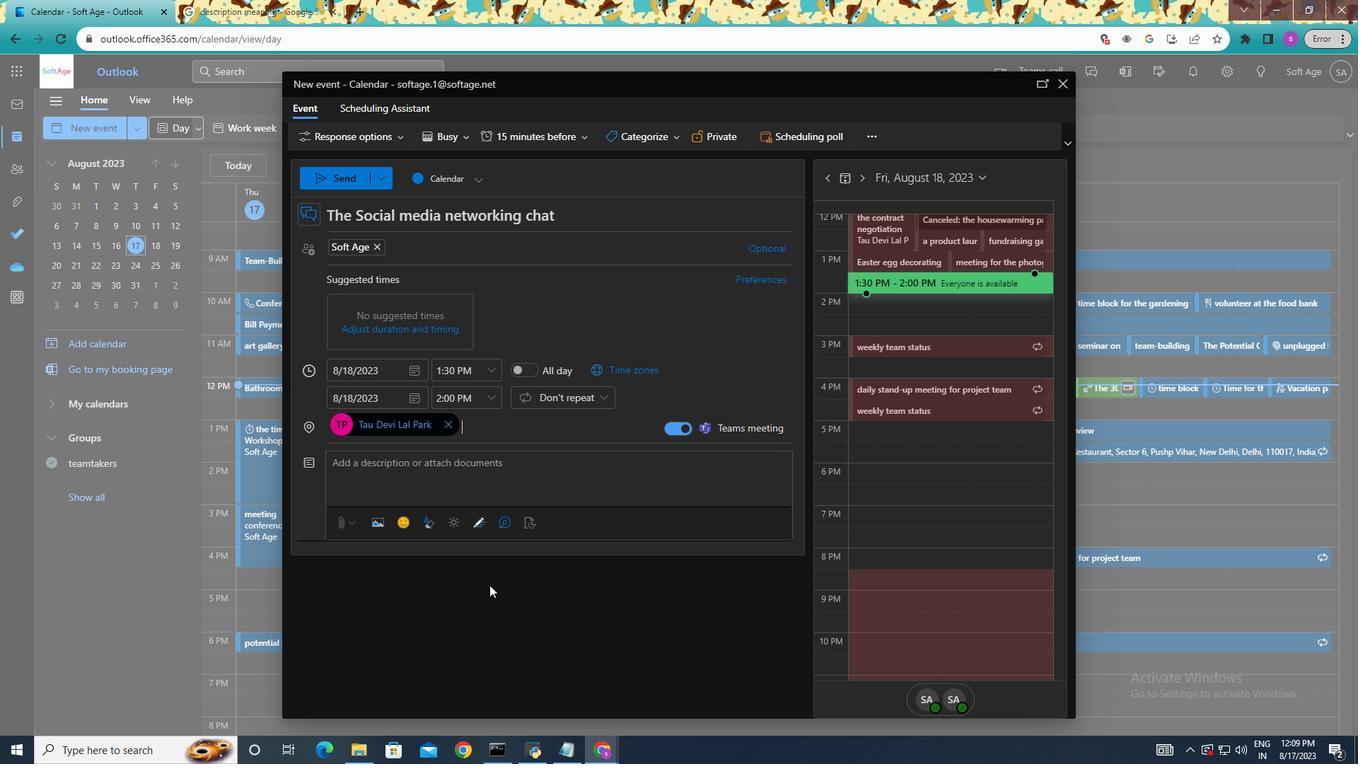 
Action: Key pressed t
Screenshot: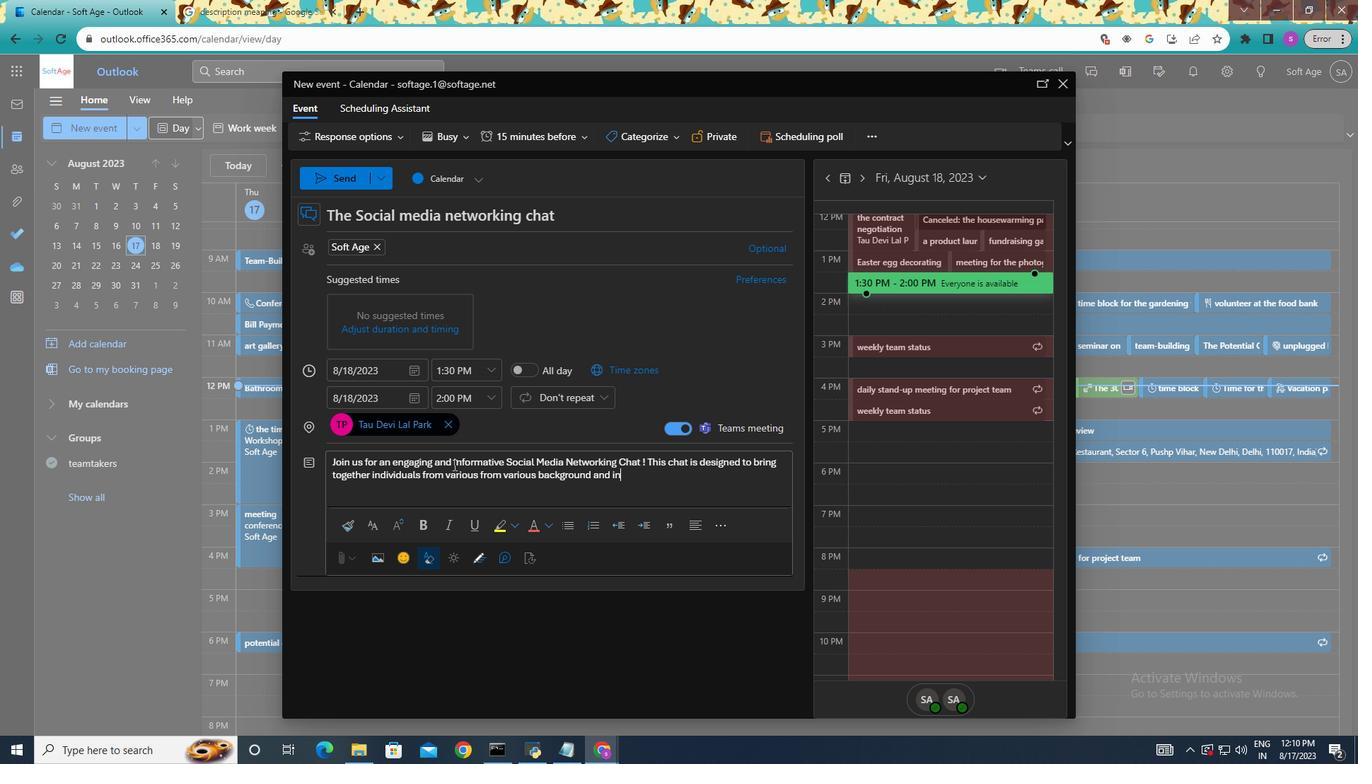 
Action: Mouse moved to (462, 640)
Screenshot: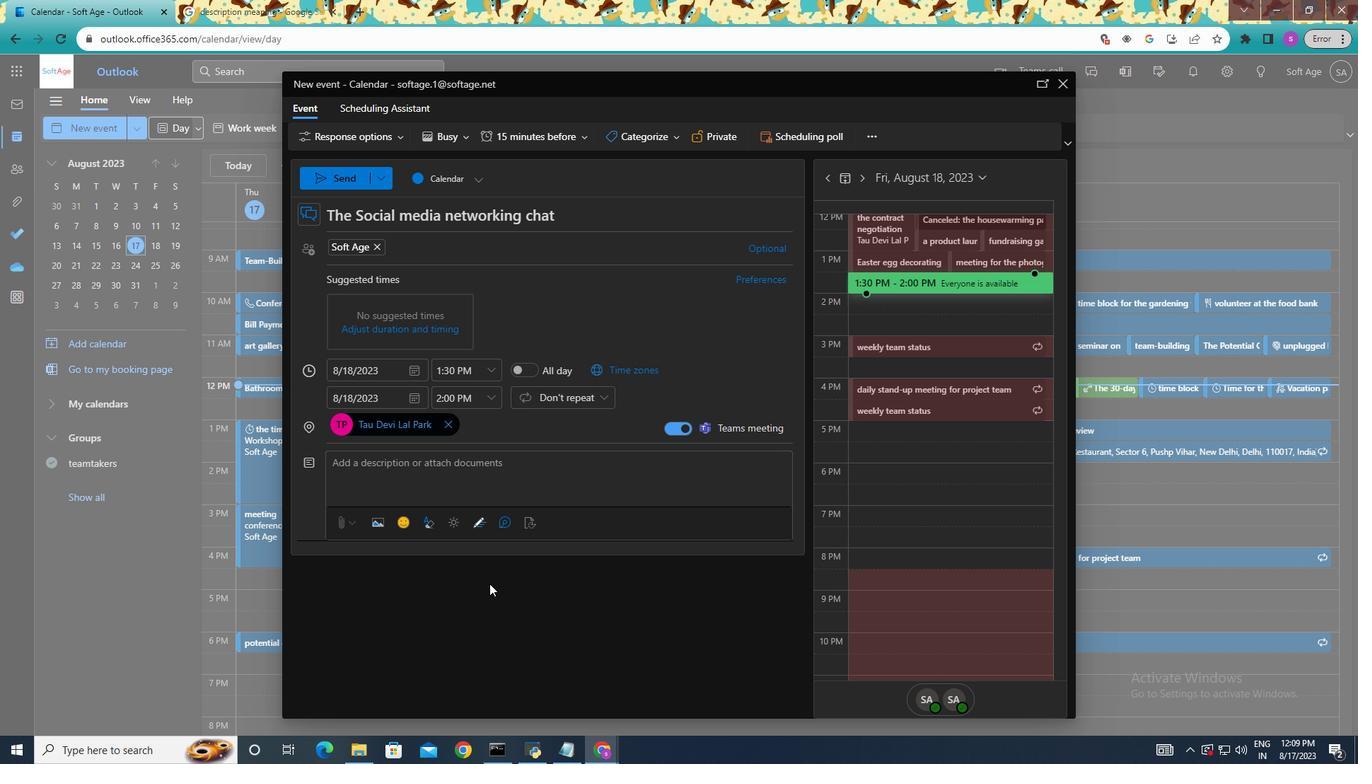 
Action: Key pressed s
Screenshot: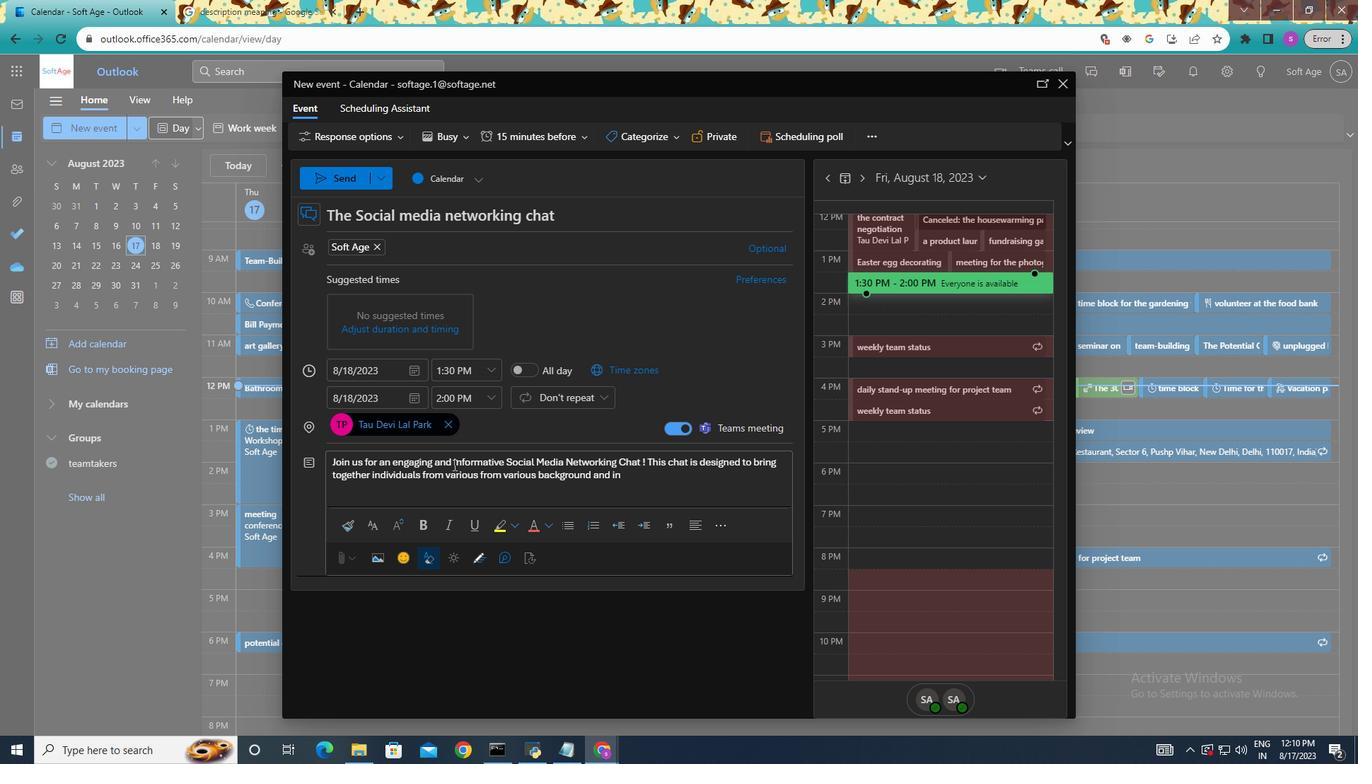 
Action: Mouse moved to (422, 518)
Screenshot: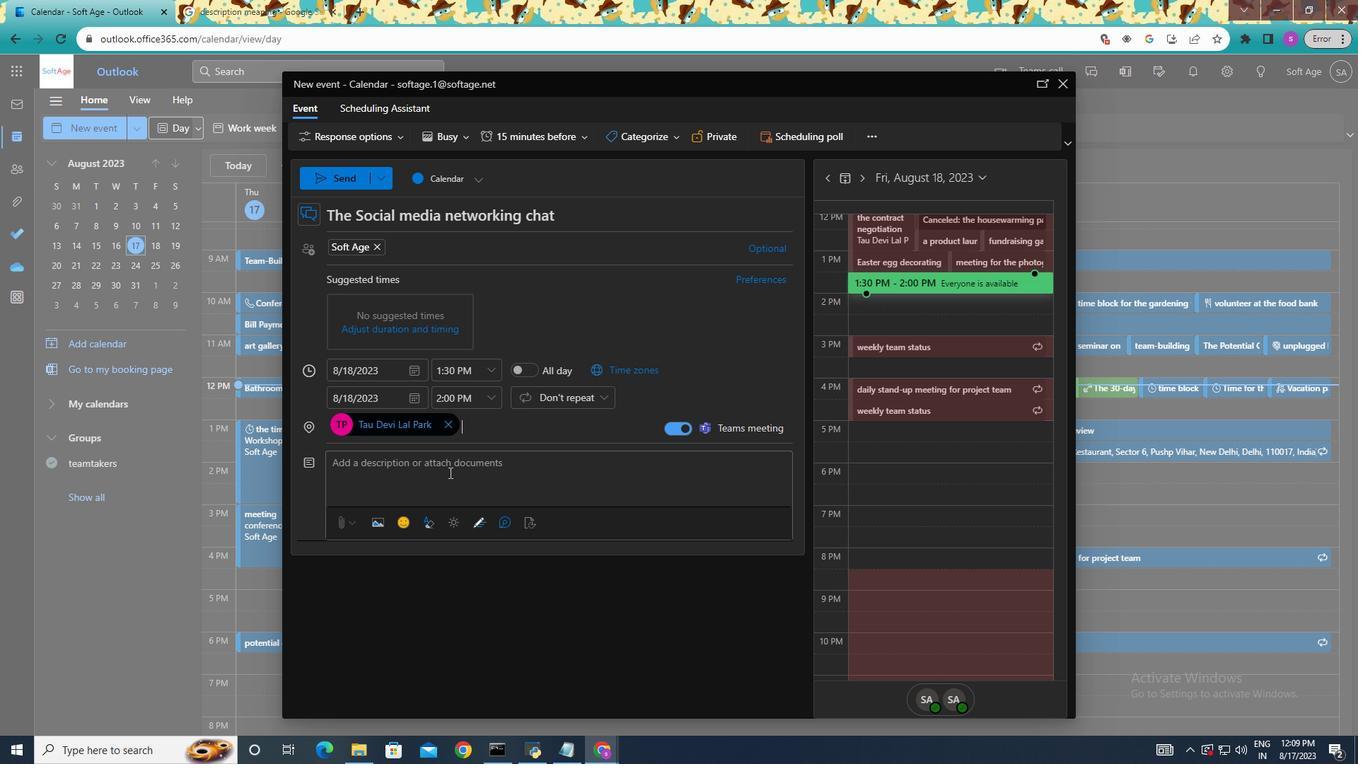 
Action: Key pressed ,
Screenshot: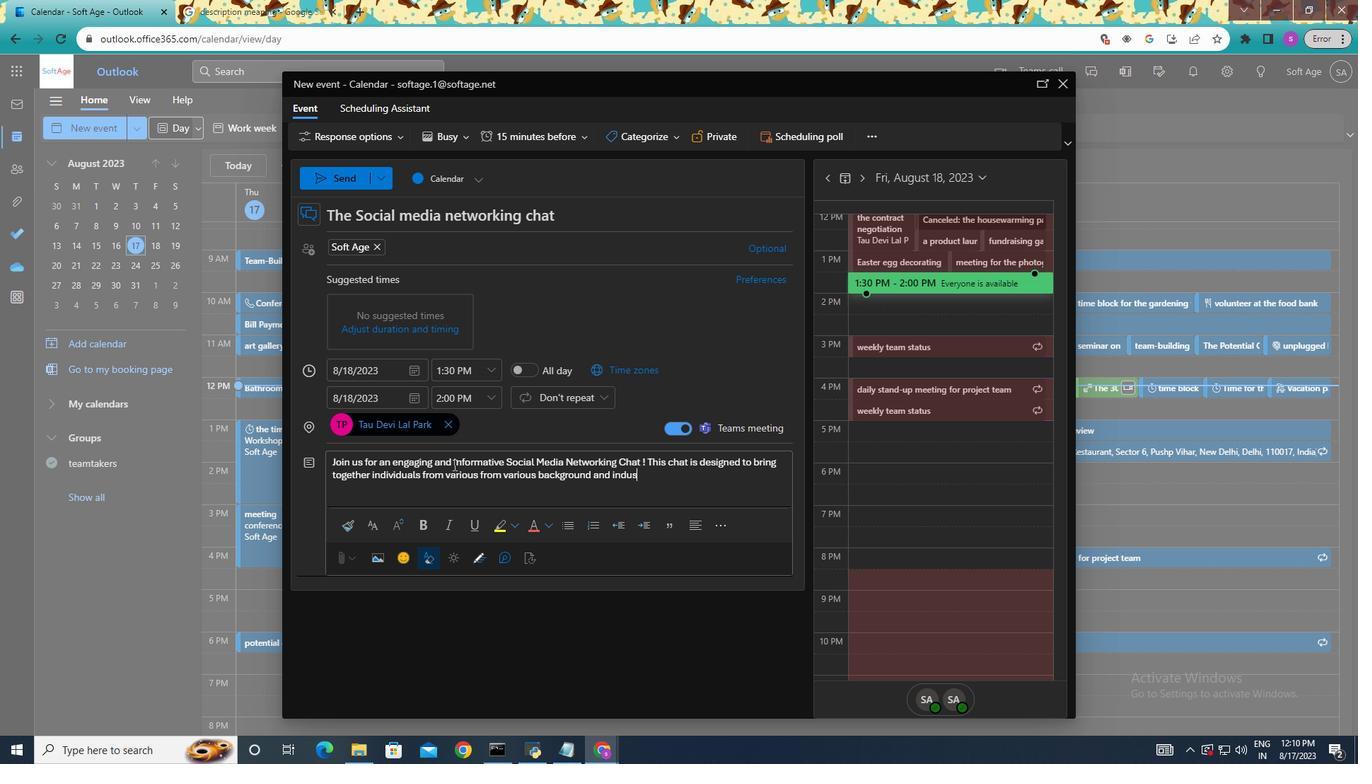 
Action: Mouse moved to (430, 508)
Screenshot: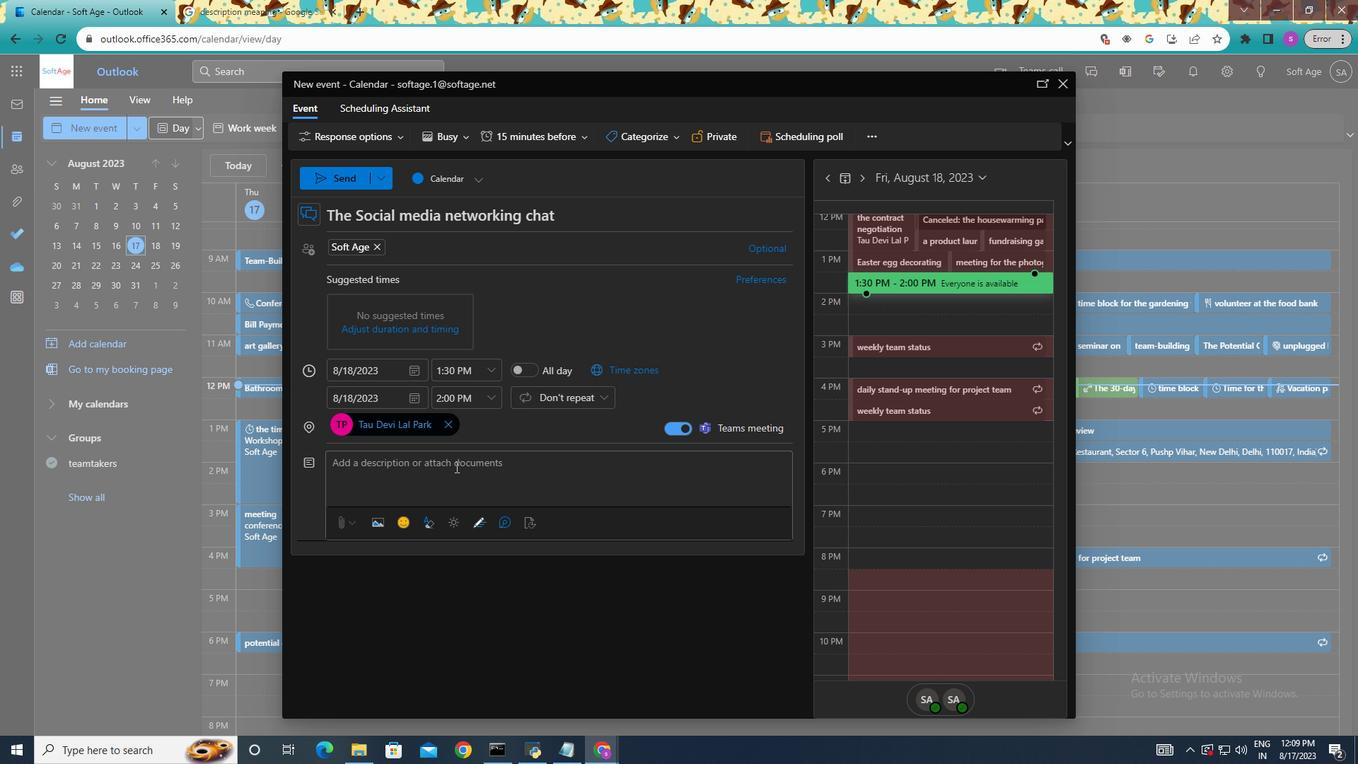 
Action: Key pressed <Key.space>
Screenshot: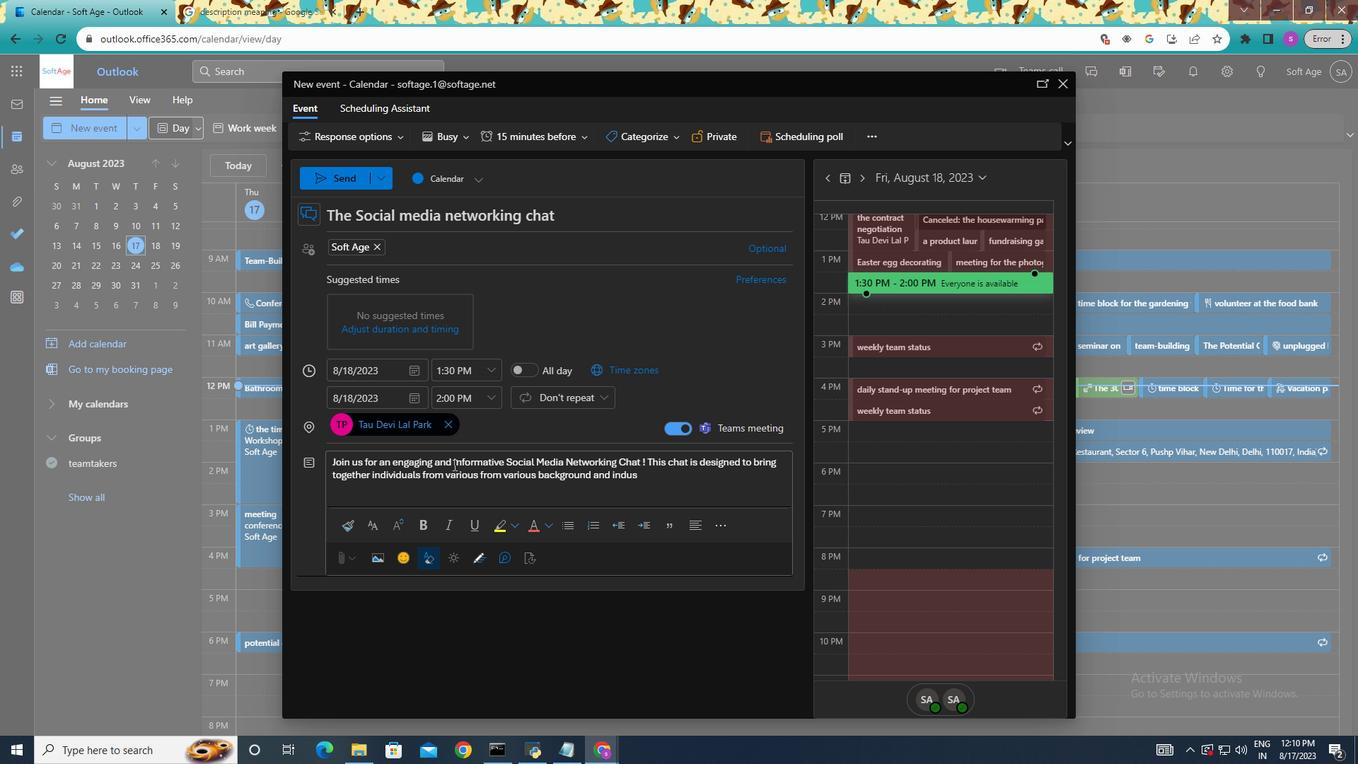 
Action: Mouse pressed left at (430, 508)
Screenshot: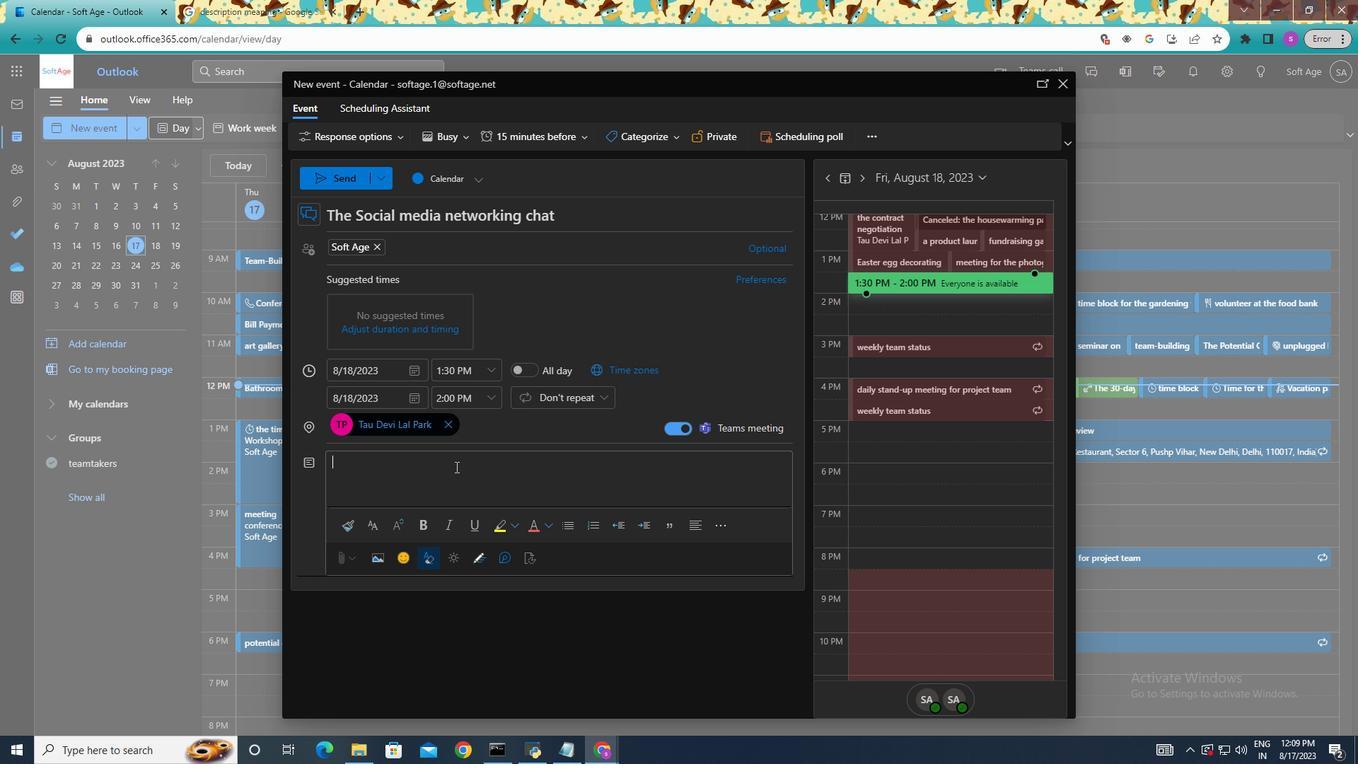 
Action: Mouse moved to (430, 508)
Screenshot: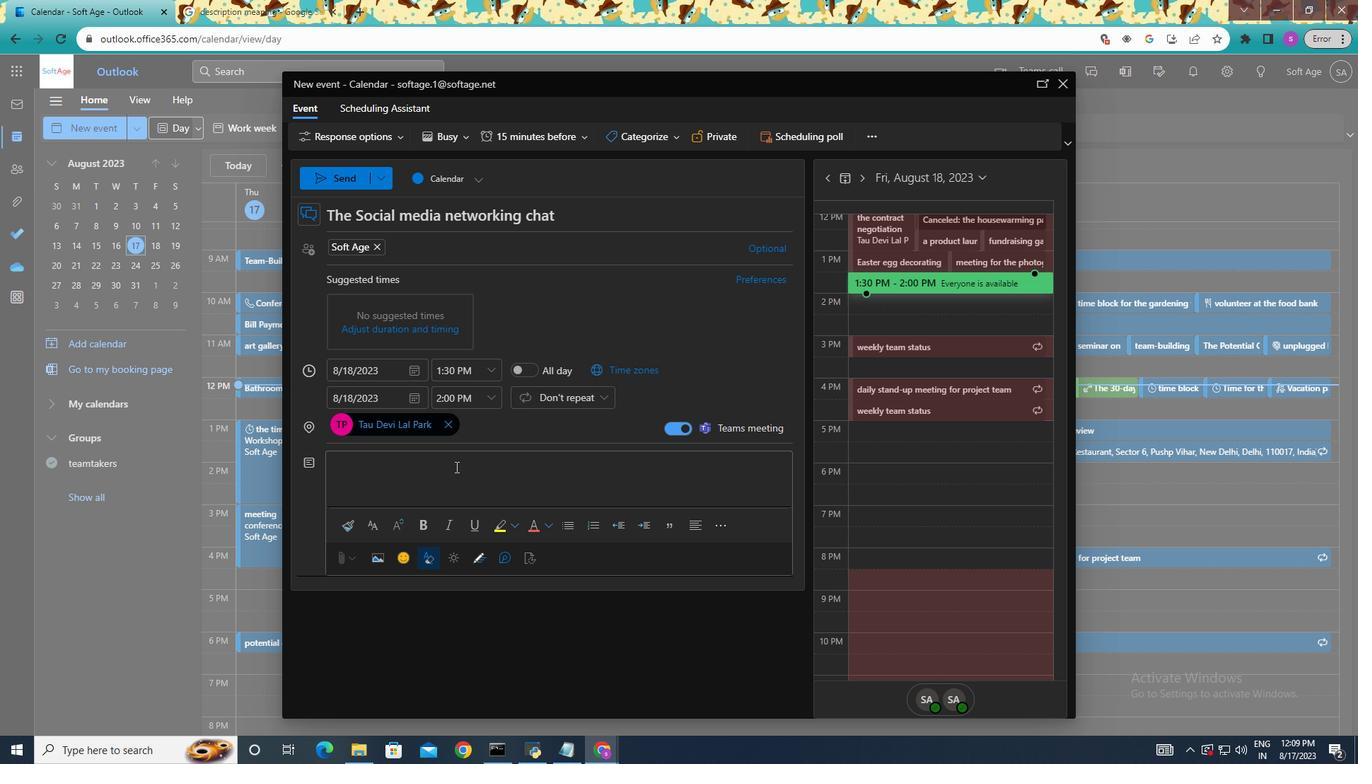 
Action: Key pressed a
Screenshot: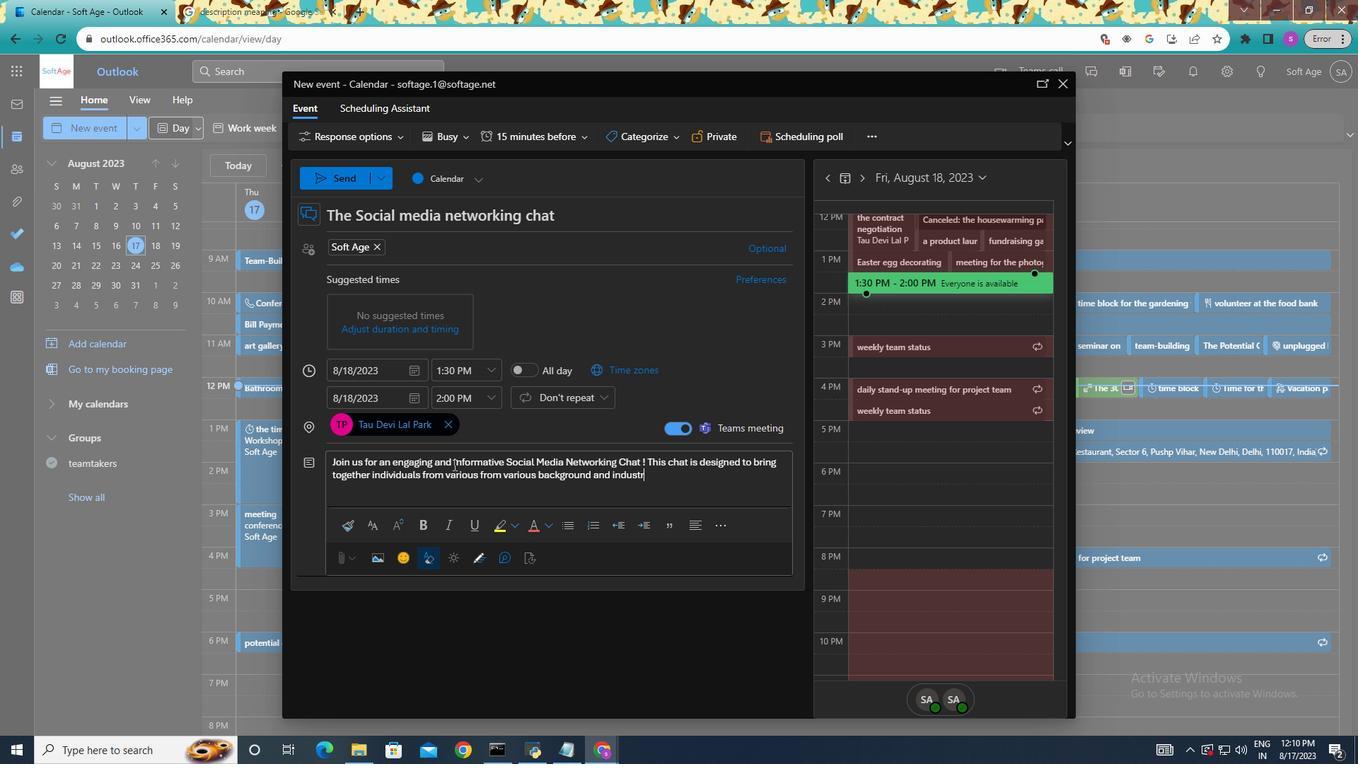 
Action: Mouse moved to (428, 506)
Screenshot: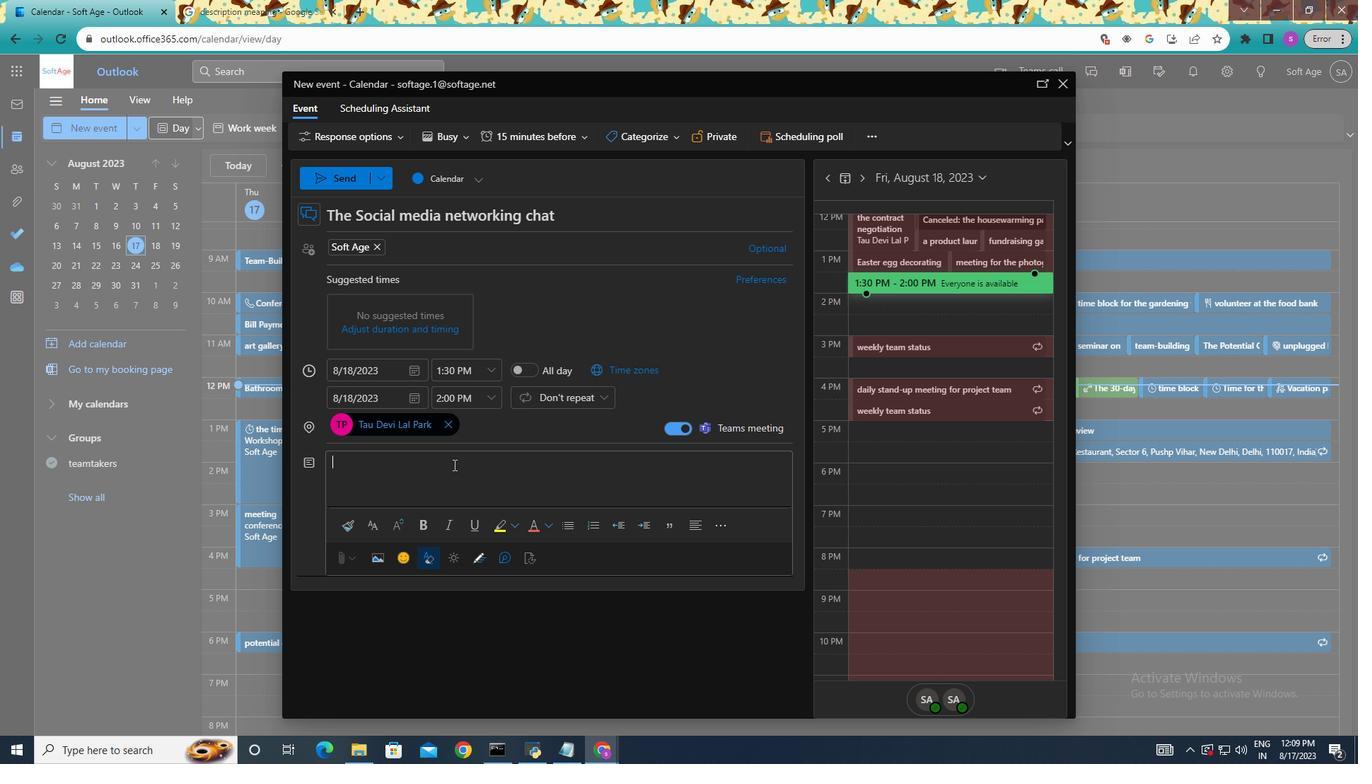 
Action: Key pressed n
Screenshot: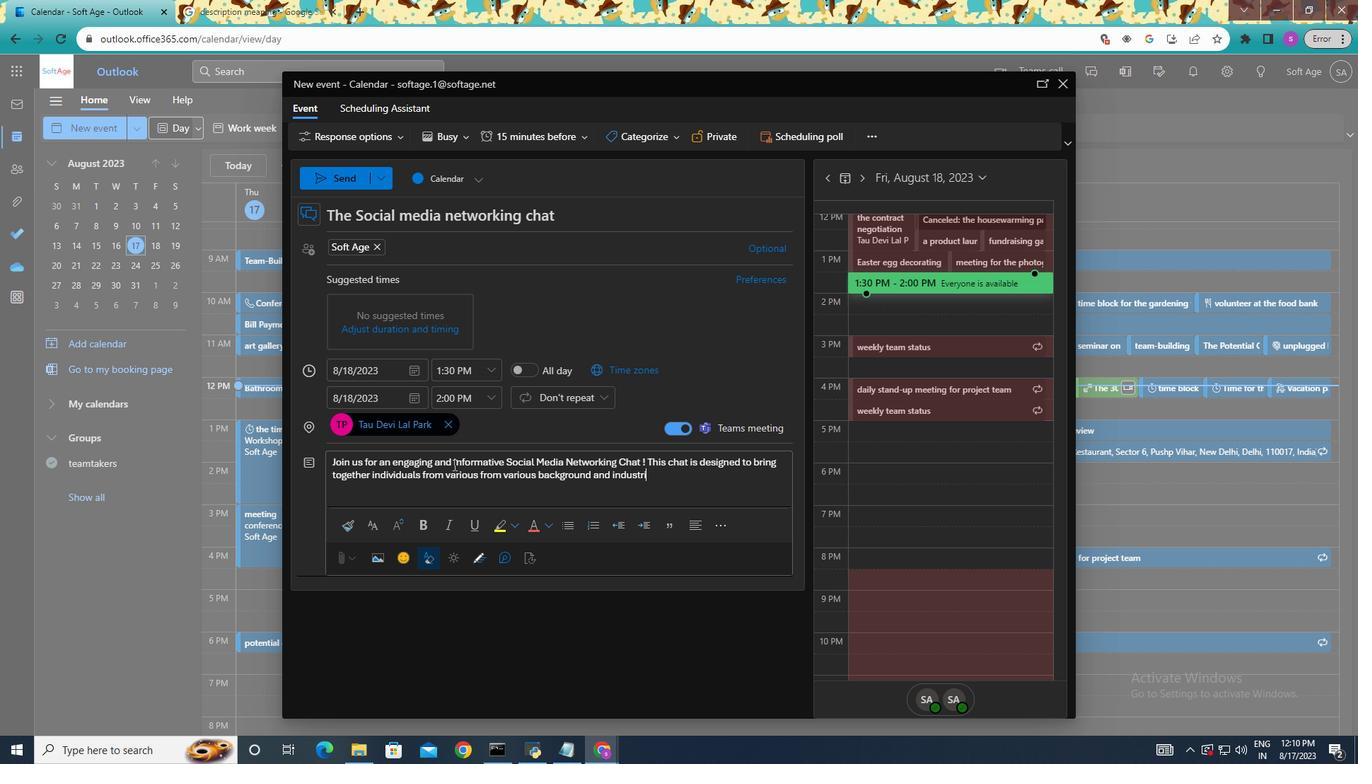 
Action: Mouse moved to (428, 506)
Screenshot: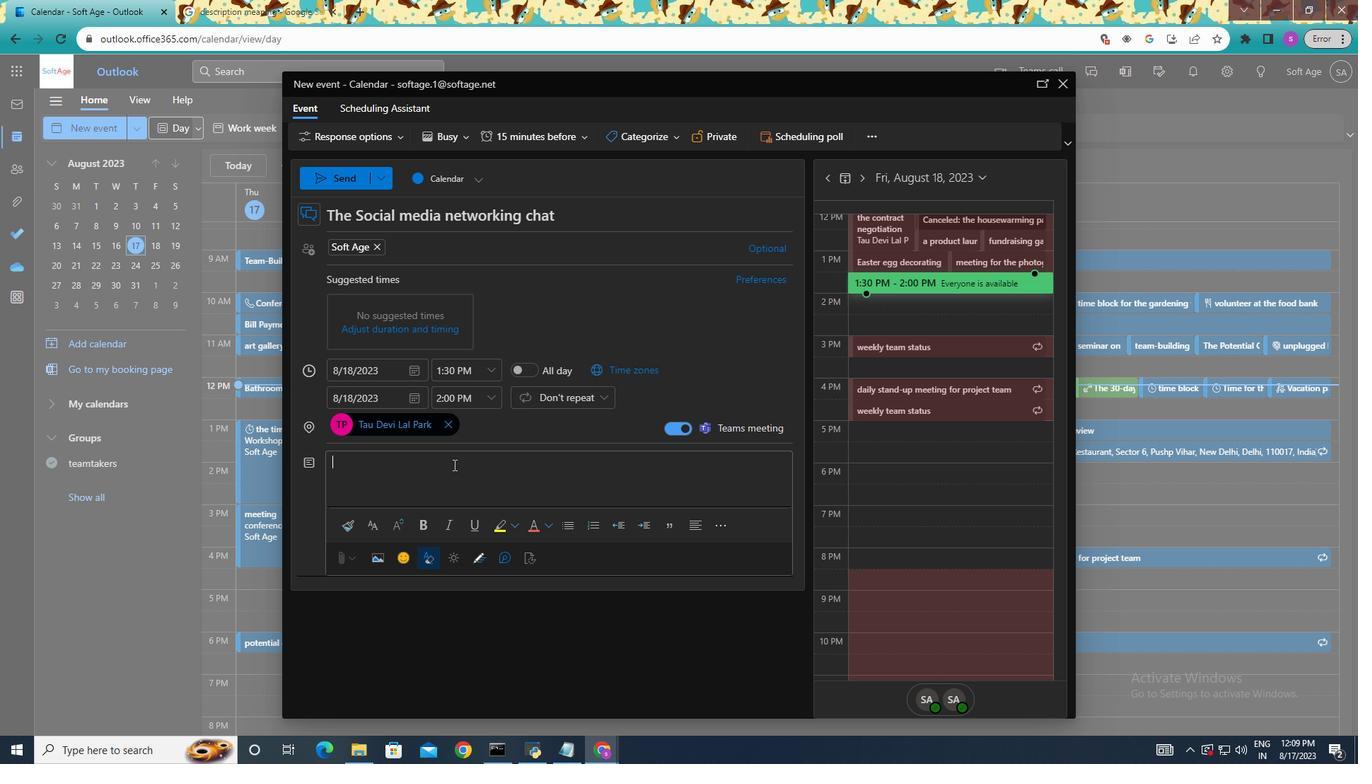 
Action: Key pressed d<Key.shift><Key.space>Joifn<Key.space>ostuesr<Key.space><Key.space>vfaolr<Key.space>uabanl<Key.space>ee<Key.space>cngonnaecgitngion<Key.space>sand.<Key.space>
Screenshot: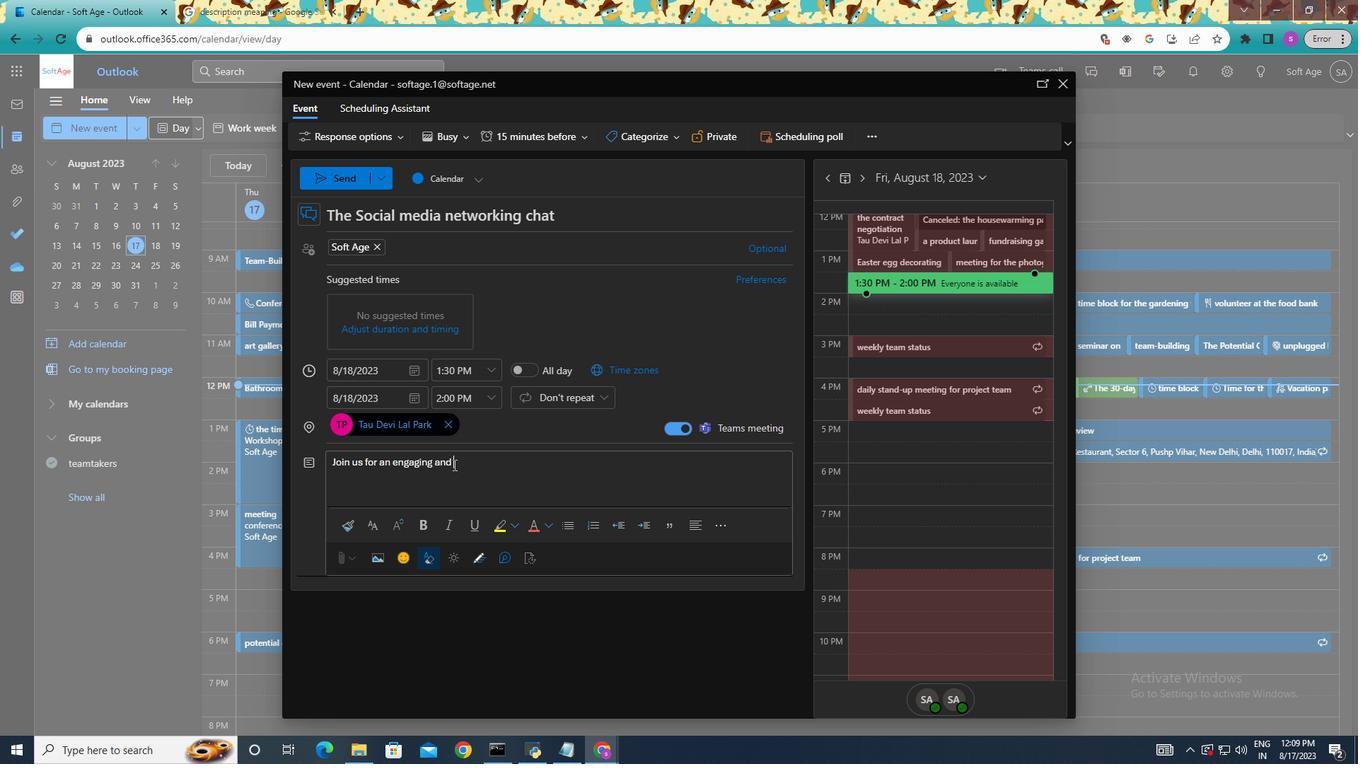 
Action: Mouse moved to (375, 113)
Screenshot: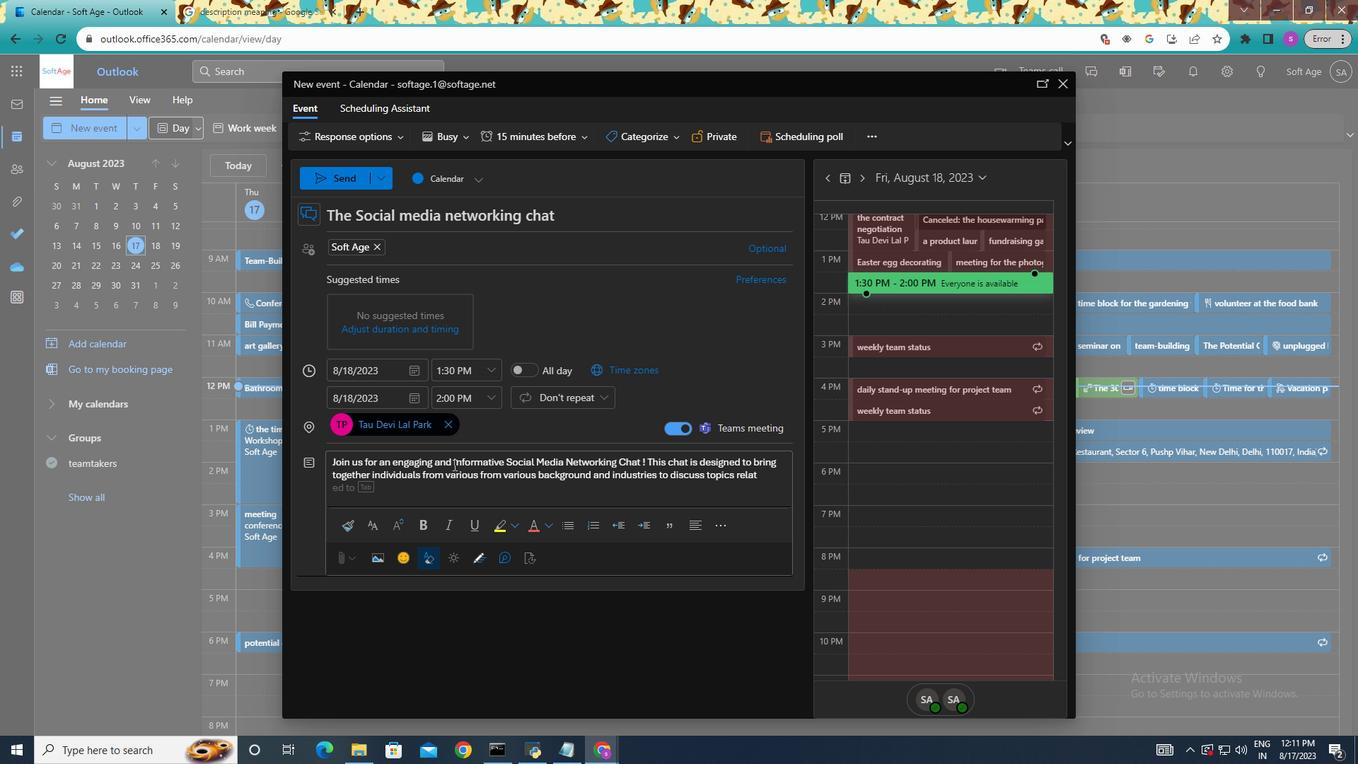 
Action: Key pressed i
Screenshot: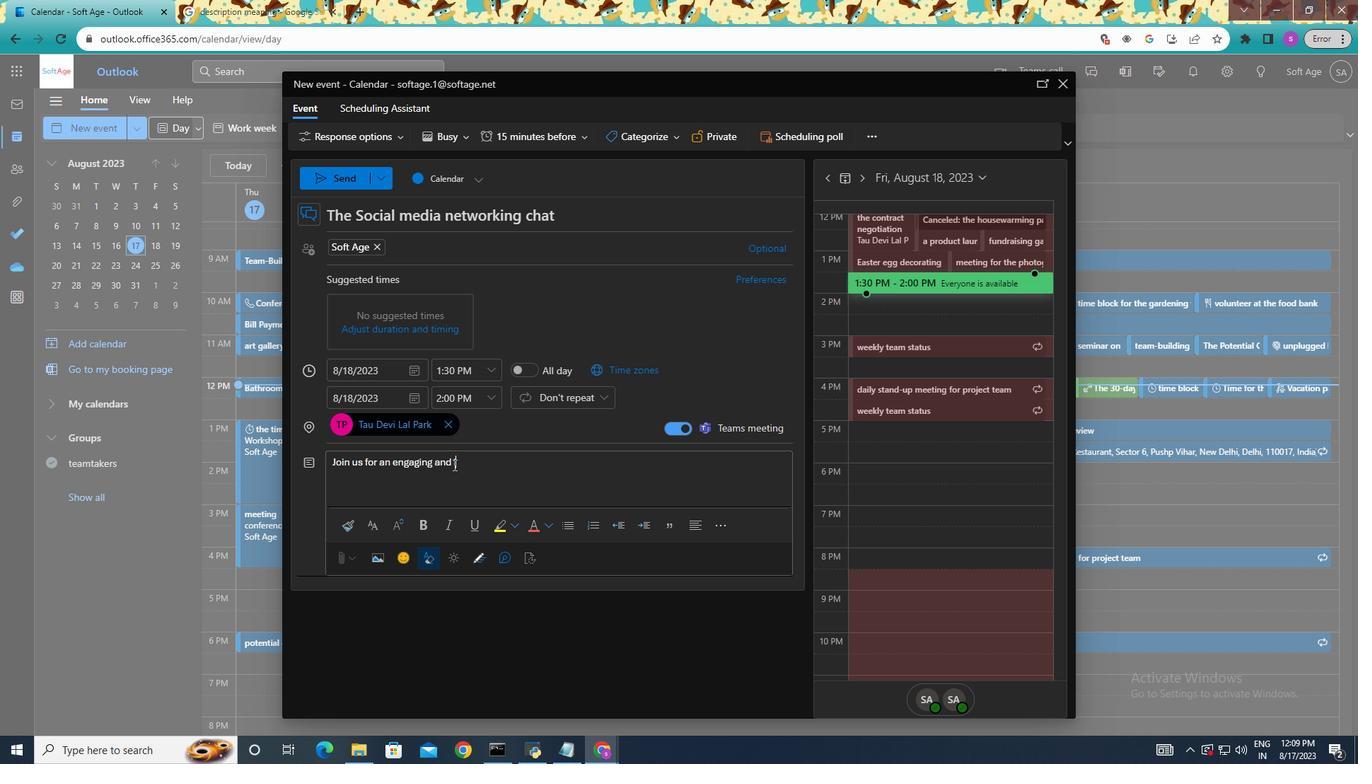 
Action: Mouse moved to (350, 111)
Screenshot: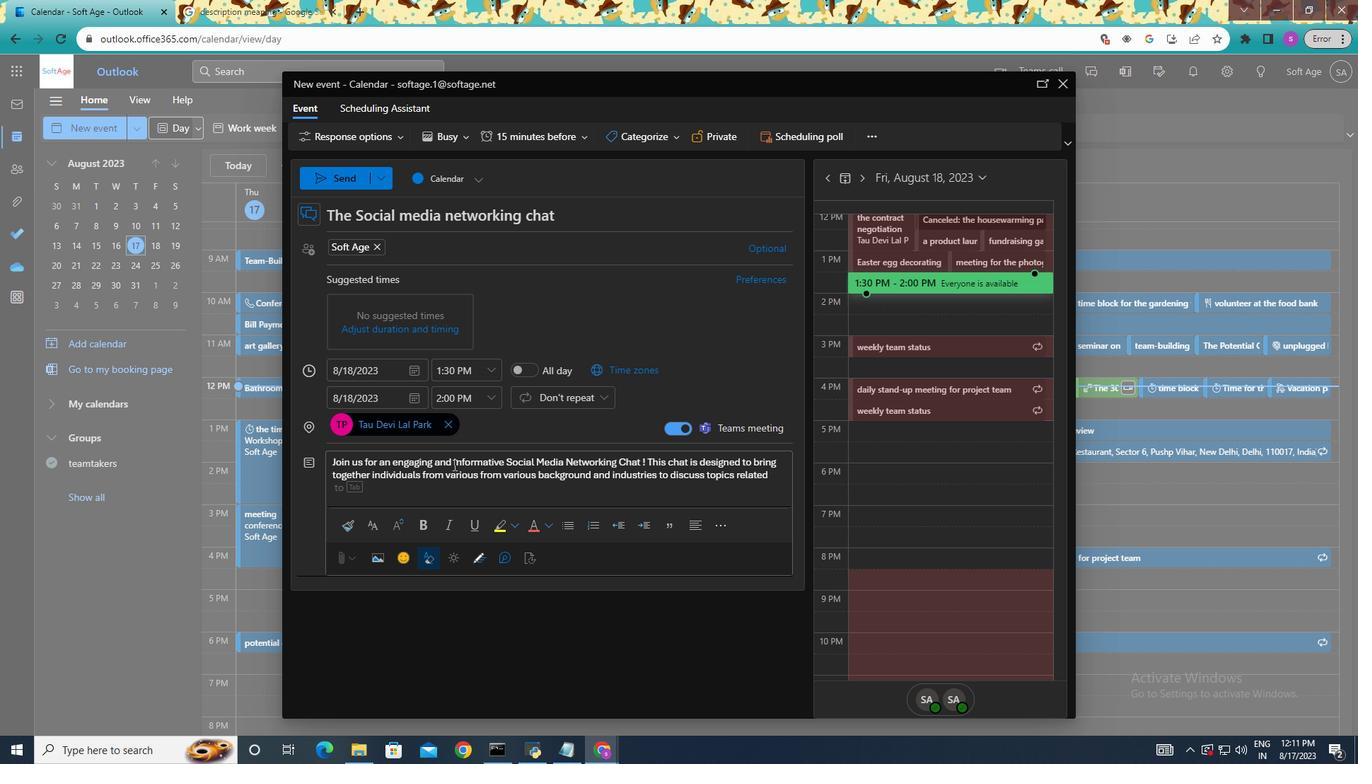 
Action: Key pressed n
Screenshot: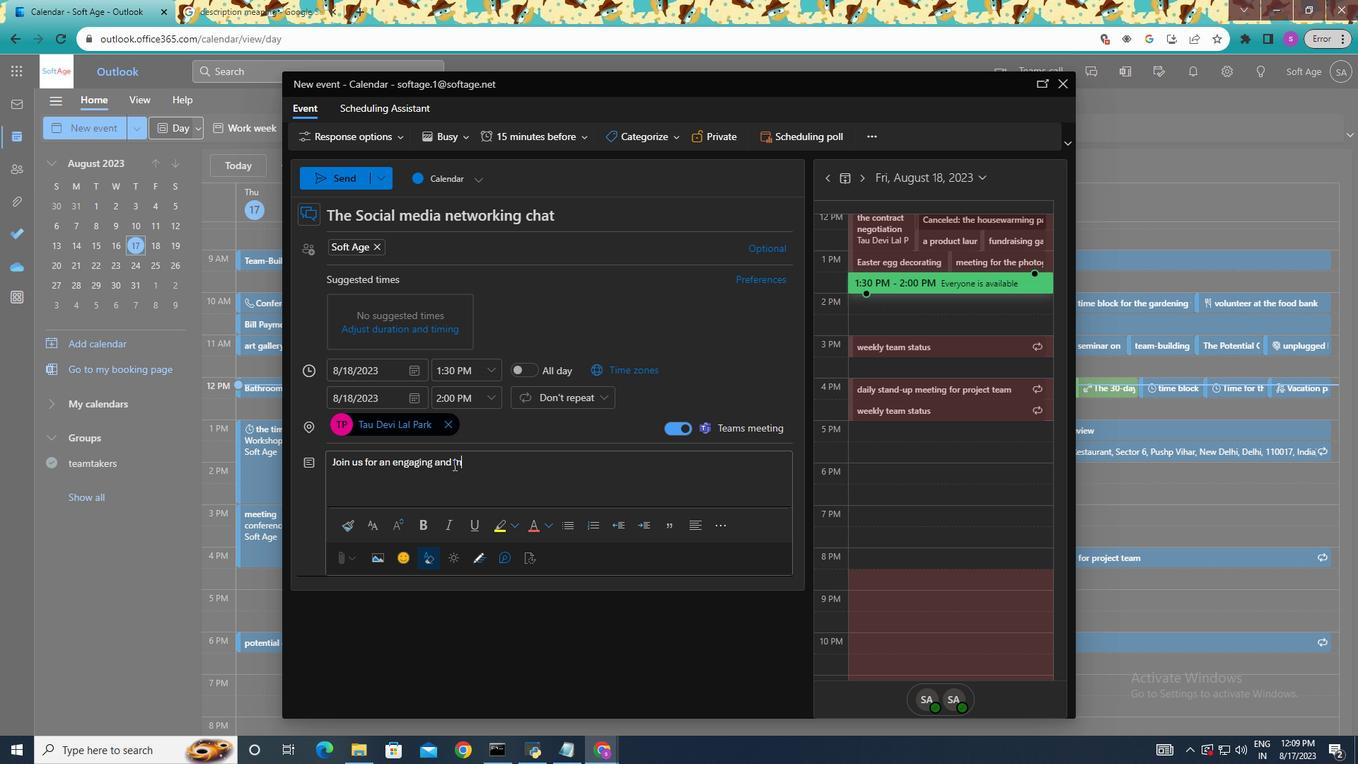 
Action: Mouse moved to (314, 179)
Screenshot: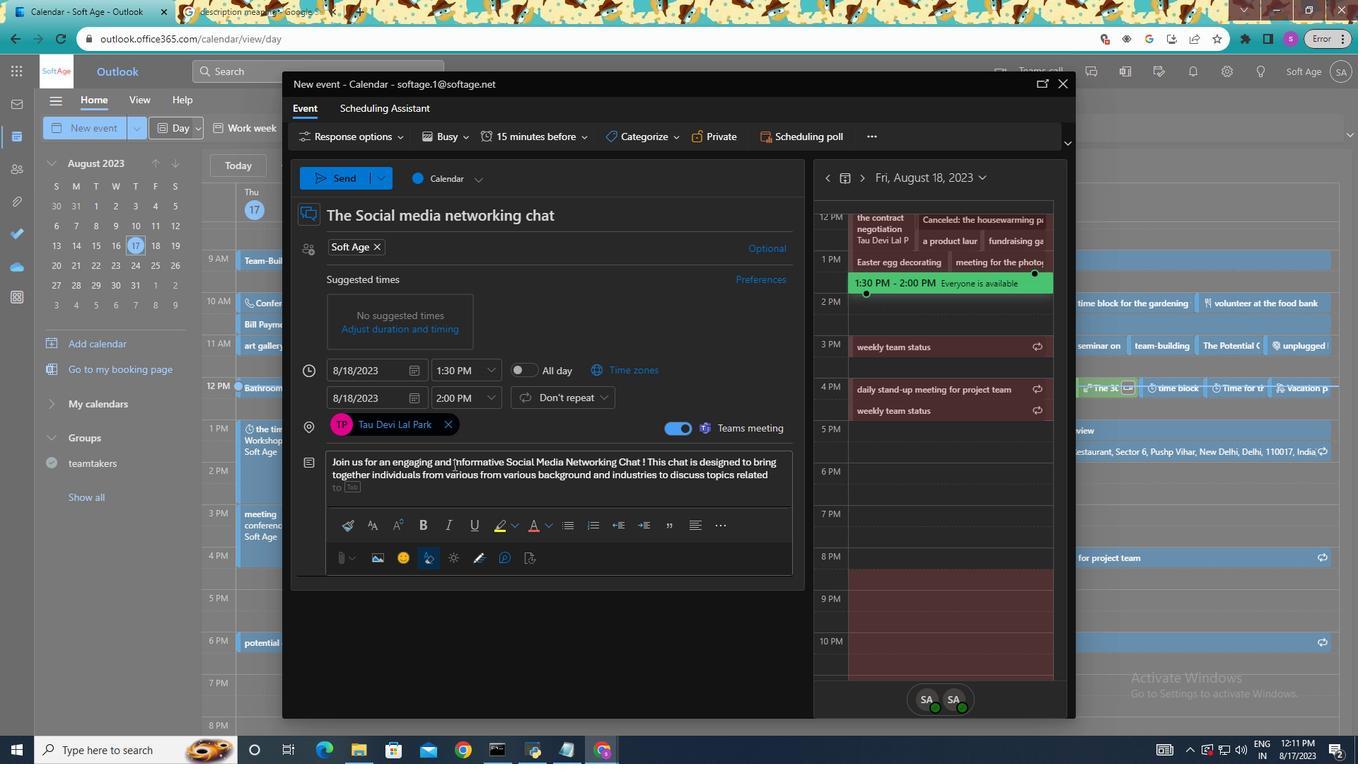 
Action: Key pressed fo
Screenshot: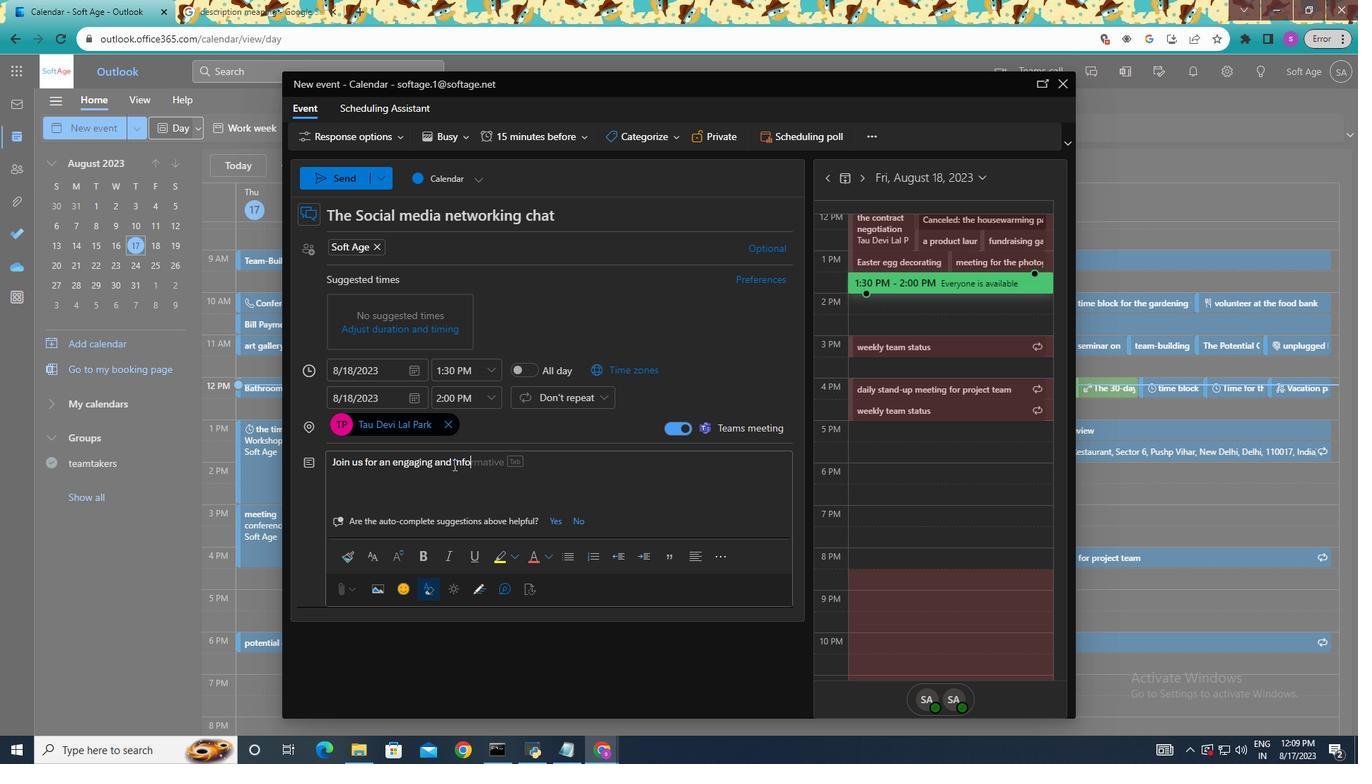 
Action: Mouse pressed left at (314, 179)
Screenshot: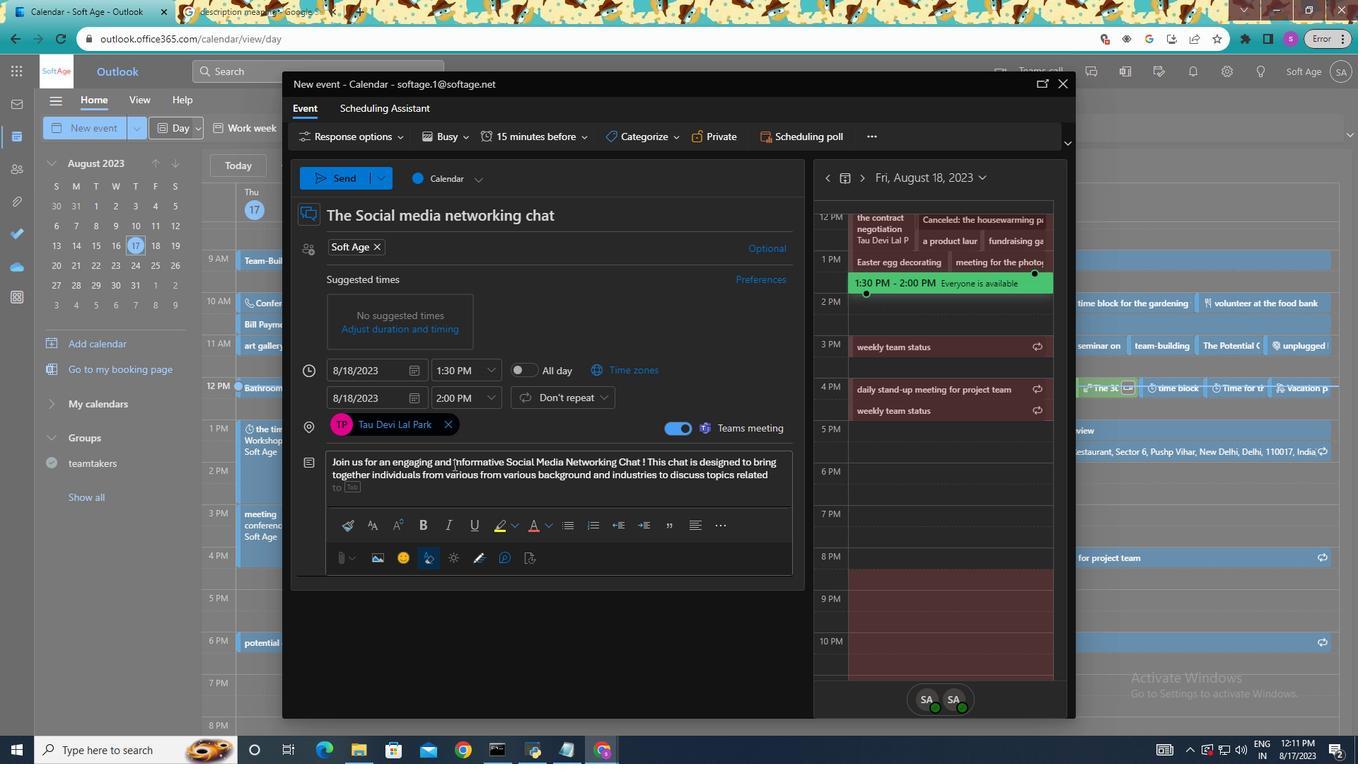
Action: Key pressed rmative<Key.space><Key.shift>Social<Key.space><Key.shift>Medias<Key.space><Key.backspace><Key.backspace><Key.space><Key.shift>Networking<Key.space><Key.shift>Char<Key.backspace>t<Key.space><Key.shift>!<Key.space><Key.shift>This<Key.space>chat<Key.space>is<Key.space>designed<Key.space>to<Key.space><Key.shift>bt<Key.backspace>ring<Key.space>r<Key.backspace>together<Key.space>individuals<Key.space>from<Key.space>various<Key.space>from<Key.space>various<Key.space>background<Key.space>and<Key.space>industries<Key.space>to<Key.space>discuss<Key.space>topics<Key.space>related<Key.space>to<Key.space>social<Key.space>media<Key.space>trends,<Key.space>networking<Key.space>strategies<Key.space><Key.backspace>,<Key.space>and<Key.space>chat<Key.space>offers<Key.space>a<Key.space>platform<Key.space>to<Key.space>share<Key.space>insights,<Key.space>learn<Key.space>from<Key.space>experts<Key.space>and<Key.space>expand<Key.space>your<Key.space>network.
Screenshot: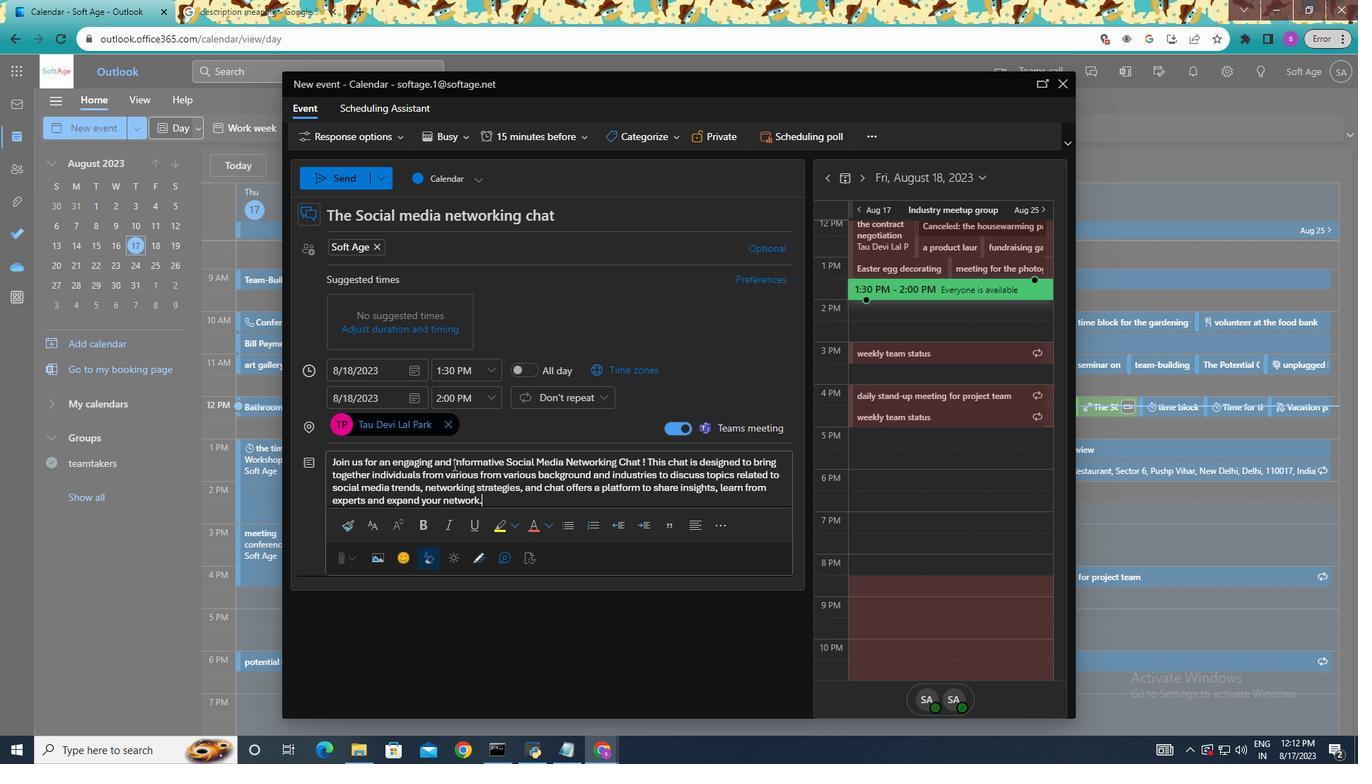 
Action: Mouse moved to (581, 525)
Screenshot: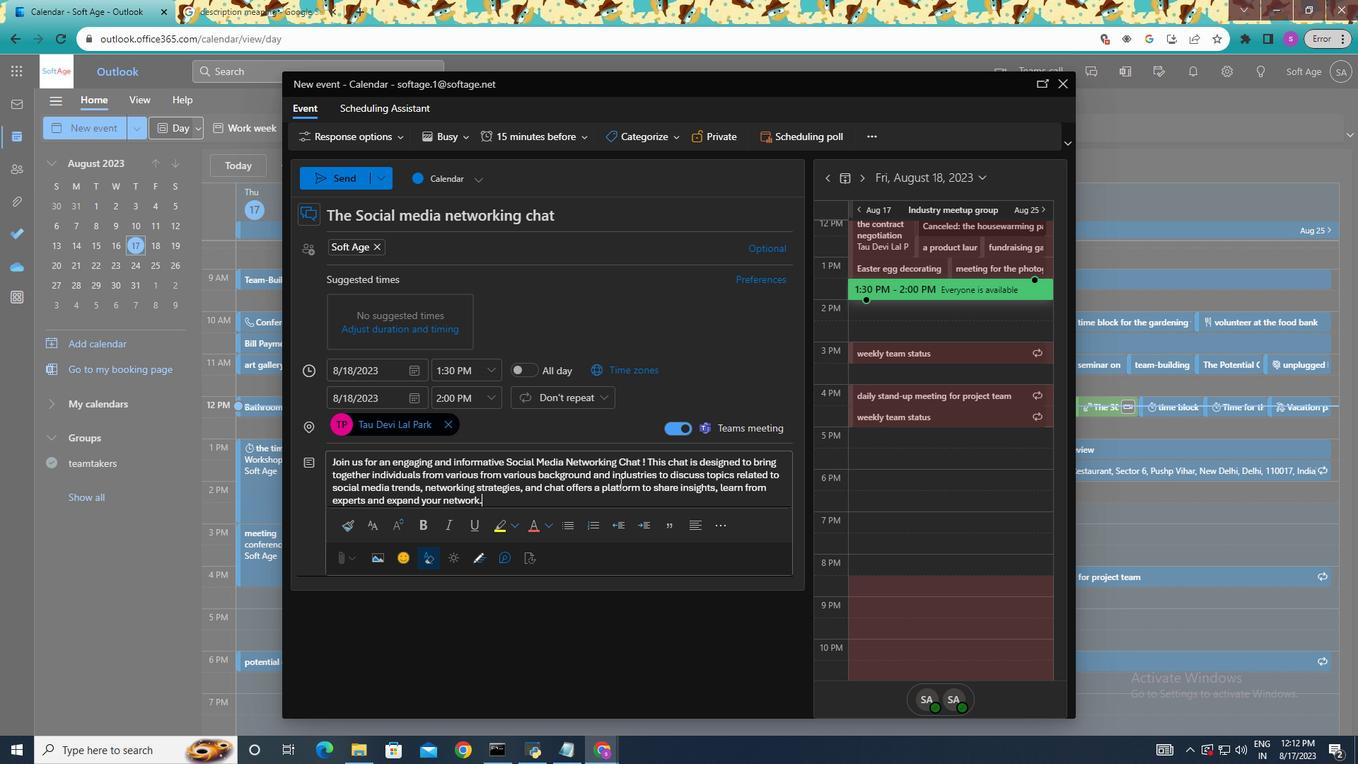 
Action: Mouse scrolled (581, 525) with delta (0, 0)
Screenshot: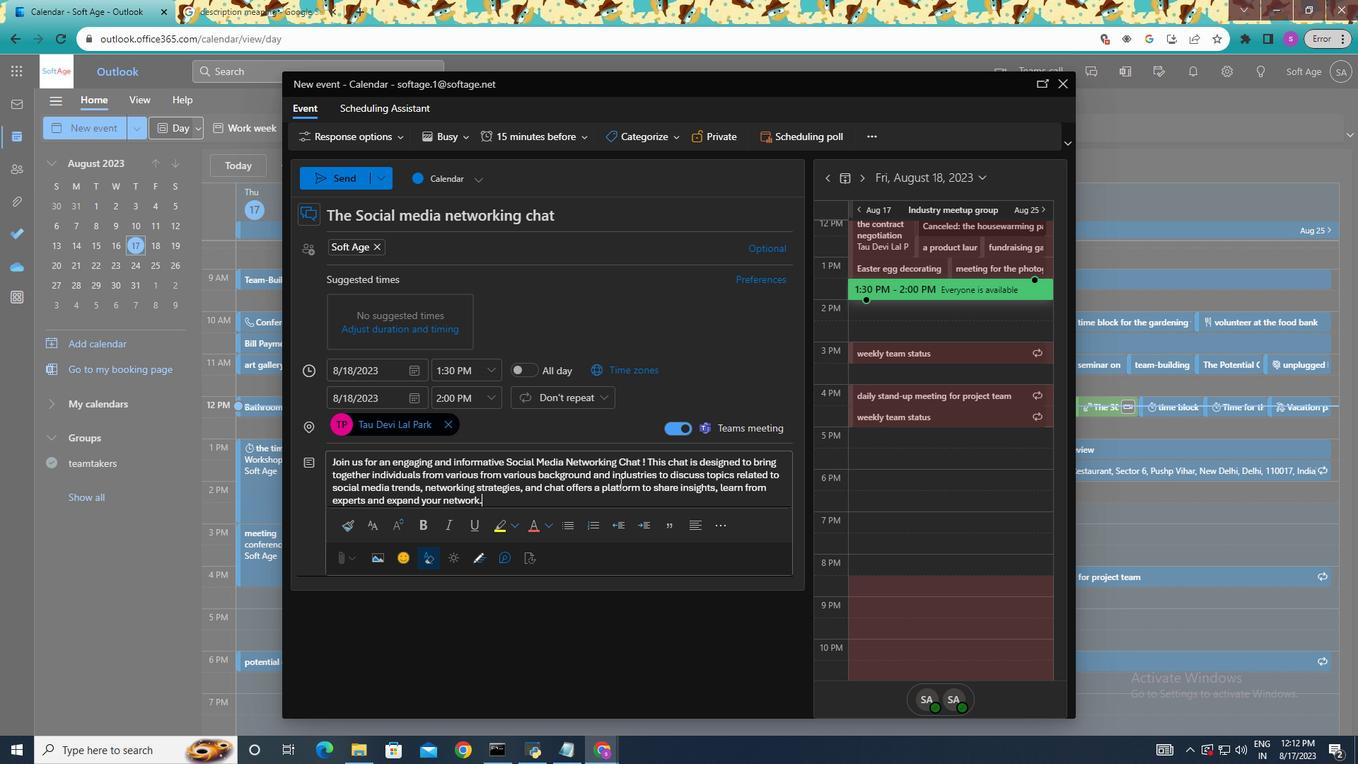 
Action: Mouse moved to (678, 578)
Screenshot: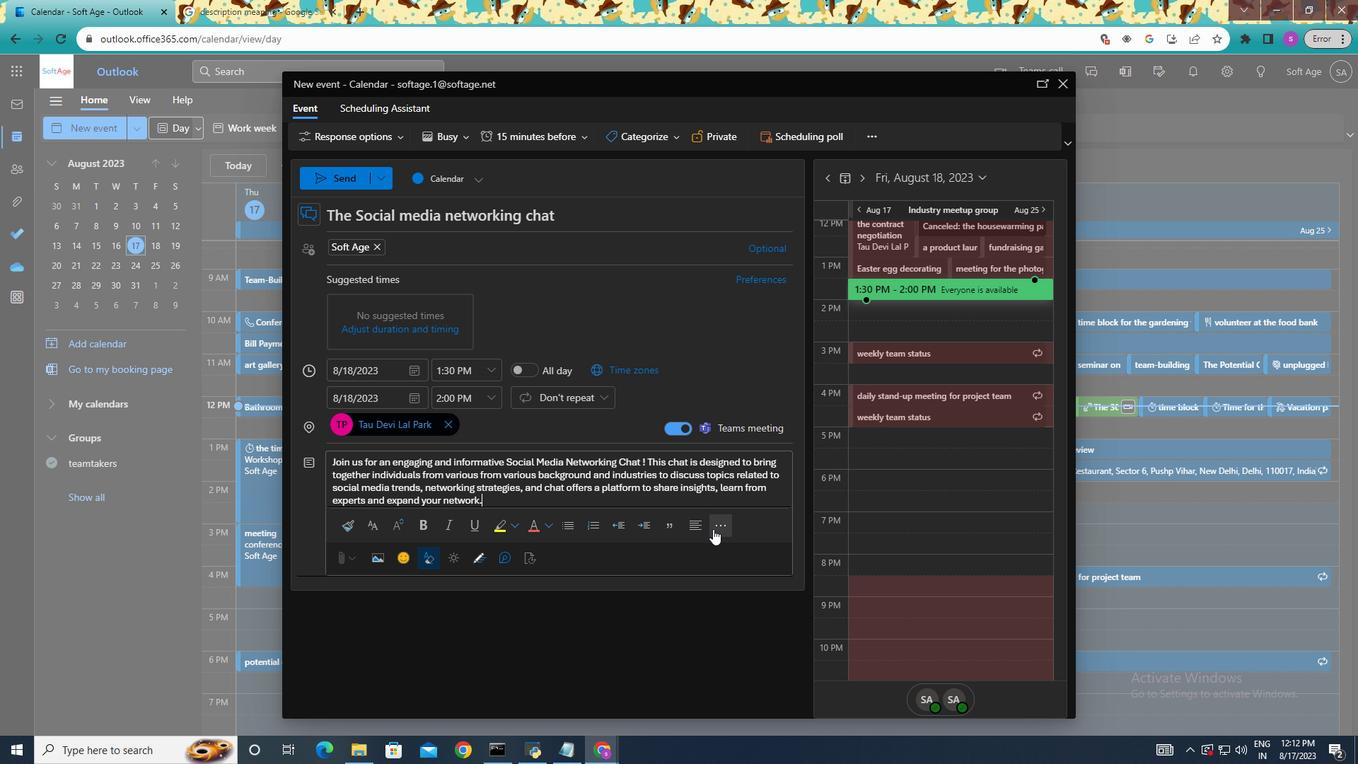 
Action: Mouse pressed left at (678, 578)
Screenshot: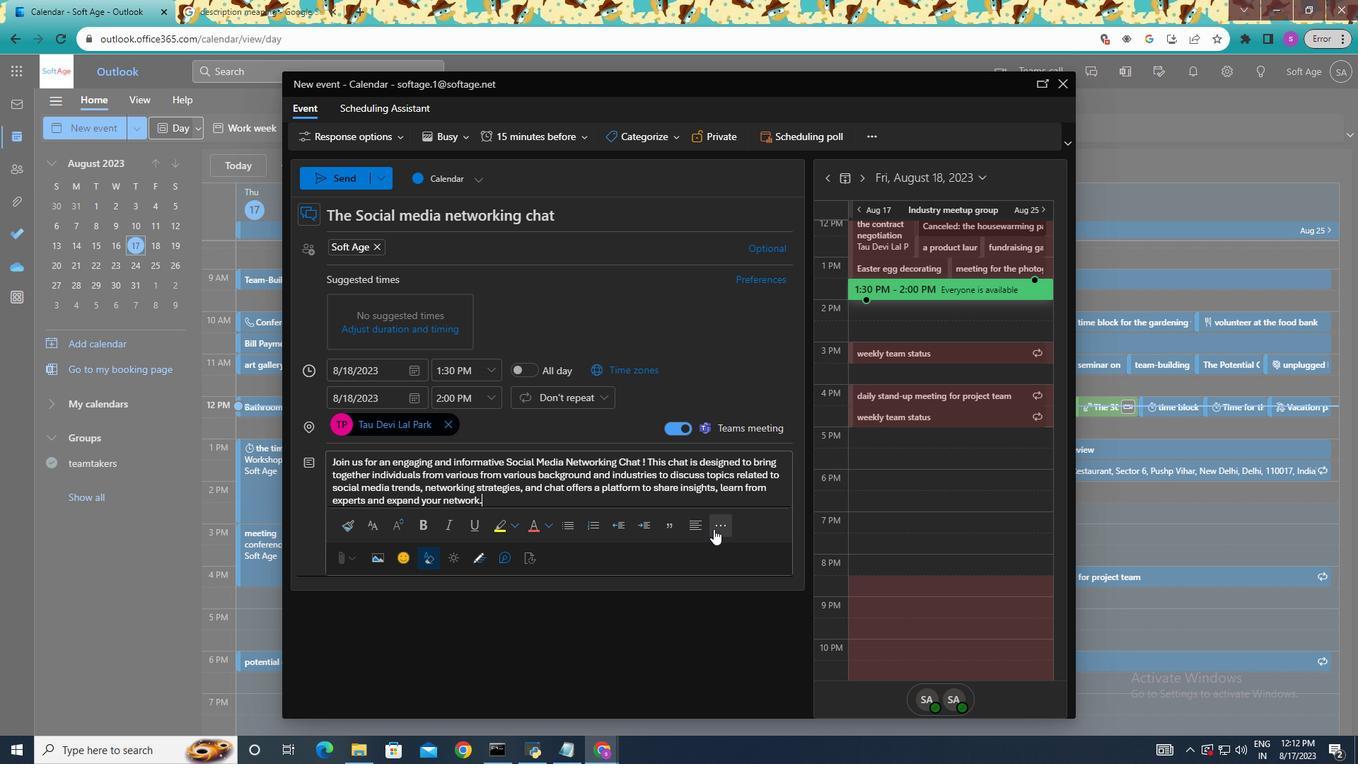 
Action: Mouse moved to (679, 578)
Screenshot: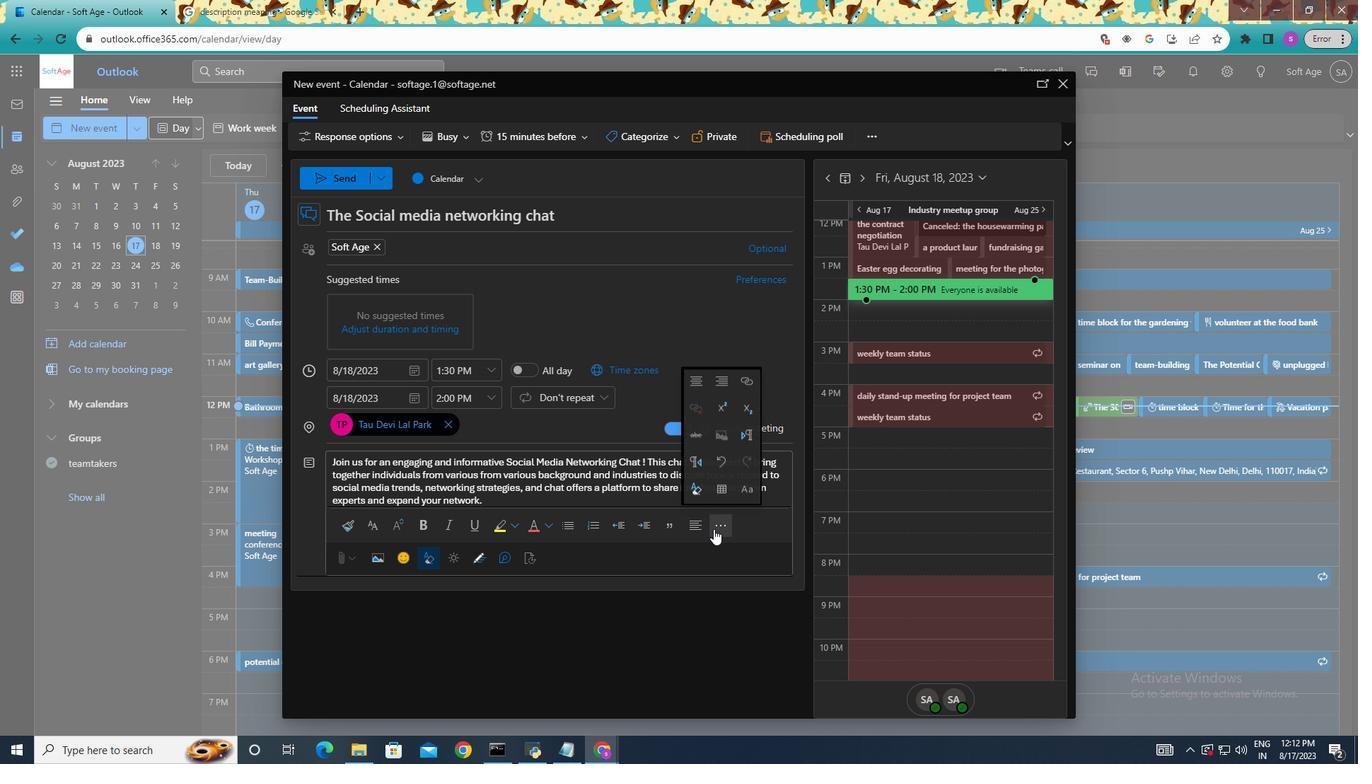 
Action: Mouse pressed left at (679, 578)
Screenshot: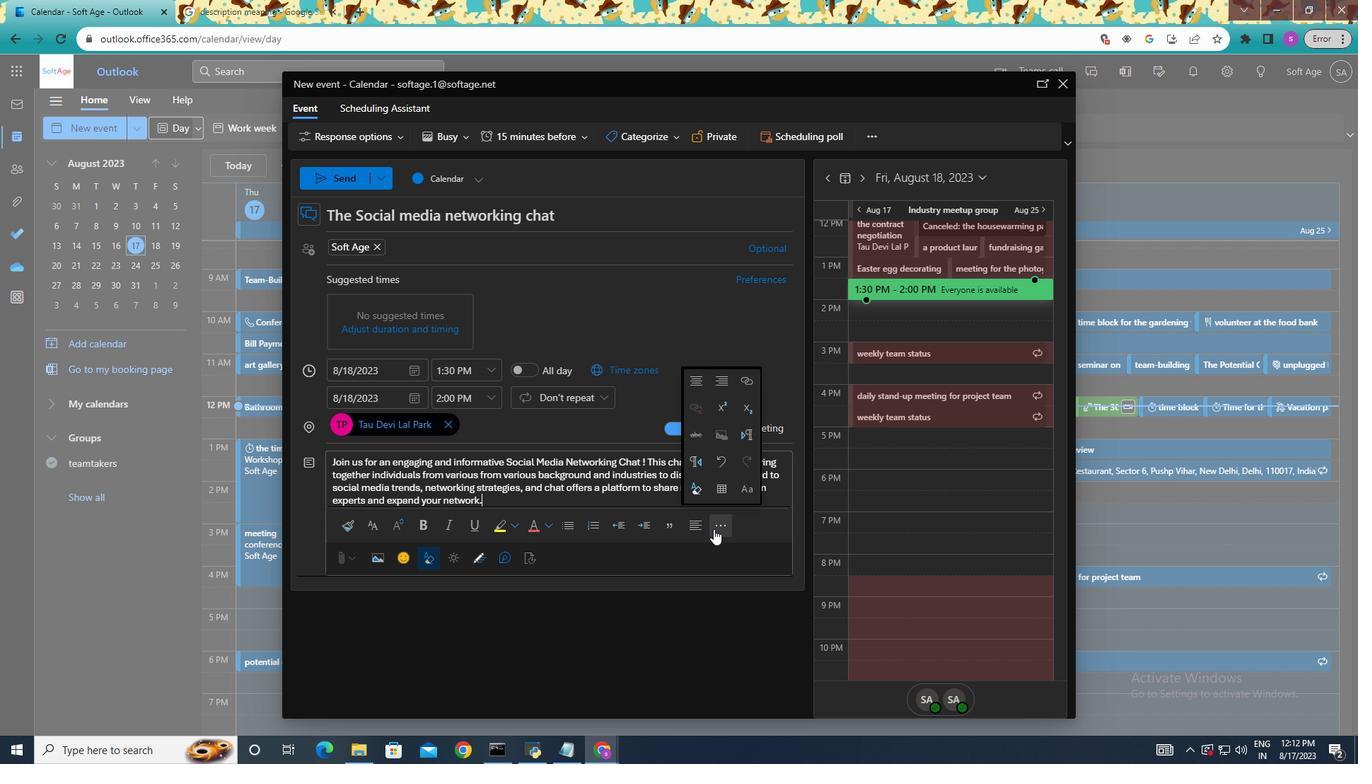 
Action: Mouse moved to (711, 368)
Screenshot: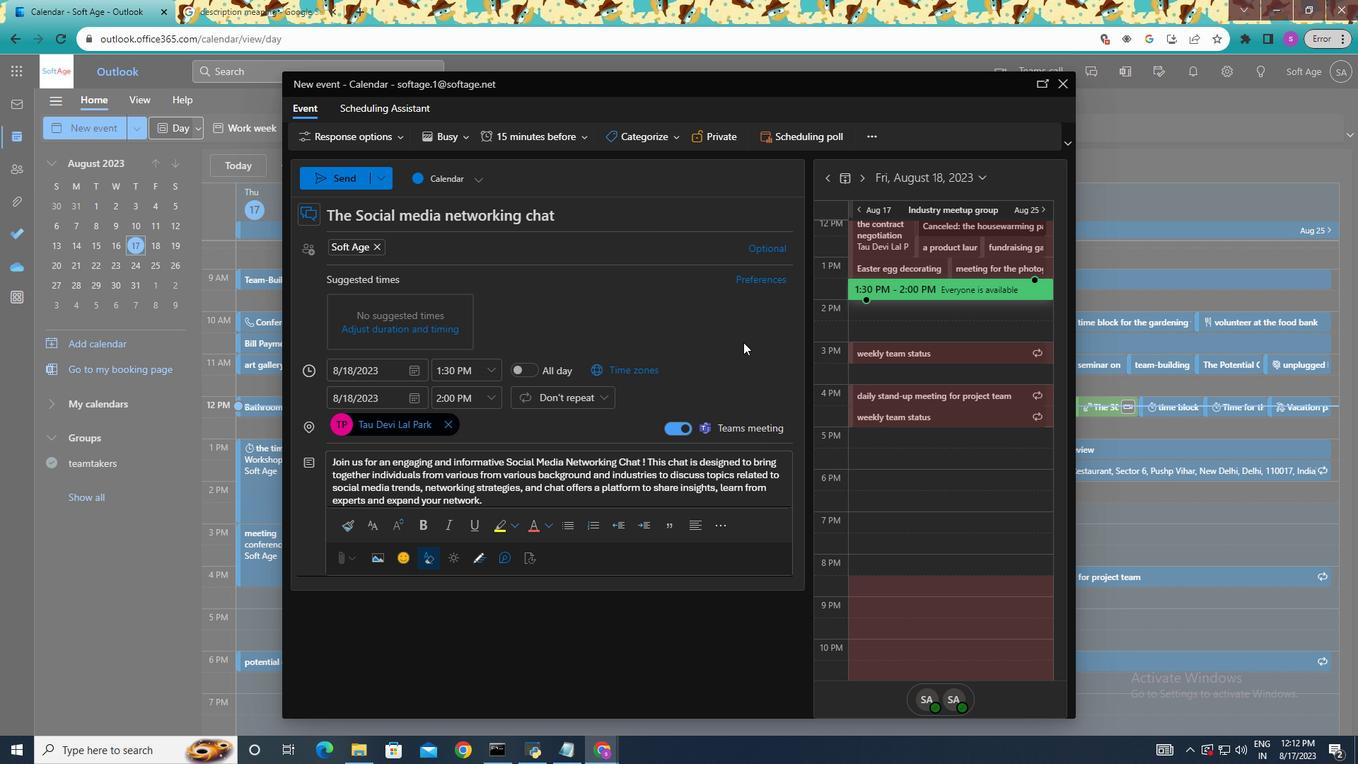 
Action: Mouse pressed left at (711, 368)
Screenshot: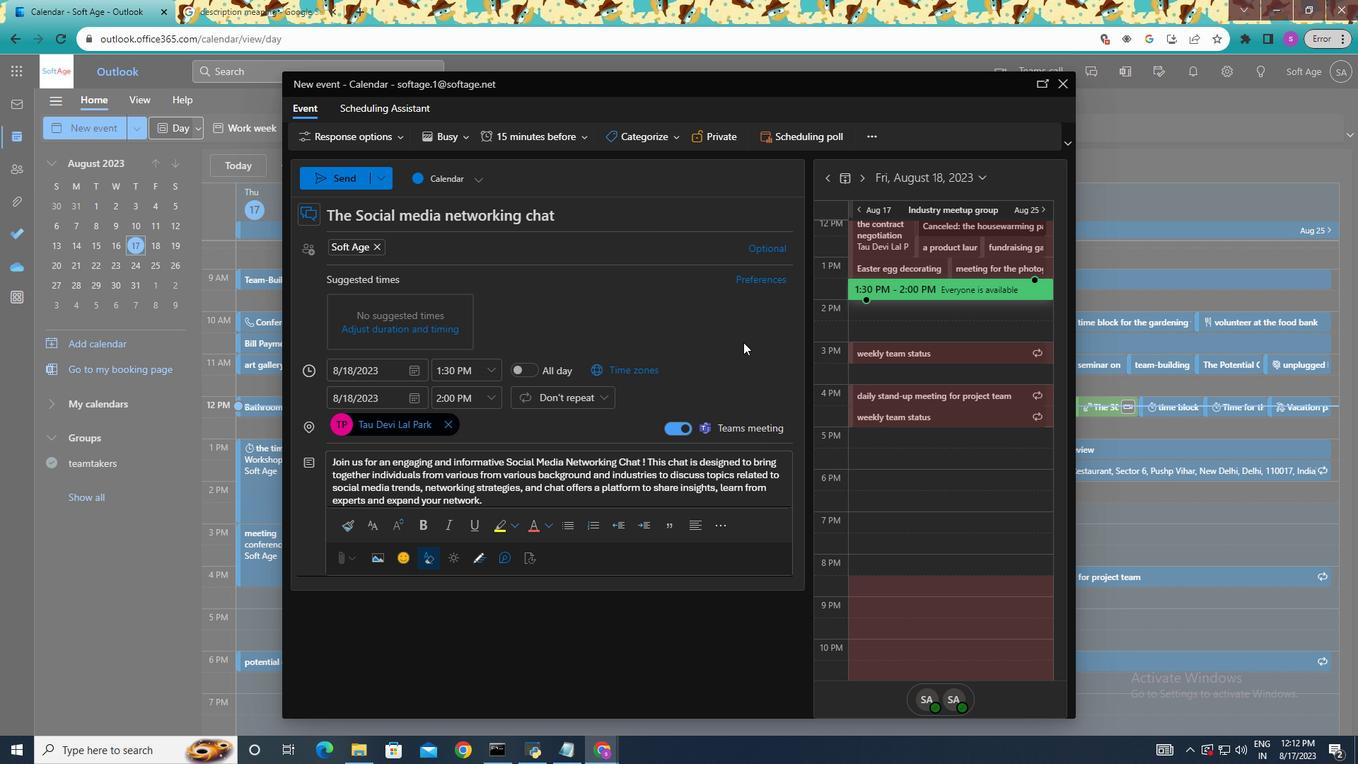 
Action: Mouse moved to (641, 140)
Screenshot: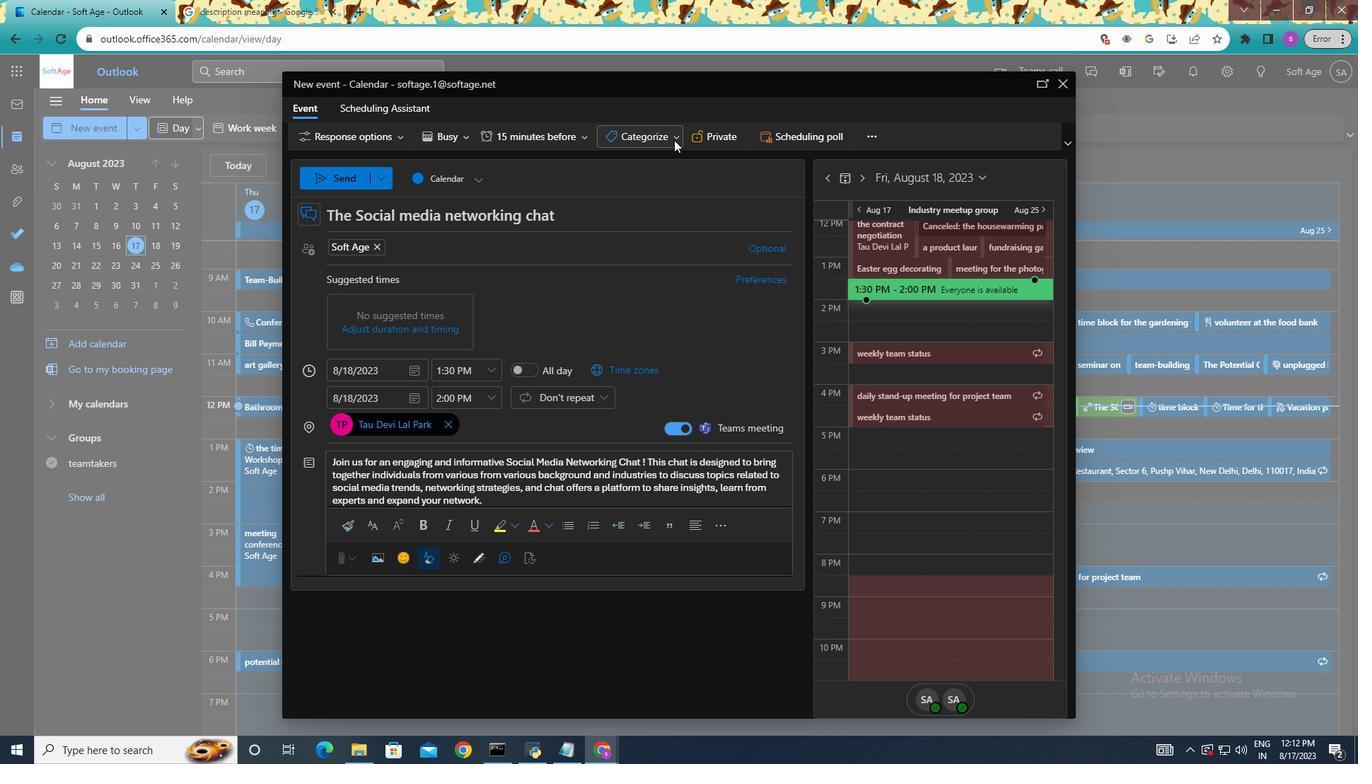 
Action: Mouse pressed left at (641, 140)
Screenshot: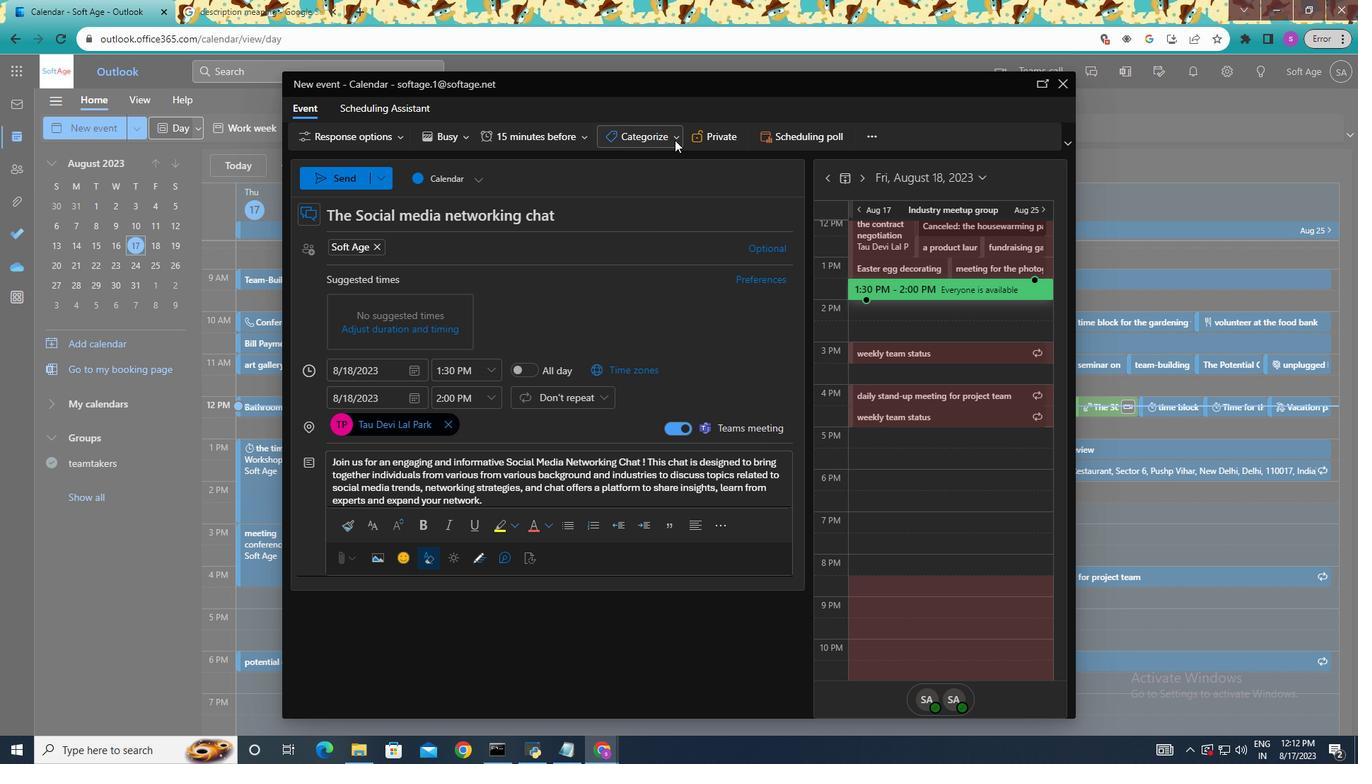 
Action: Mouse moved to (624, 245)
Screenshot: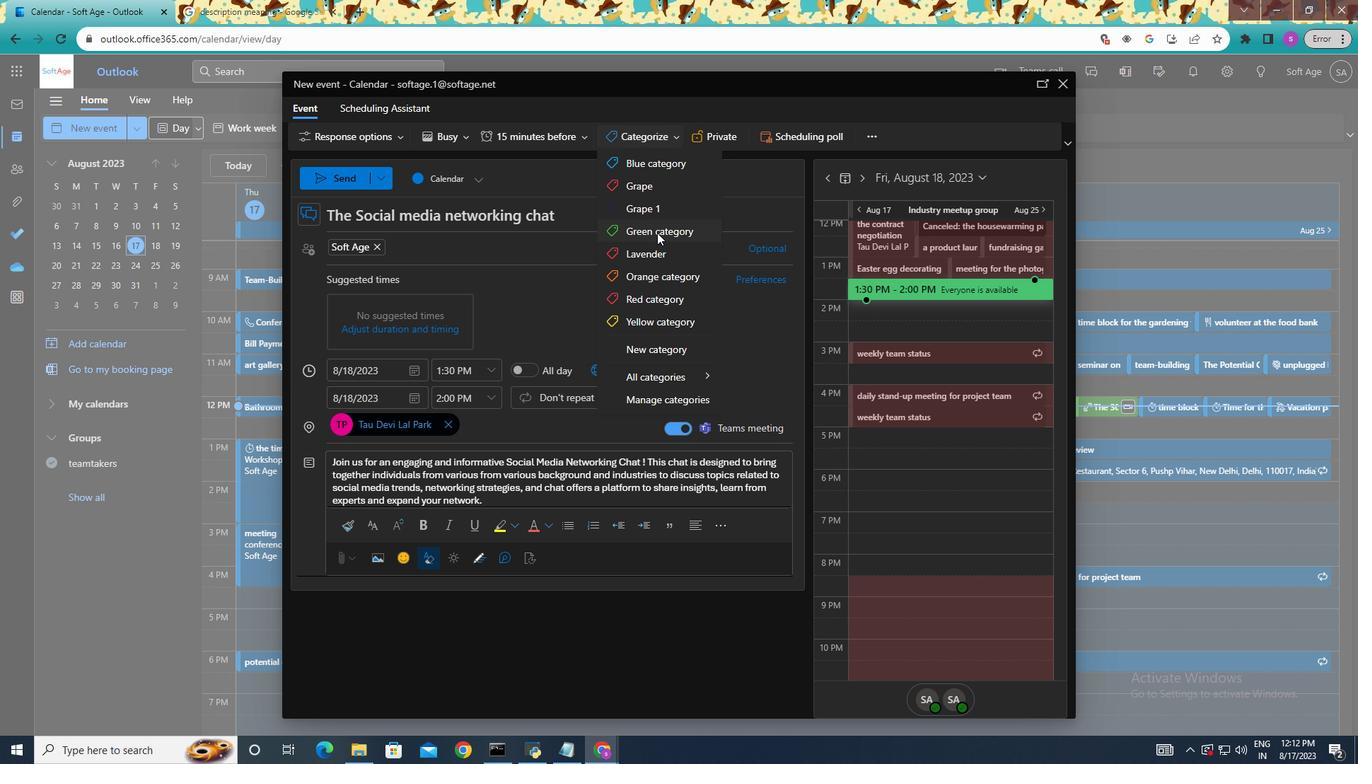 
Action: Mouse pressed left at (624, 245)
Screenshot: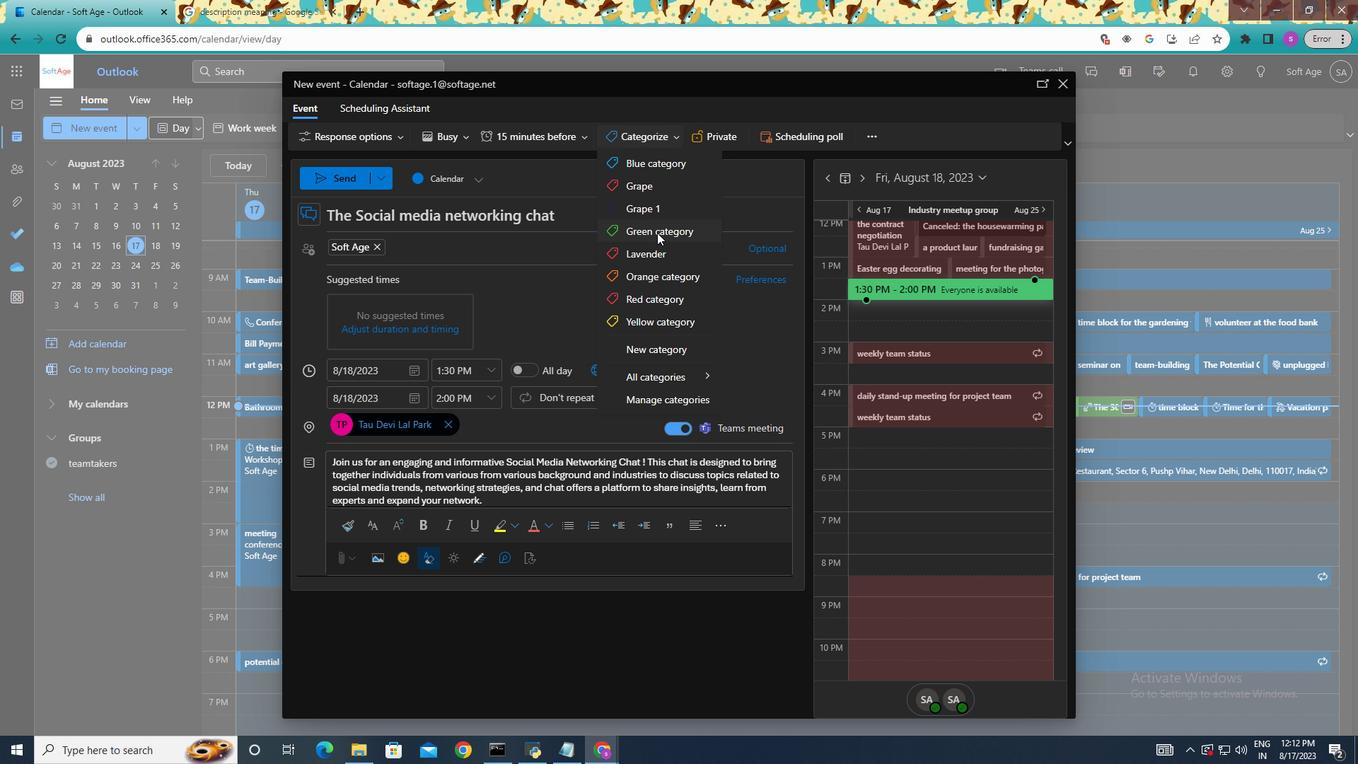 
Action: Mouse moved to (339, 188)
Screenshot: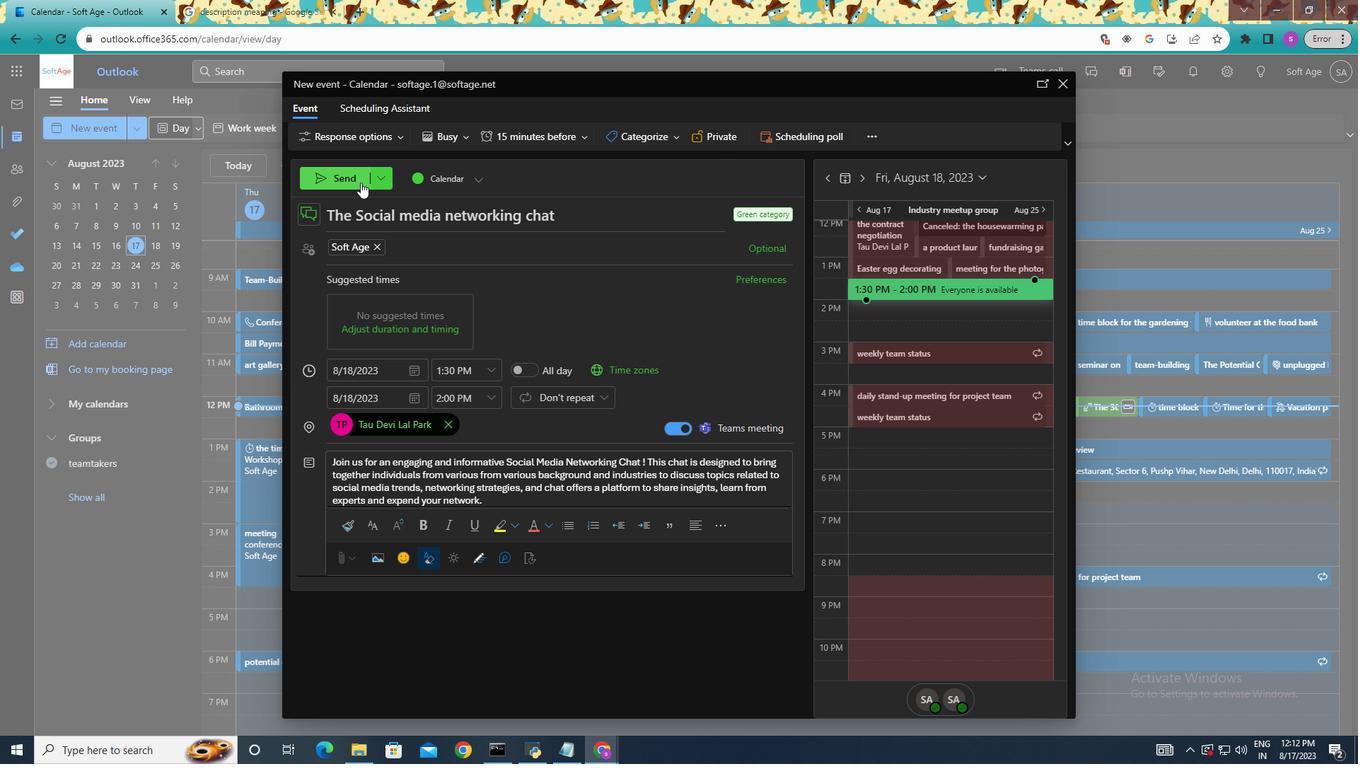 
Action: Mouse pressed left at (339, 188)
Screenshot: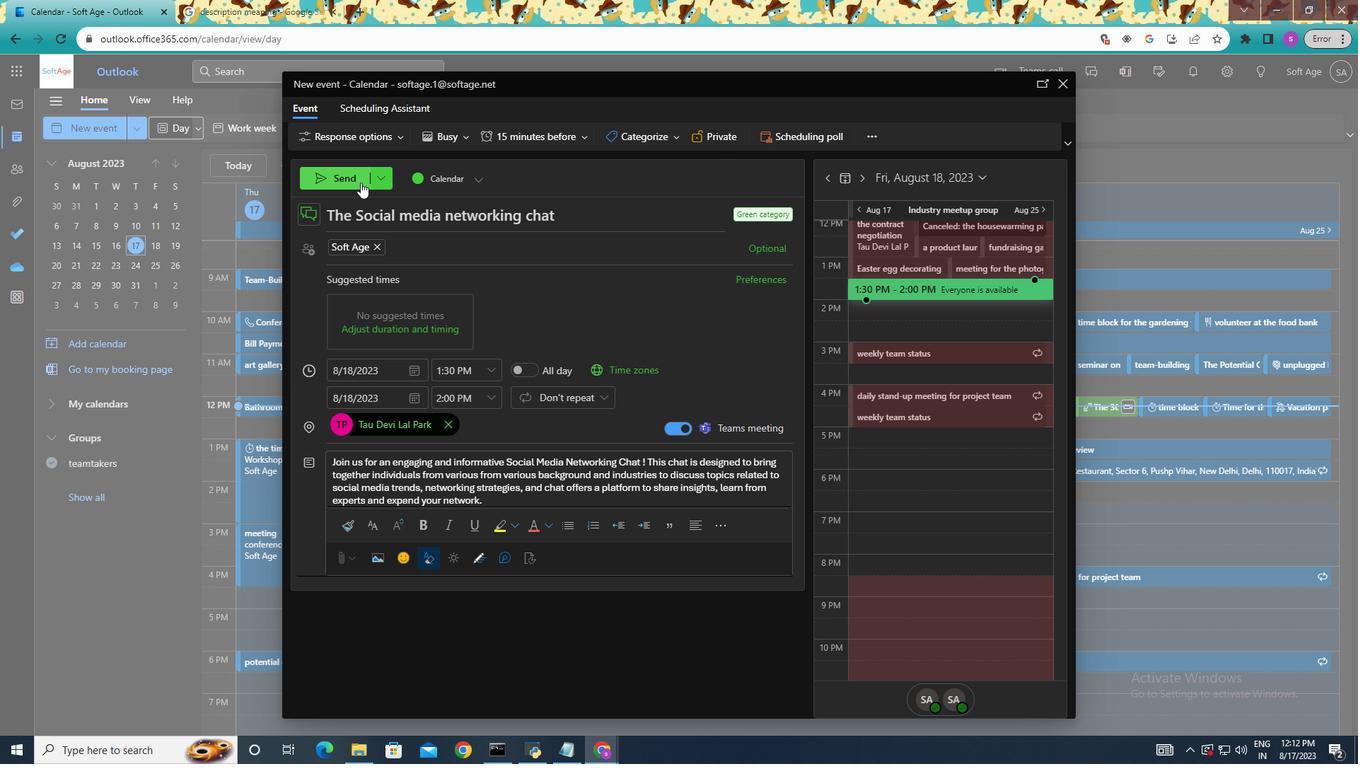 
